 Task: Compose an email with the signature Gerald Davis with the subject Thank you for a referral and the message Can you please provide me with the summary of the meeting? from softage.5@softage.net to softage.6@softage.net, select first word, change the font color from current to green and background color to yellow Send the email. Finally, move the email from Sent Items to the label Fragrances
Action: Mouse moved to (97, 59)
Screenshot: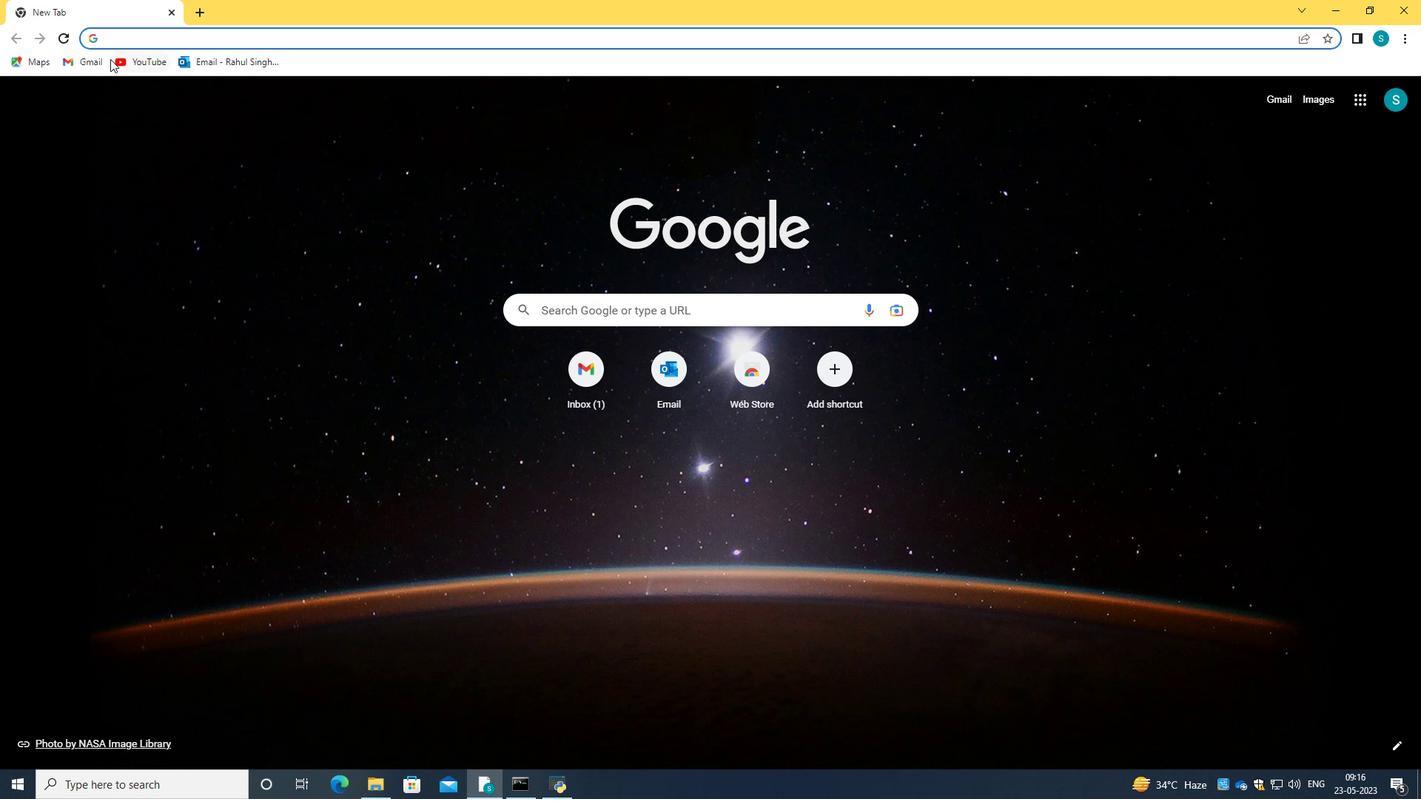 
Action: Mouse pressed left at (97, 59)
Screenshot: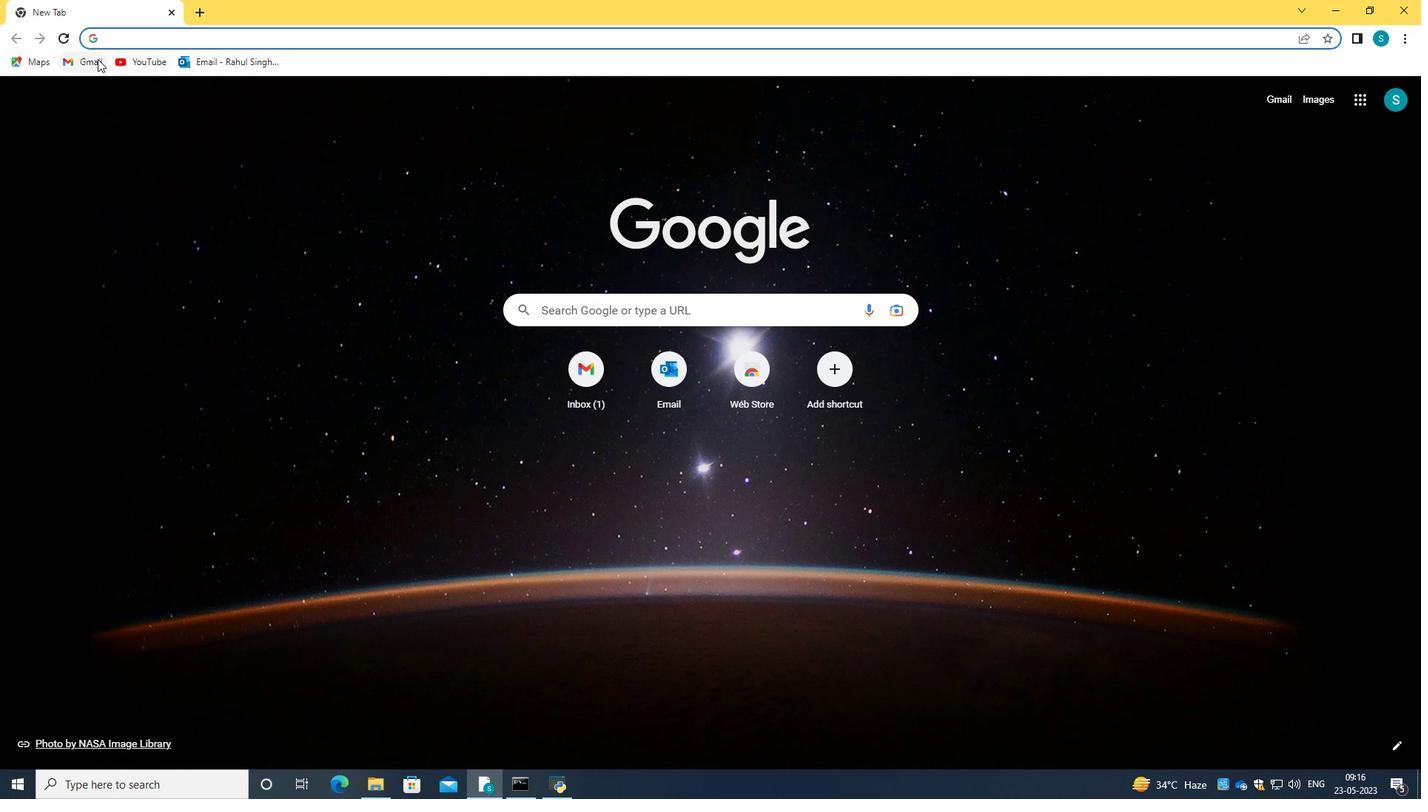 
Action: Mouse moved to (90, 142)
Screenshot: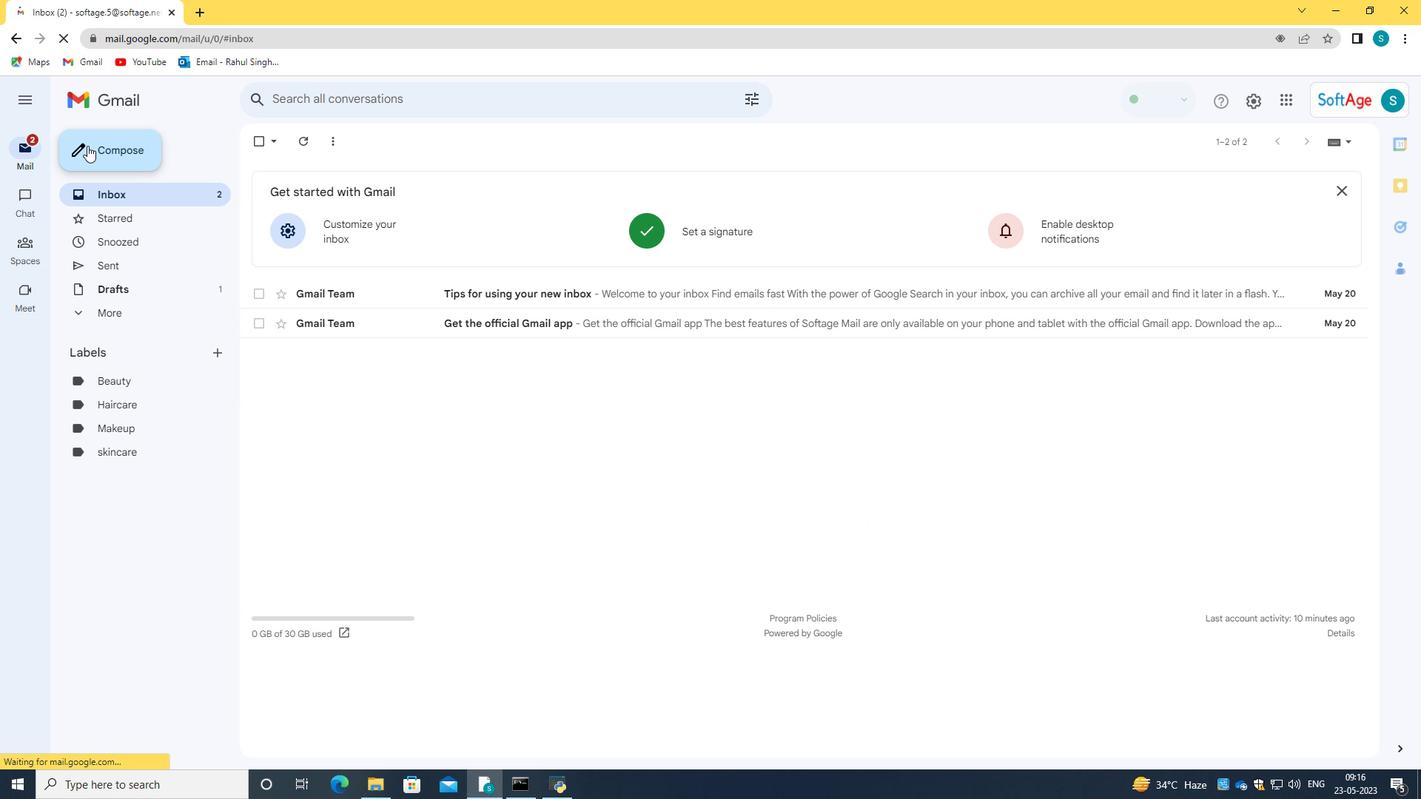 
Action: Mouse pressed left at (90, 142)
Screenshot: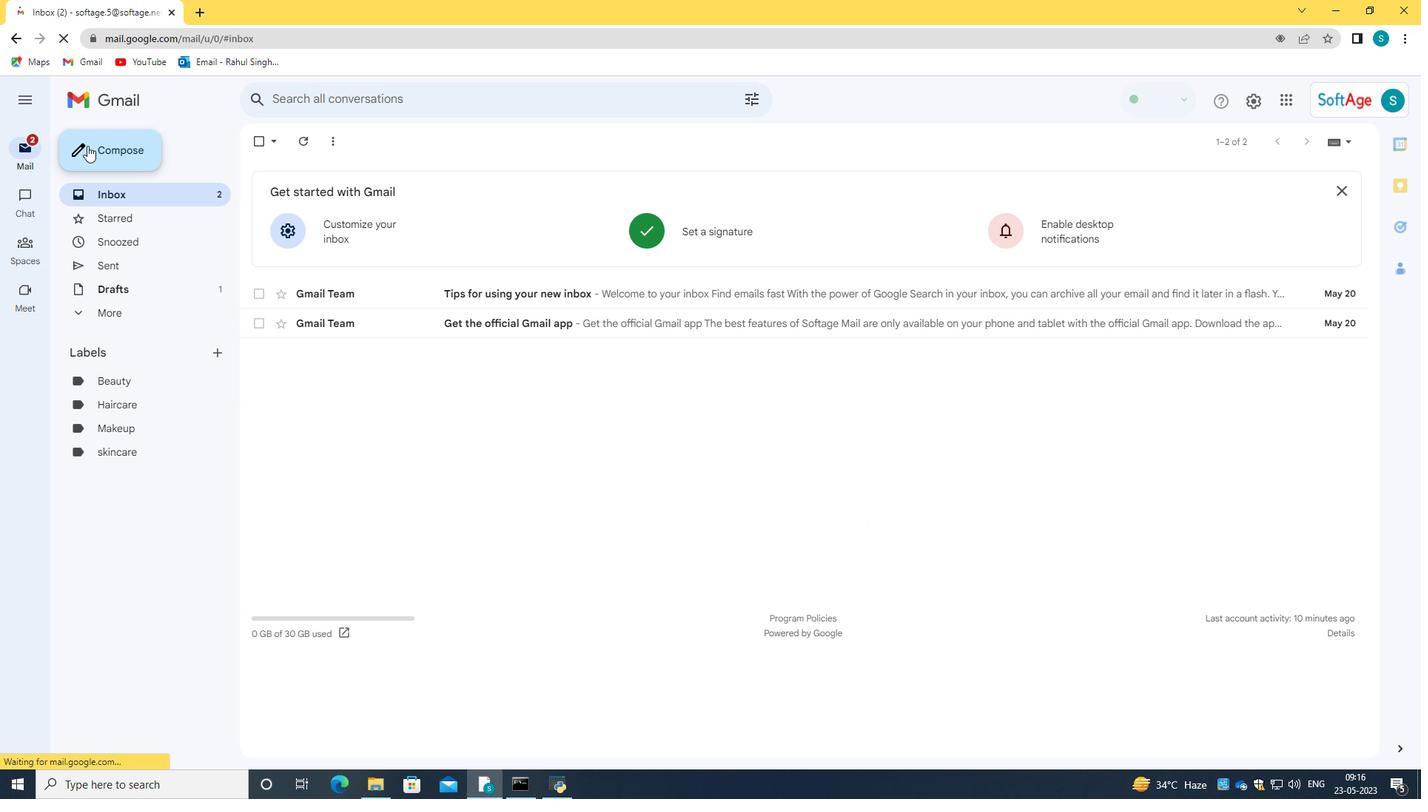 
Action: Mouse moved to (796, 546)
Screenshot: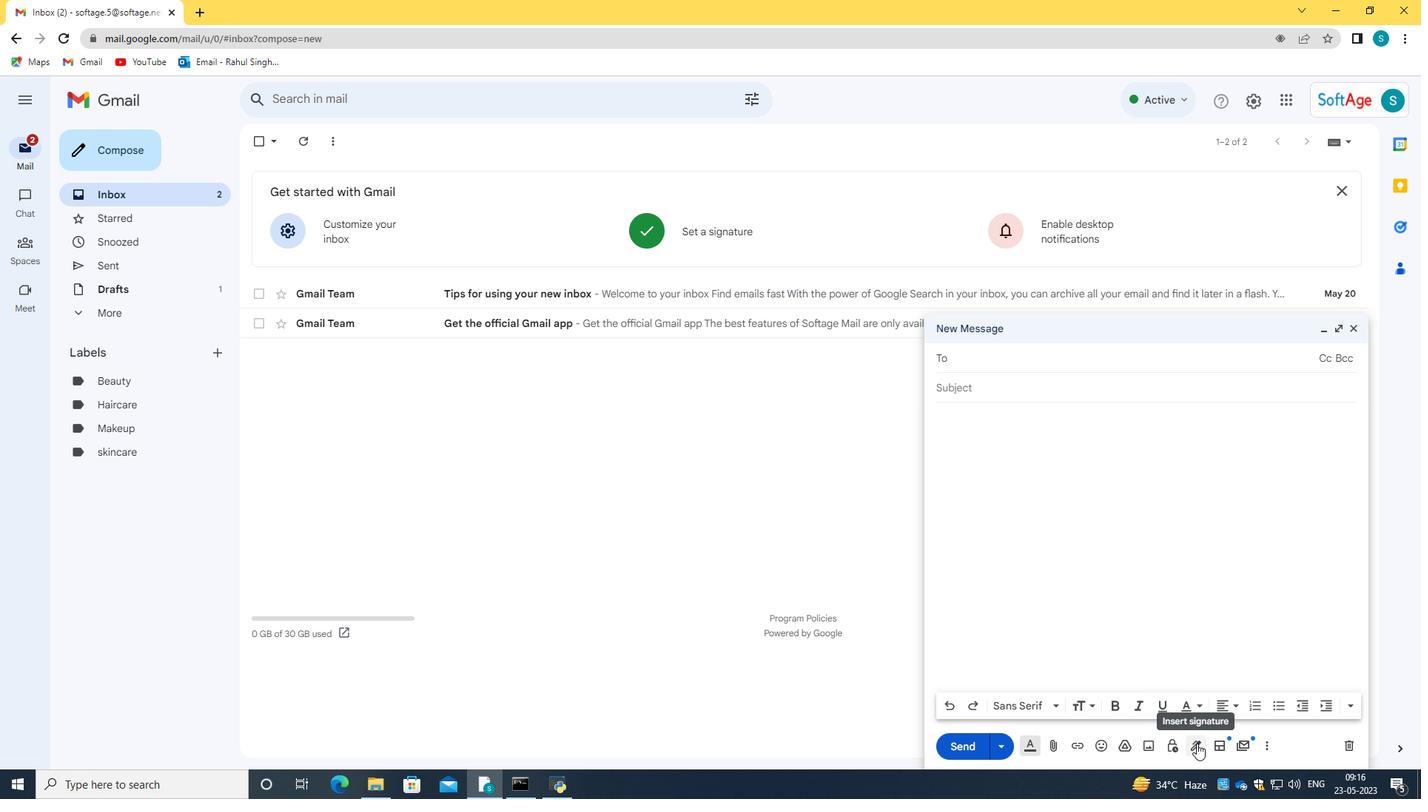 
Action: Mouse pressed left at (796, 546)
Screenshot: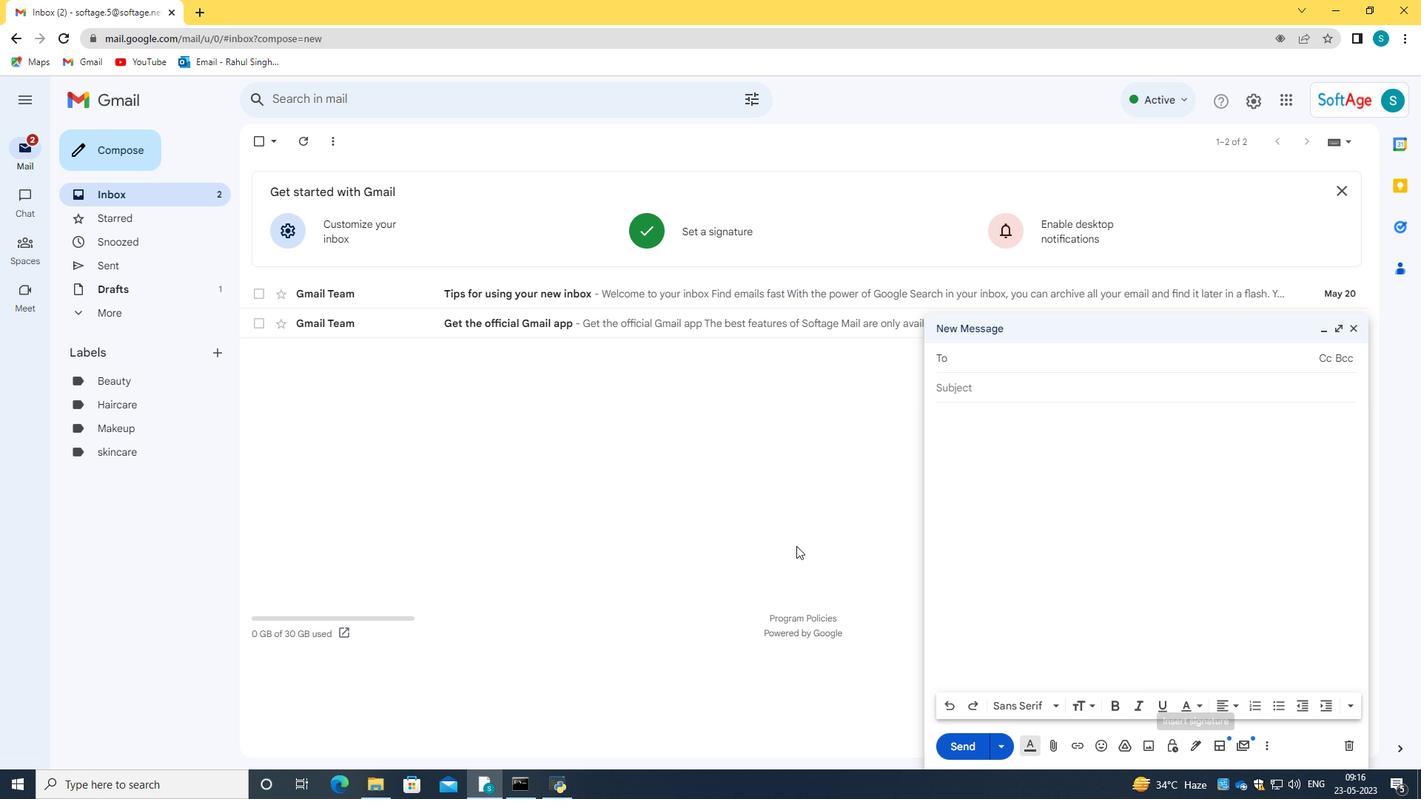 
Action: Mouse moved to (1346, 328)
Screenshot: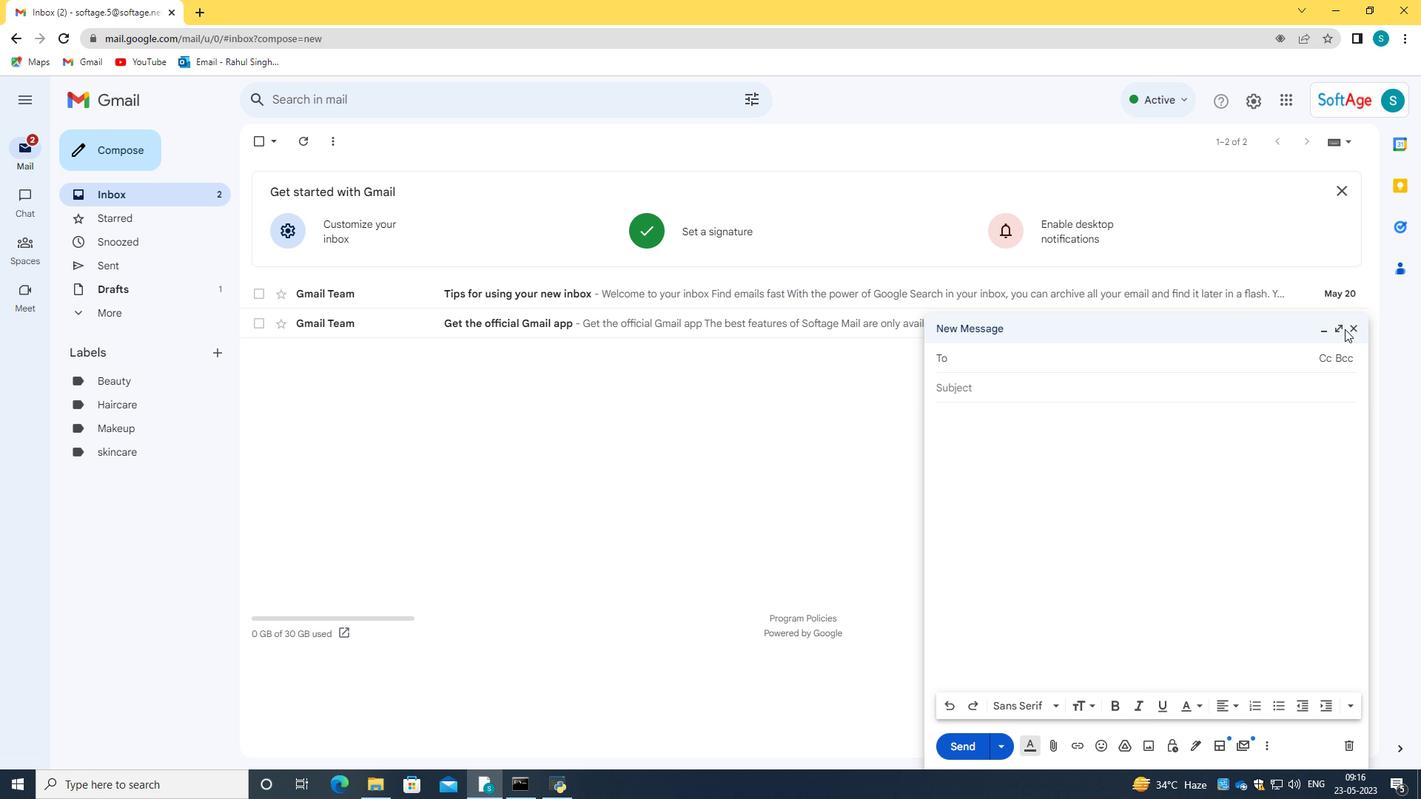 
Action: Mouse pressed left at (1346, 328)
Screenshot: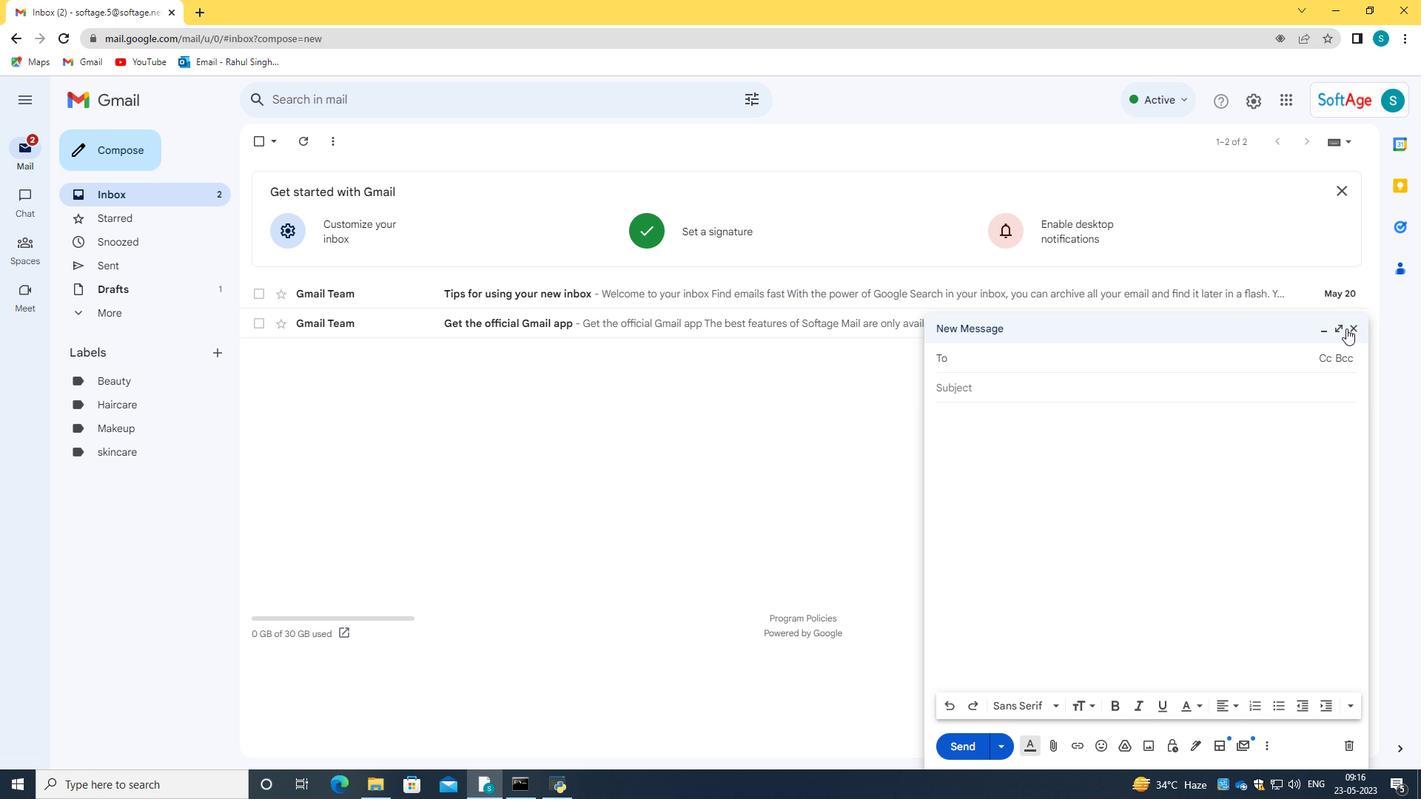
Action: Mouse moved to (689, 235)
Screenshot: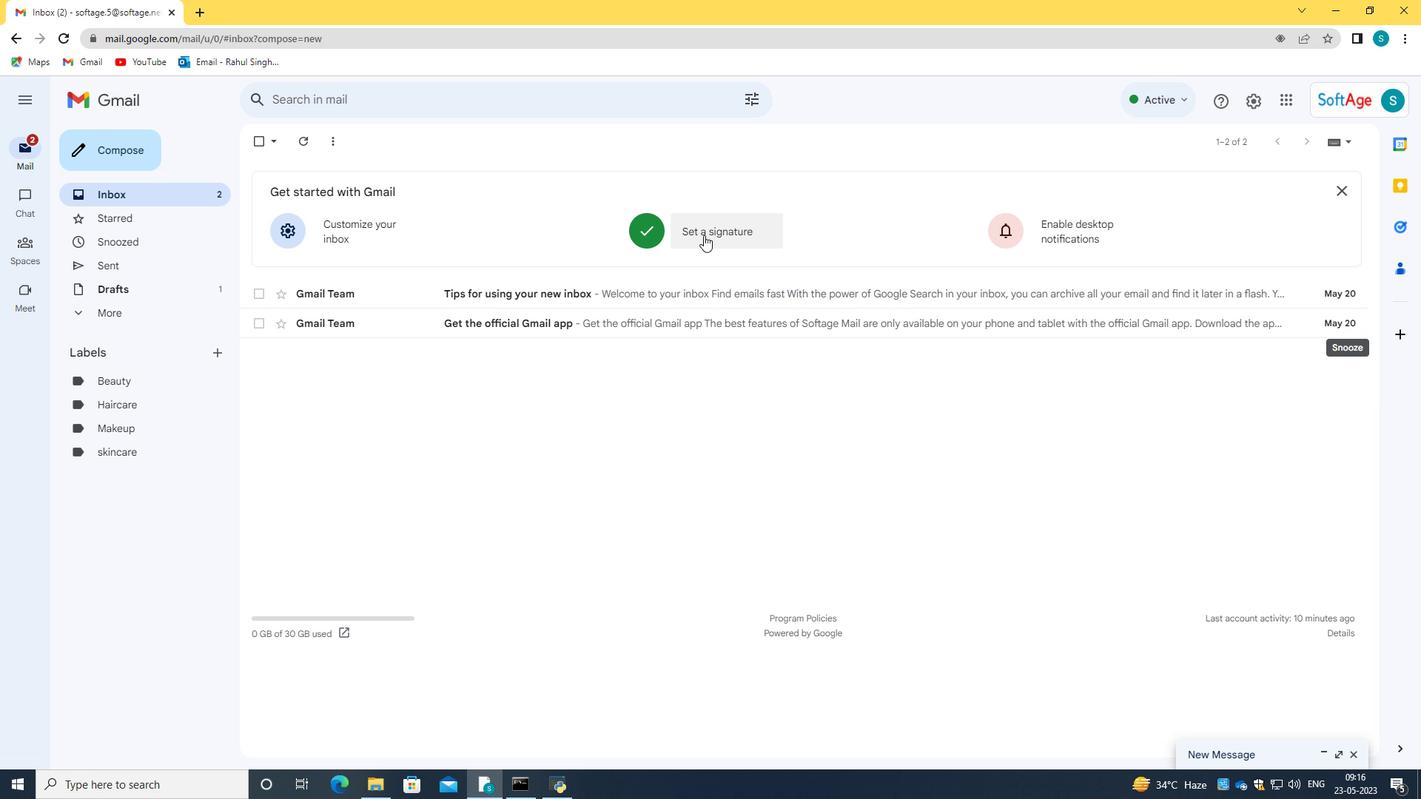
Action: Mouse pressed left at (689, 235)
Screenshot: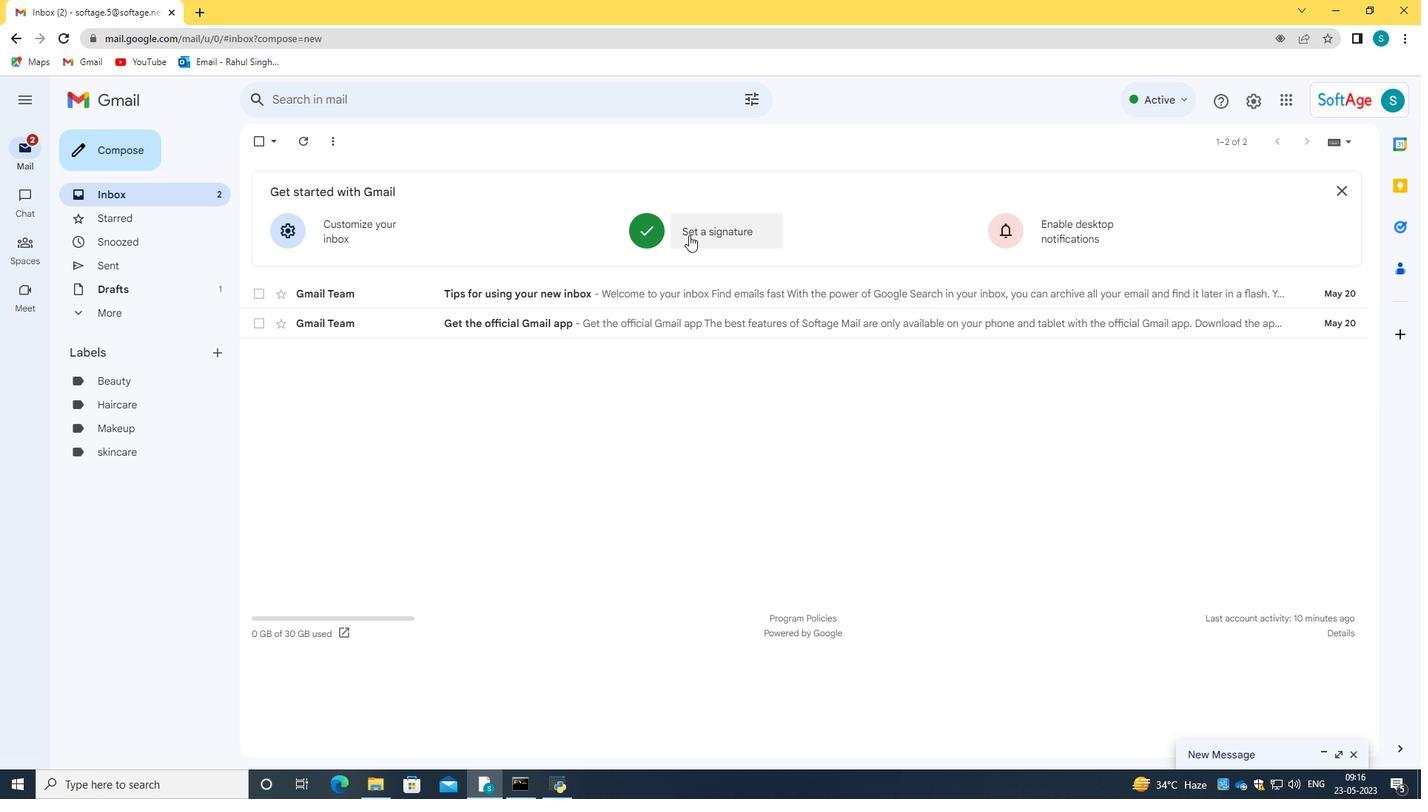 
Action: Mouse moved to (756, 418)
Screenshot: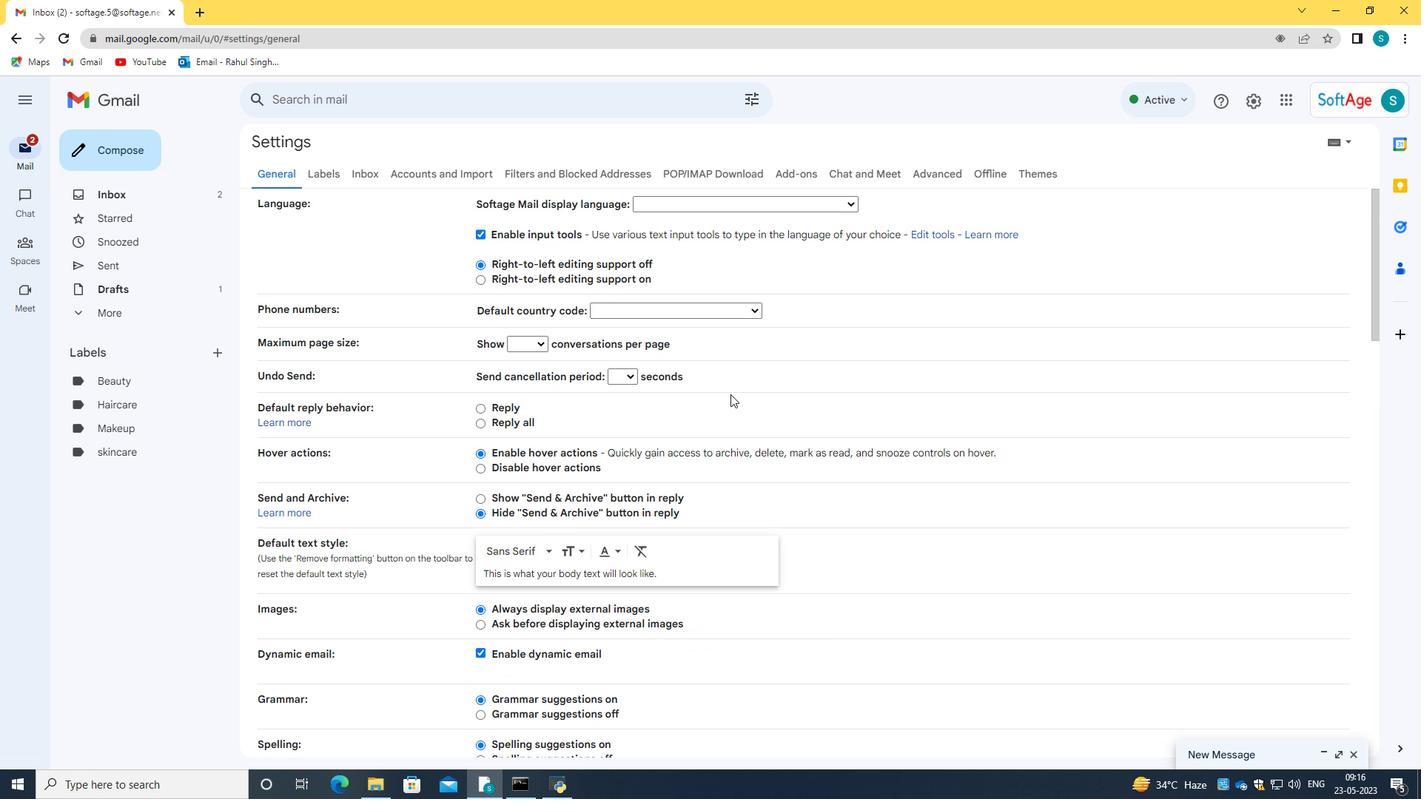 
Action: Mouse scrolled (756, 418) with delta (0, 0)
Screenshot: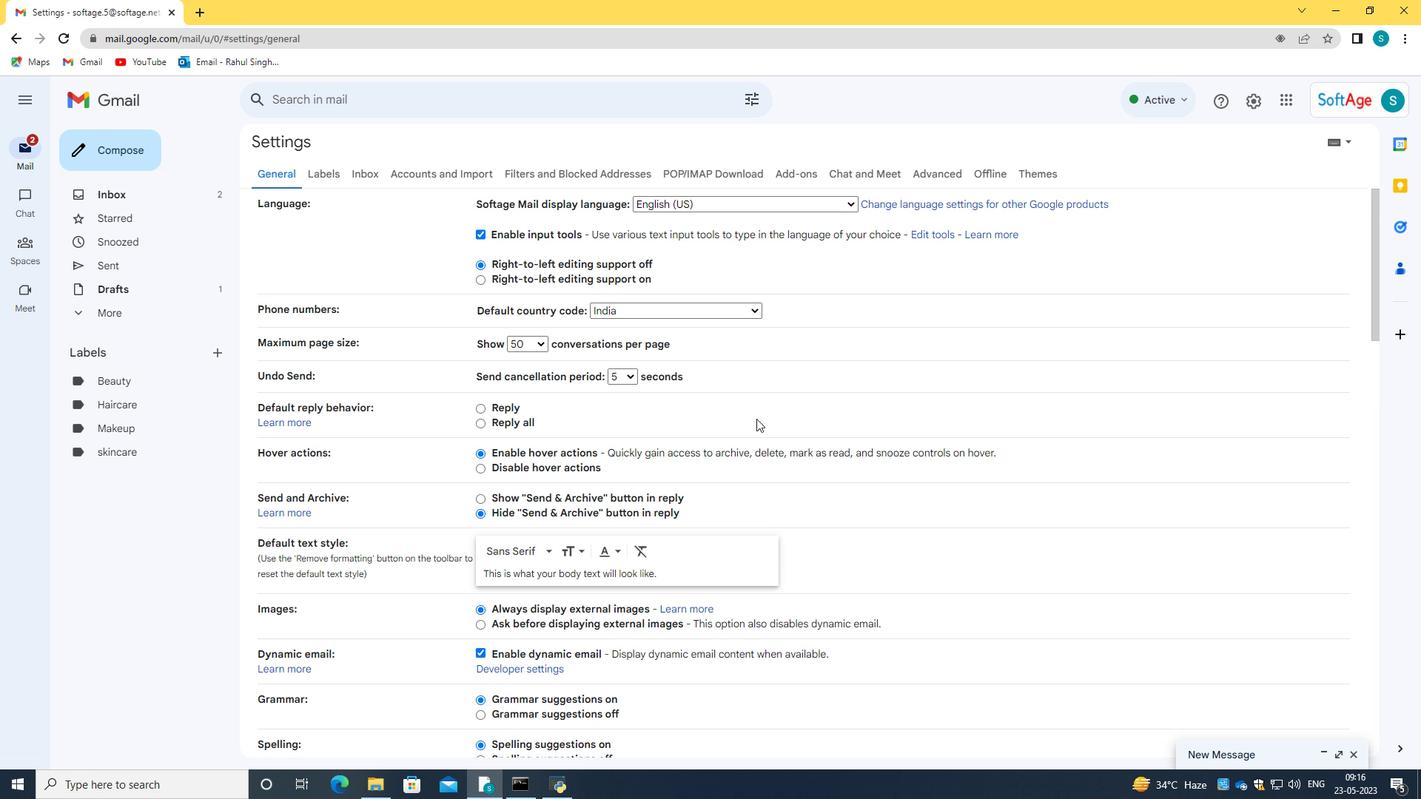 
Action: Mouse scrolled (756, 418) with delta (0, 0)
Screenshot: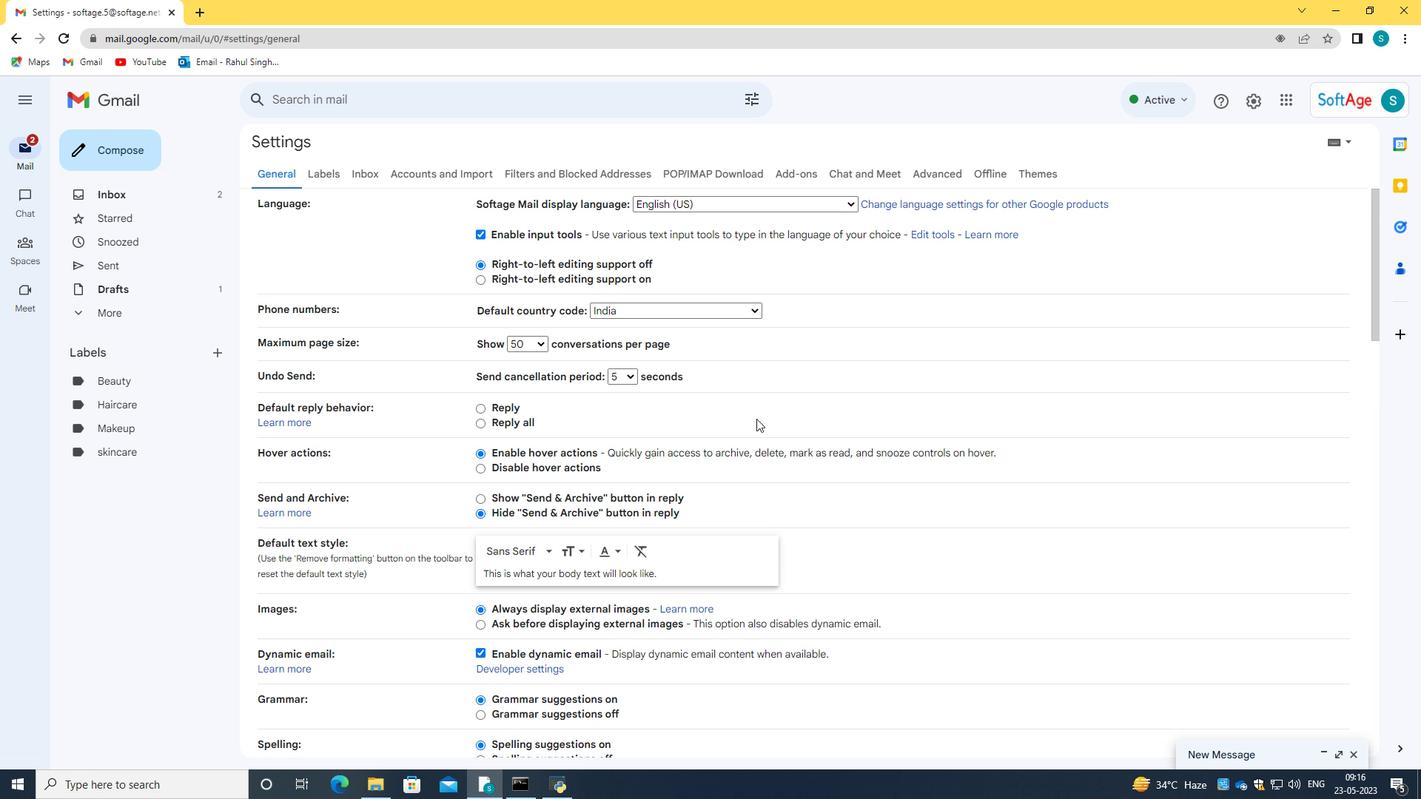 
Action: Mouse scrolled (756, 418) with delta (0, 0)
Screenshot: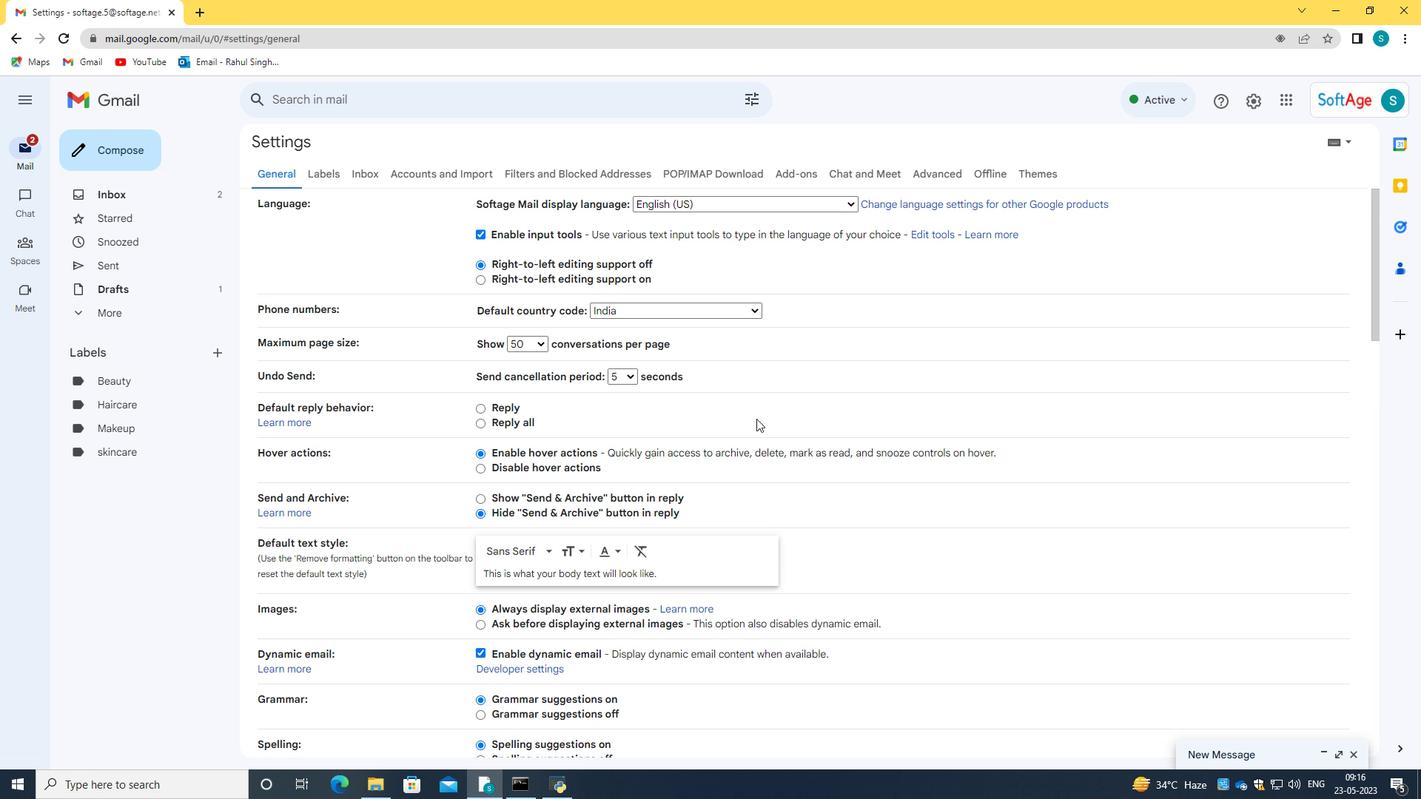 
Action: Mouse scrolled (756, 418) with delta (0, 0)
Screenshot: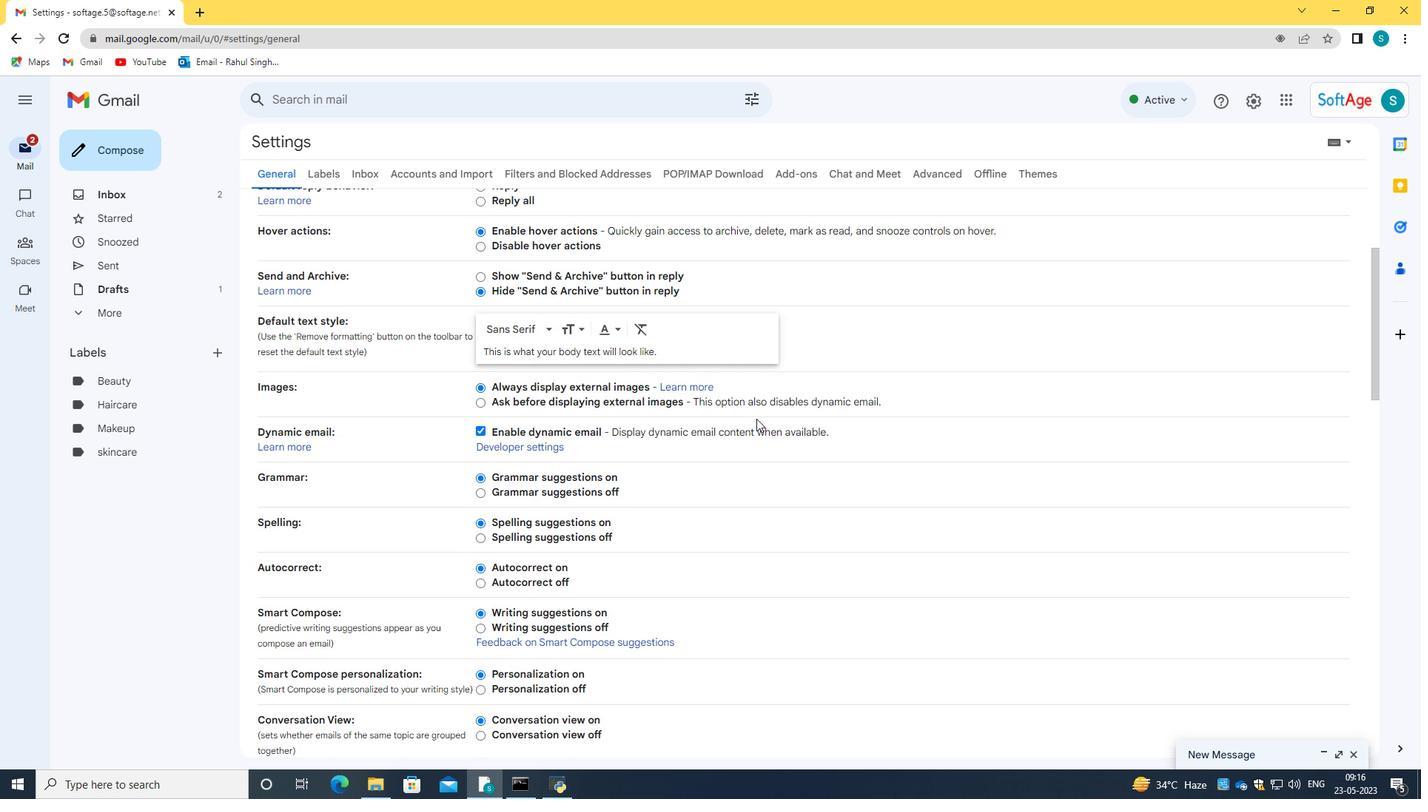 
Action: Mouse scrolled (756, 418) with delta (0, 0)
Screenshot: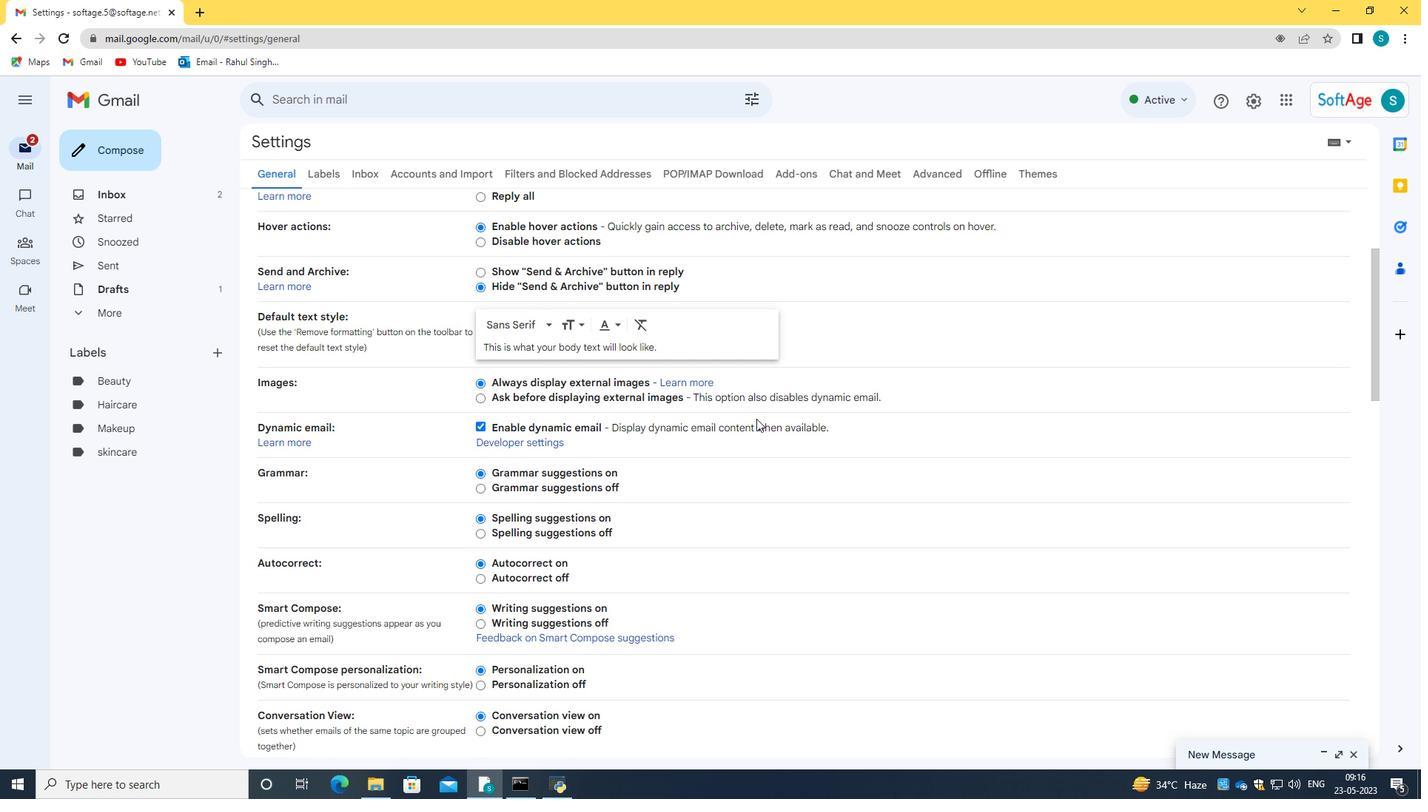 
Action: Mouse scrolled (756, 418) with delta (0, 0)
Screenshot: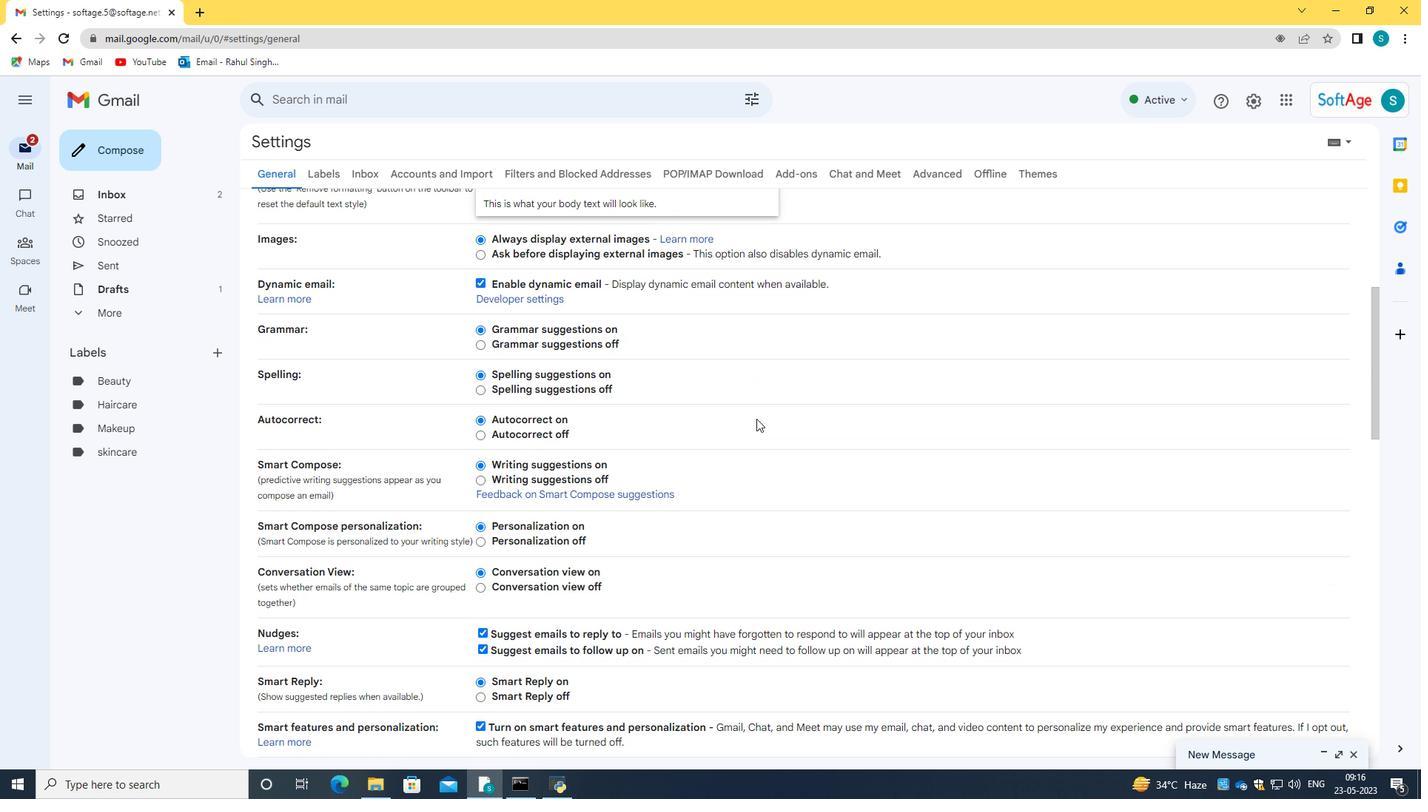 
Action: Mouse scrolled (756, 418) with delta (0, 0)
Screenshot: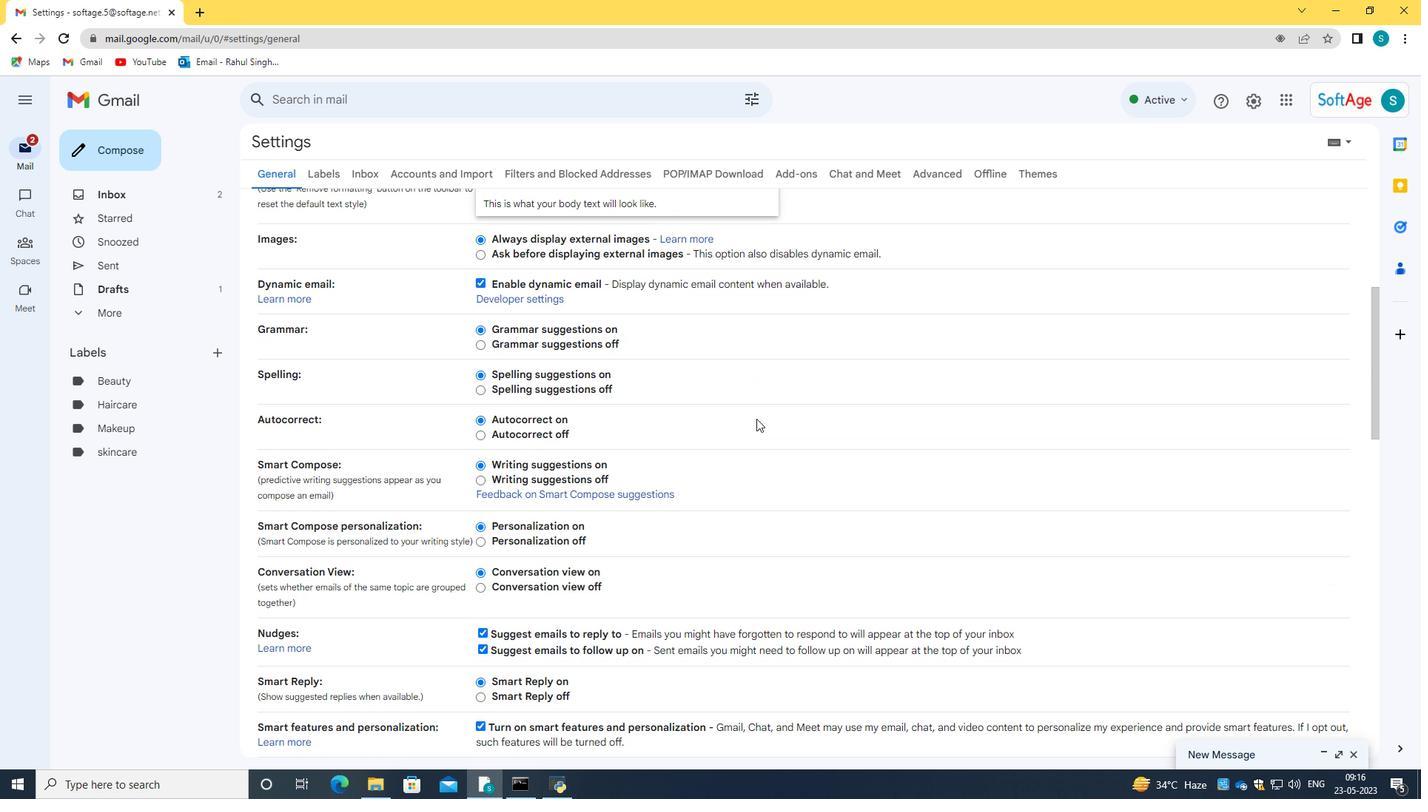 
Action: Mouse scrolled (756, 418) with delta (0, 0)
Screenshot: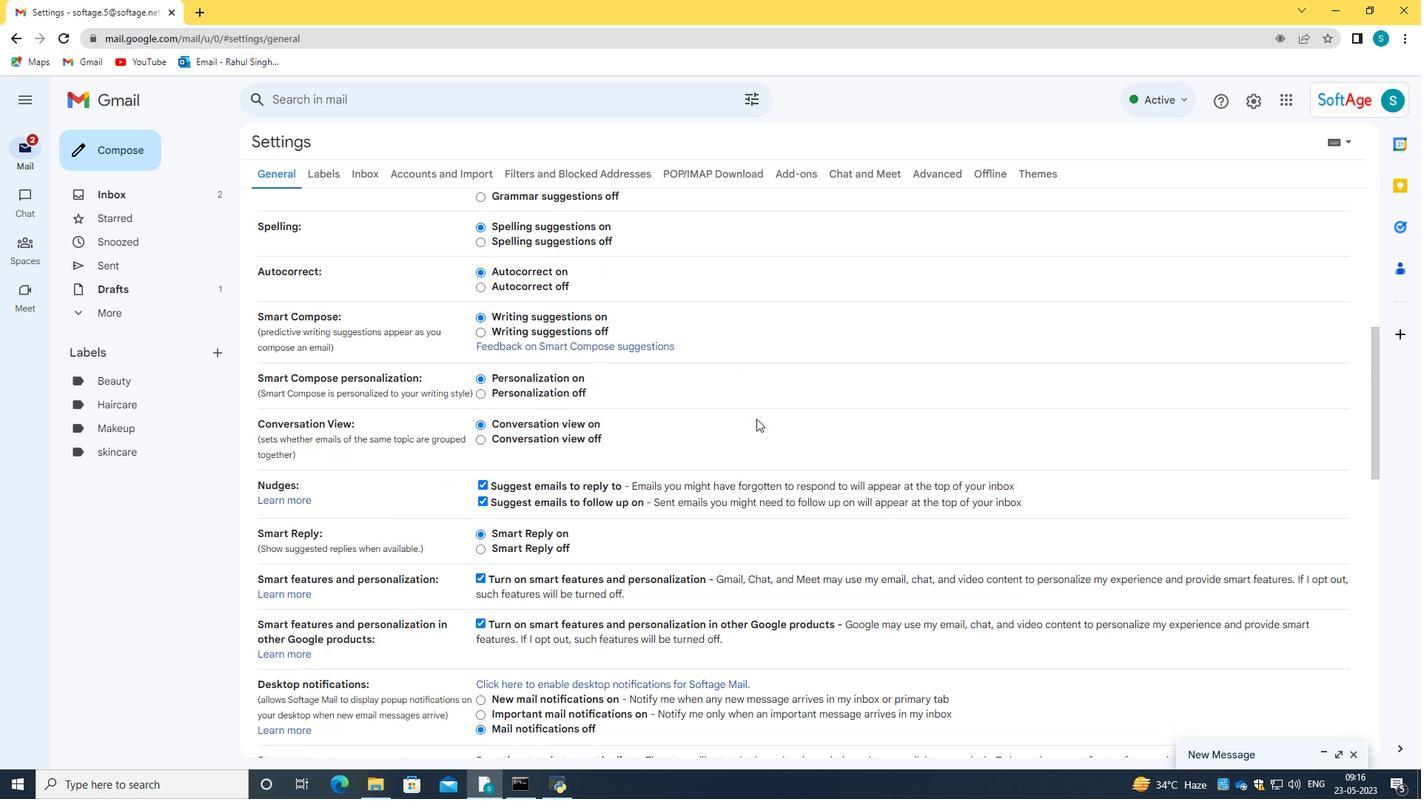 
Action: Mouse scrolled (756, 418) with delta (0, 0)
Screenshot: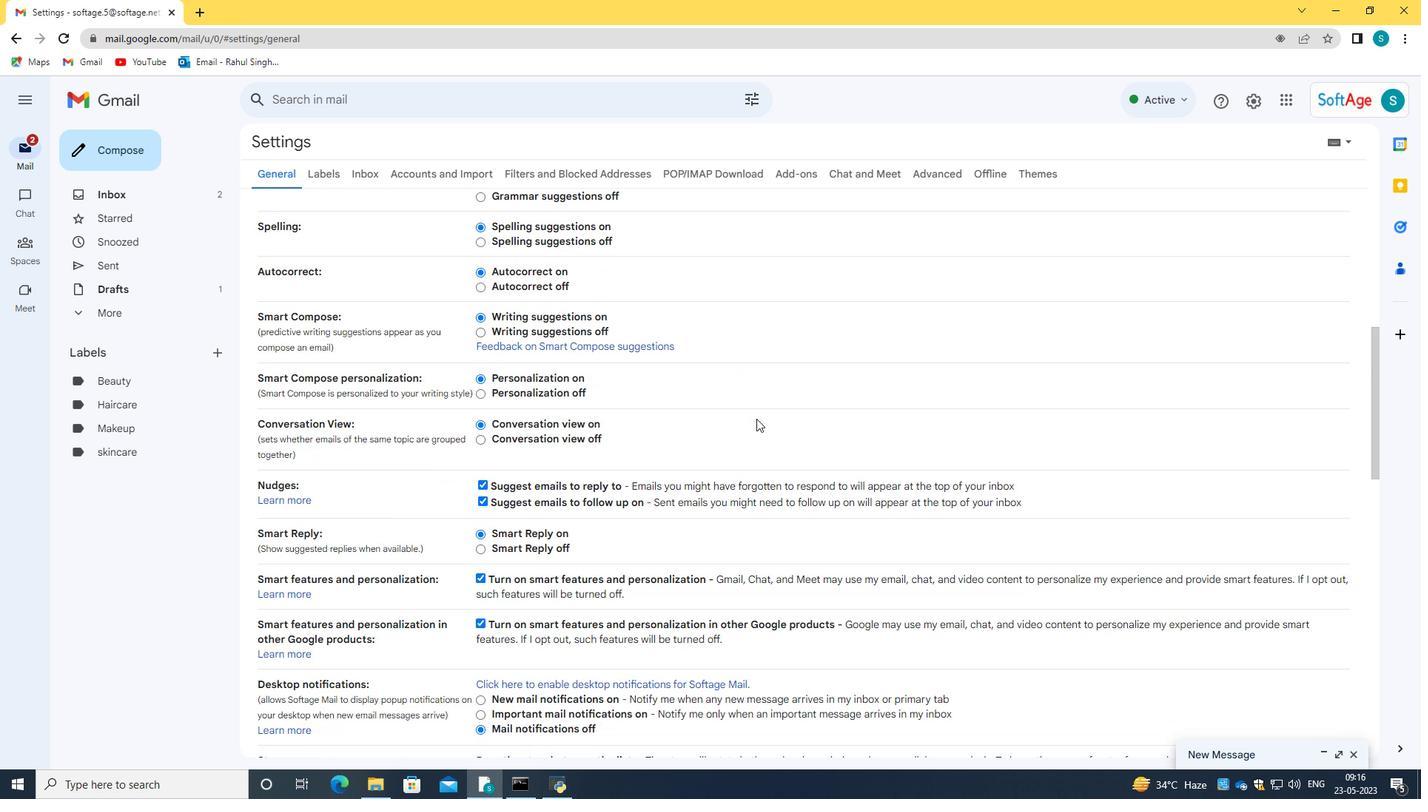 
Action: Mouse scrolled (756, 418) with delta (0, 0)
Screenshot: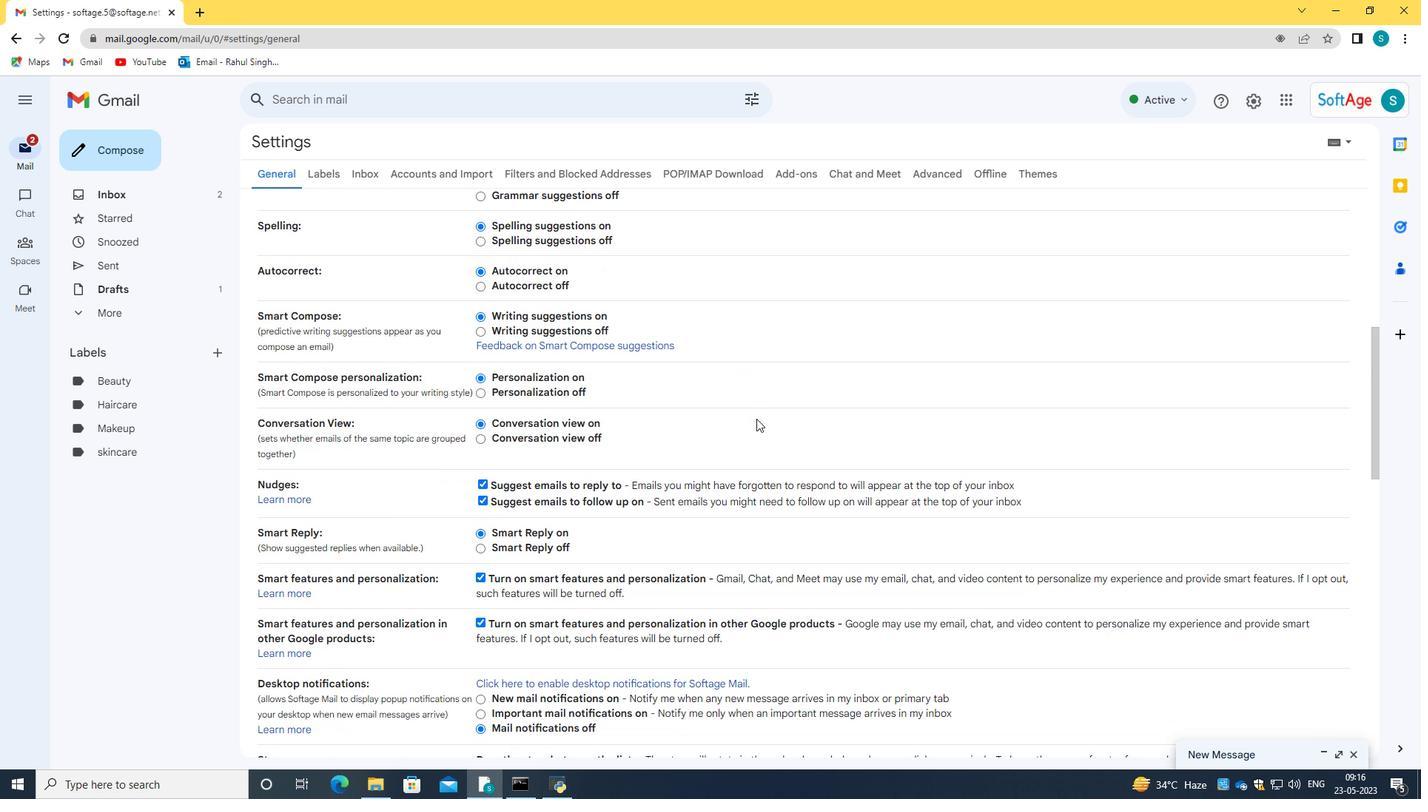 
Action: Mouse scrolled (756, 418) with delta (0, 0)
Screenshot: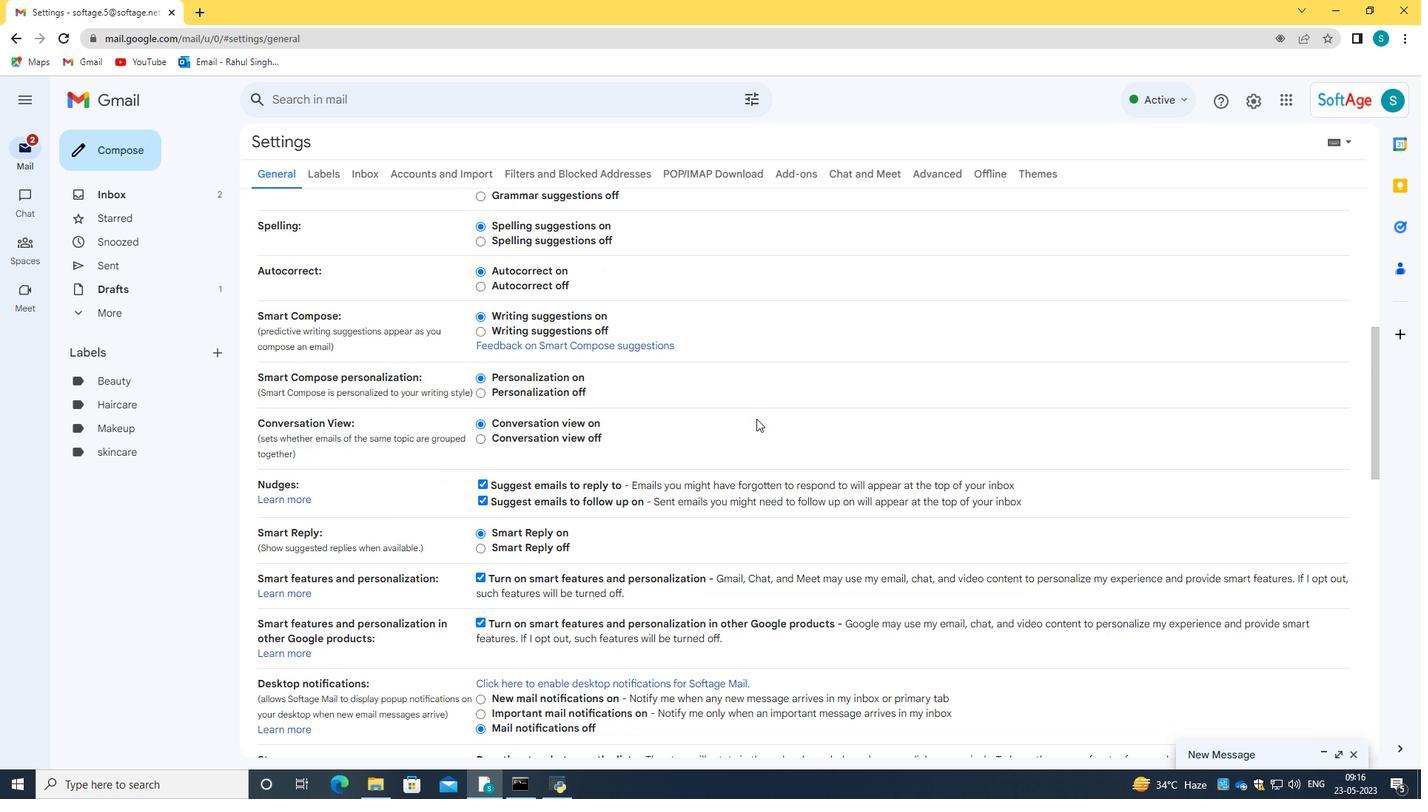 
Action: Mouse scrolled (756, 418) with delta (0, 0)
Screenshot: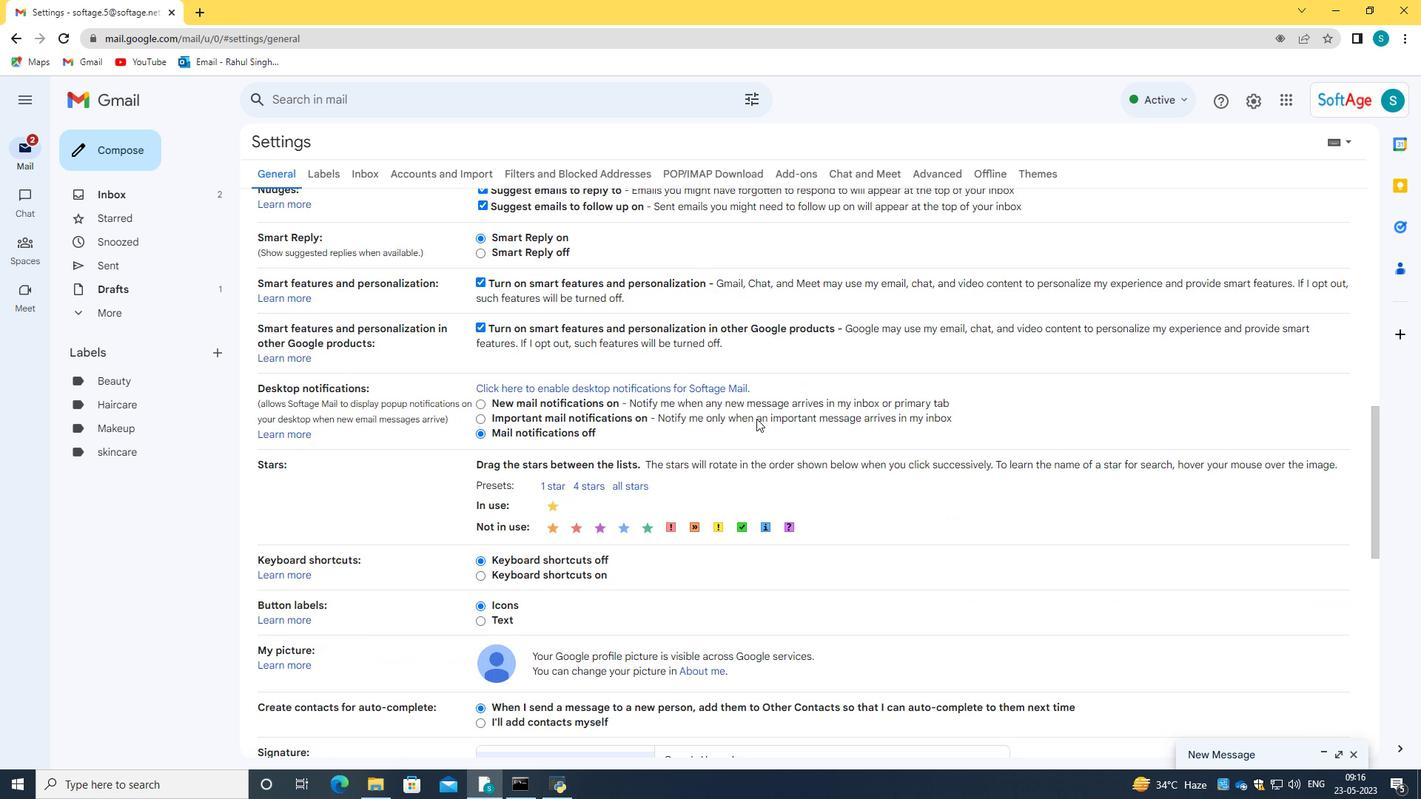
Action: Mouse scrolled (756, 418) with delta (0, 0)
Screenshot: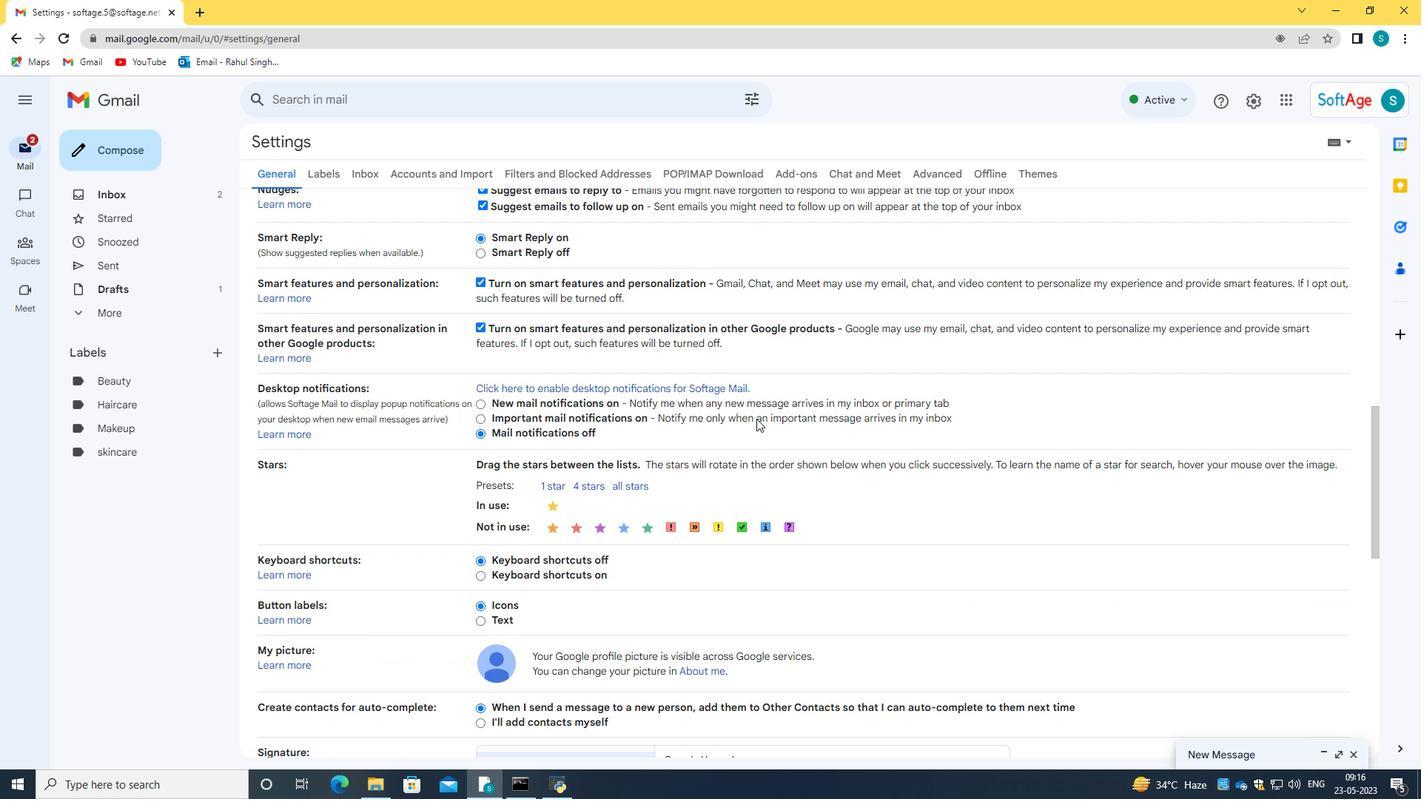 
Action: Mouse scrolled (756, 418) with delta (0, 0)
Screenshot: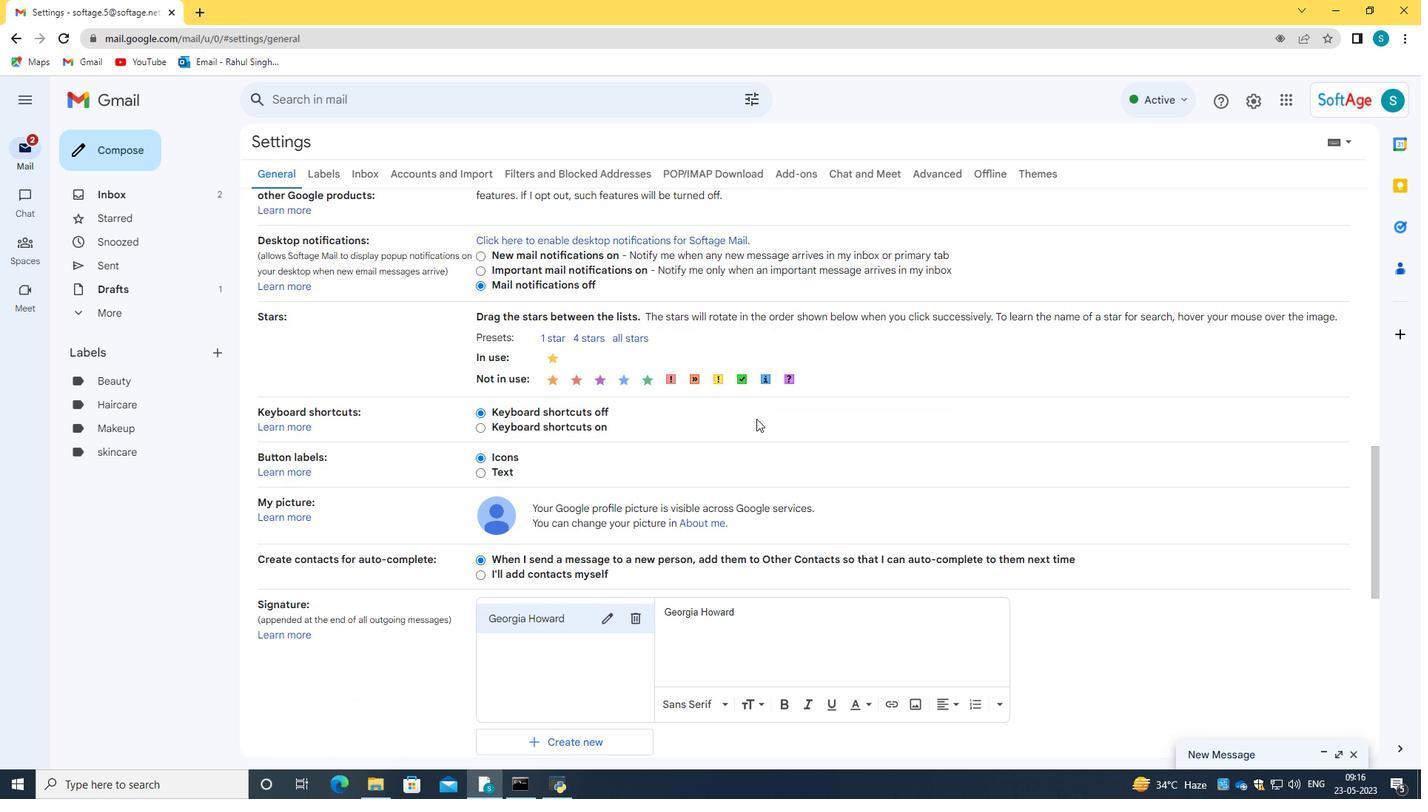 
Action: Mouse scrolled (756, 418) with delta (0, 0)
Screenshot: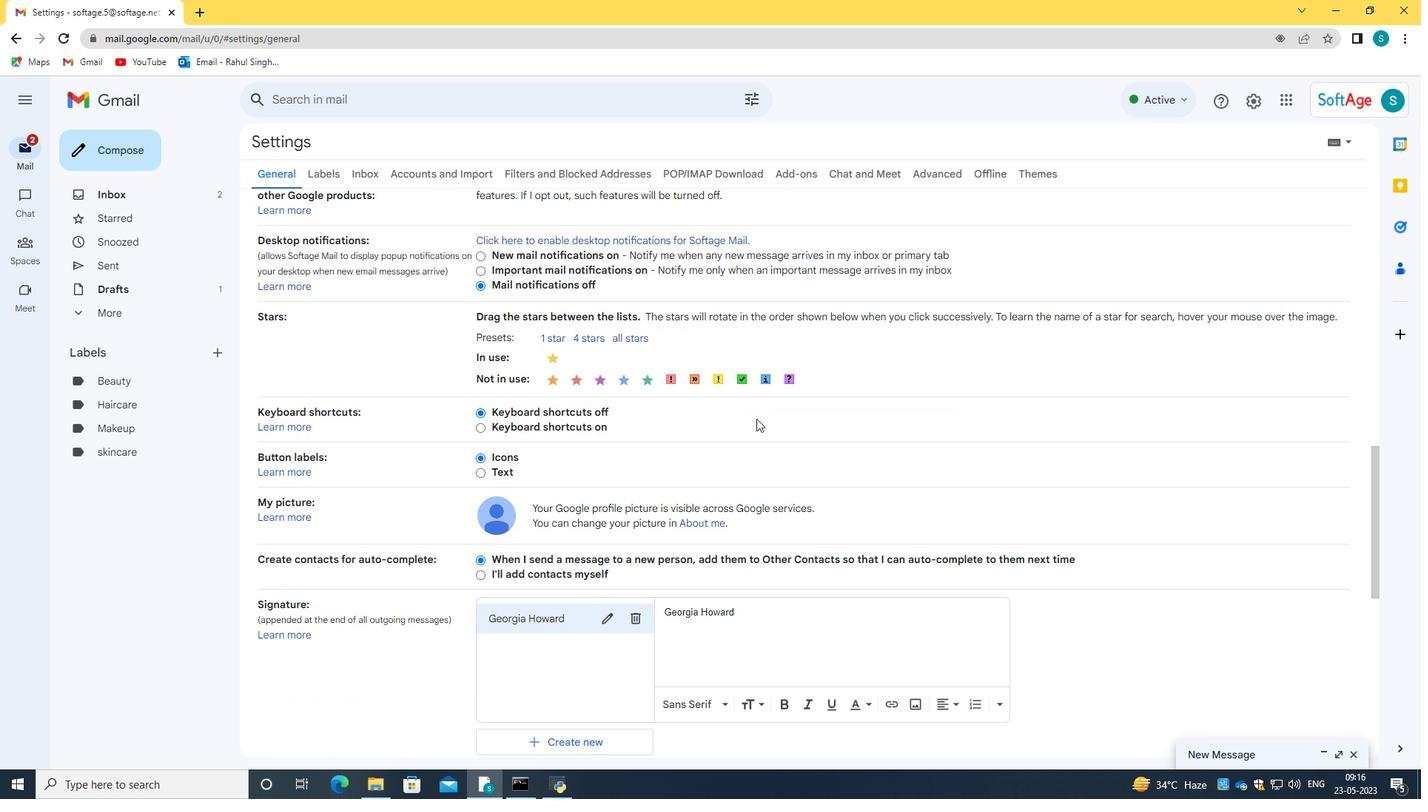 
Action: Mouse moved to (641, 463)
Screenshot: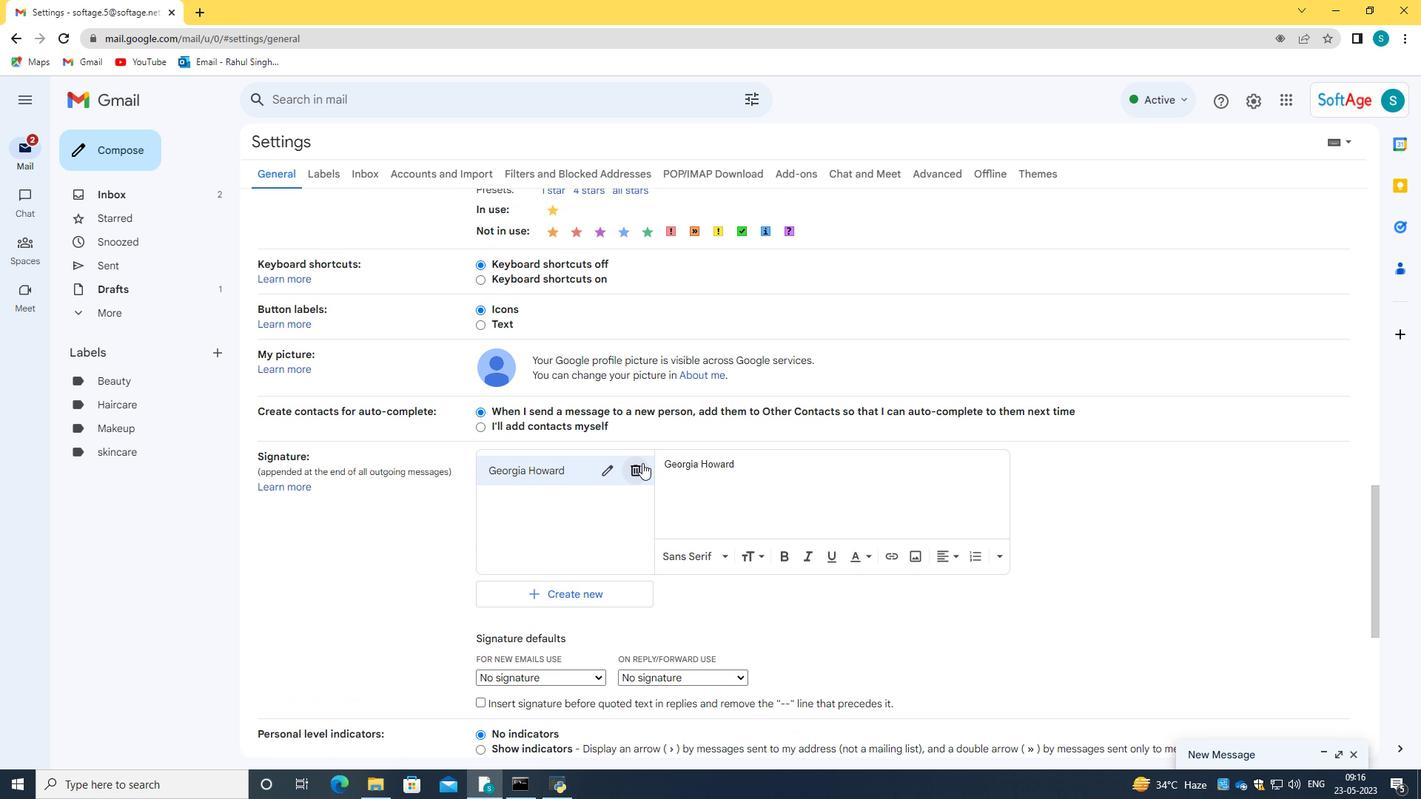 
Action: Mouse pressed left at (641, 463)
Screenshot: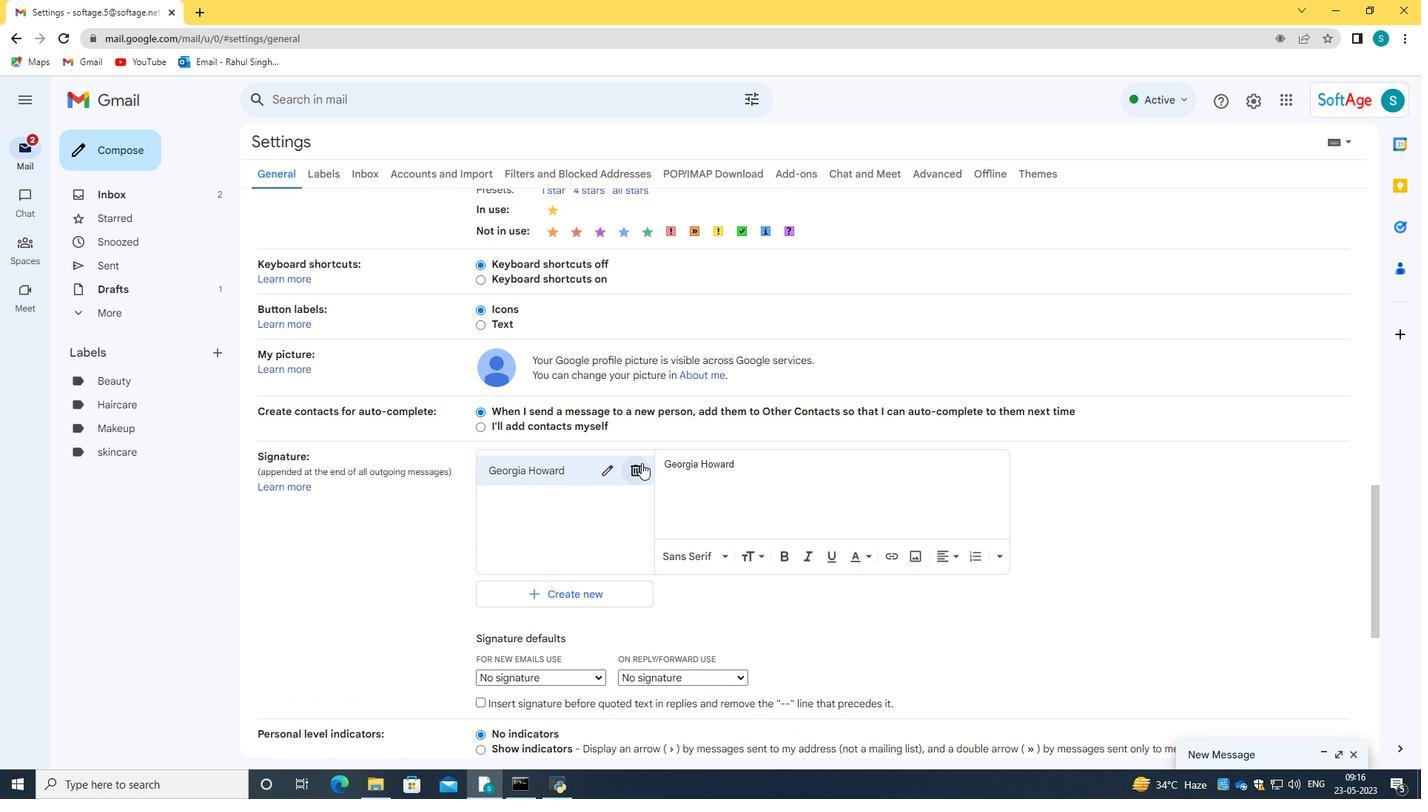 
Action: Mouse moved to (846, 450)
Screenshot: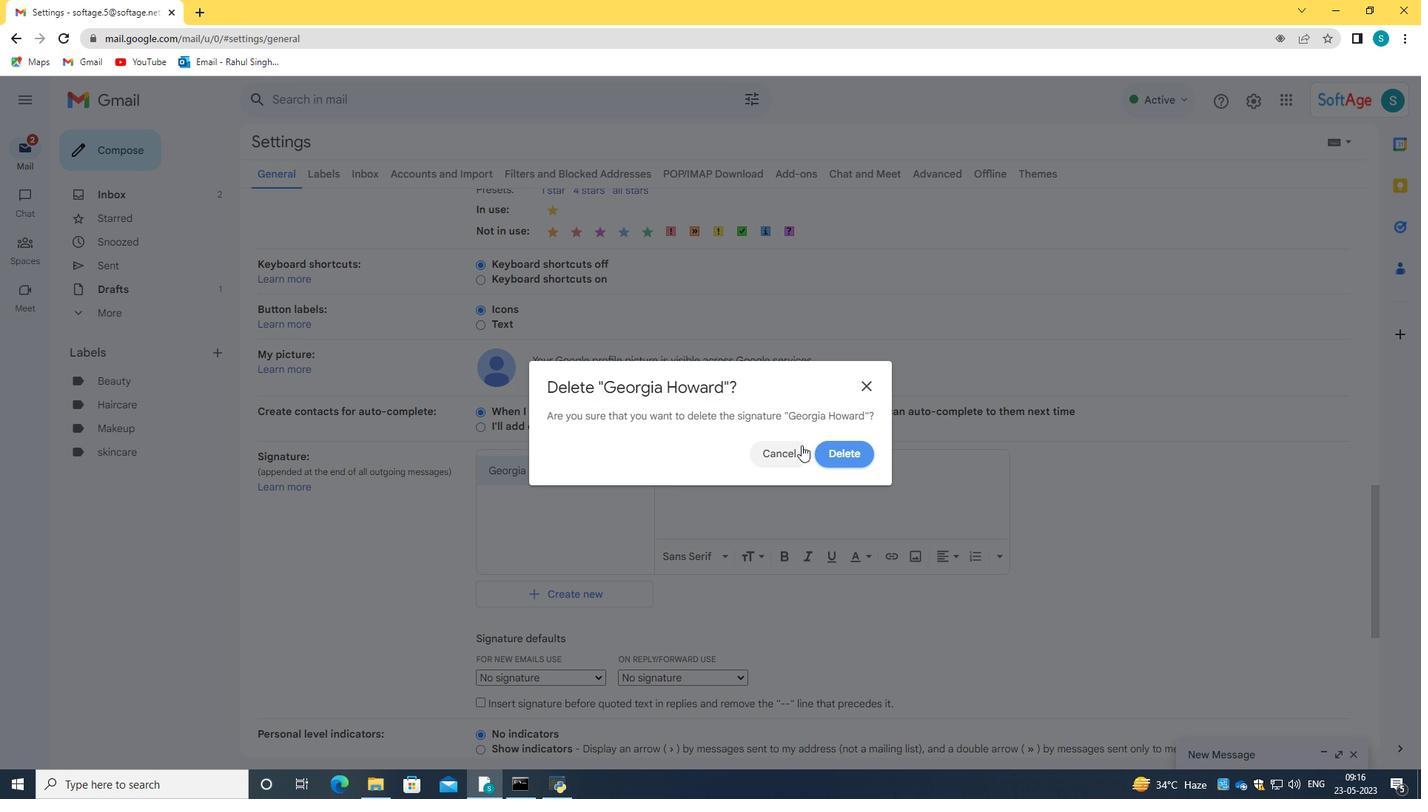 
Action: Mouse pressed left at (846, 450)
Screenshot: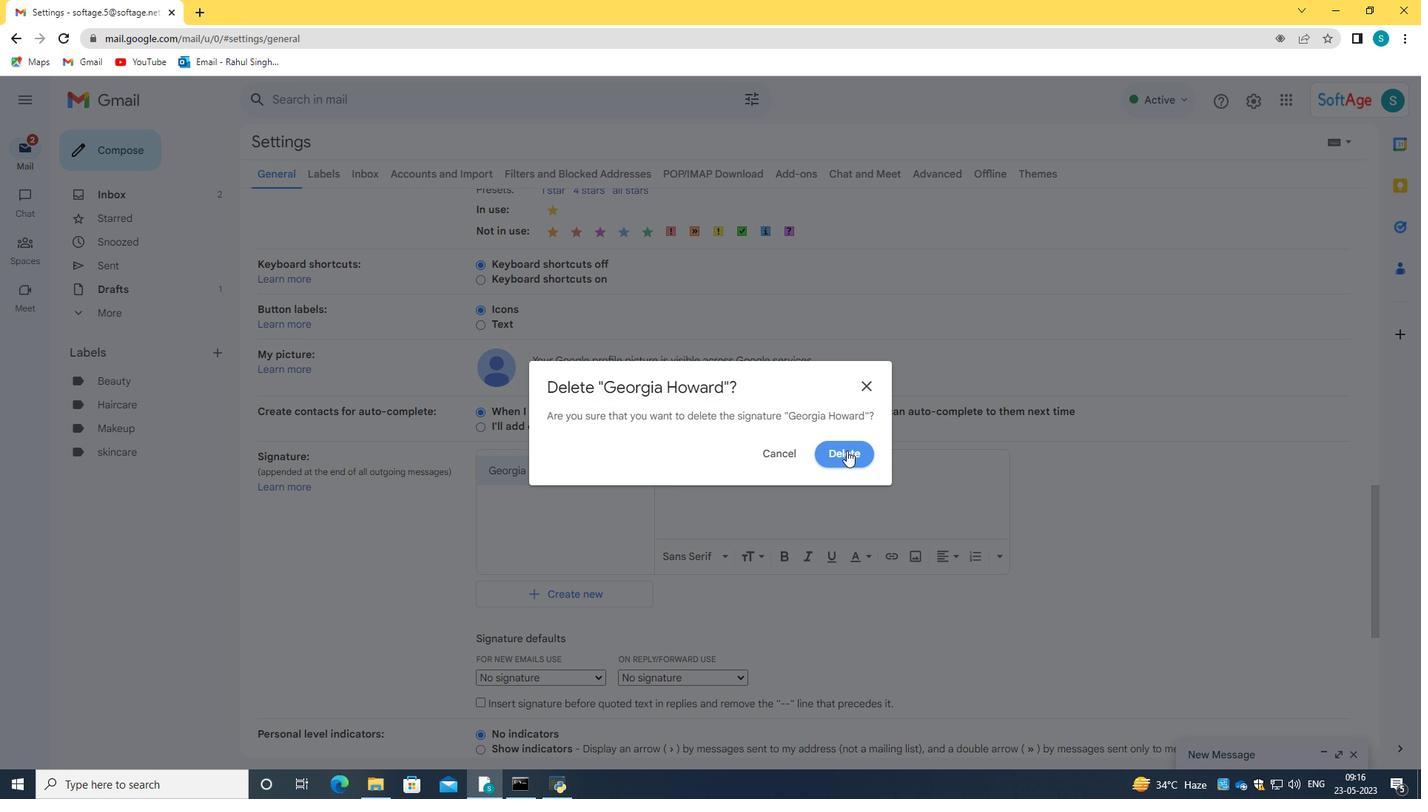 
Action: Mouse moved to (536, 487)
Screenshot: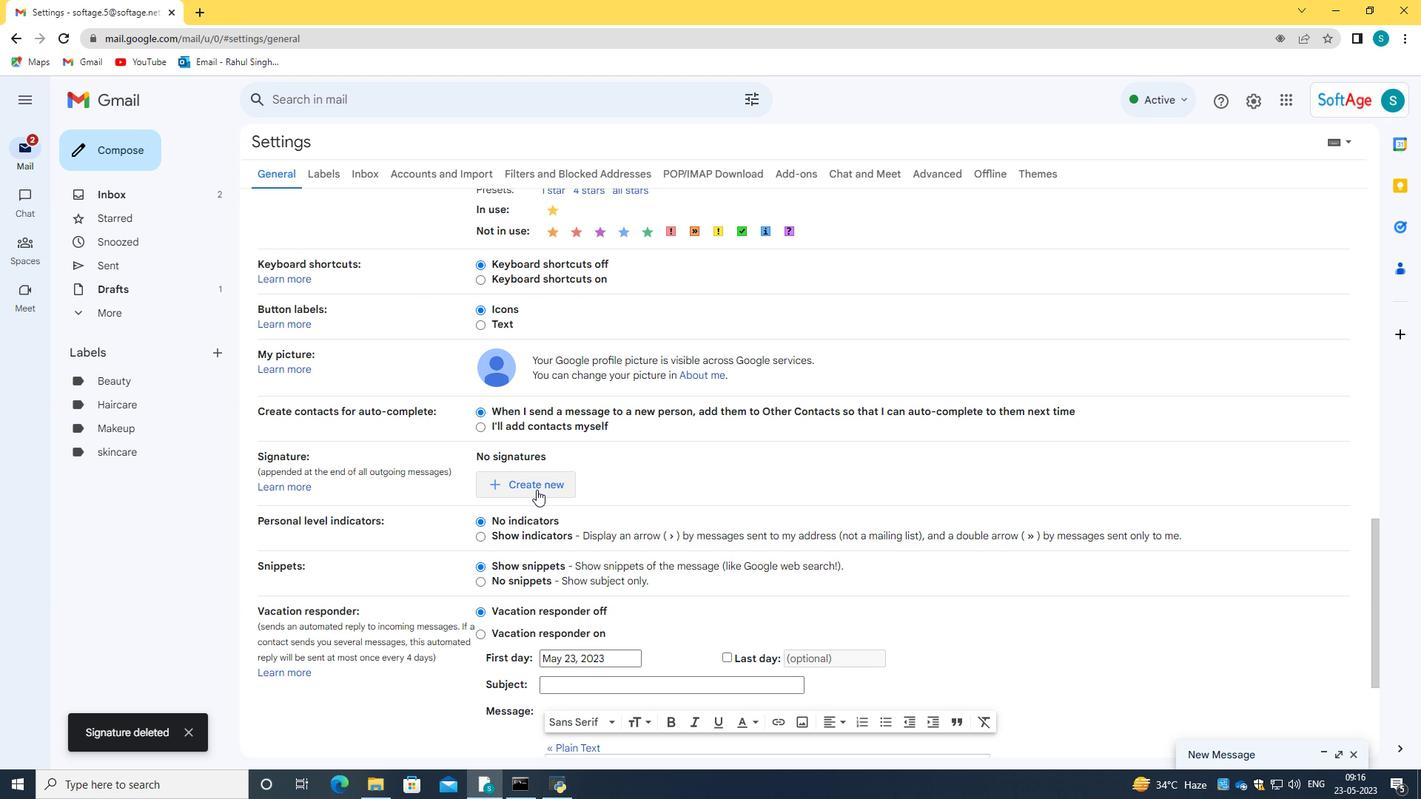 
Action: Mouse pressed left at (536, 487)
Screenshot: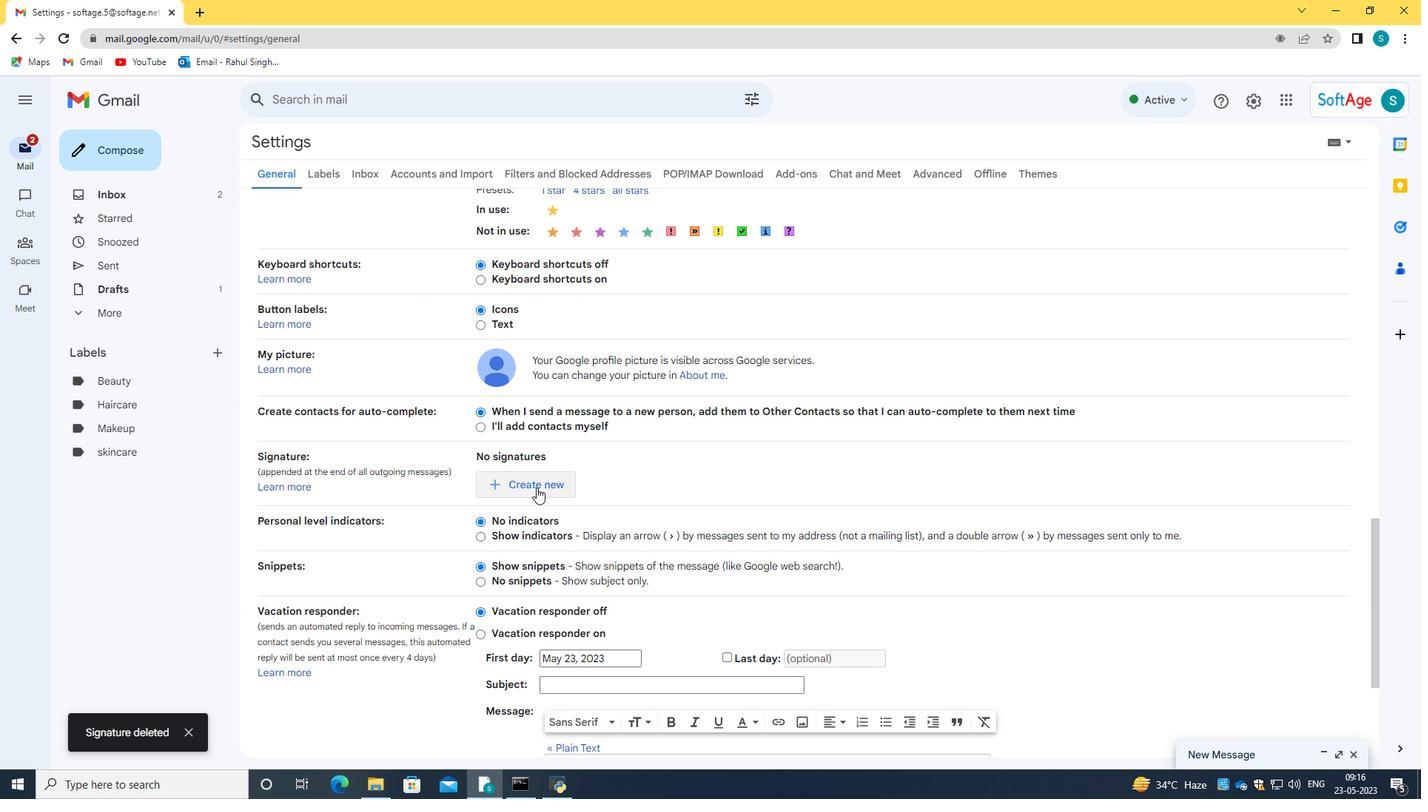 
Action: Mouse moved to (629, 416)
Screenshot: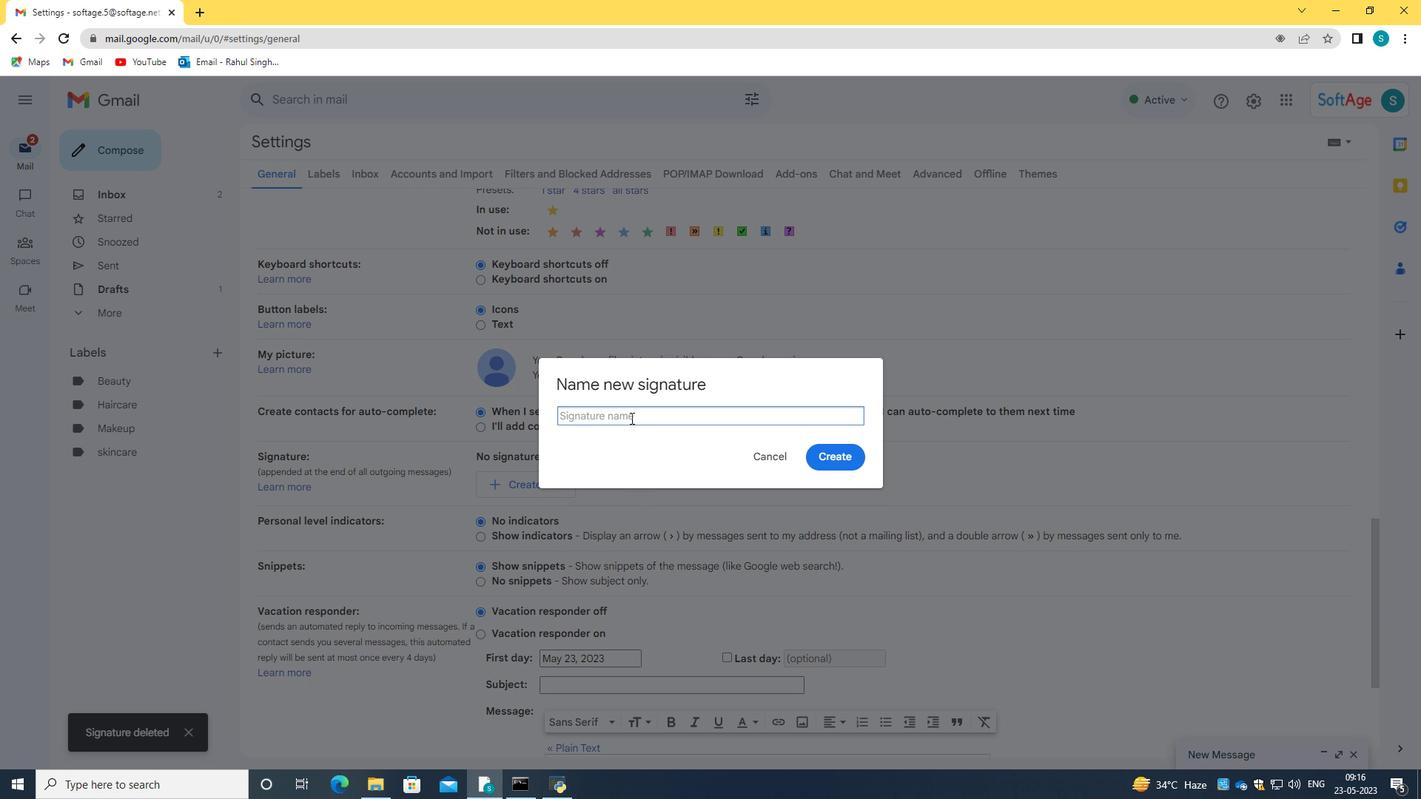
Action: Key pressed <Key.caps_lock>F<Key.backspace>G<Key.caps_lock>erald<Key.space><Key.caps_lock>D<Key.caps_lock>acis<Key.insert><Key.backspace><Key.backspace><Key.backspace>vis
Screenshot: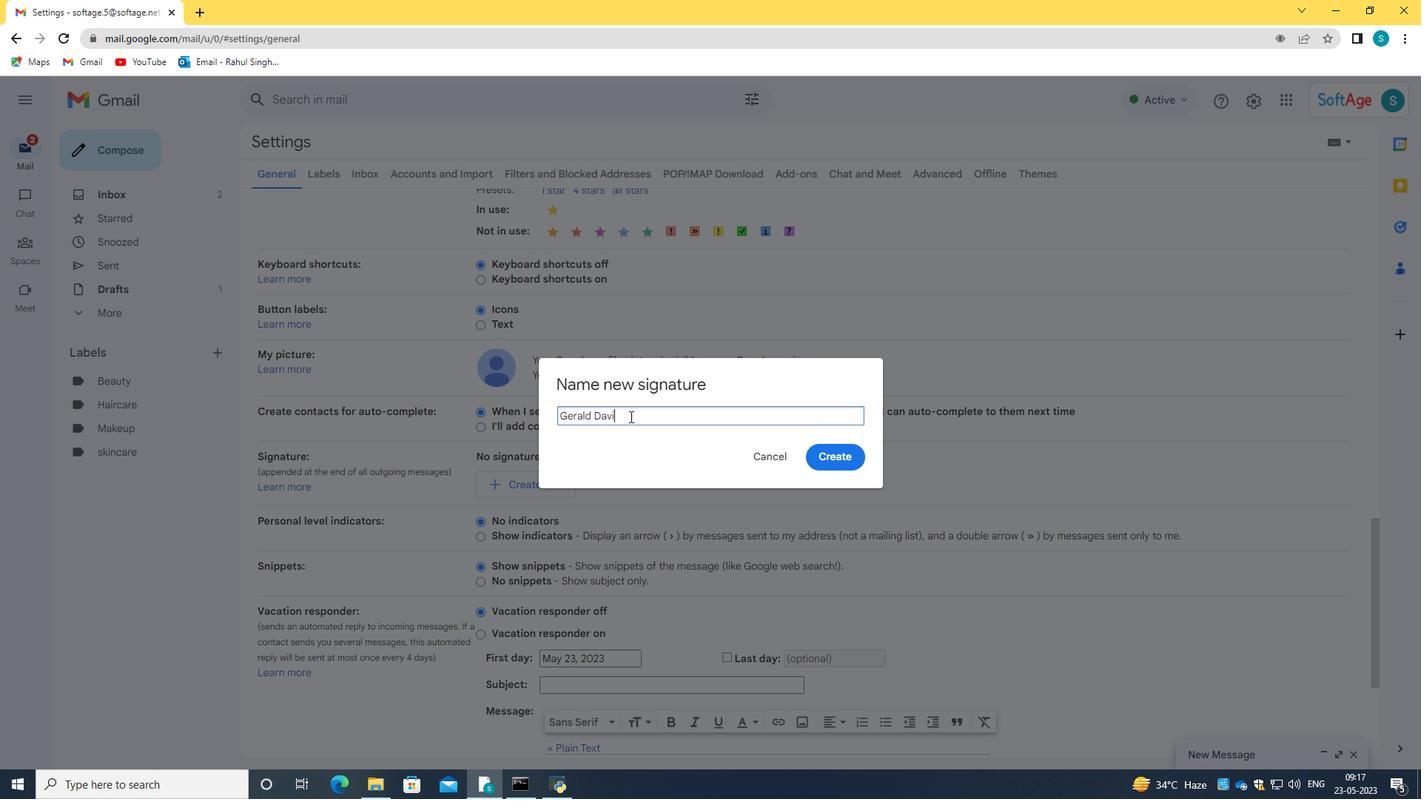 
Action: Mouse moved to (812, 456)
Screenshot: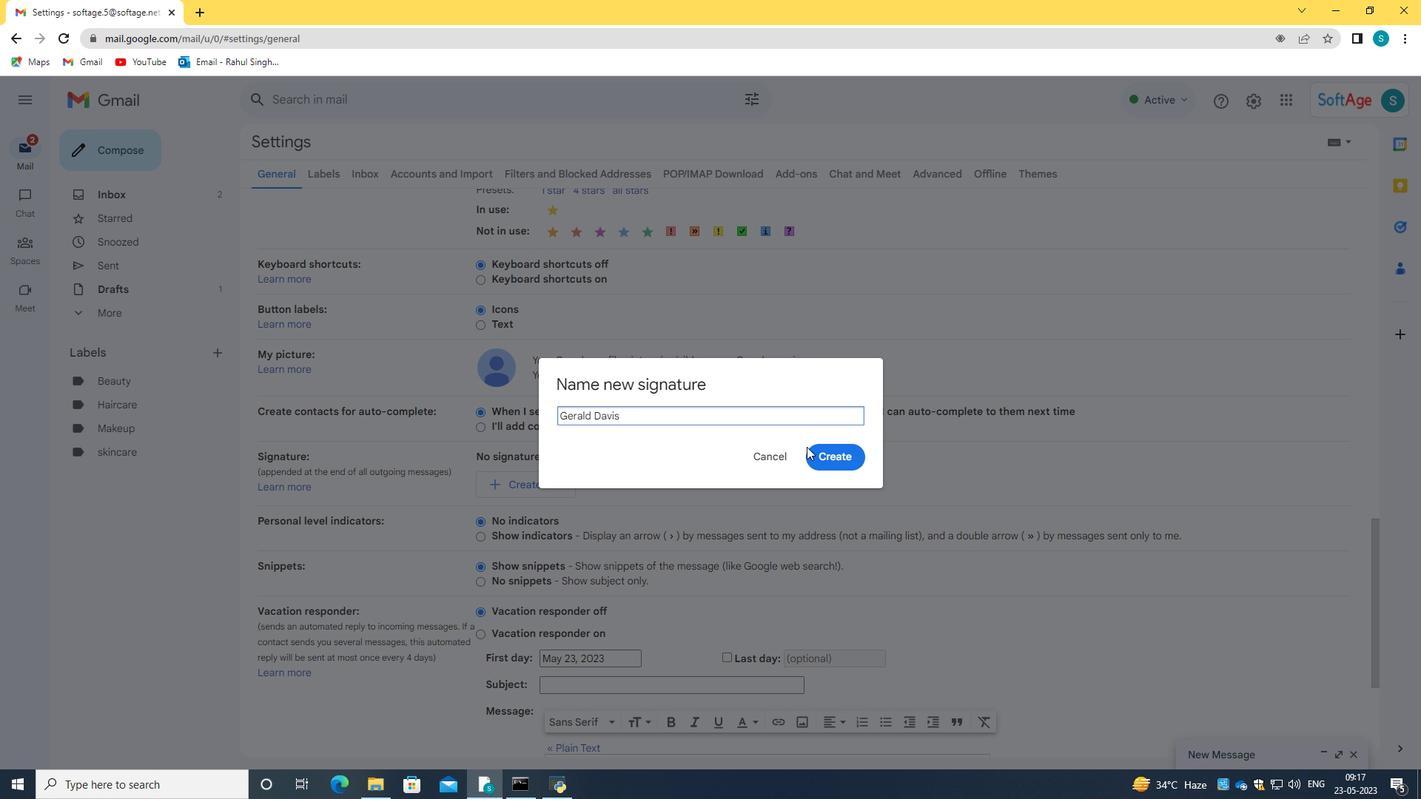 
Action: Mouse pressed left at (812, 456)
Screenshot: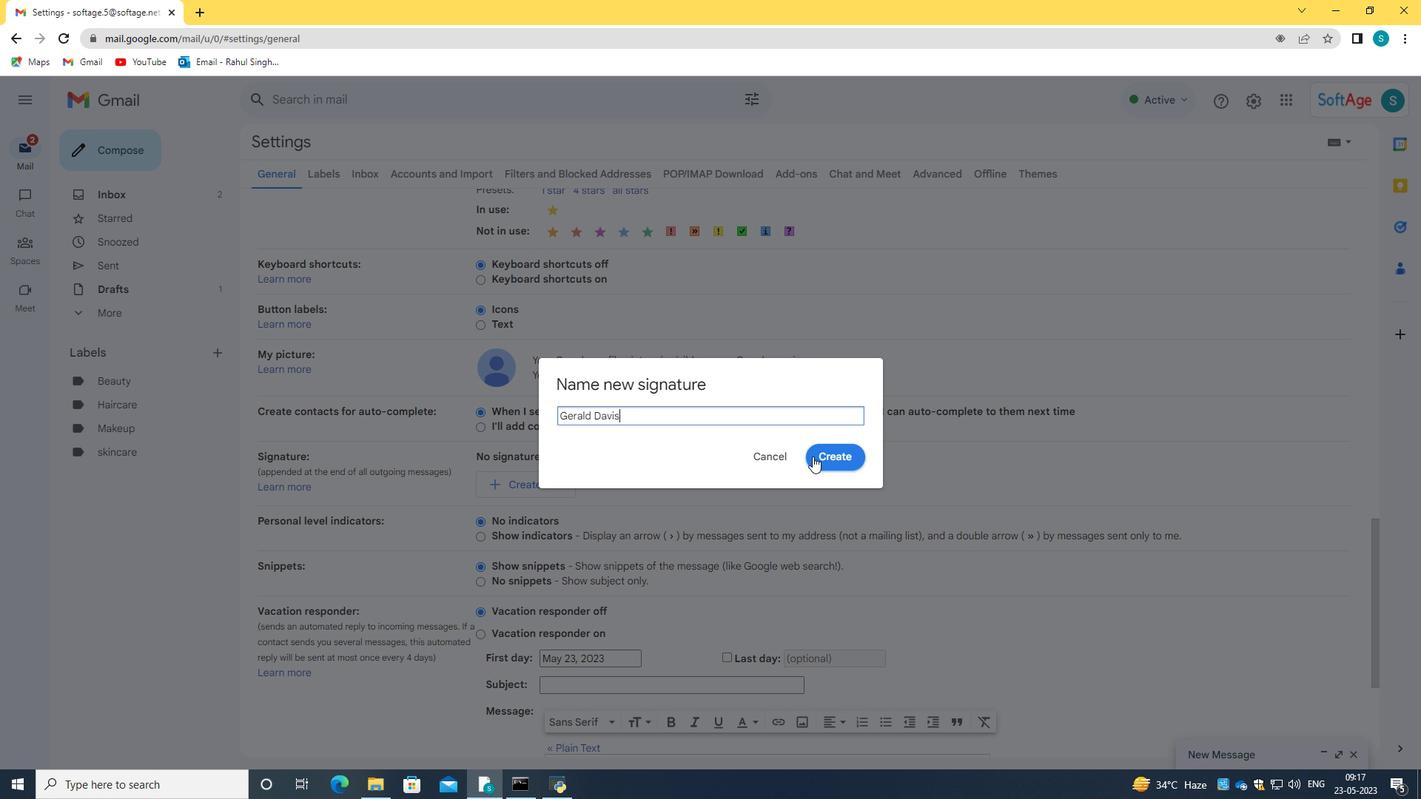 
Action: Mouse moved to (733, 478)
Screenshot: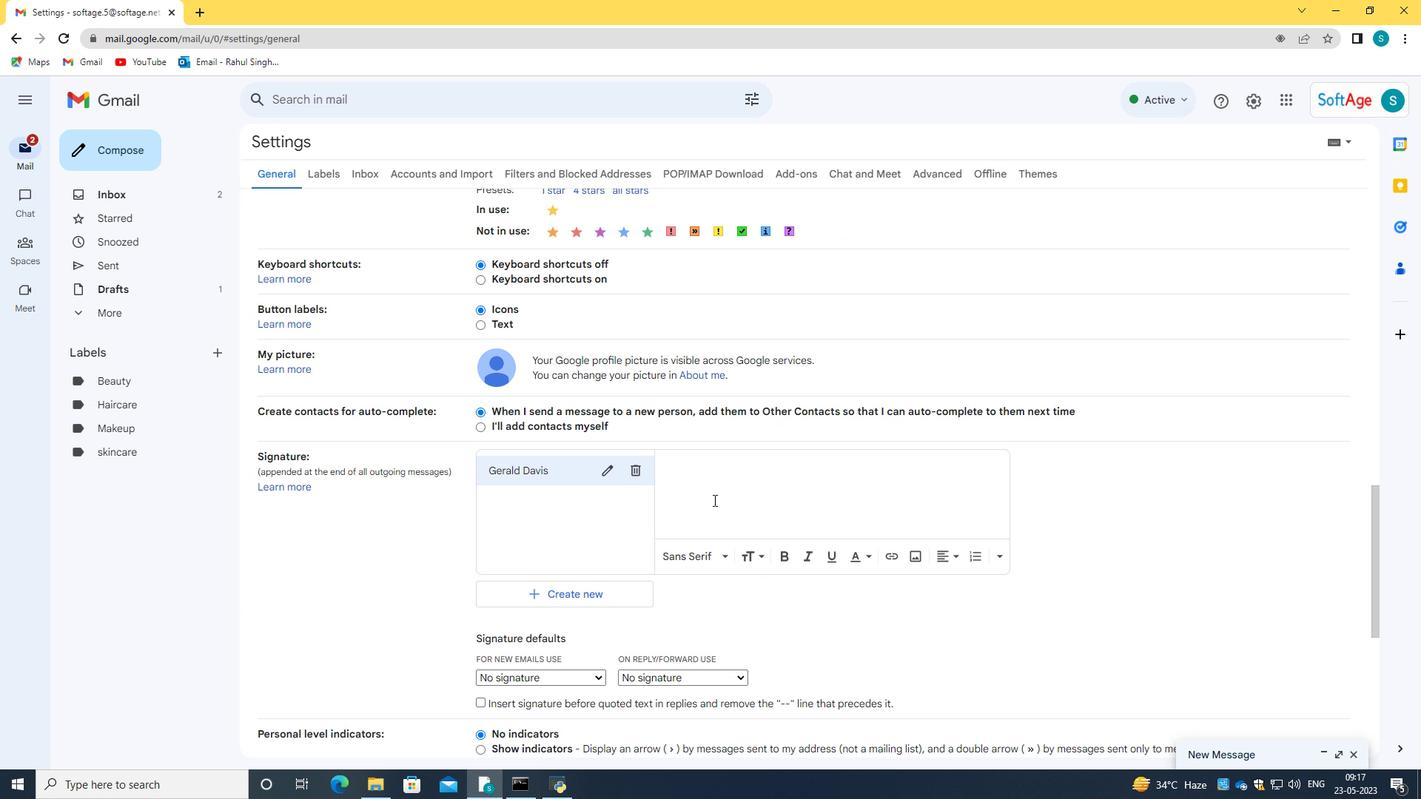 
Action: Mouse pressed left at (733, 478)
Screenshot: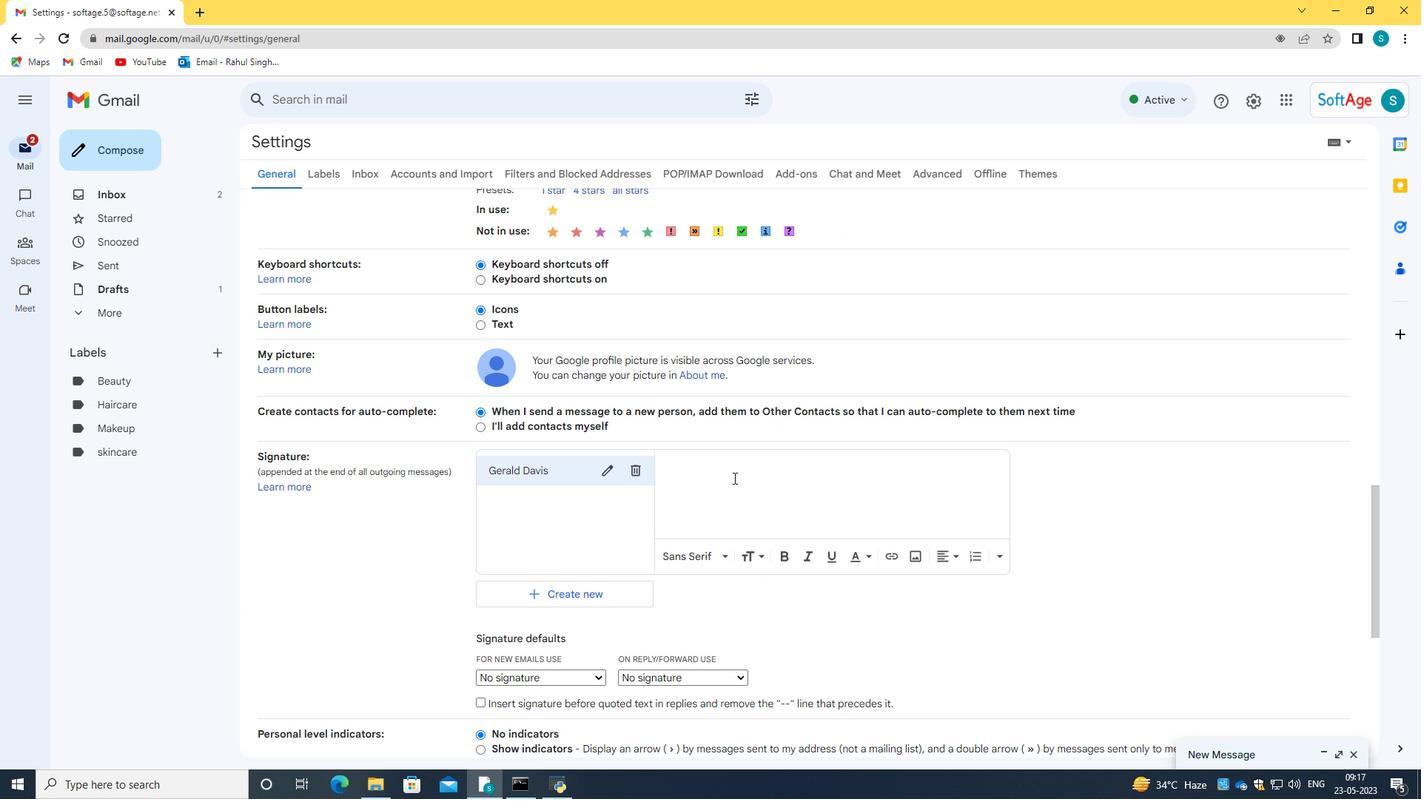 
Action: Mouse moved to (602, 467)
Screenshot: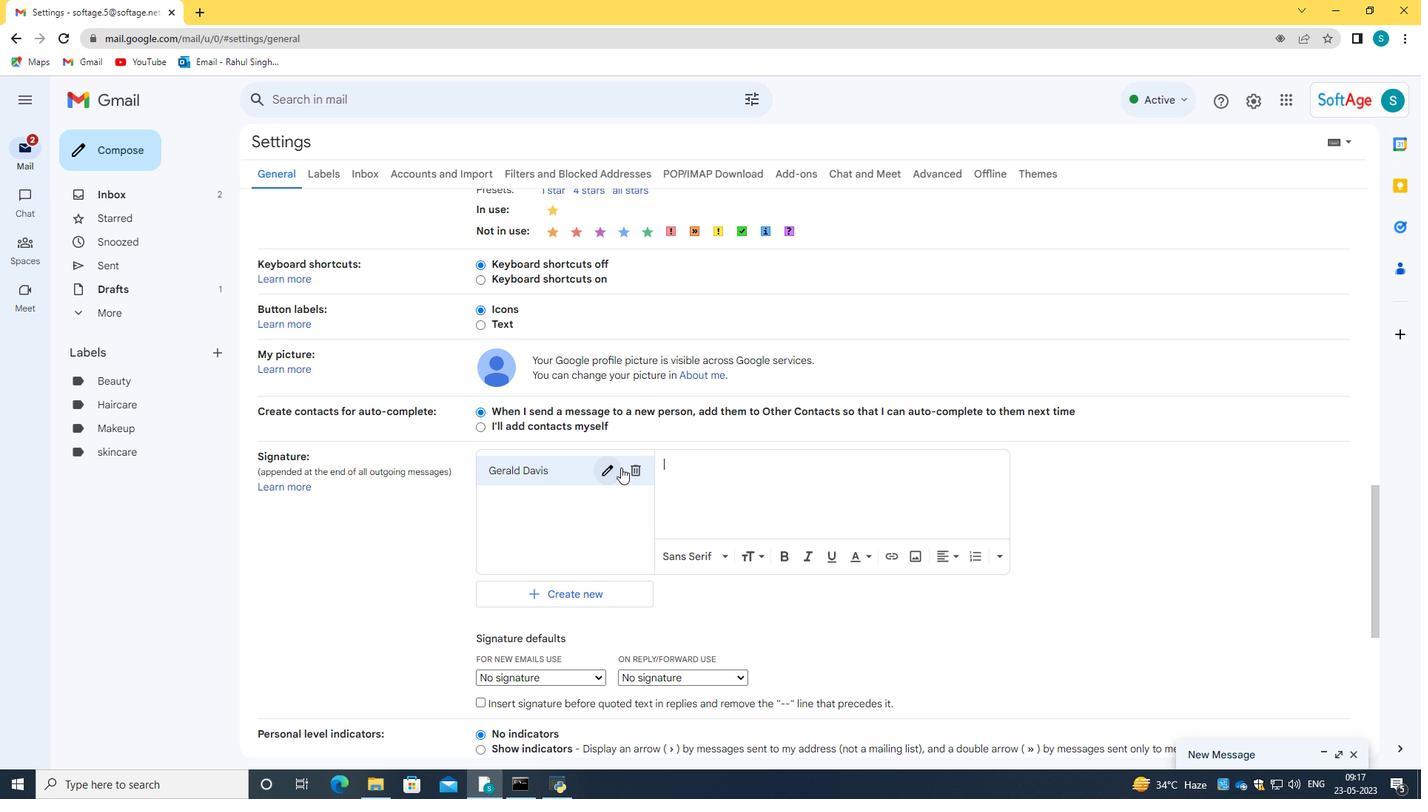 
Action: Mouse pressed left at (602, 467)
Screenshot: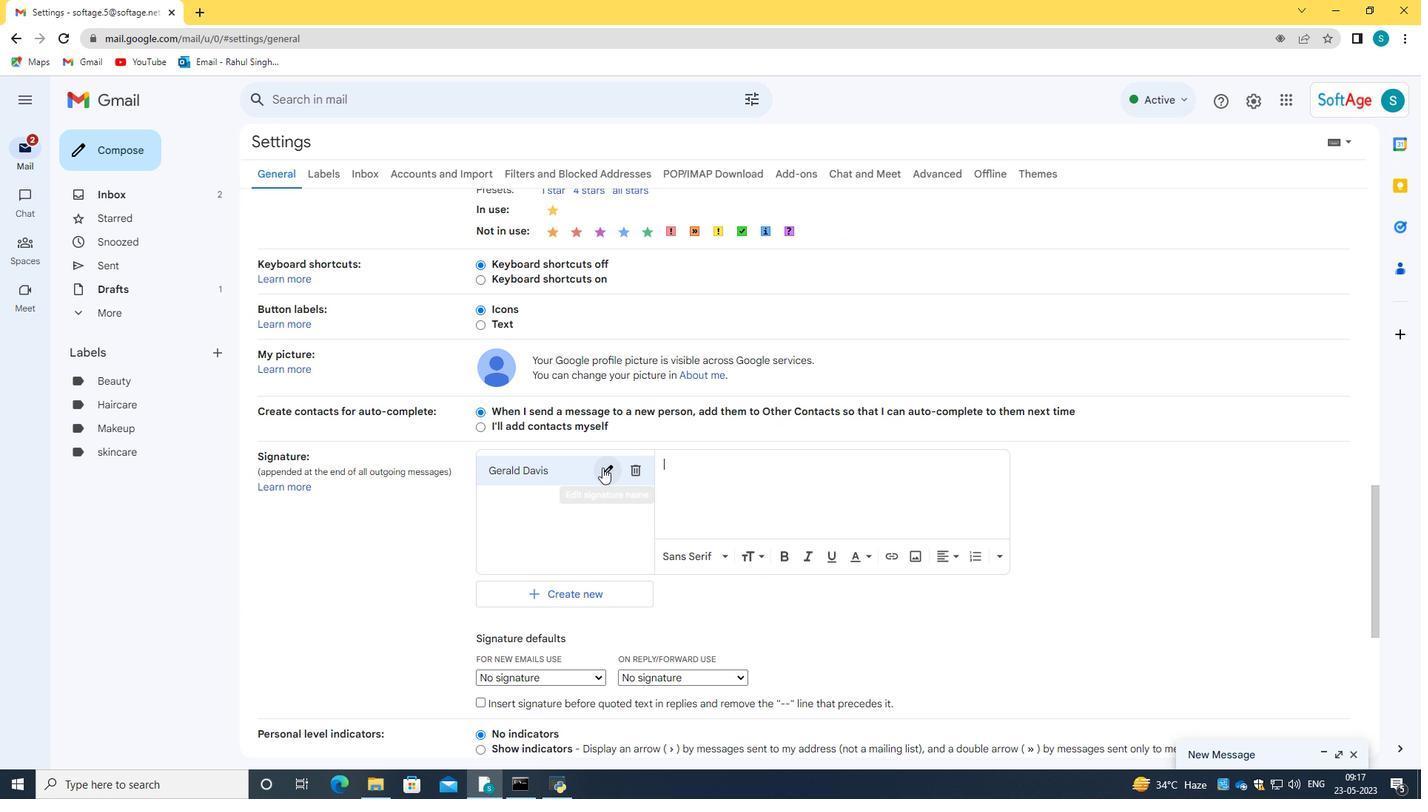 
Action: Mouse moved to (625, 419)
Screenshot: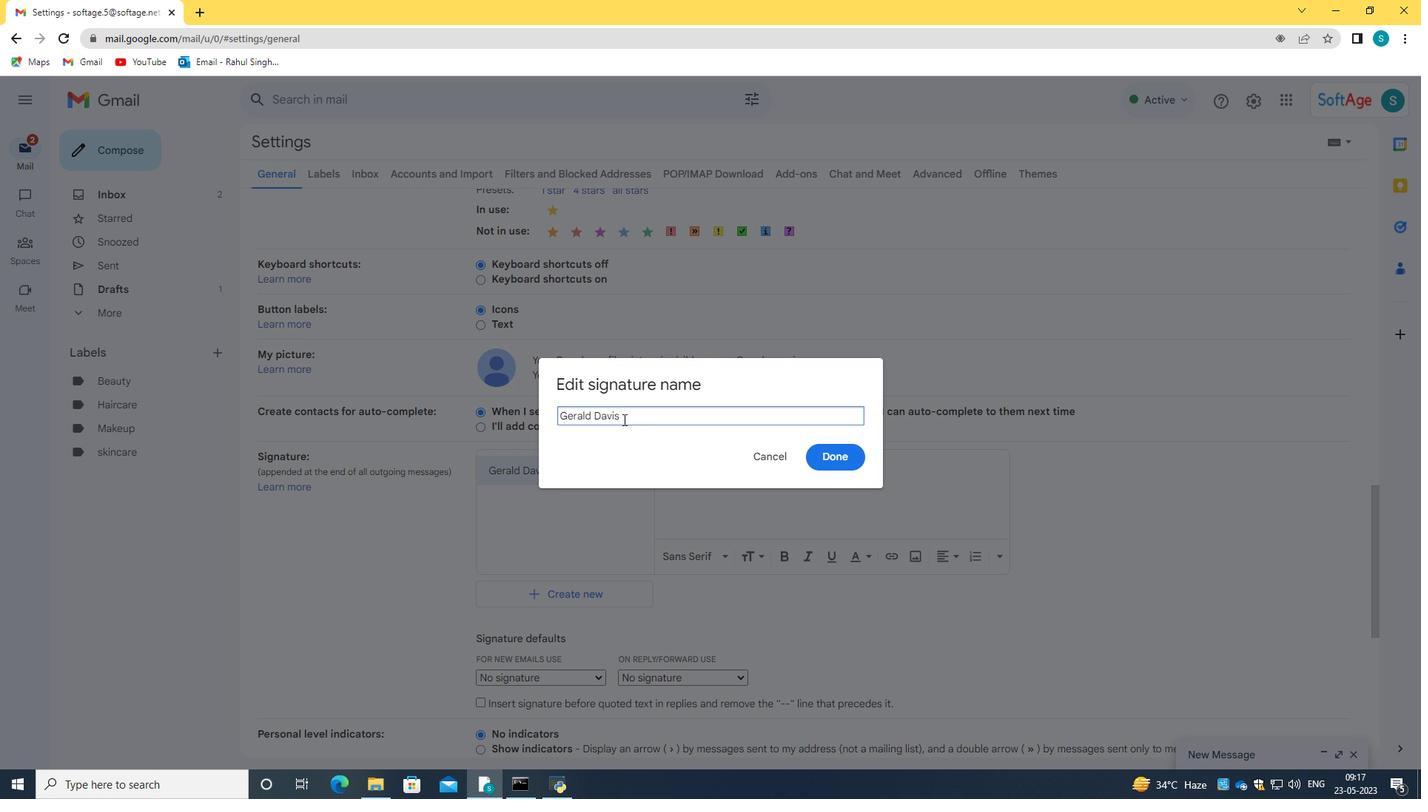 
Action: Mouse pressed left at (625, 419)
Screenshot: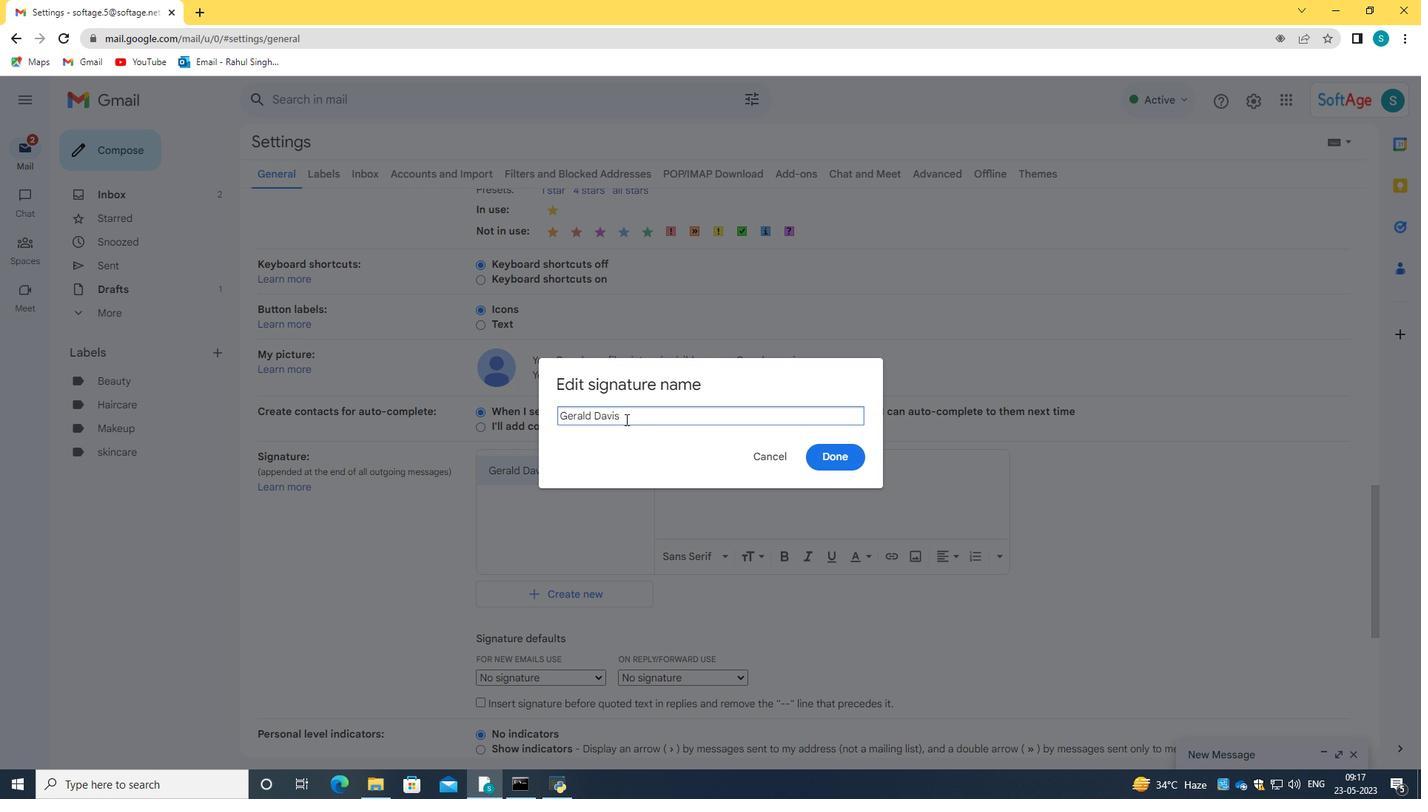 
Action: Mouse moved to (560, 407)
Screenshot: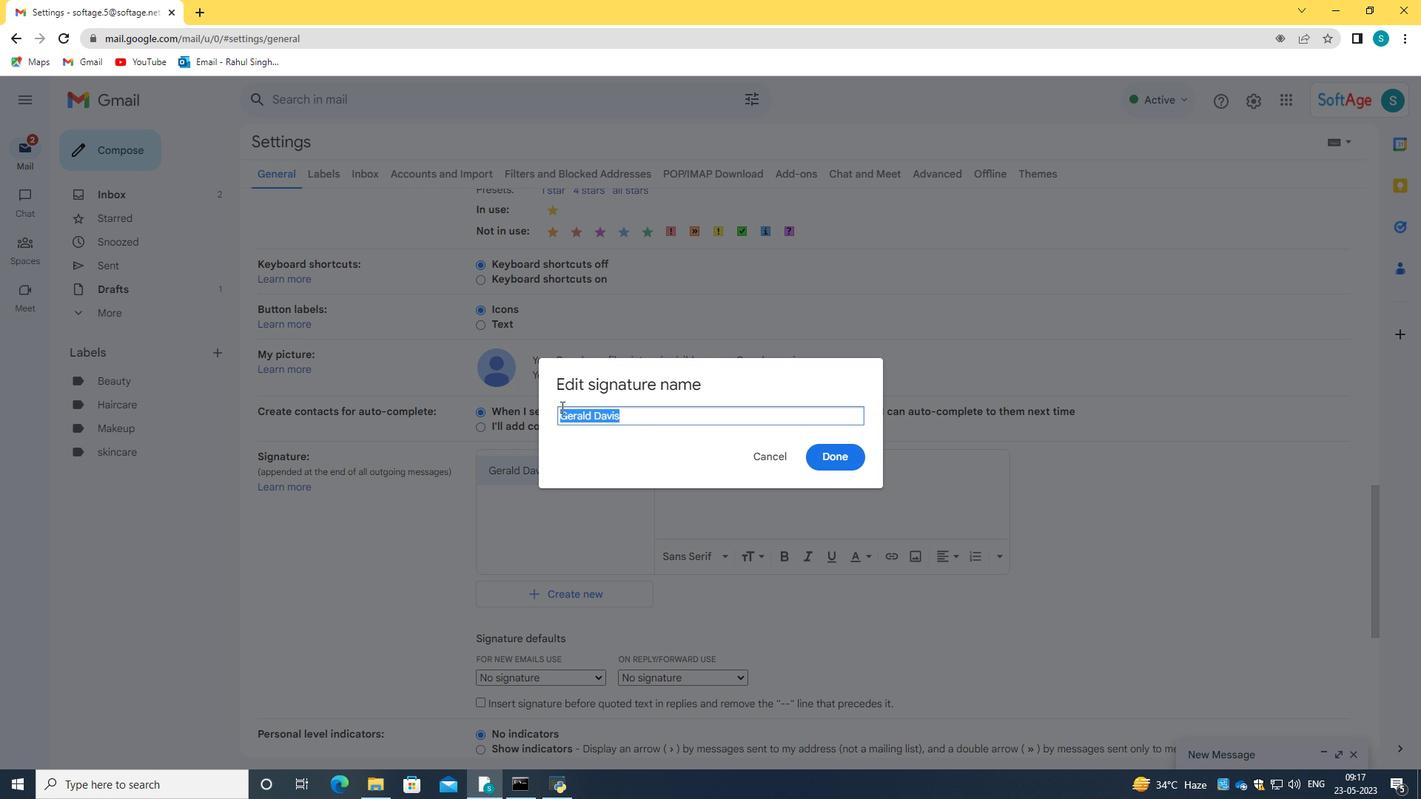 
Action: Key pressed ctrl+A<'\x01'>
Screenshot: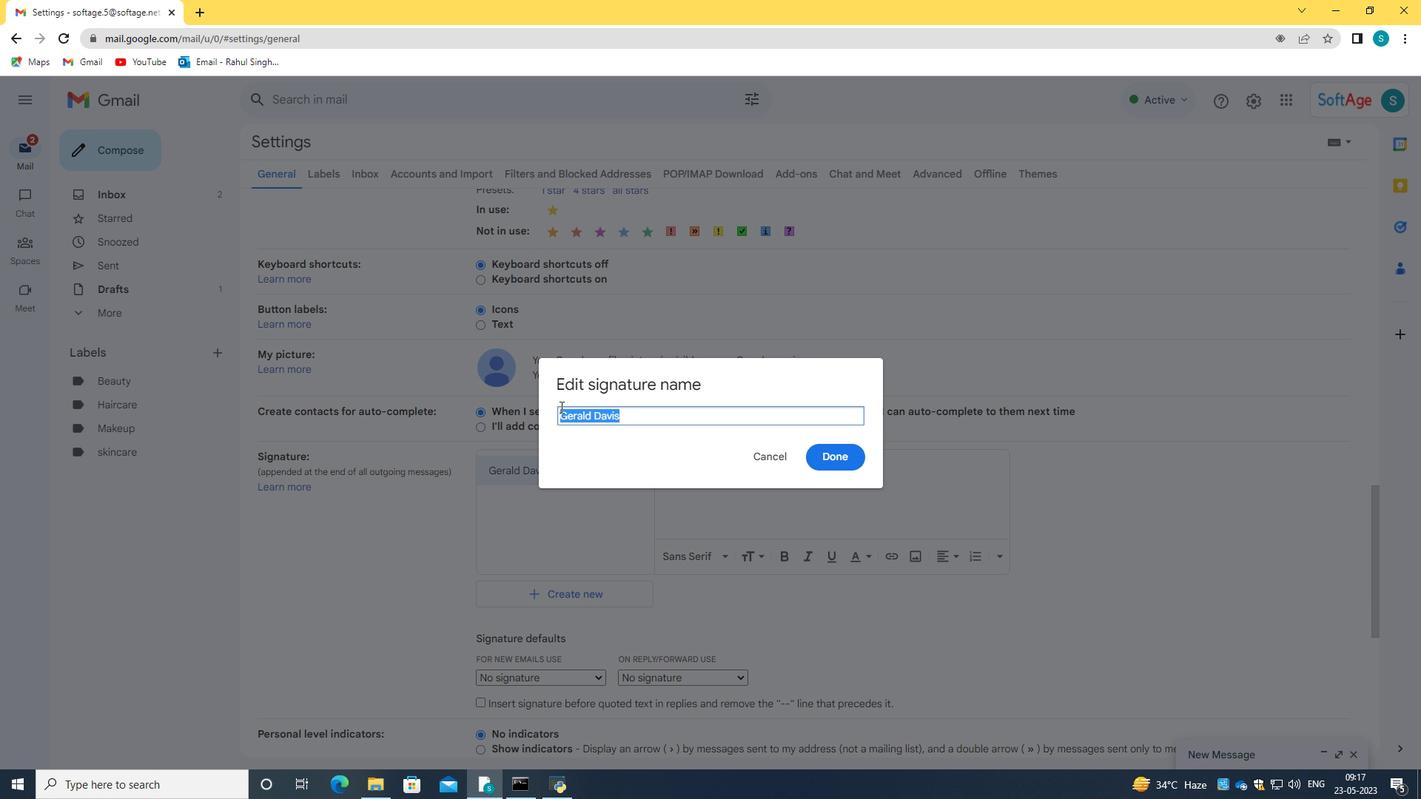 
Action: Mouse moved to (841, 456)
Screenshot: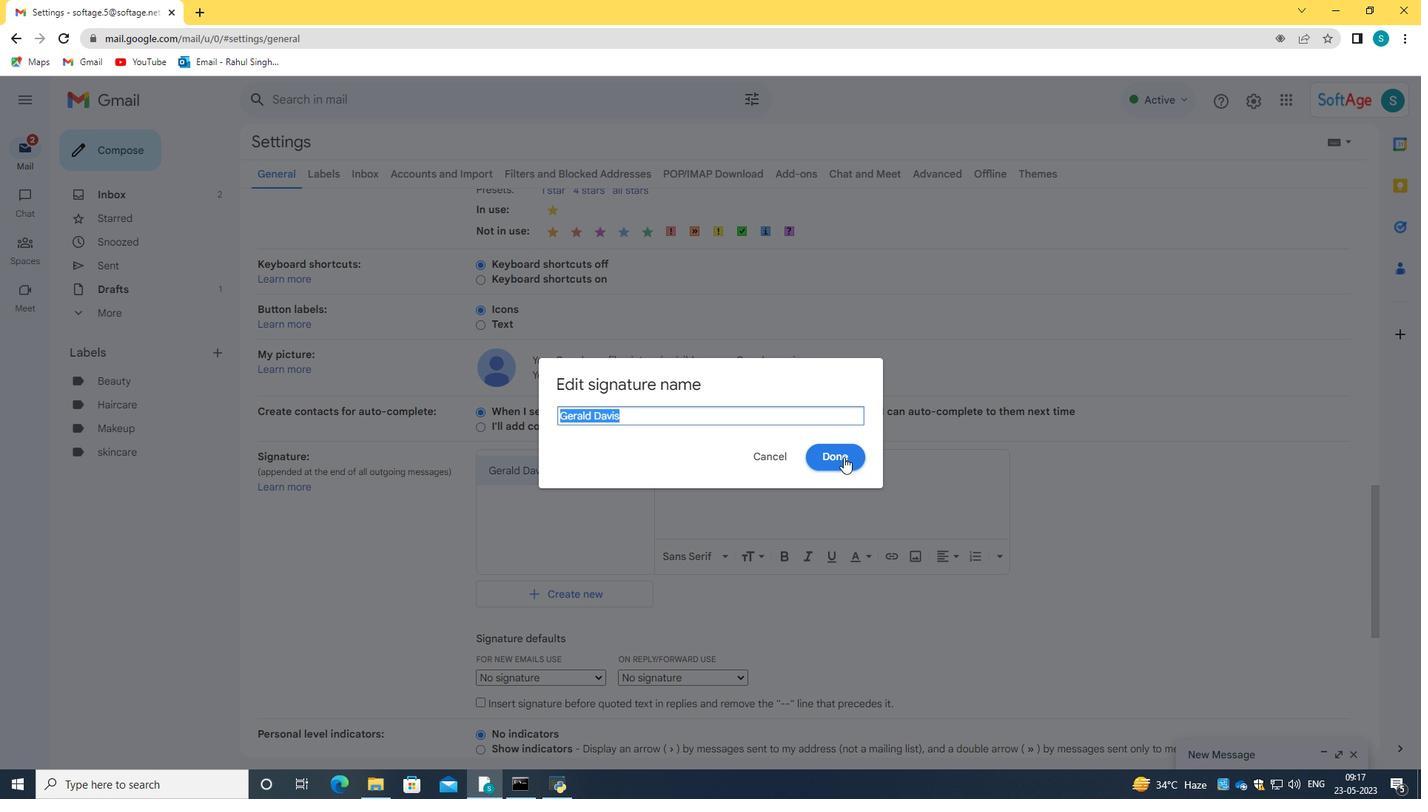 
Action: Mouse pressed left at (841, 456)
Screenshot: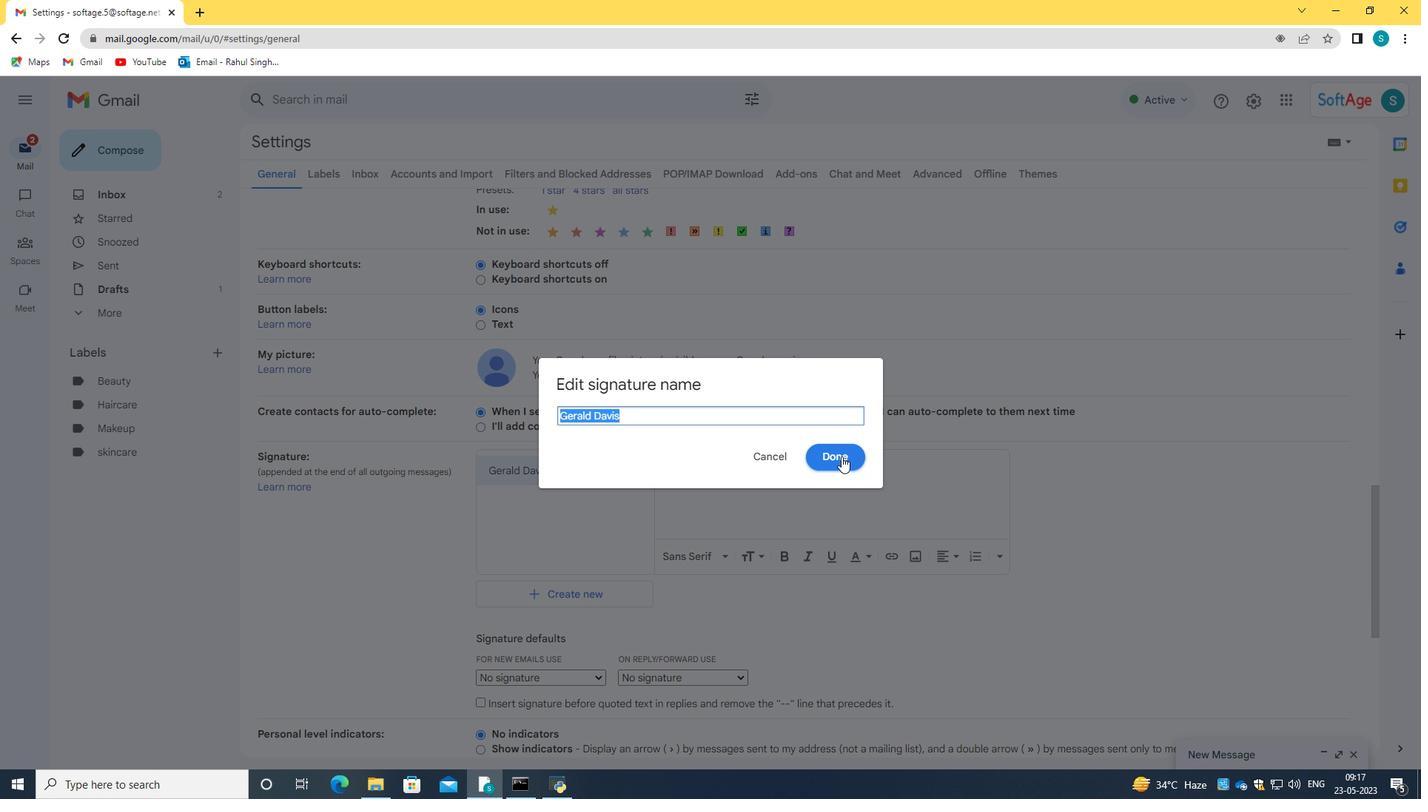 
Action: Mouse moved to (763, 487)
Screenshot: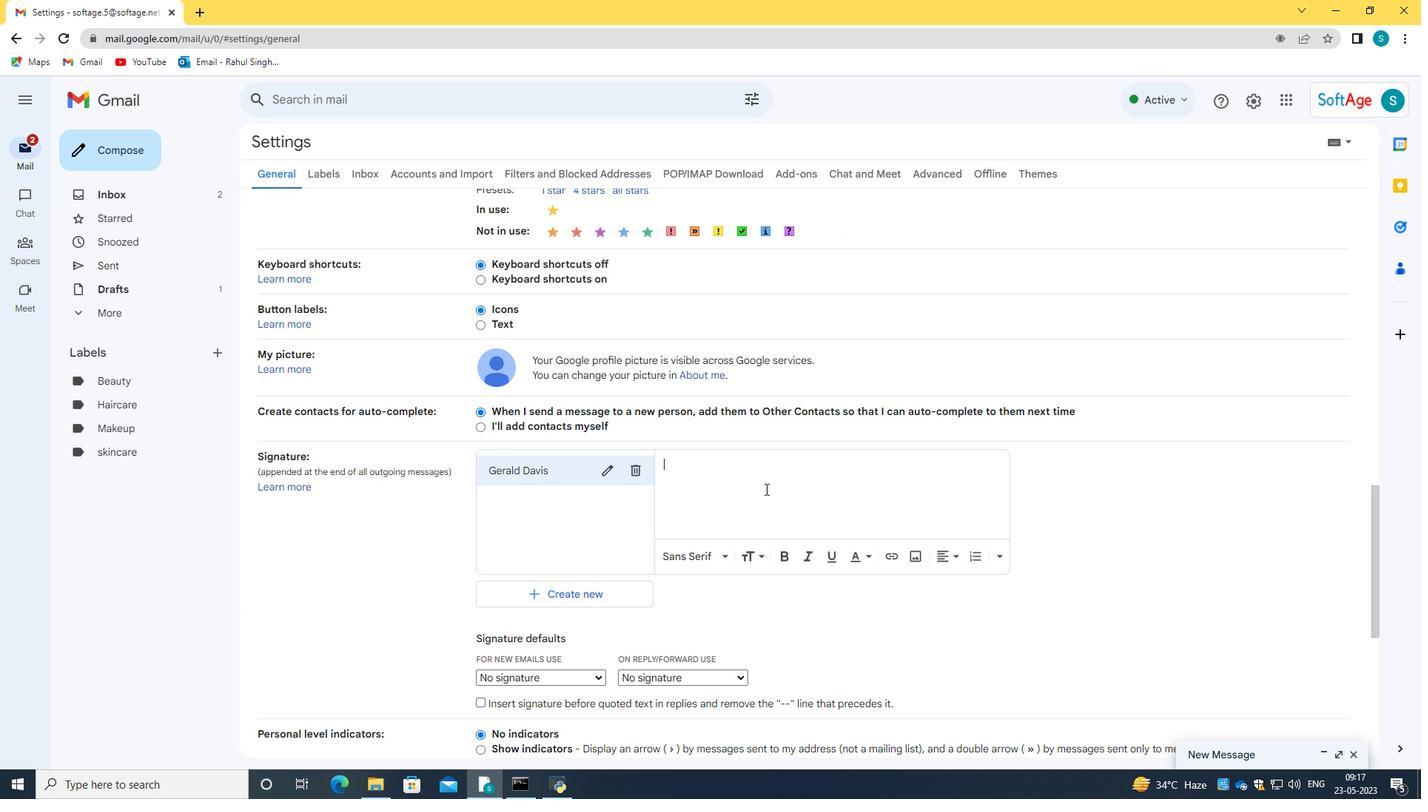
Action: Mouse pressed left at (763, 487)
Screenshot: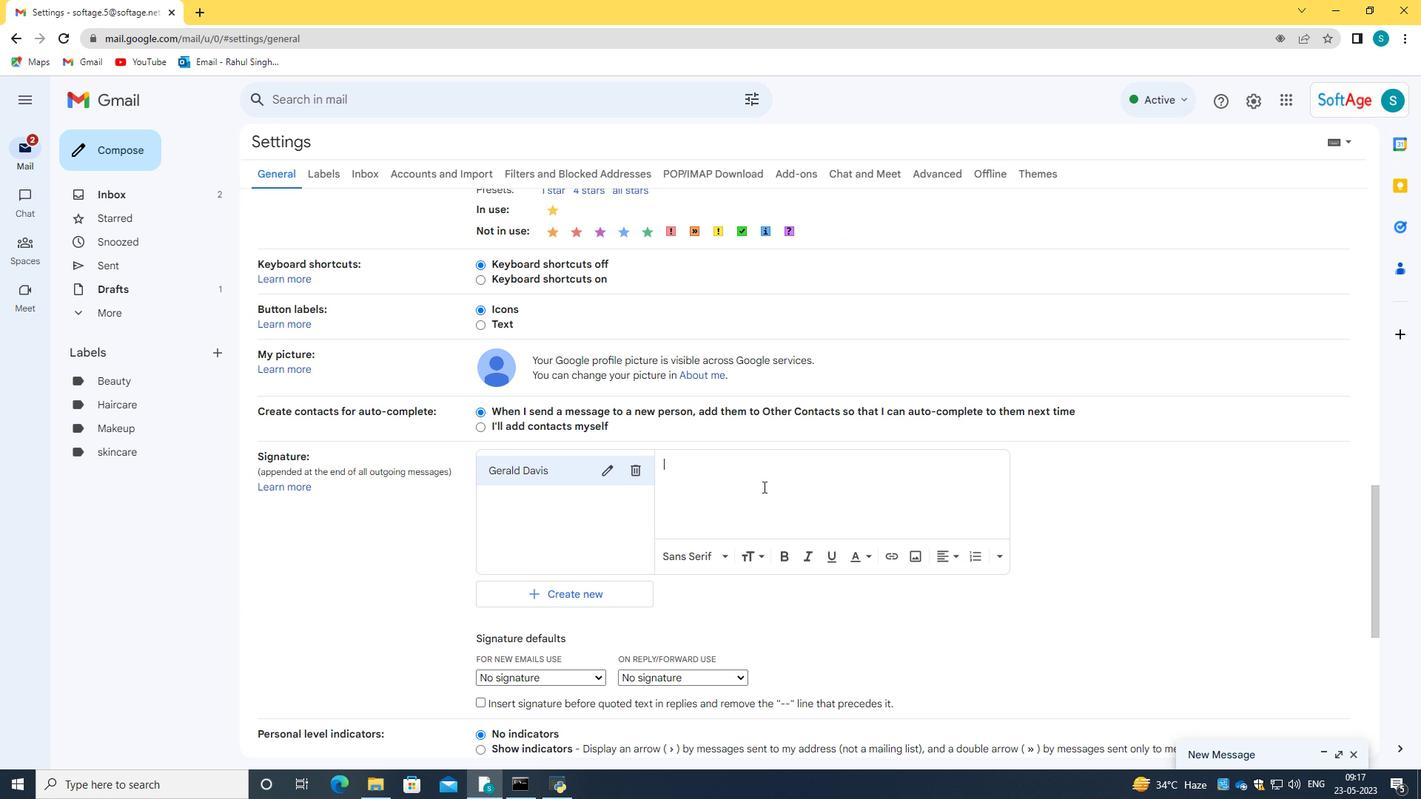 
Action: Mouse pressed right at (763, 487)
Screenshot: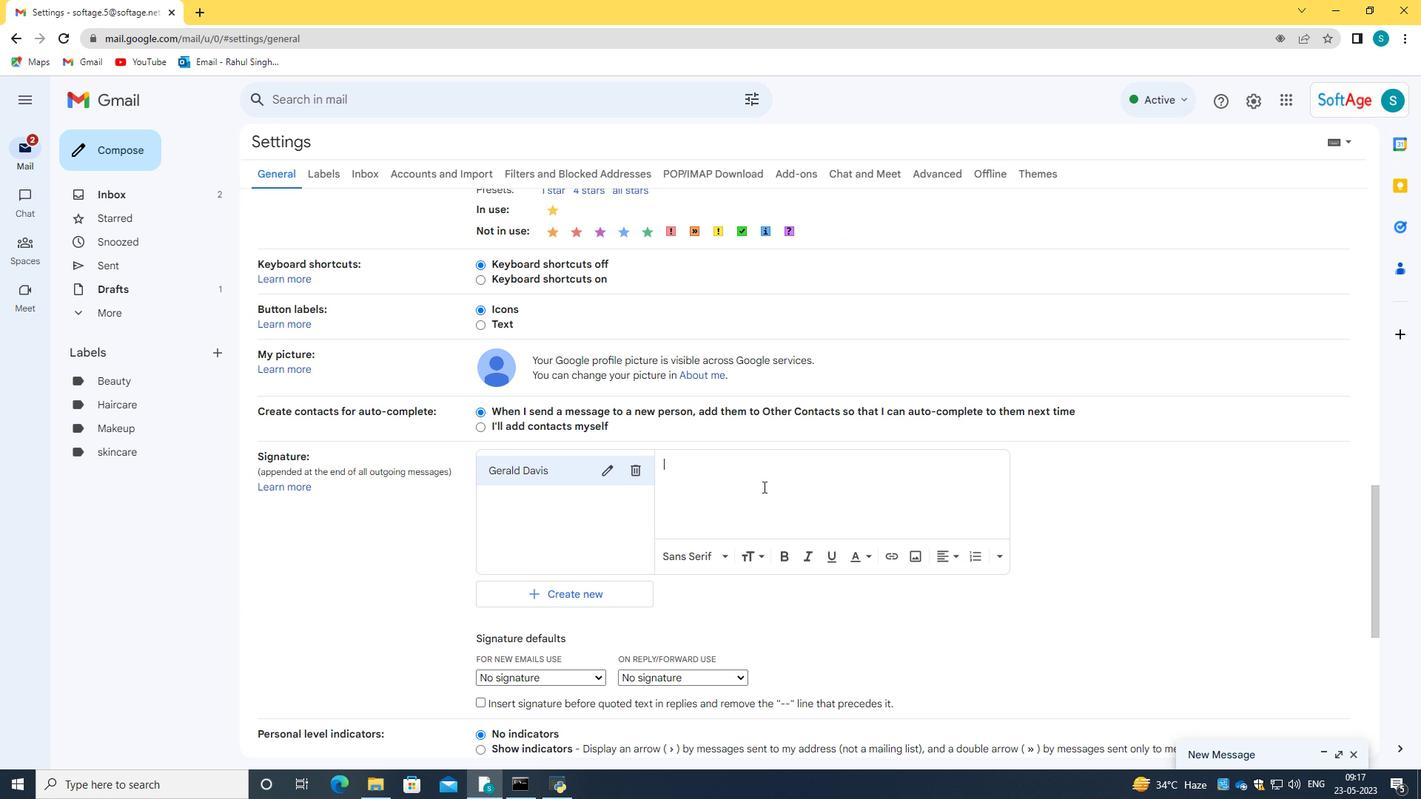 
Action: Mouse moved to (809, 604)
Screenshot: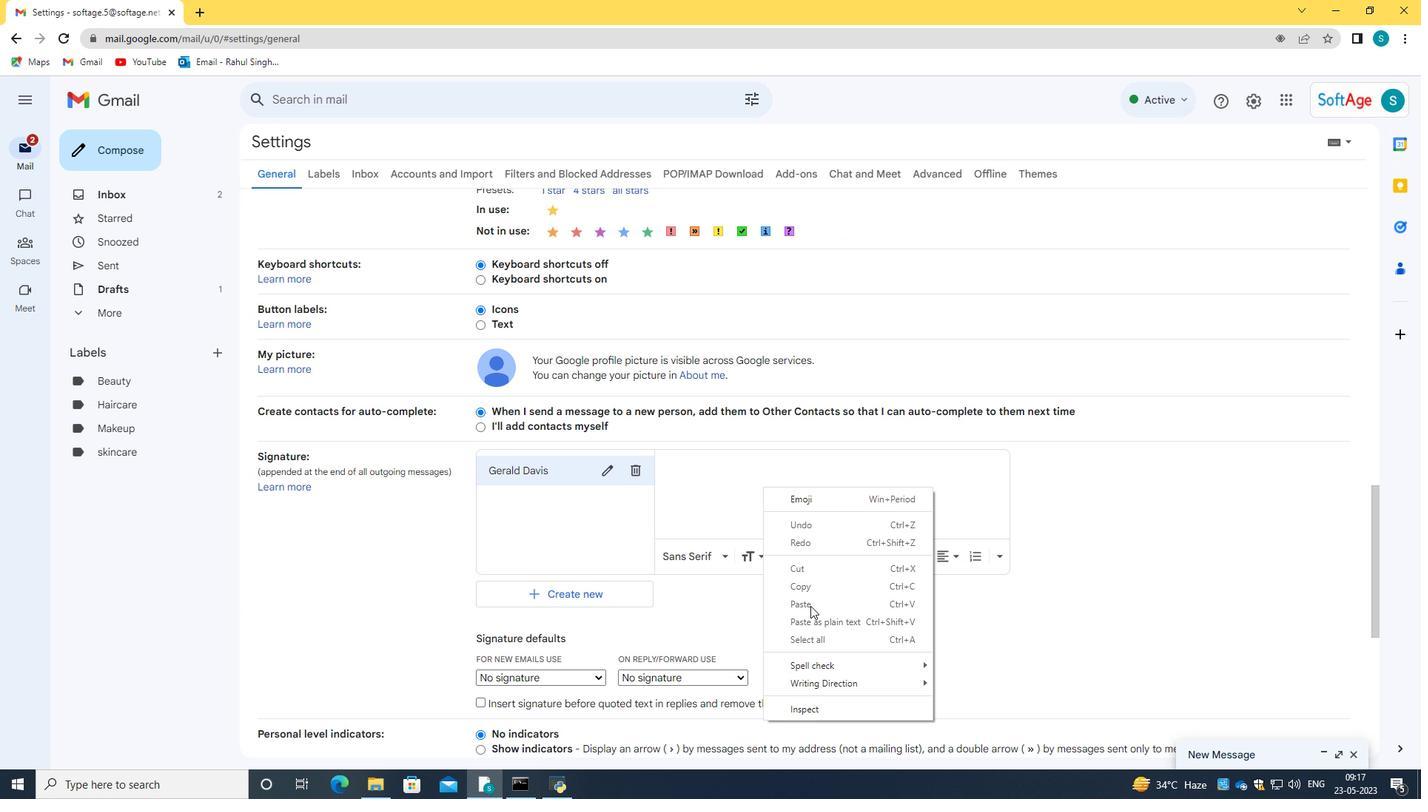 
Action: Mouse pressed left at (809, 604)
Screenshot: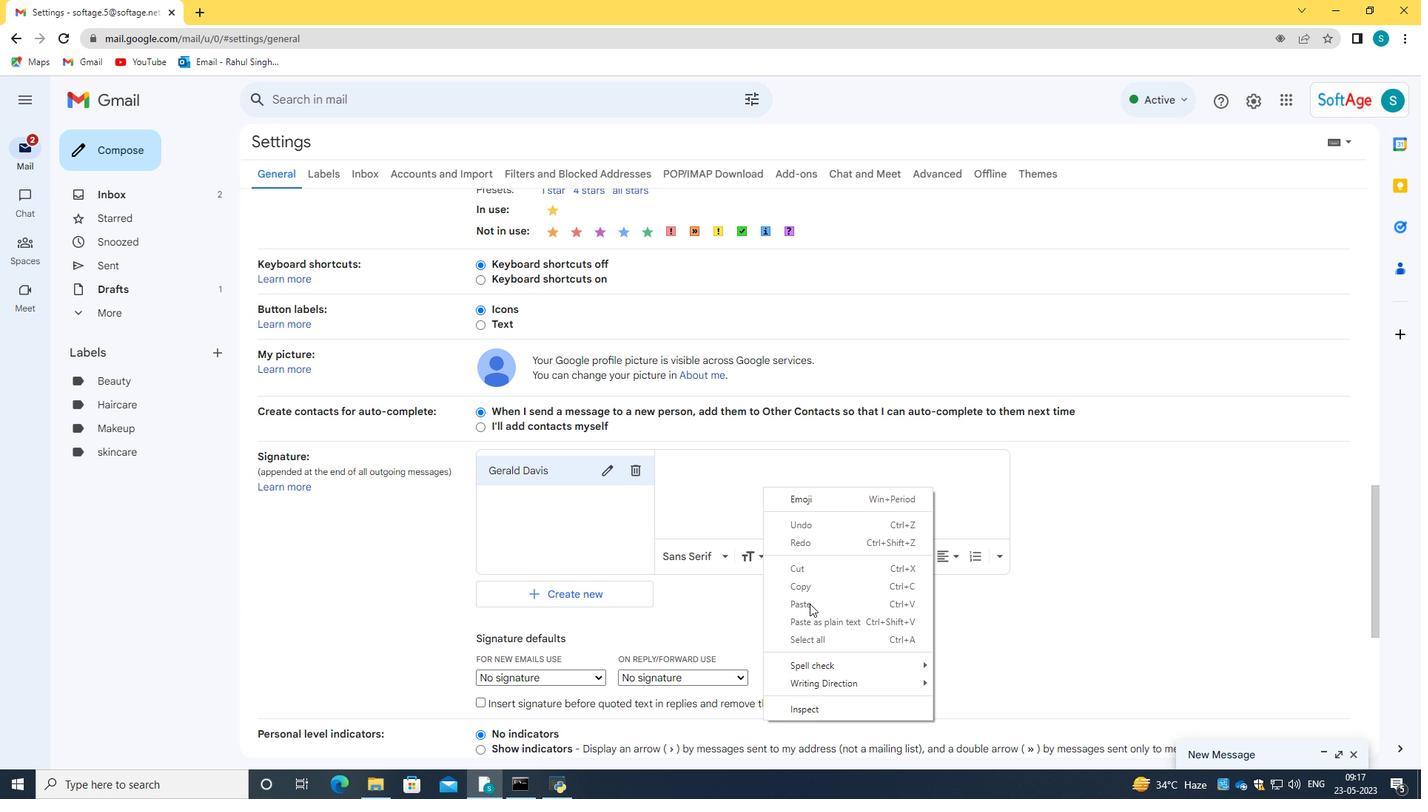 
Action: Mouse moved to (706, 472)
Screenshot: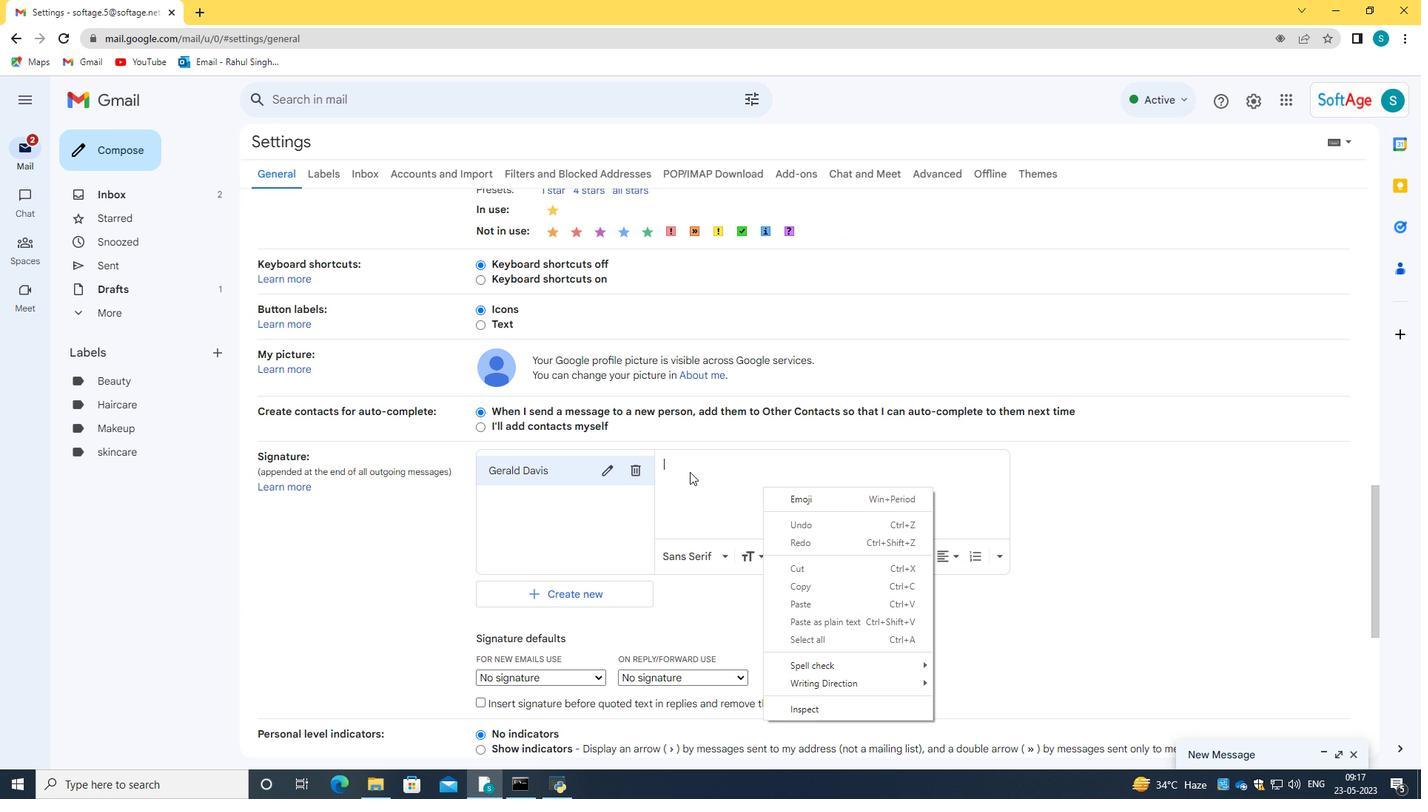 
Action: Mouse pressed left at (706, 472)
Screenshot: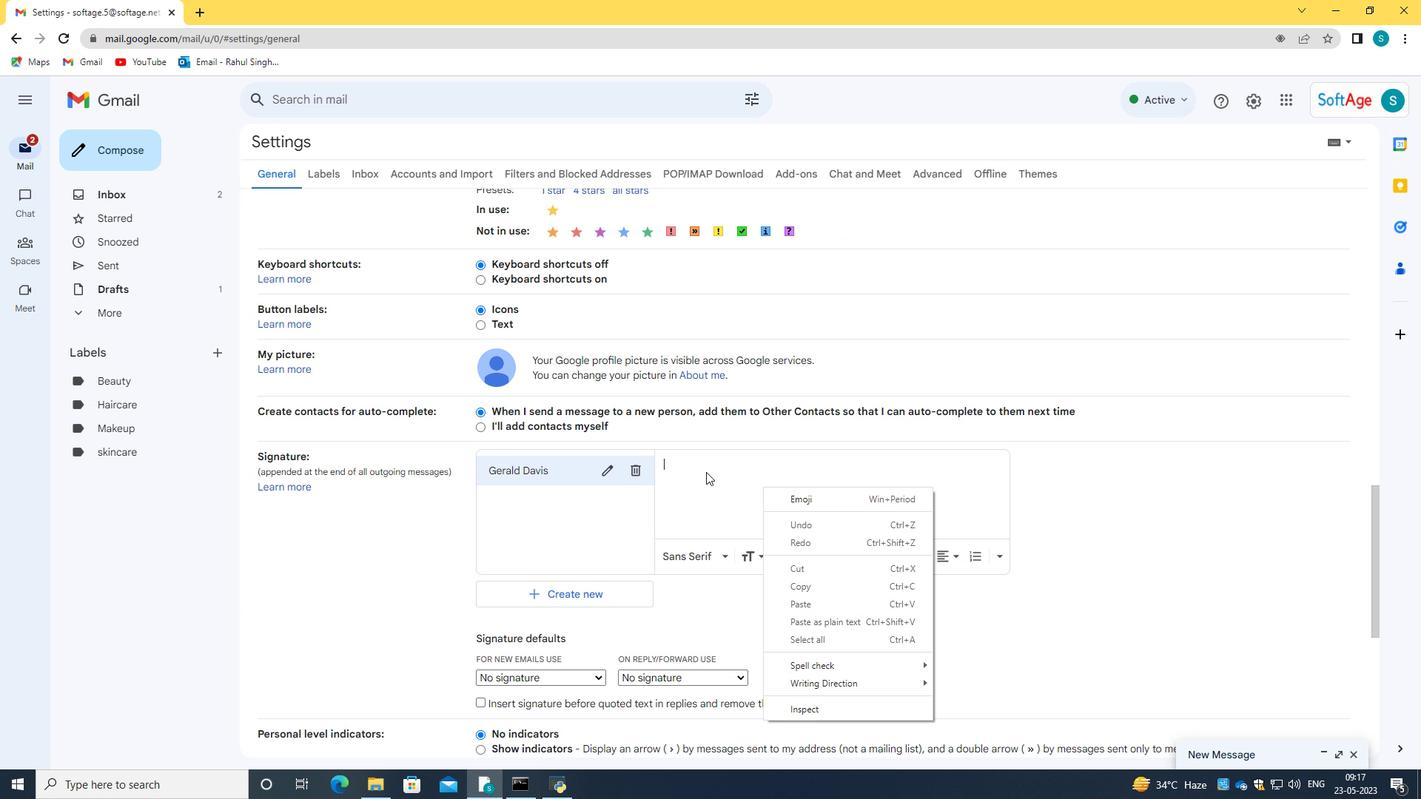 
Action: Key pressed ctrl+Vv<Key.caps_lock>G<Key.caps_lock><Key.backspace><Key.backspace><Key.caps_lock>G<Key.caps_lock>a<Key.backspace>erald<Key.space><Key.caps_lock>D<Key.caps_lock>avis
Screenshot: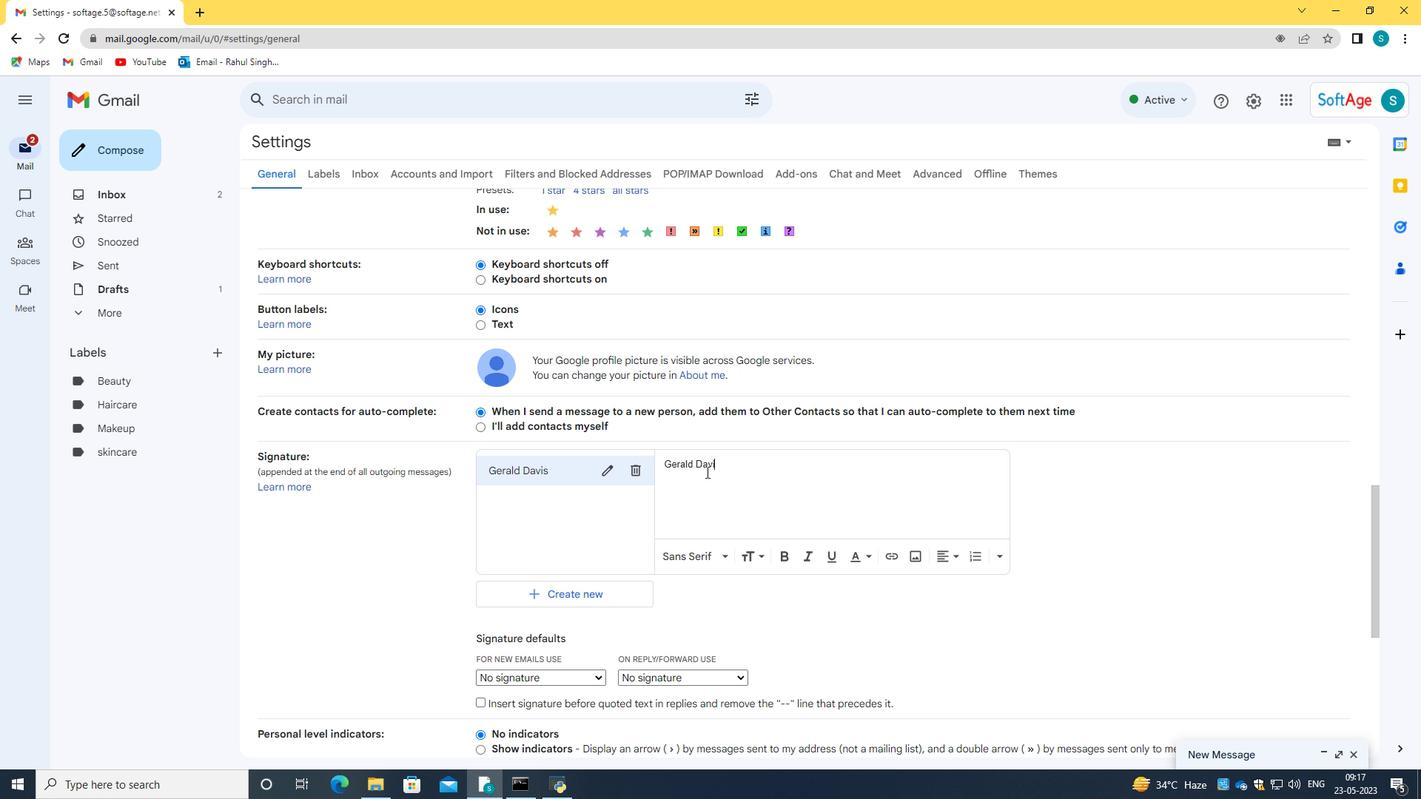 
Action: Mouse moved to (736, 592)
Screenshot: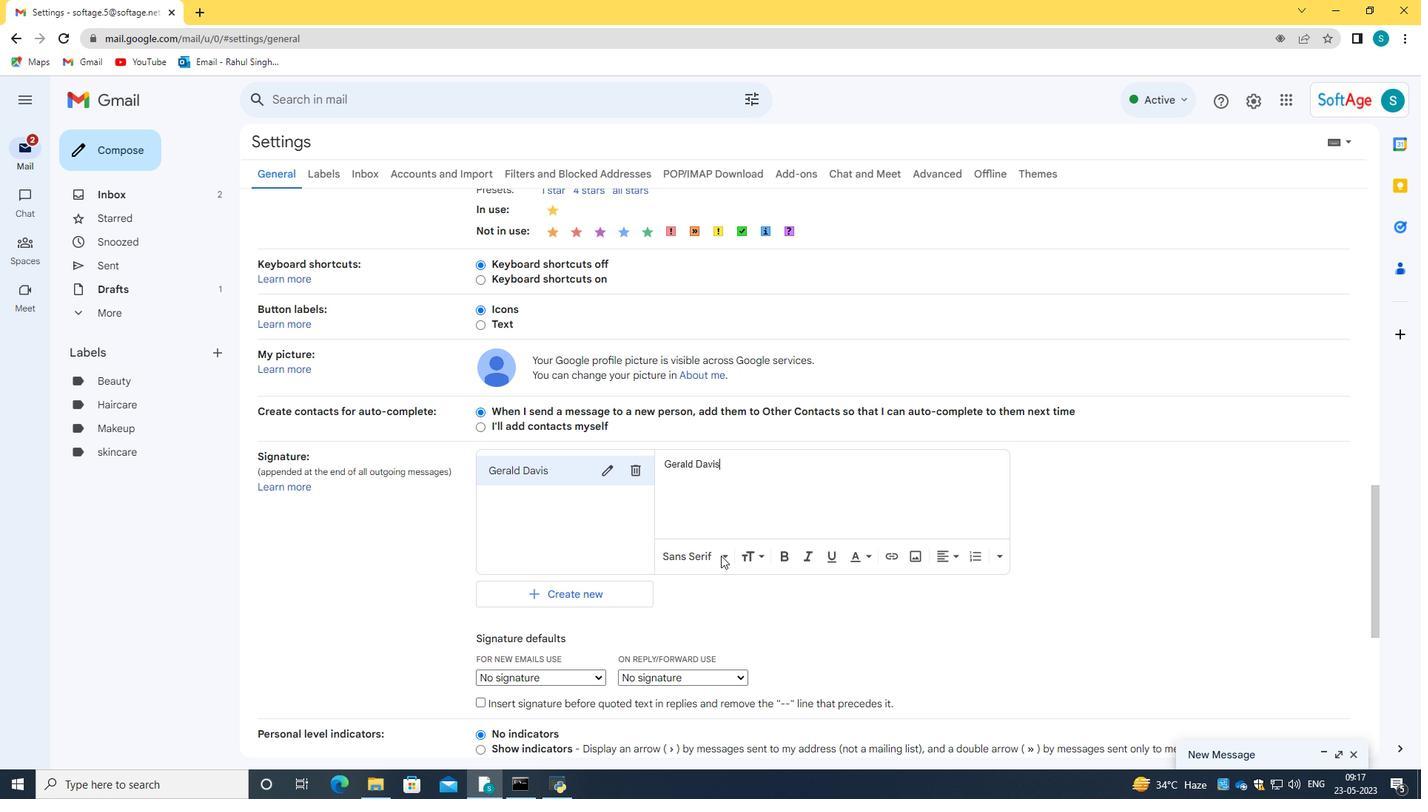 
Action: Mouse scrolled (736, 591) with delta (0, 0)
Screenshot: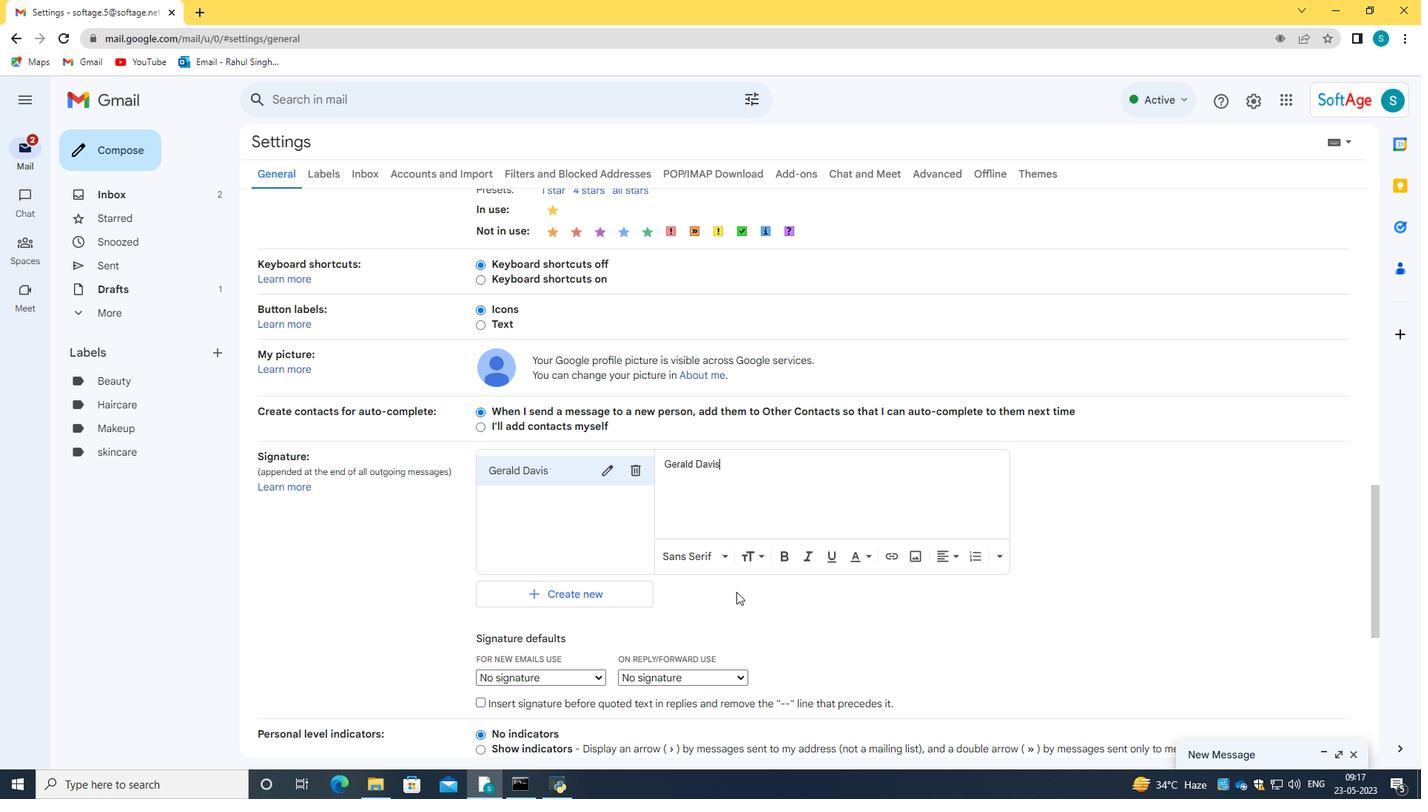 
Action: Mouse moved to (736, 593)
Screenshot: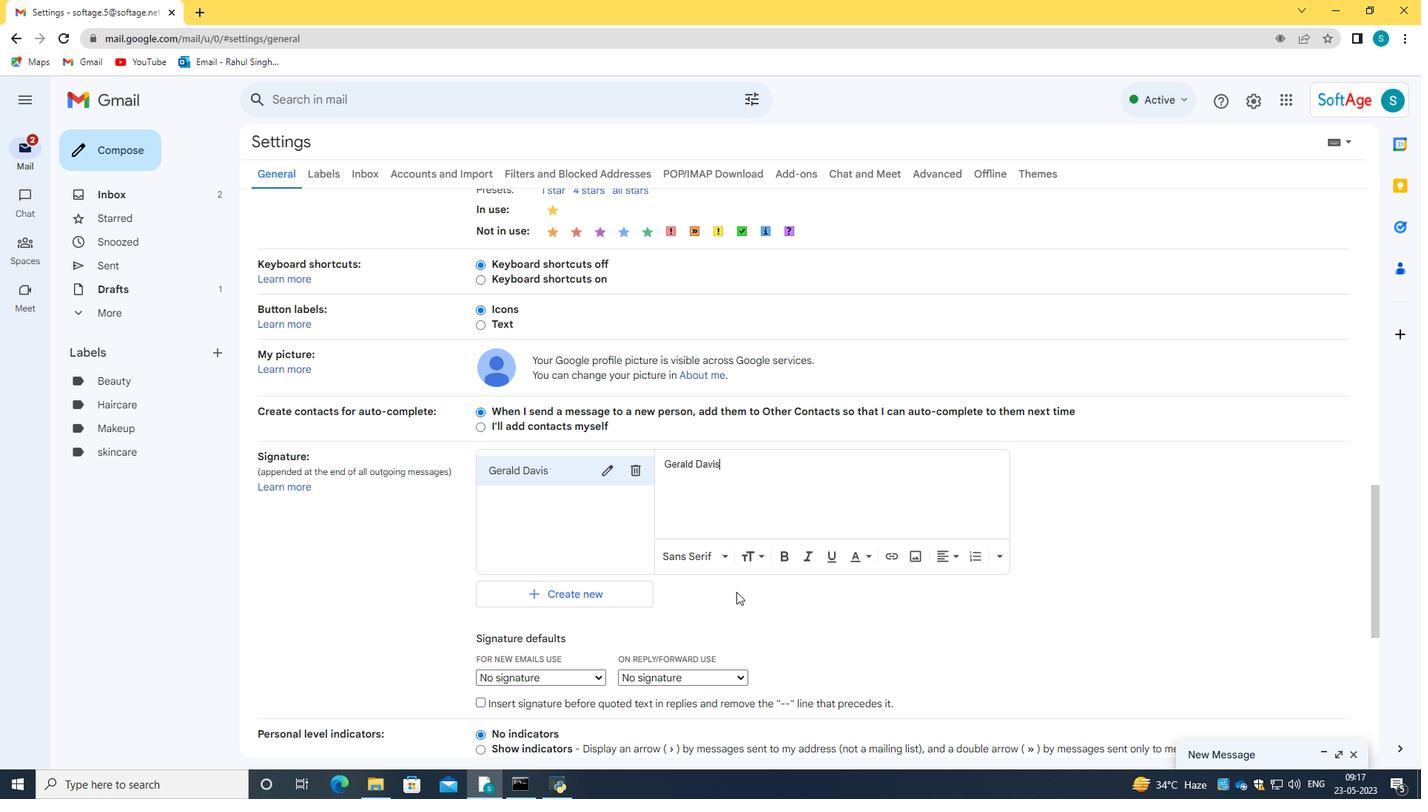 
Action: Mouse scrolled (736, 592) with delta (0, 0)
Screenshot: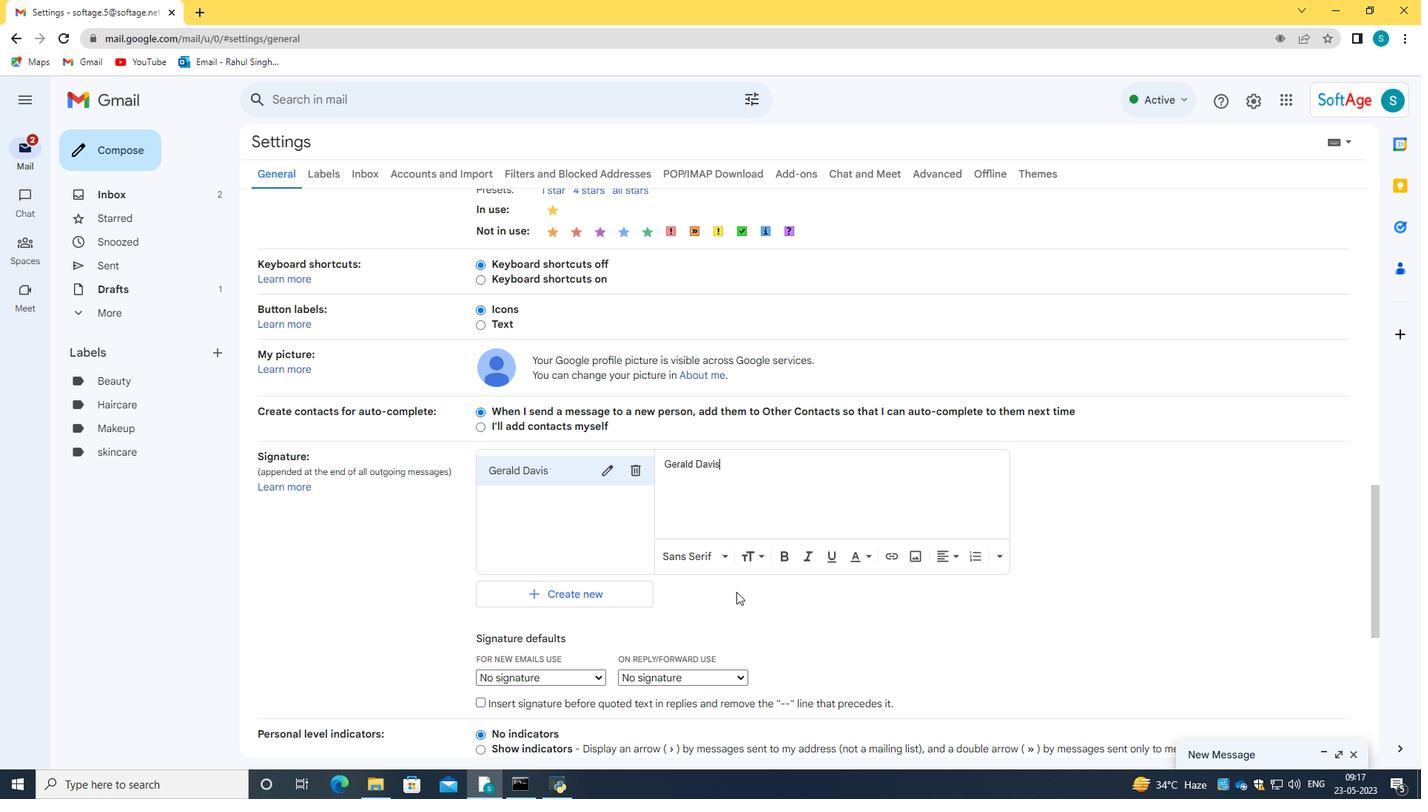 
Action: Mouse scrolled (736, 592) with delta (0, 0)
Screenshot: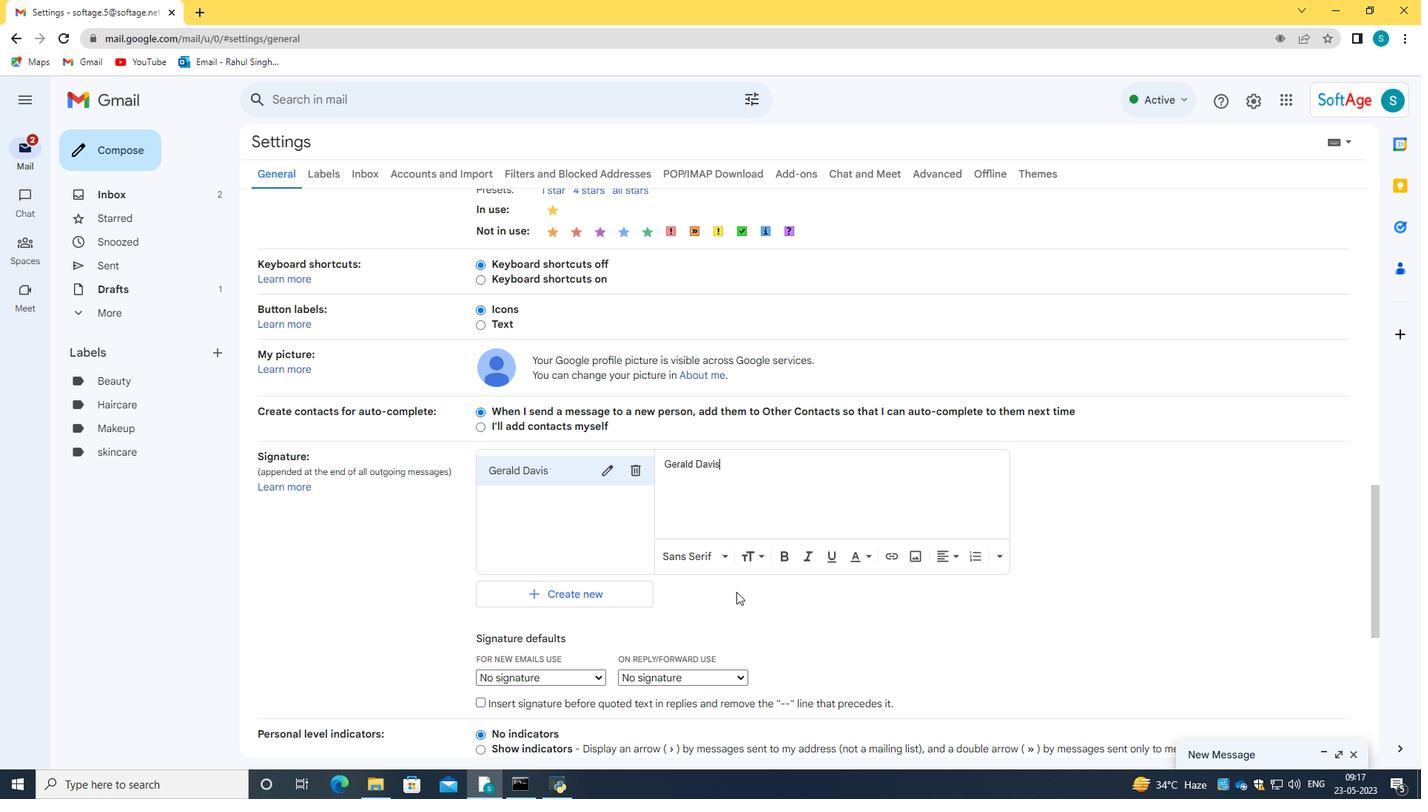 
Action: Mouse scrolled (736, 592) with delta (0, 0)
Screenshot: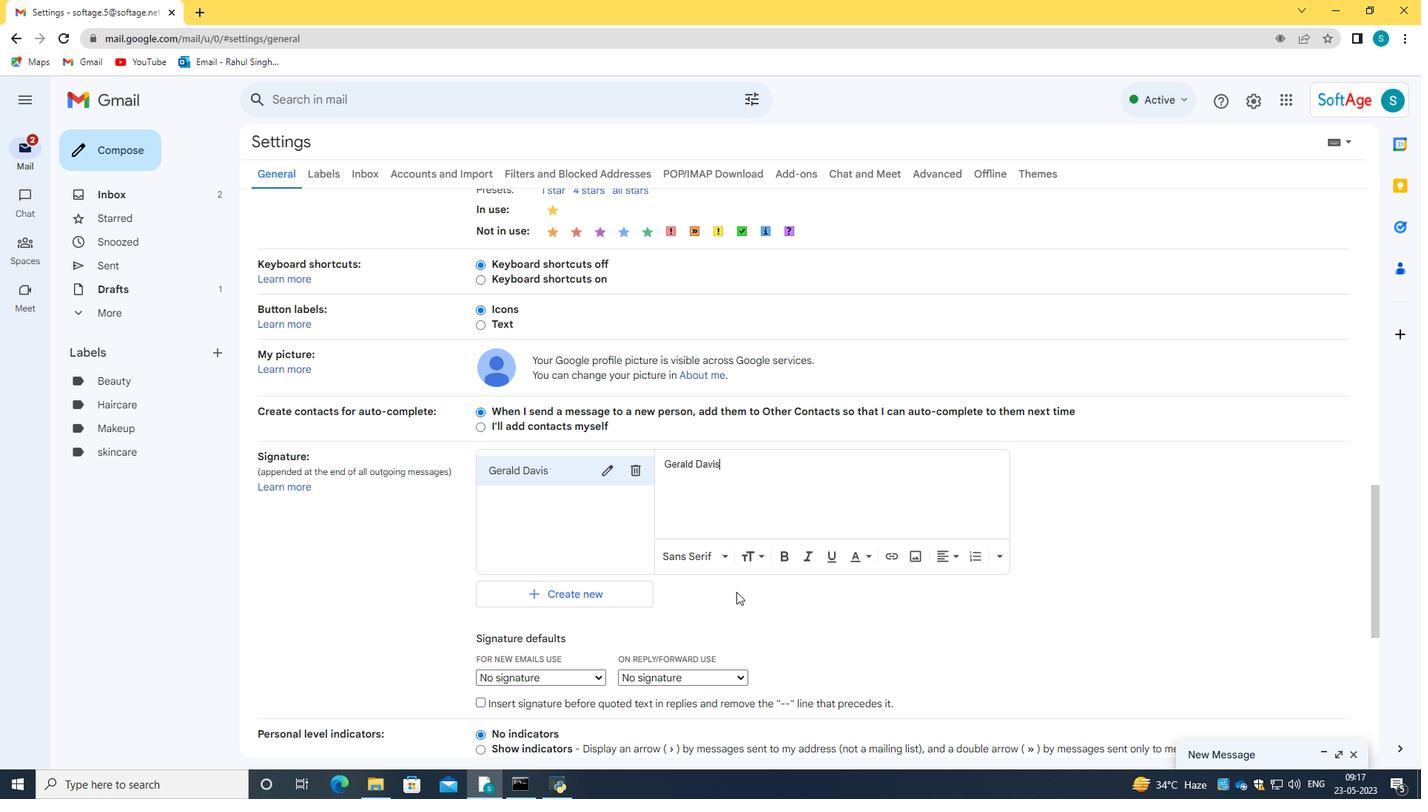 
Action: Mouse scrolled (736, 592) with delta (0, 0)
Screenshot: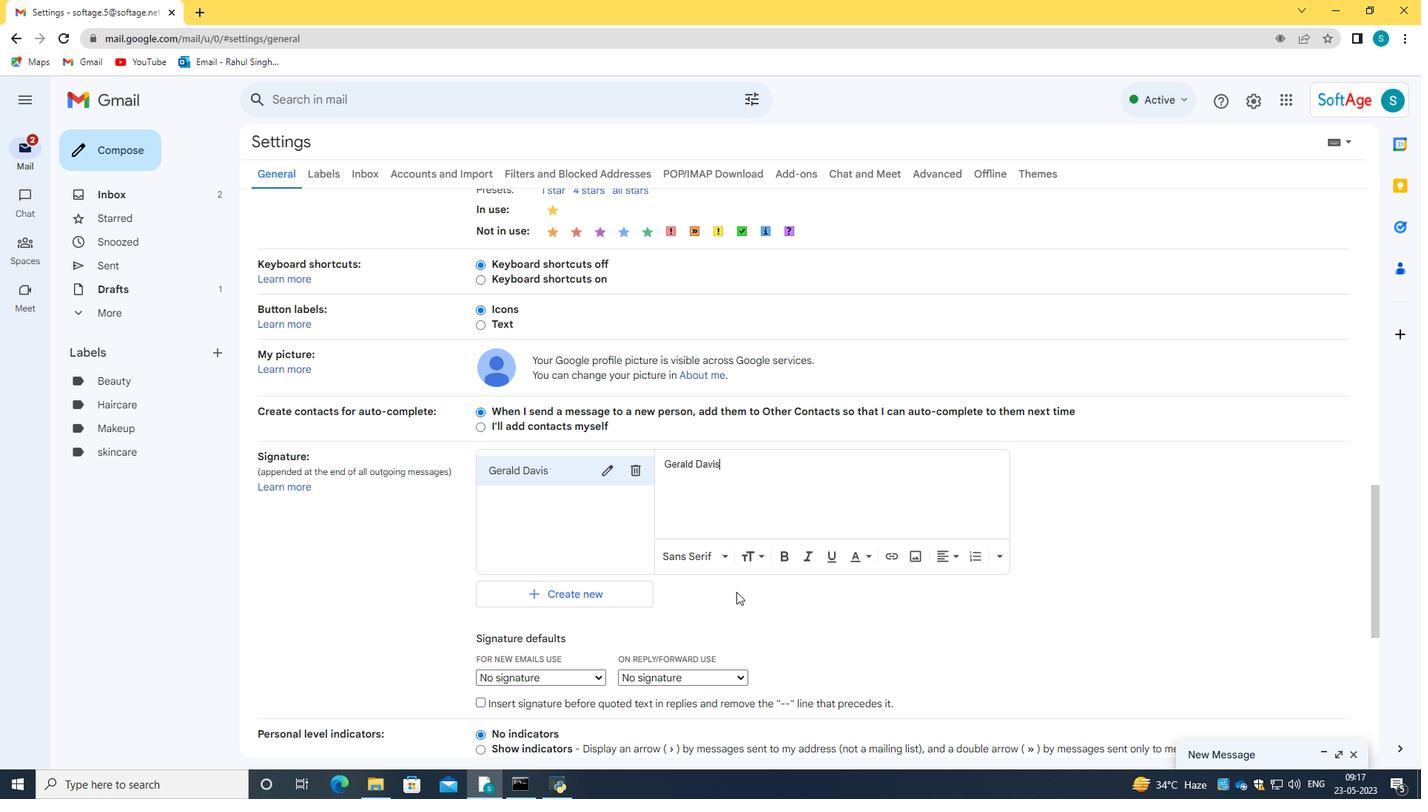 
Action: Mouse moved to (736, 594)
Screenshot: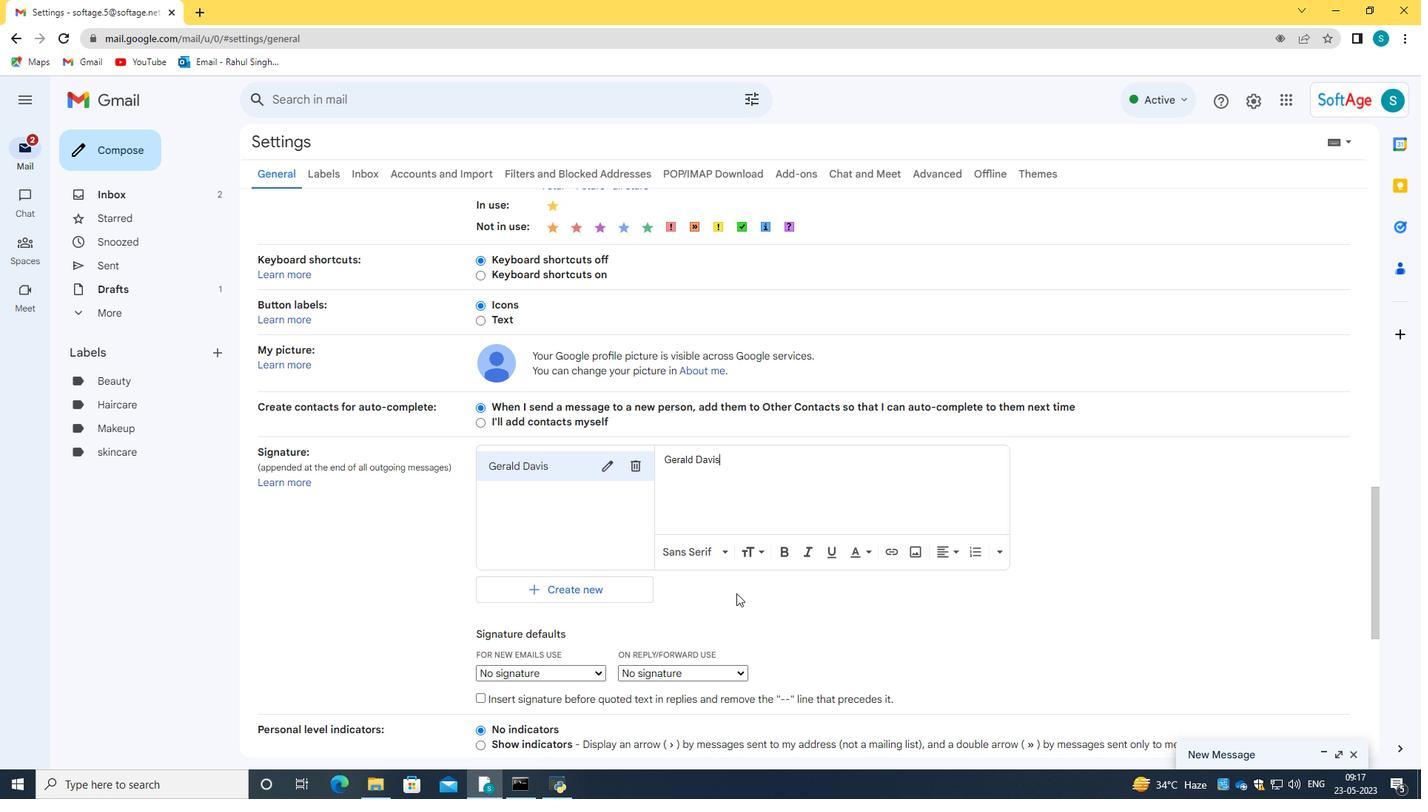 
Action: Mouse scrolled (736, 593) with delta (0, 0)
Screenshot: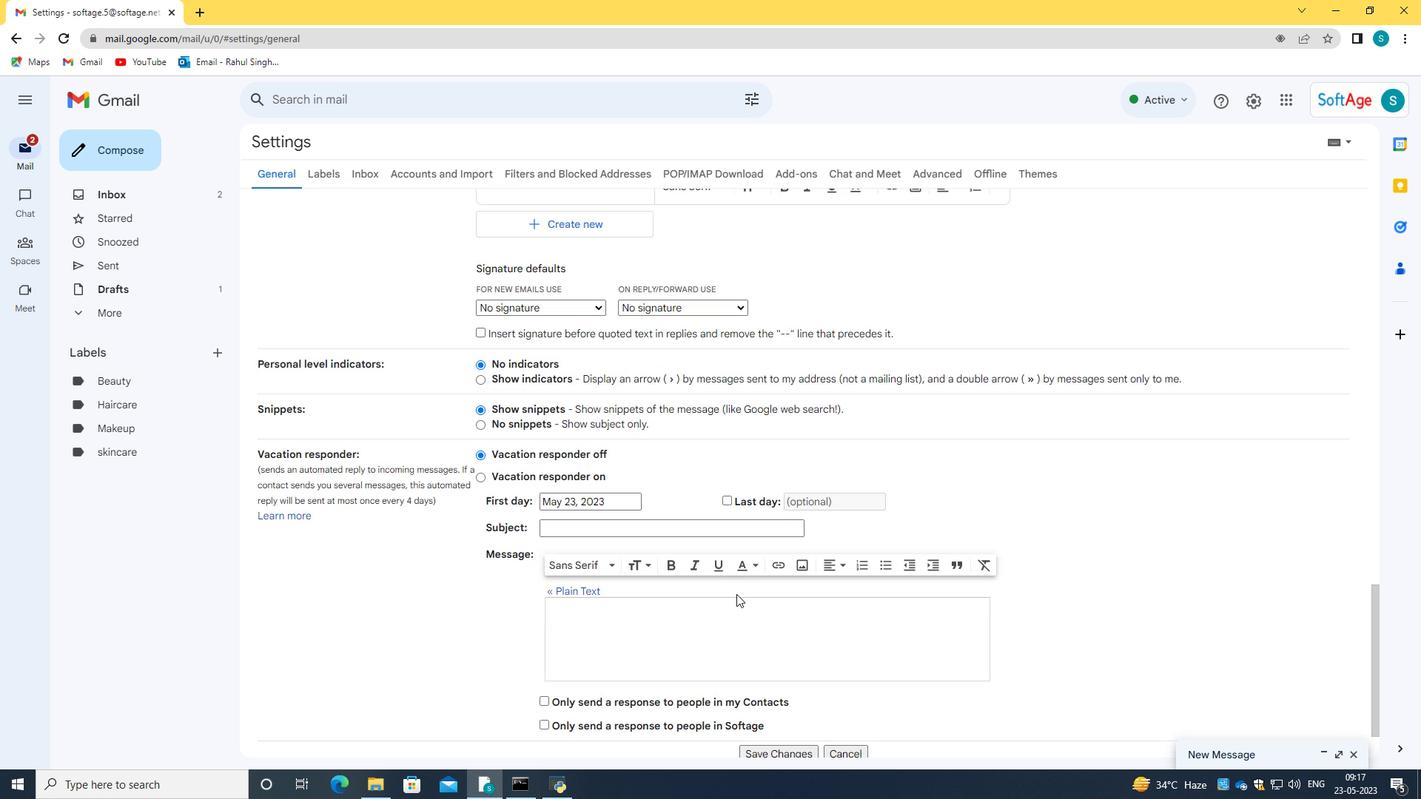
Action: Mouse scrolled (736, 593) with delta (0, 0)
Screenshot: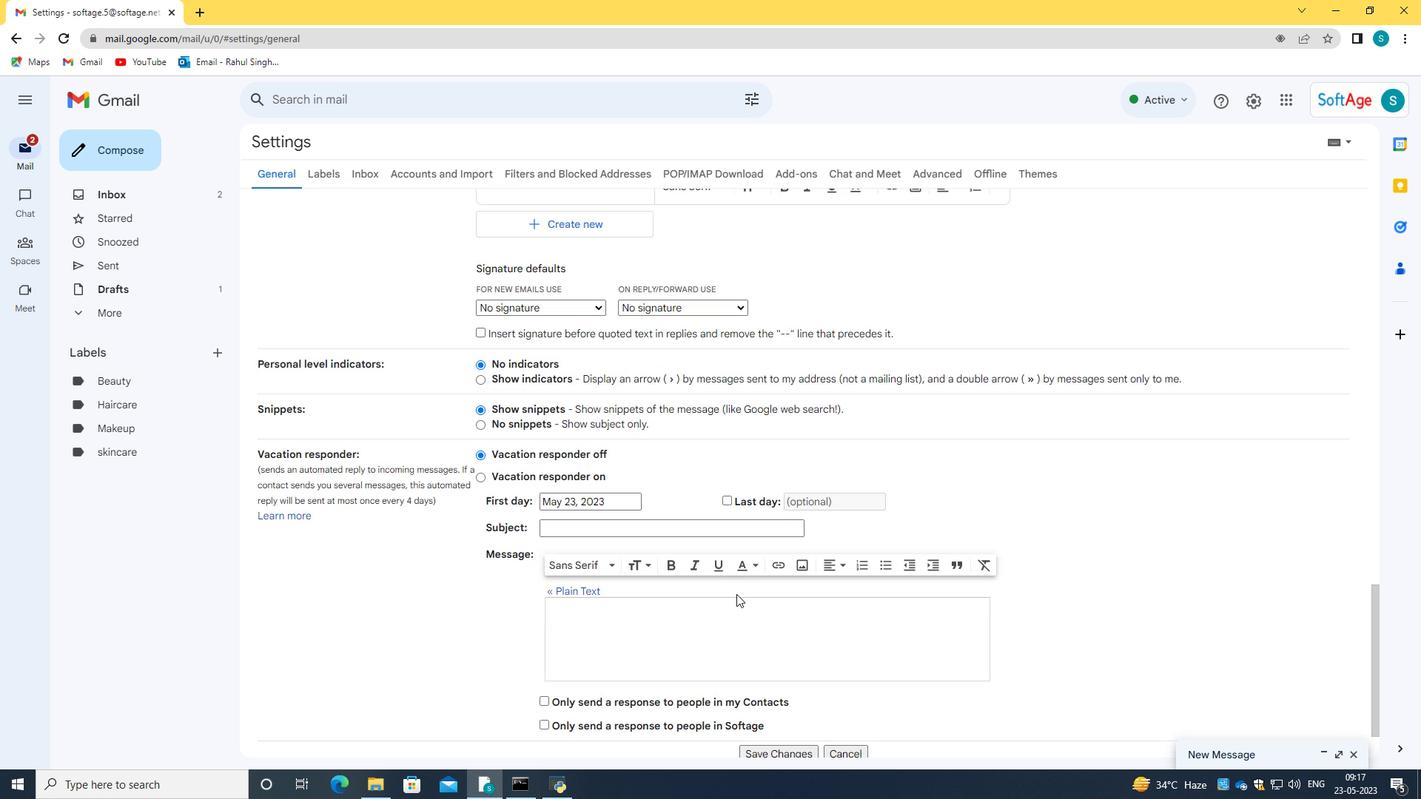 
Action: Mouse scrolled (736, 593) with delta (0, 0)
Screenshot: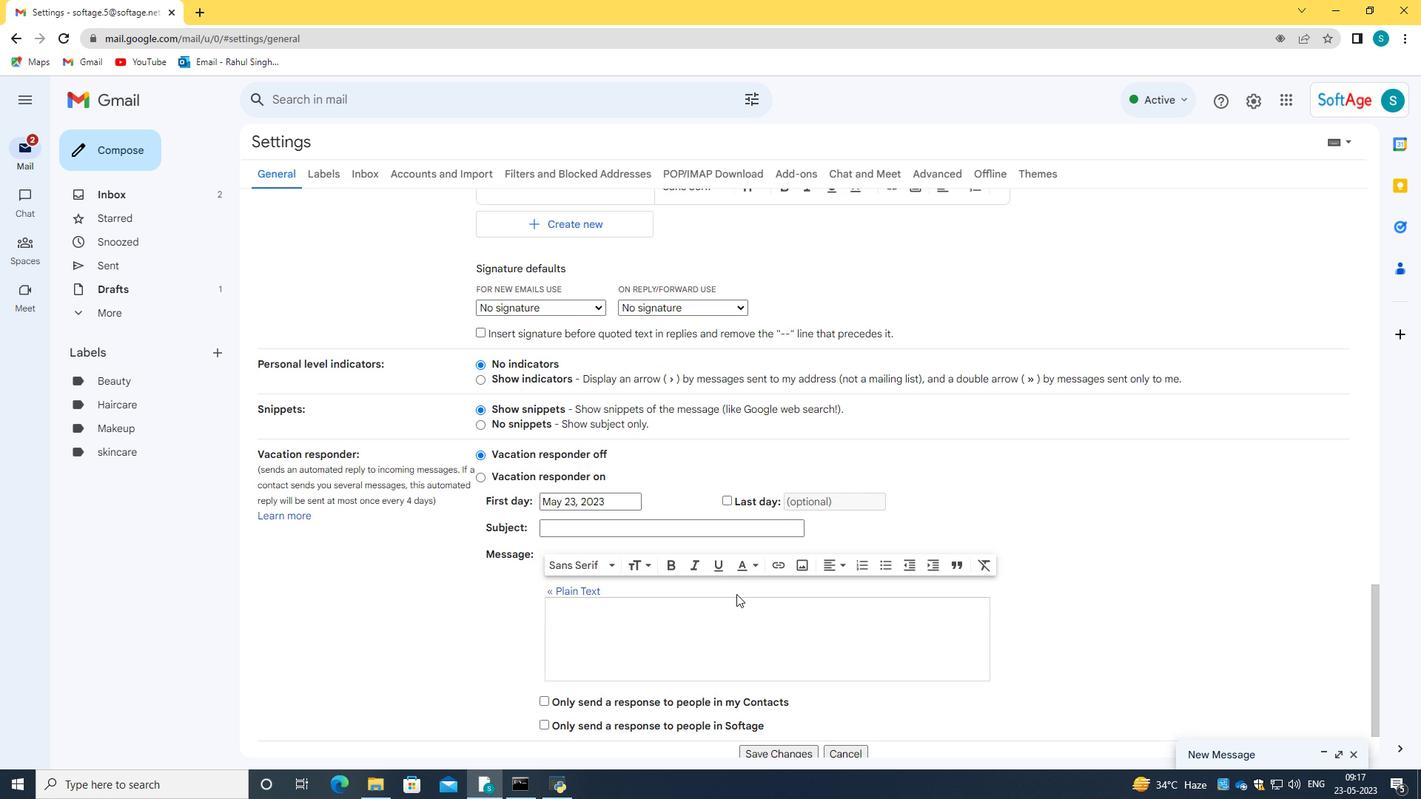 
Action: Mouse scrolled (736, 593) with delta (0, 0)
Screenshot: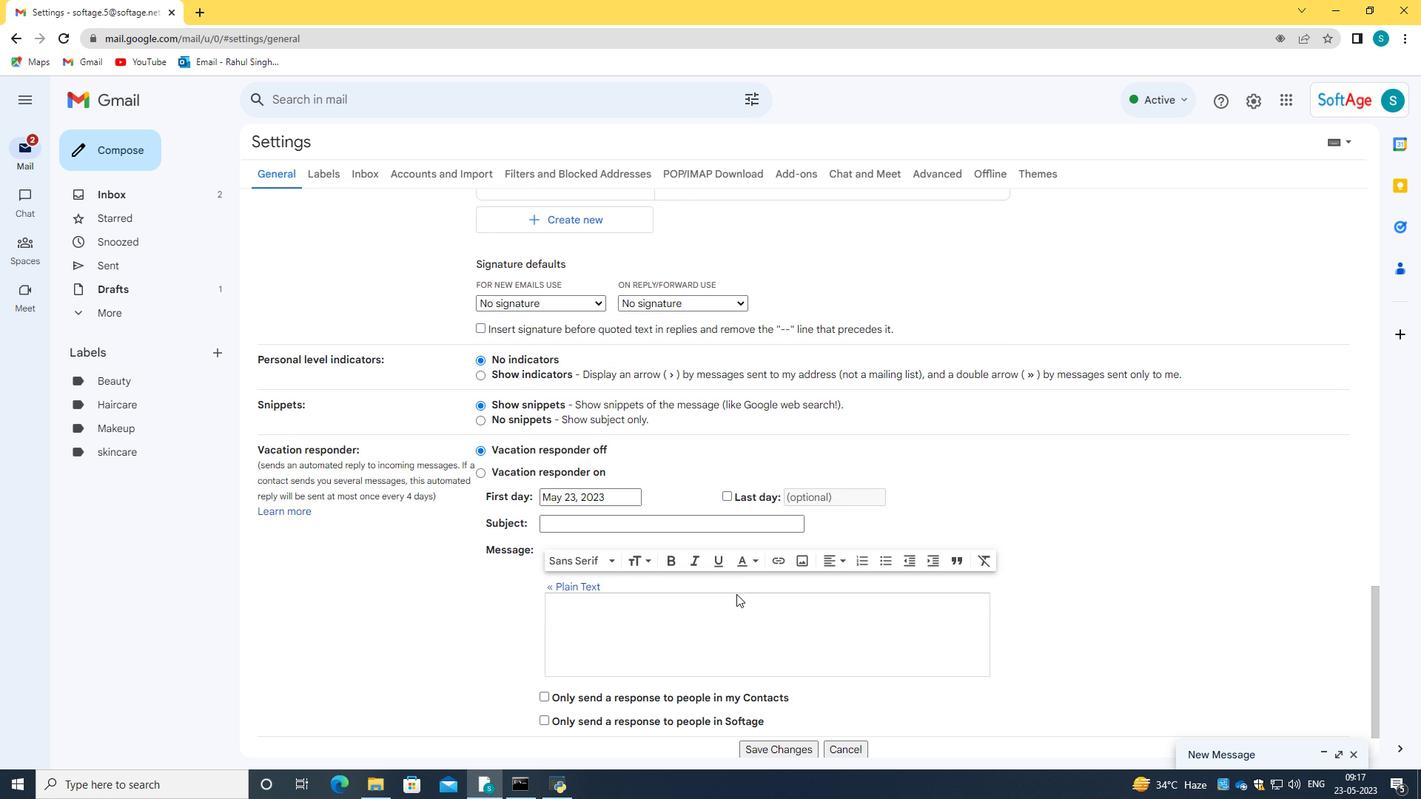 
Action: Mouse scrolled (736, 593) with delta (0, 0)
Screenshot: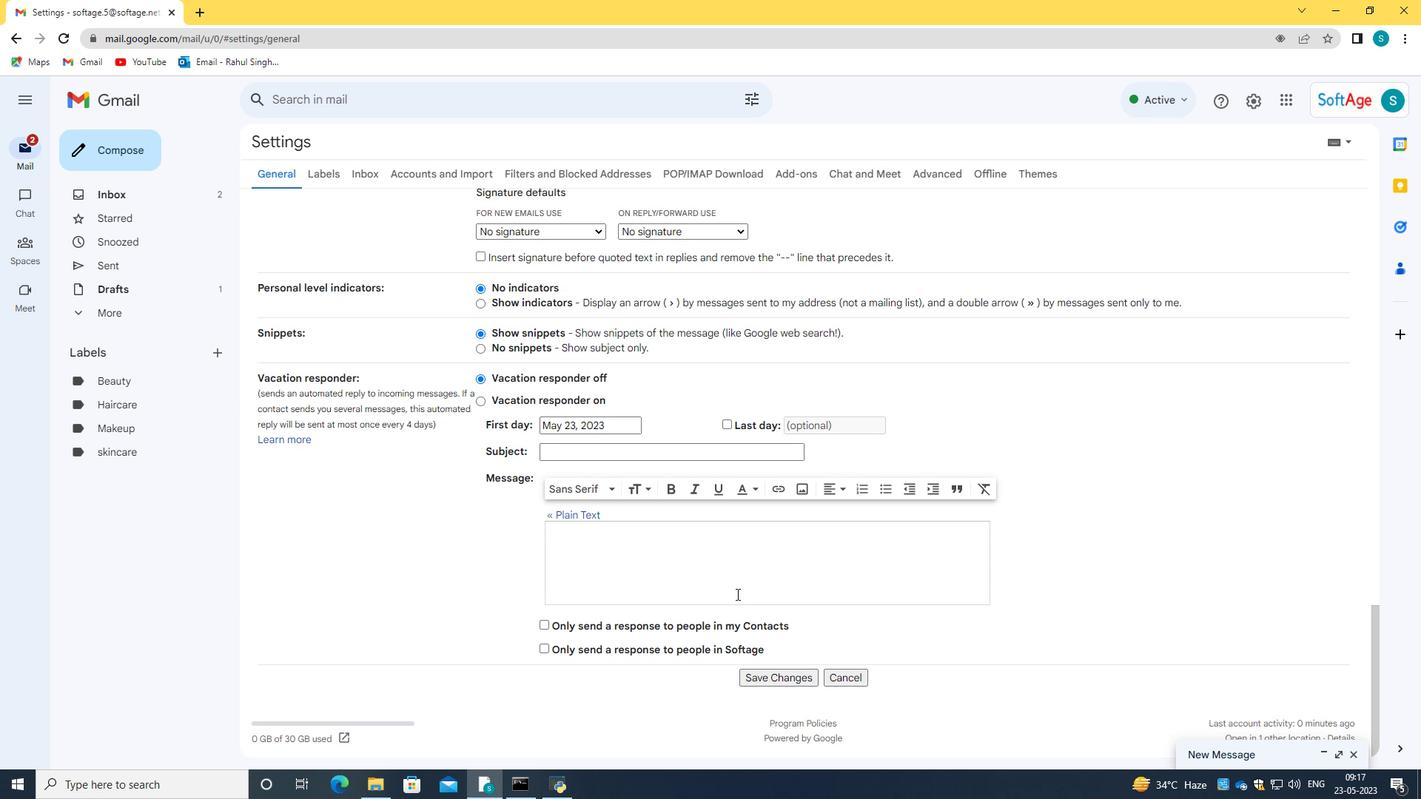 
Action: Mouse scrolled (736, 593) with delta (0, 0)
Screenshot: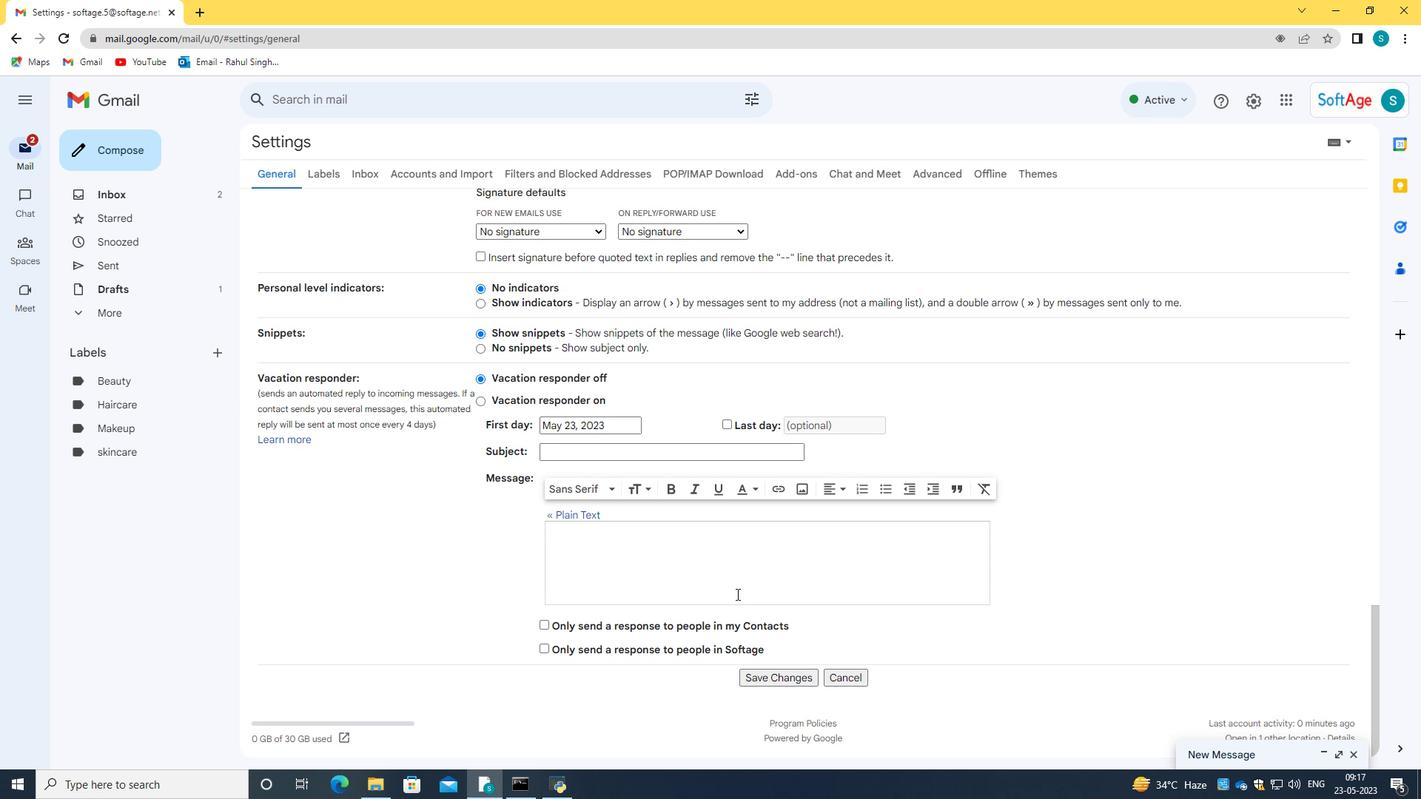 
Action: Mouse scrolled (736, 593) with delta (0, 0)
Screenshot: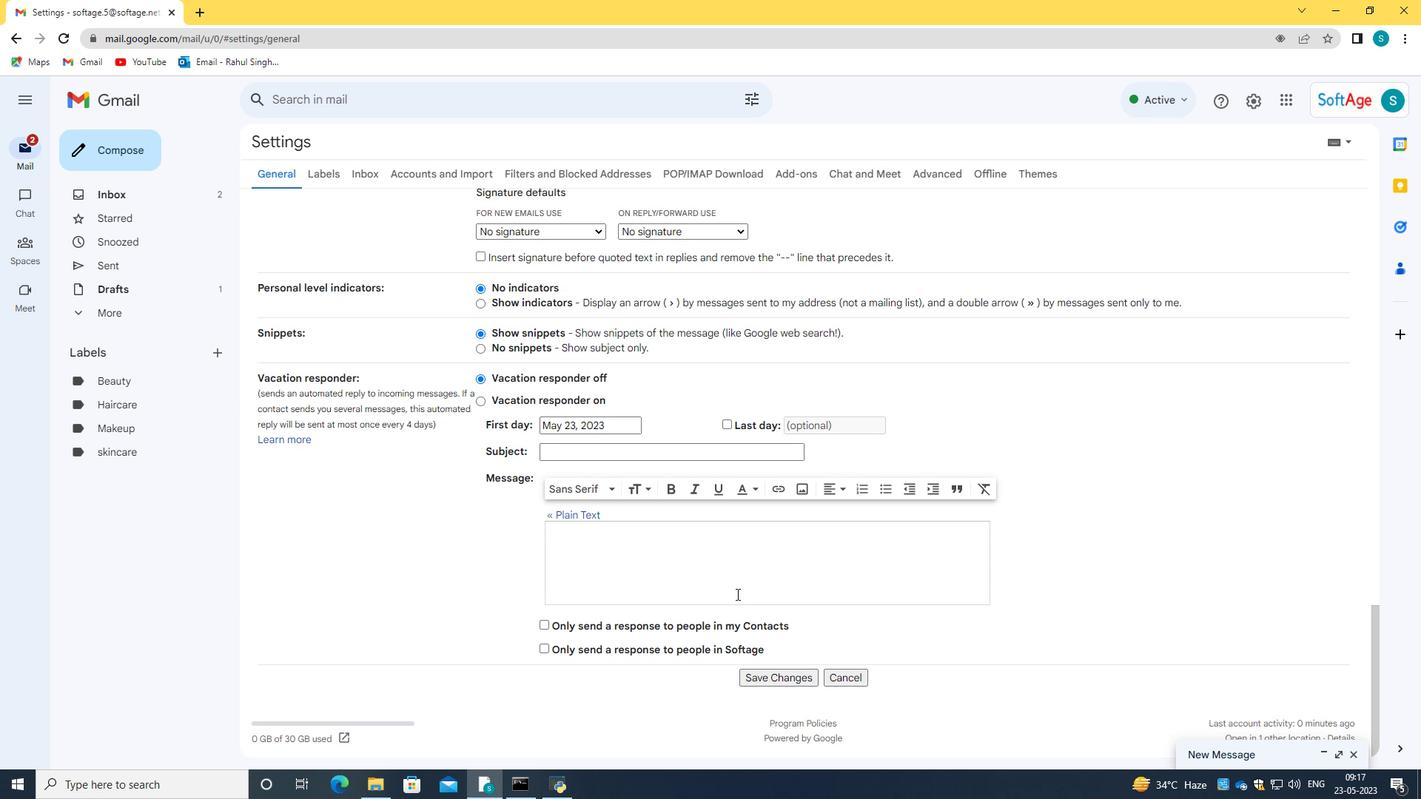 
Action: Mouse scrolled (736, 593) with delta (0, 0)
Screenshot: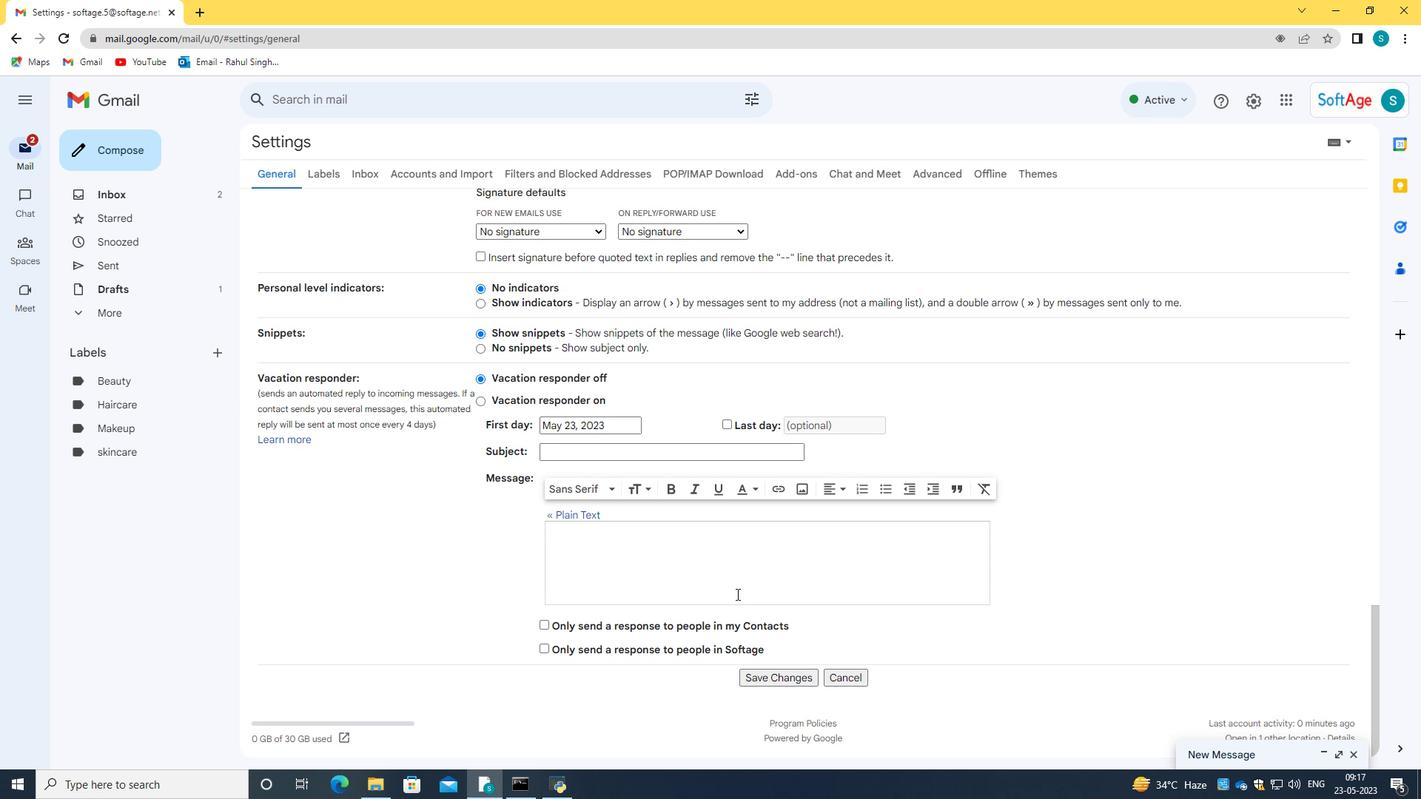 
Action: Mouse moved to (743, 672)
Screenshot: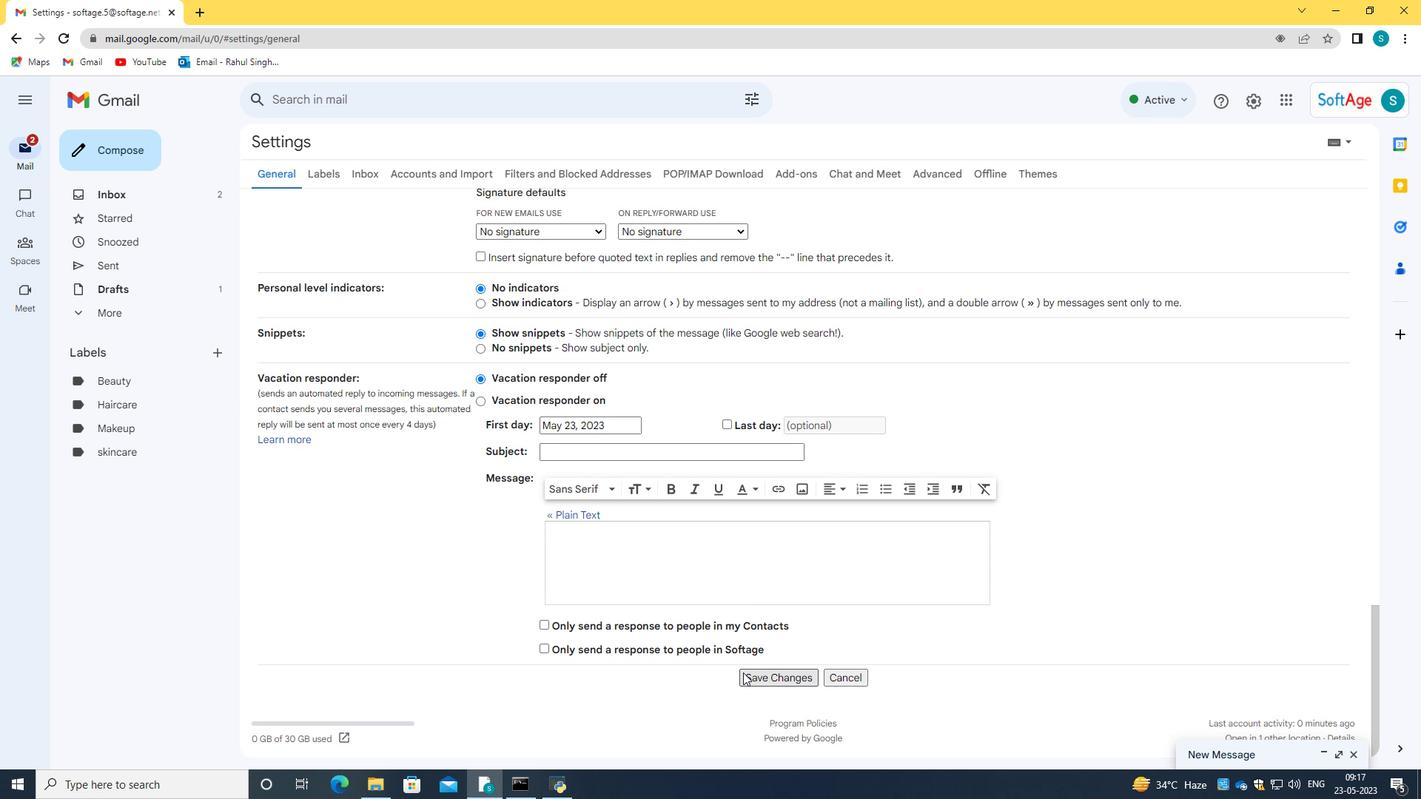 
Action: Mouse pressed left at (743, 672)
Screenshot: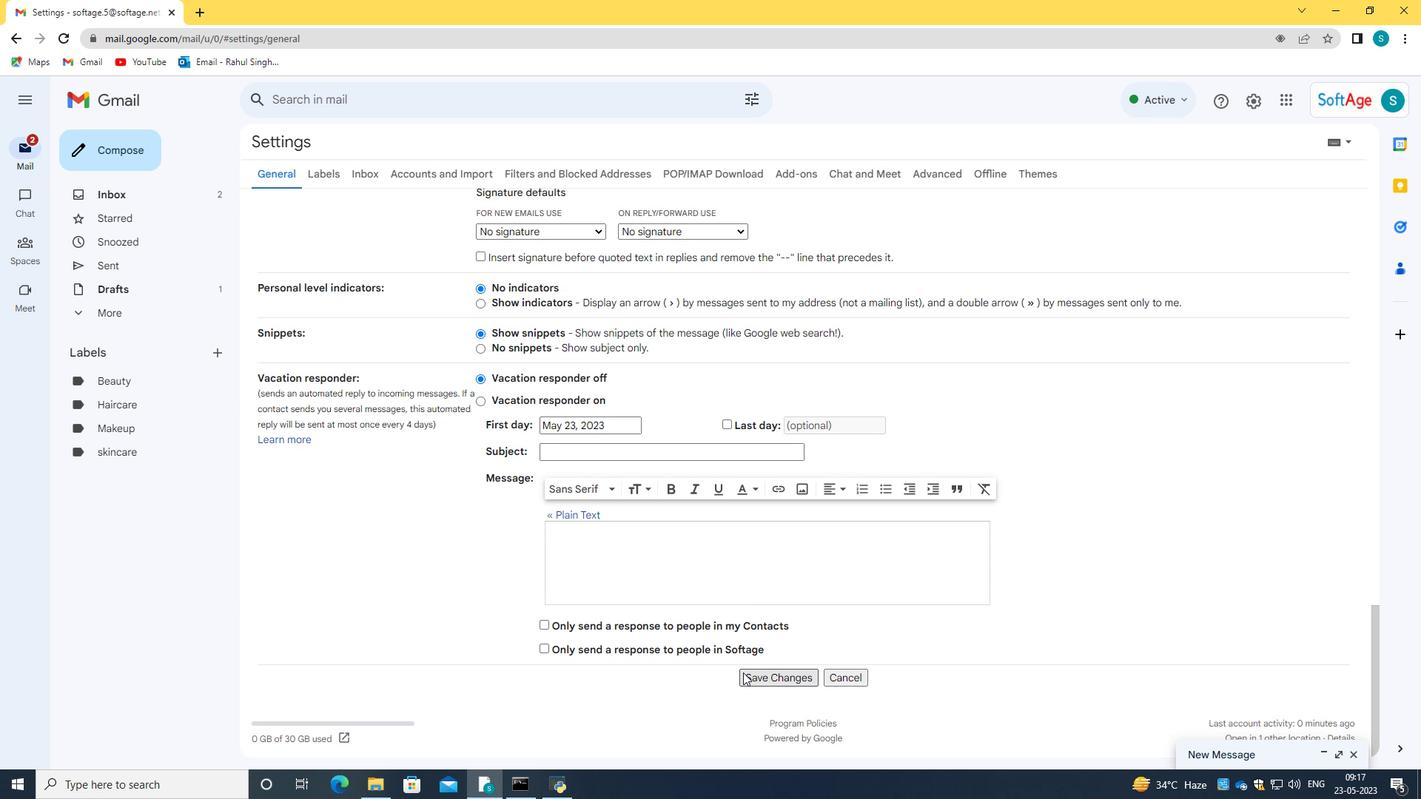 
Action: Mouse moved to (116, 145)
Screenshot: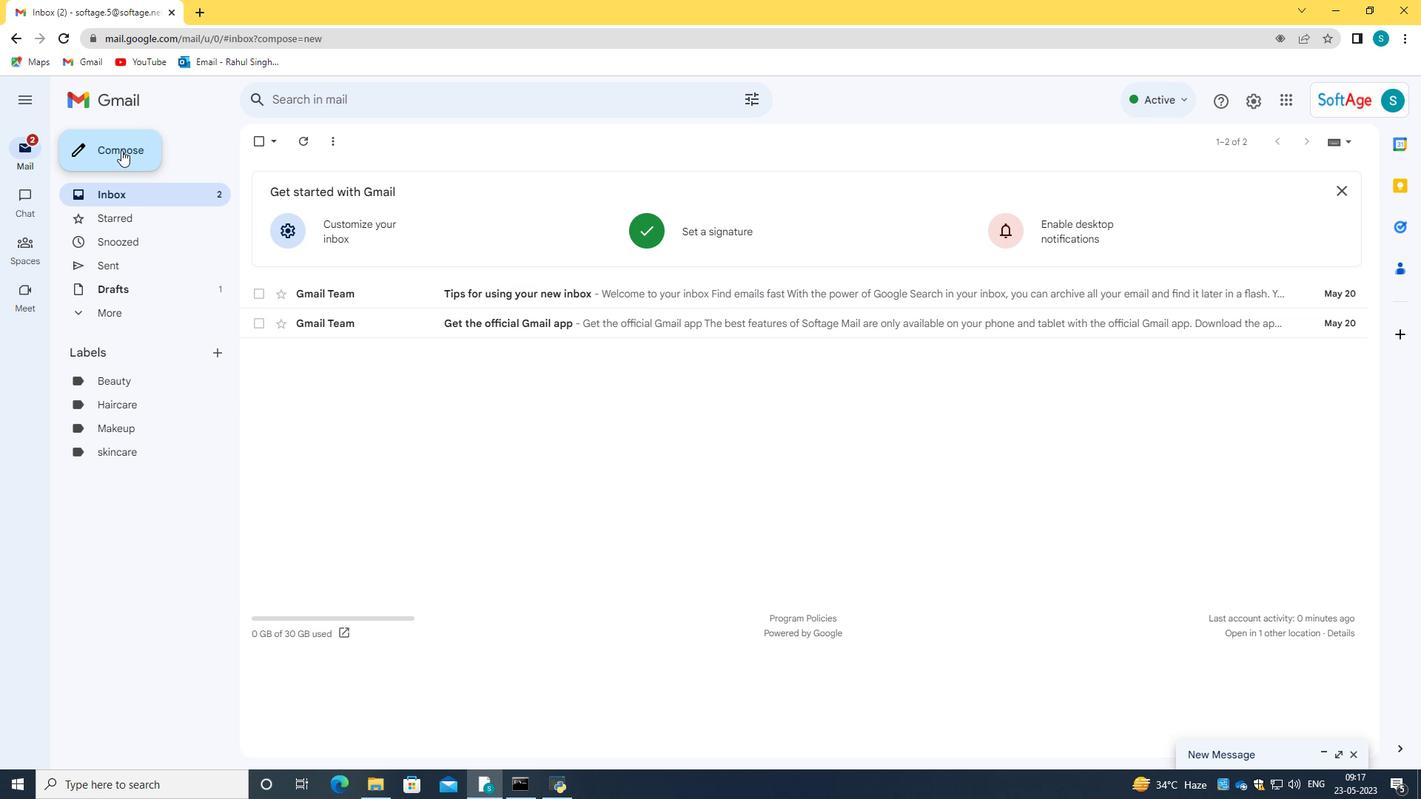 
Action: Mouse pressed left at (116, 145)
Screenshot: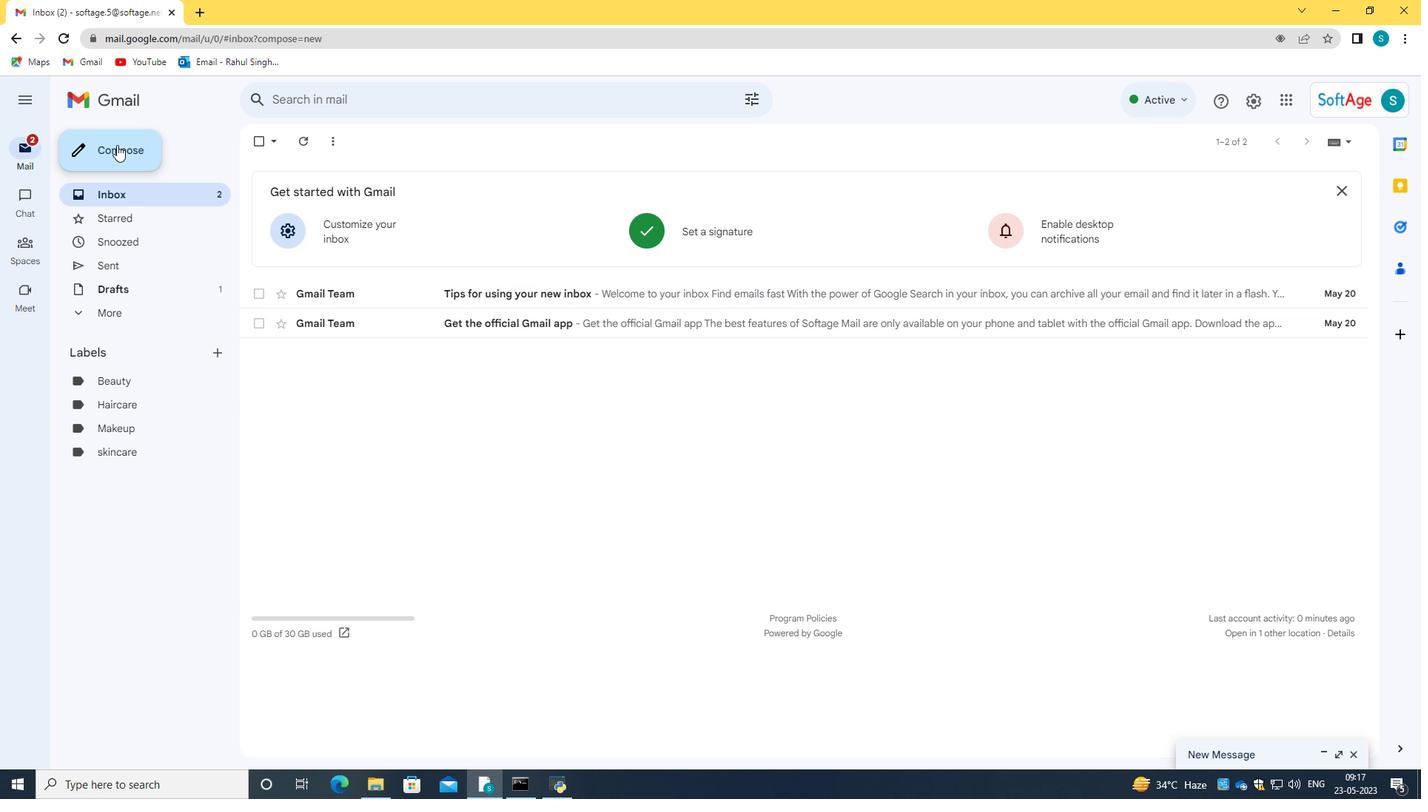 
Action: Mouse moved to (1135, 327)
Screenshot: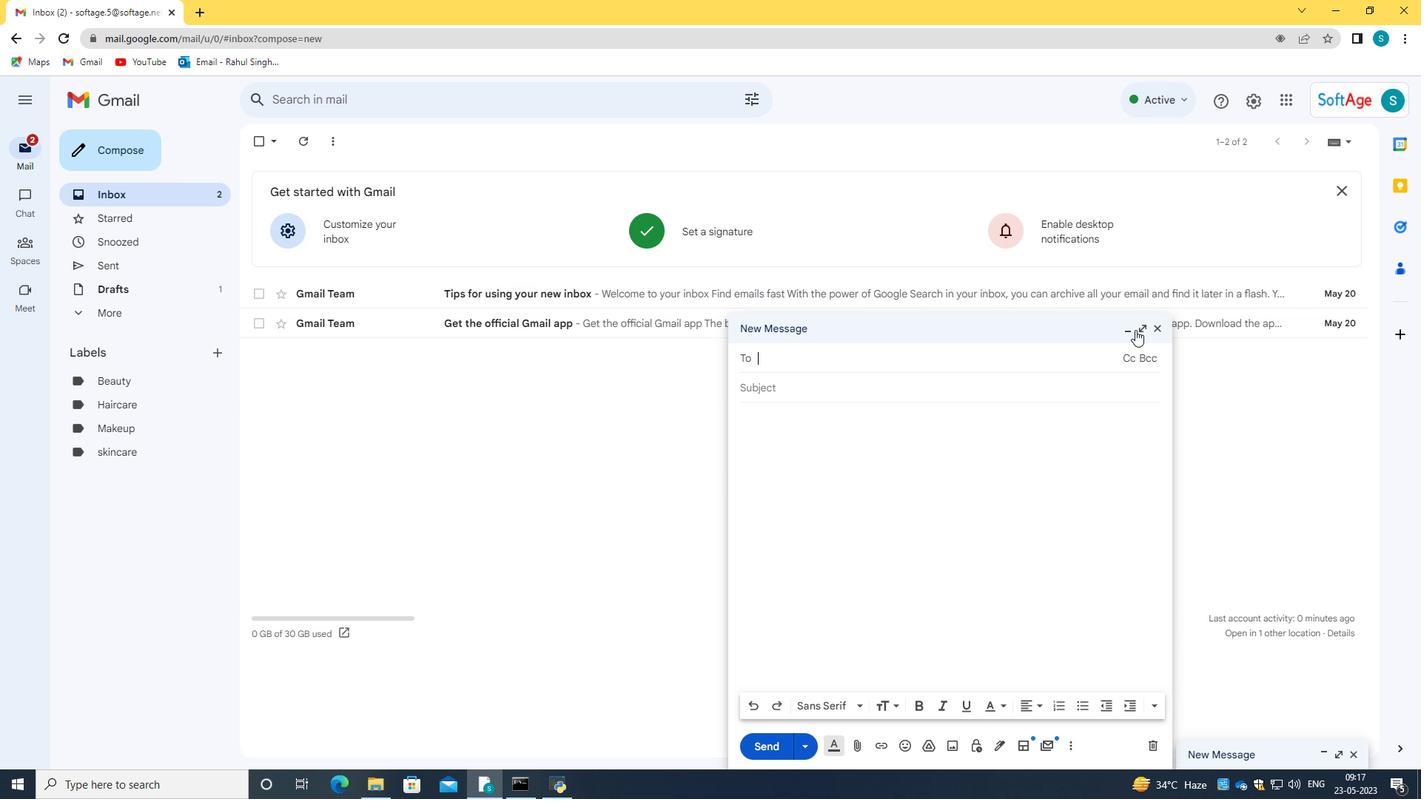 
Action: Mouse pressed left at (1135, 327)
Screenshot: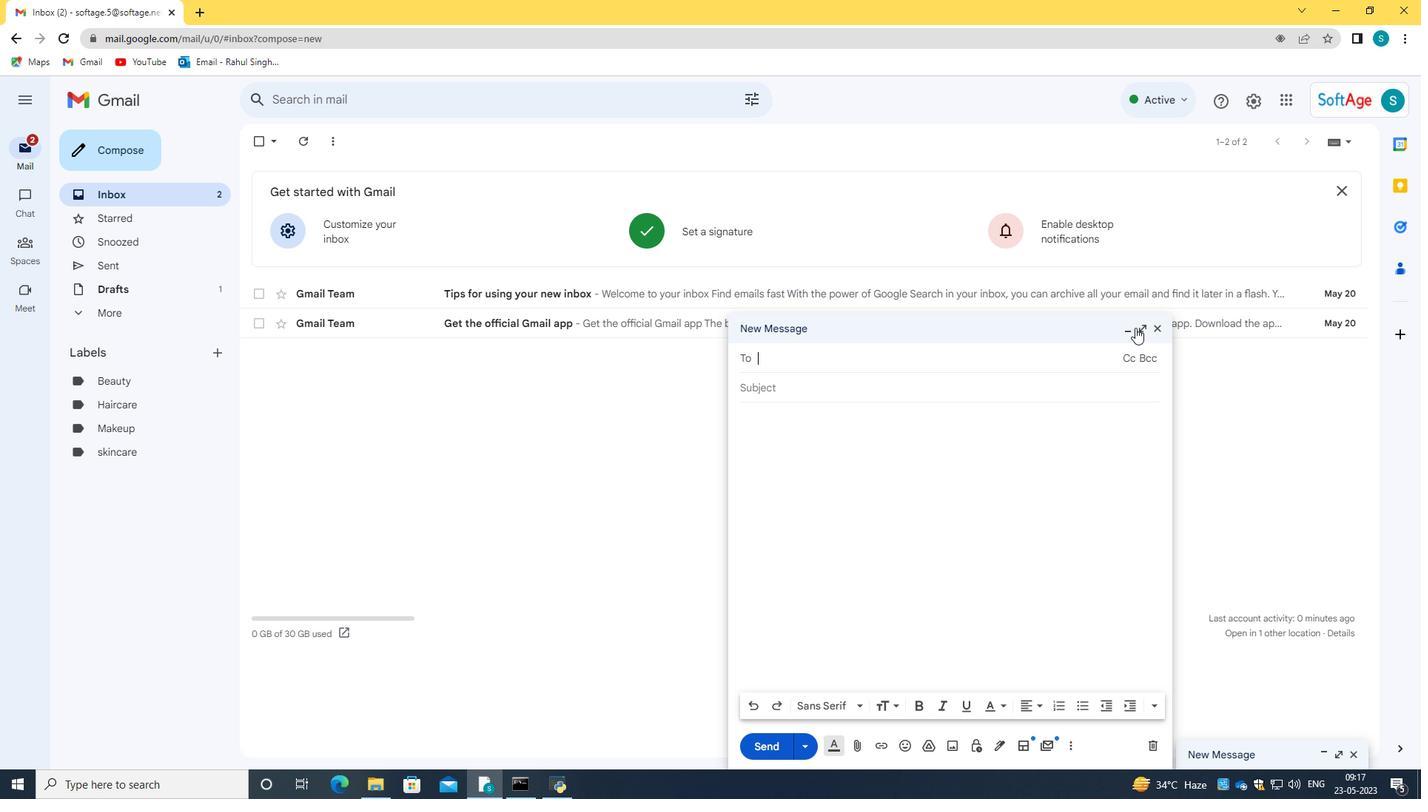 
Action: Mouse moved to (137, 151)
Screenshot: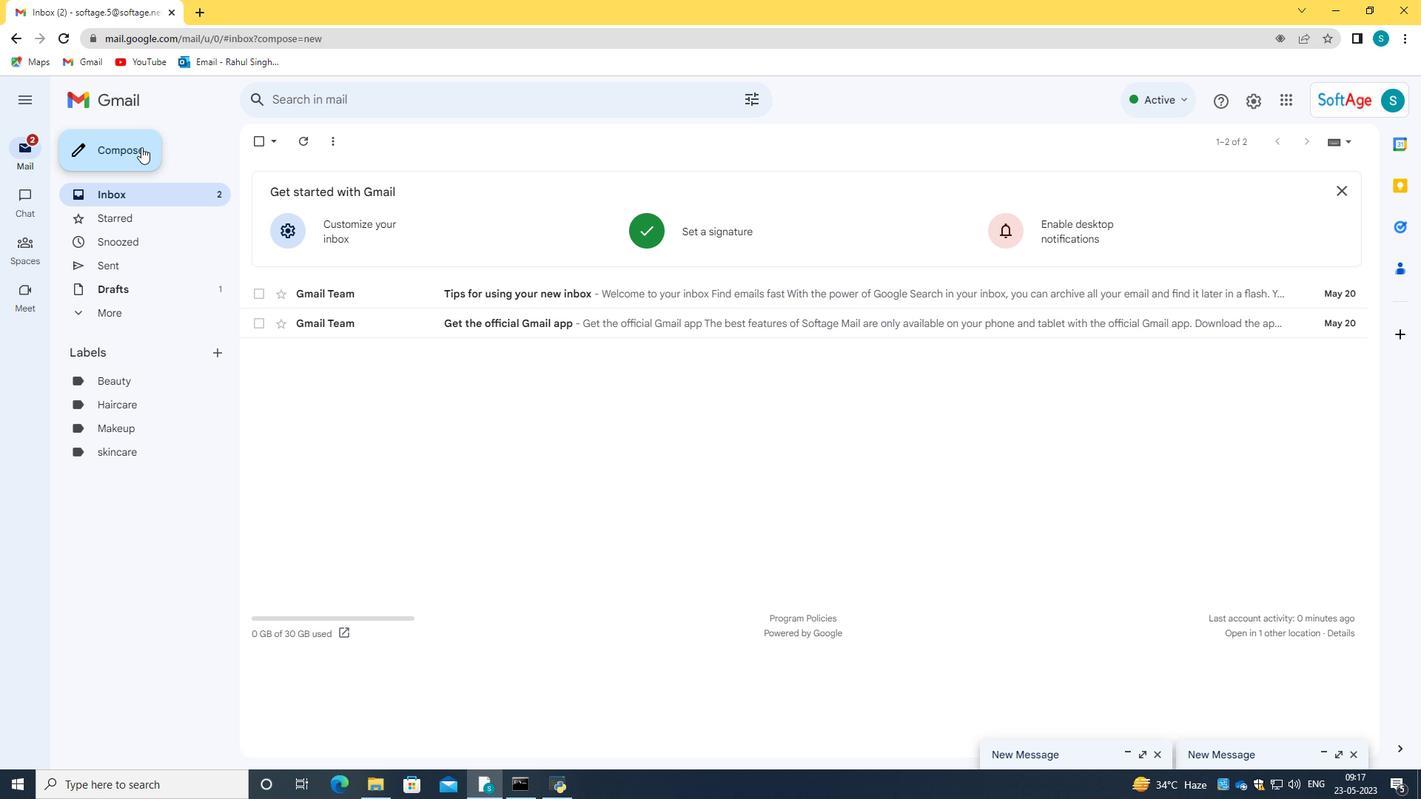 
Action: Mouse pressed left at (137, 151)
Screenshot: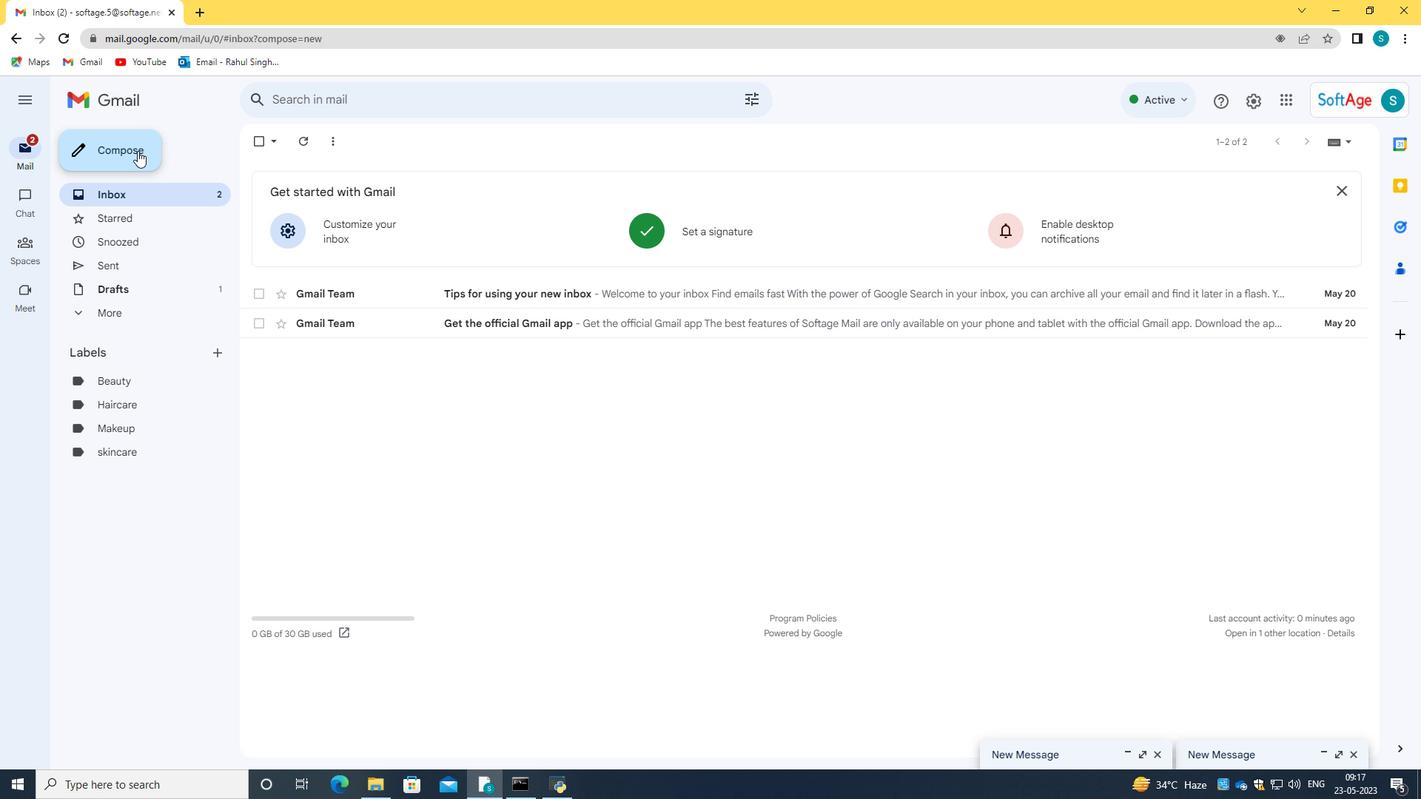
Action: Mouse moved to (1155, 756)
Screenshot: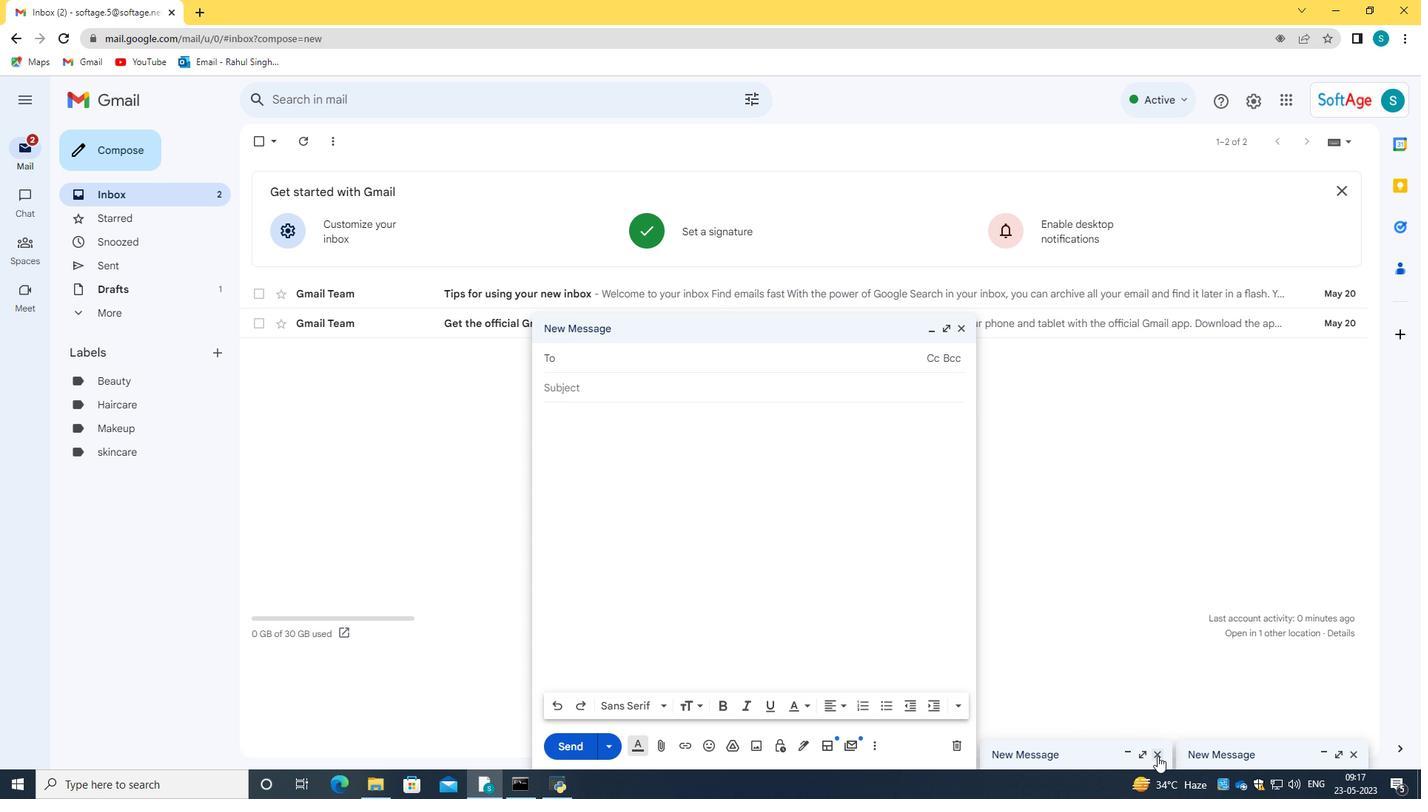 
Action: Mouse pressed left at (1155, 756)
Screenshot: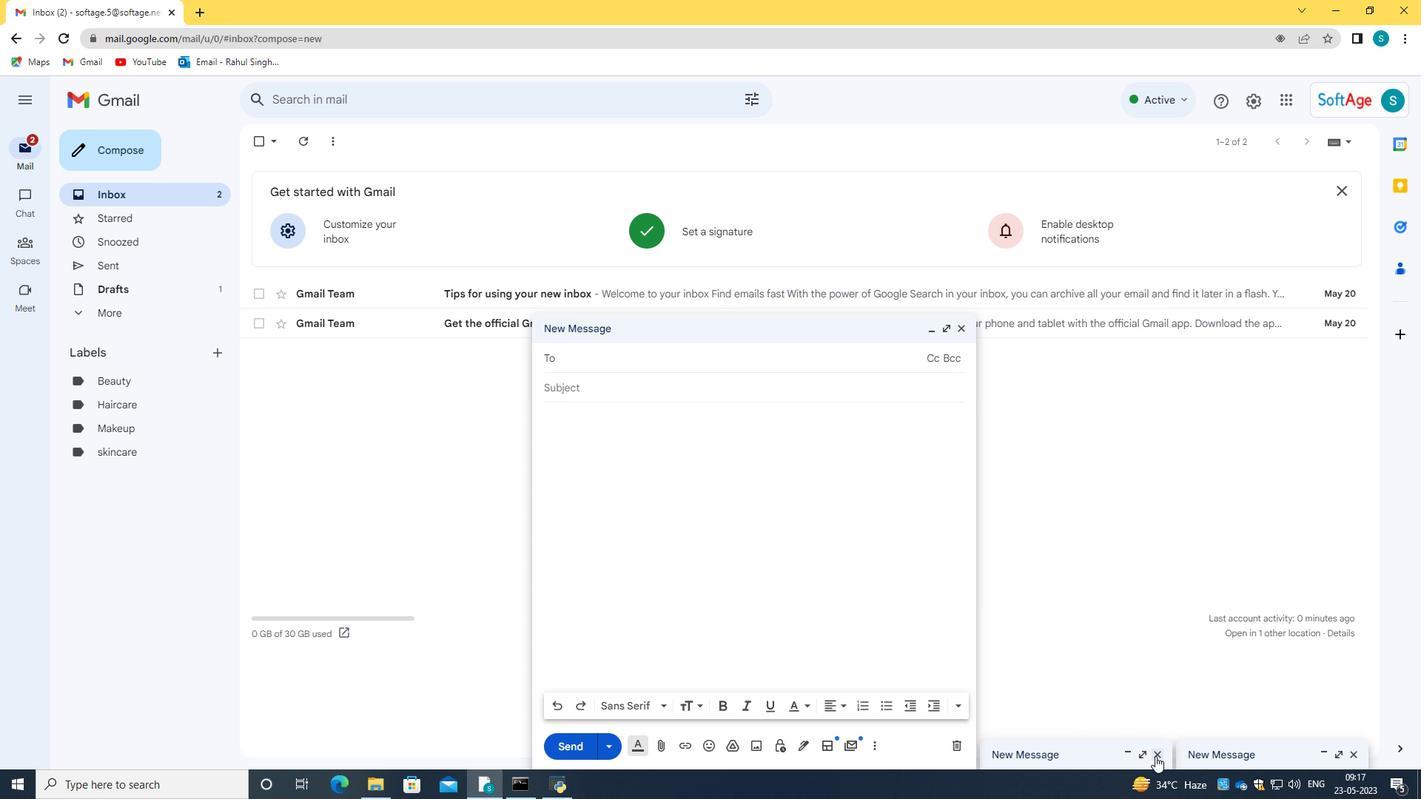 
Action: Mouse moved to (1355, 757)
Screenshot: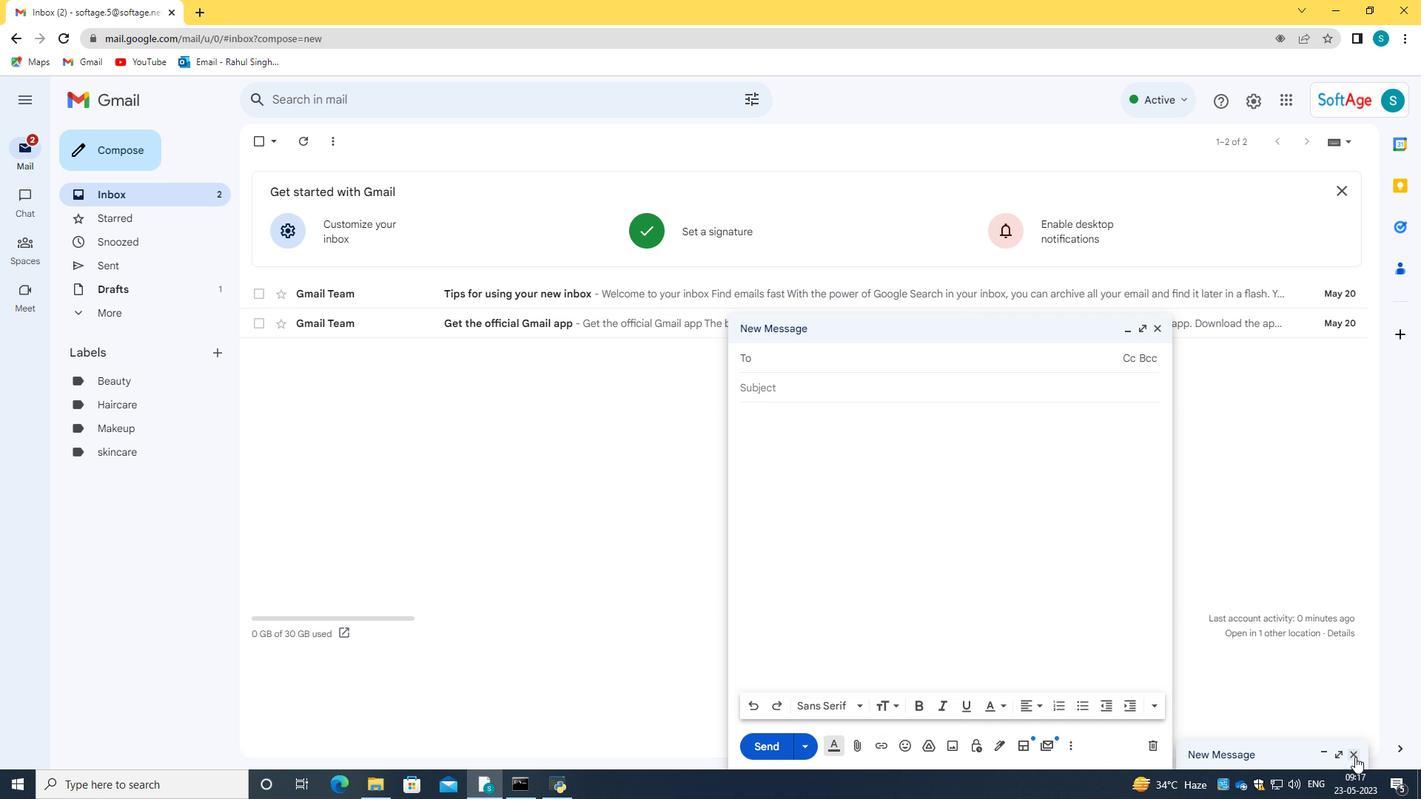 
Action: Mouse pressed left at (1355, 757)
Screenshot: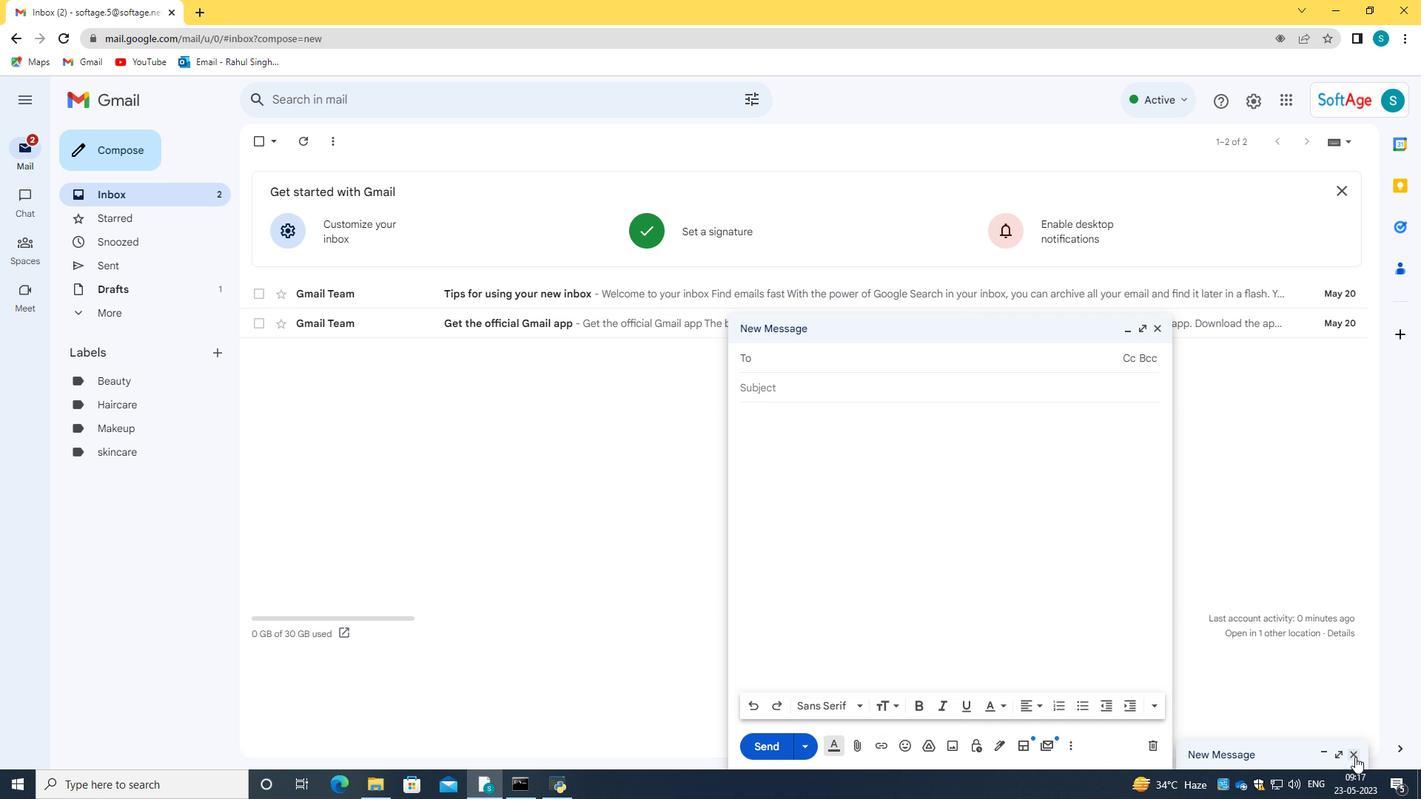 
Action: Mouse moved to (1336, 330)
Screenshot: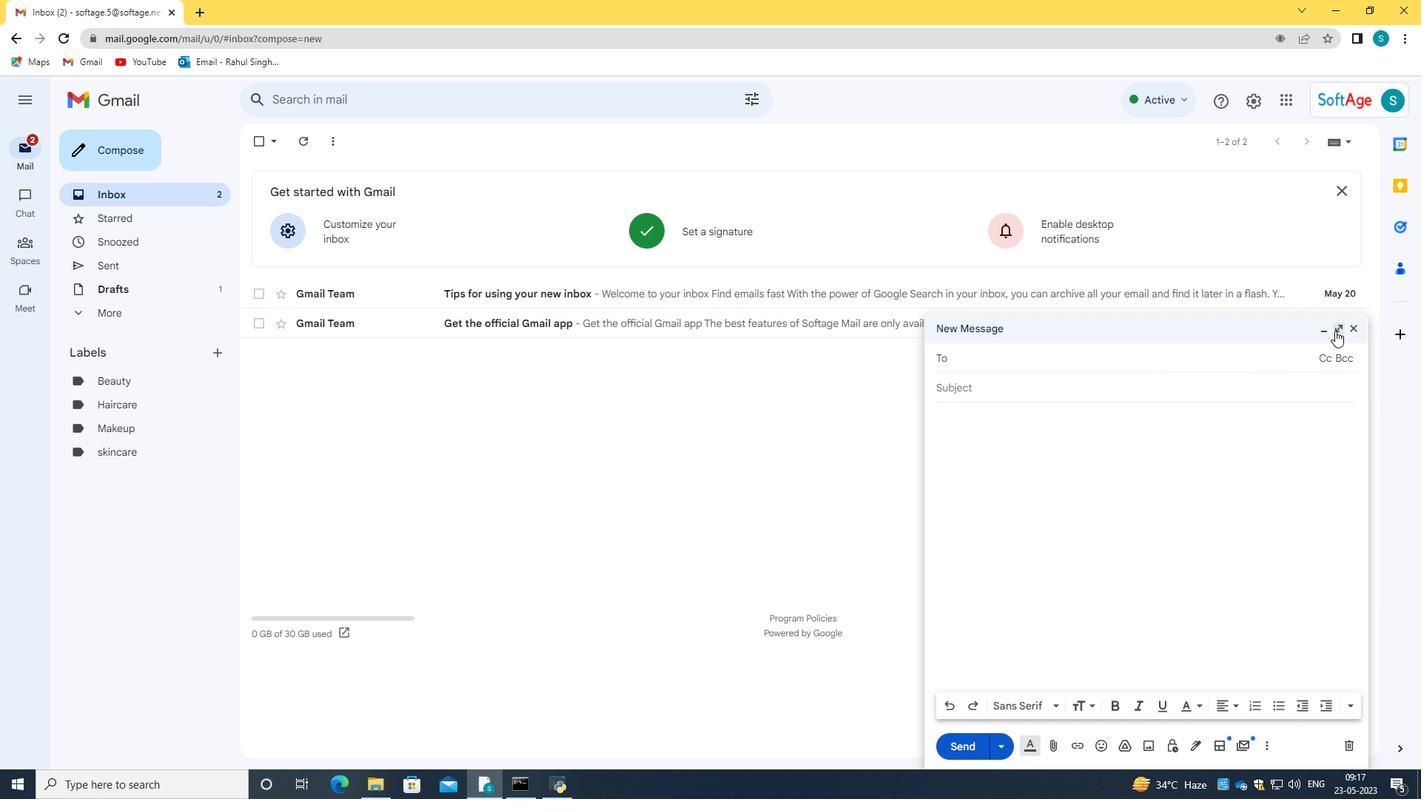 
Action: Mouse pressed left at (1336, 330)
Screenshot: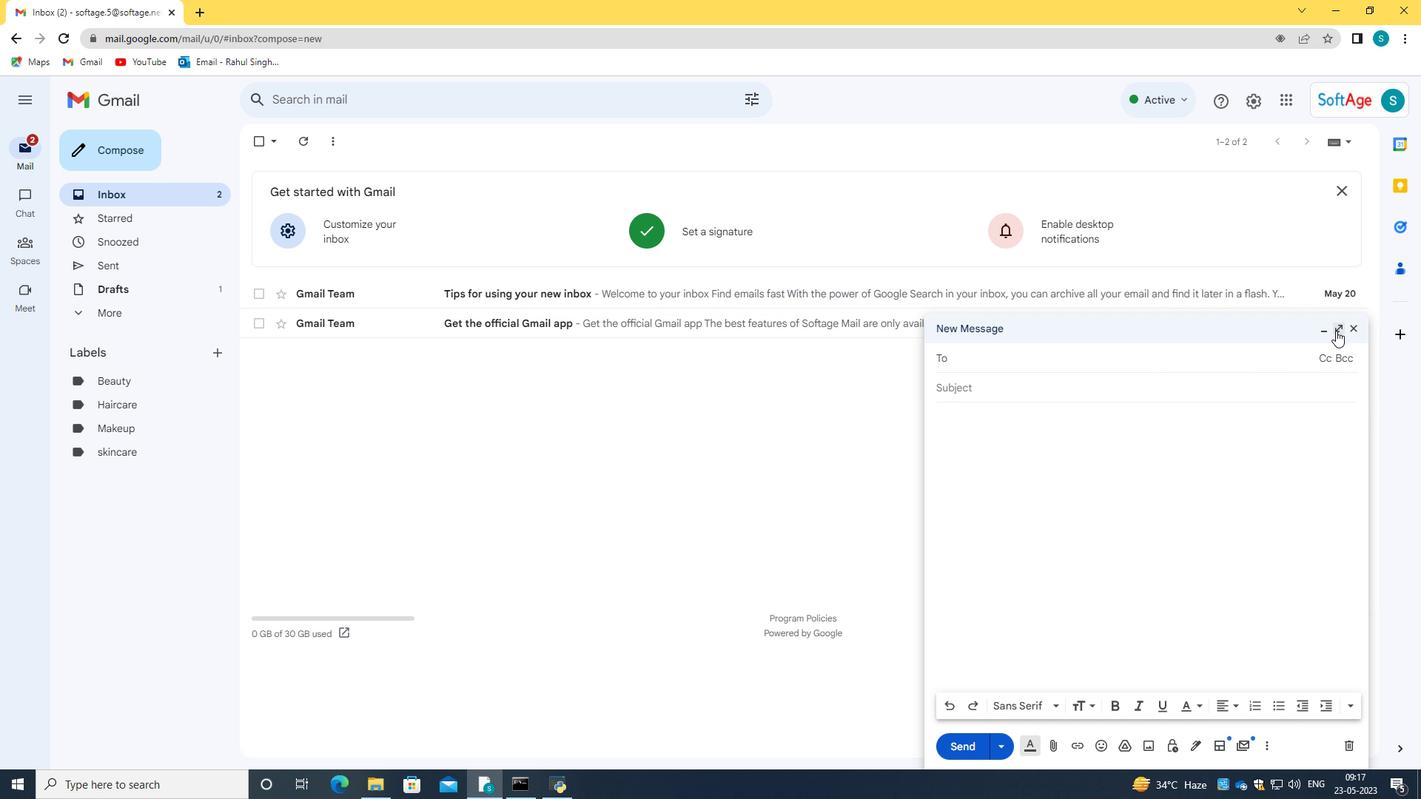 
Action: Mouse moved to (389, 721)
Screenshot: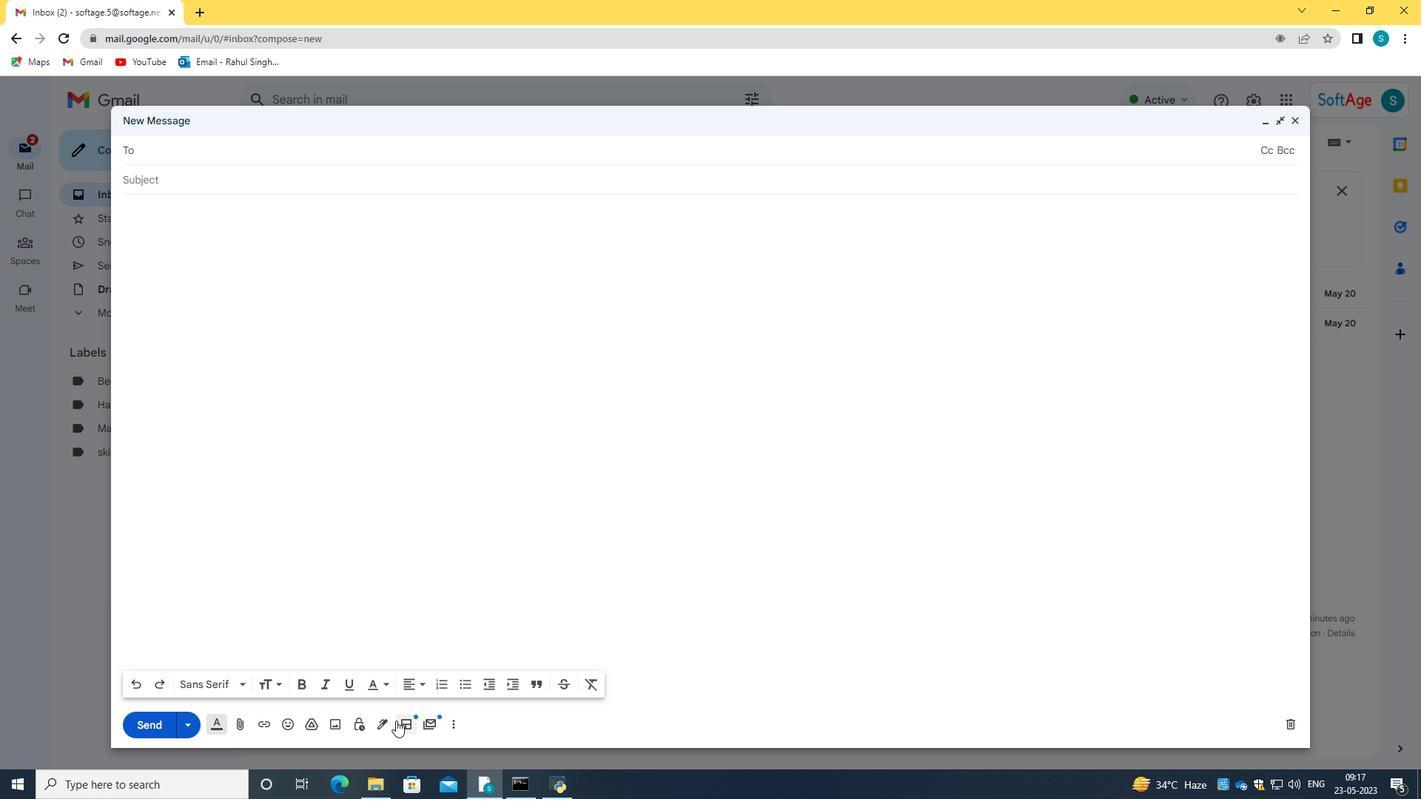 
Action: Mouse pressed left at (389, 721)
Screenshot: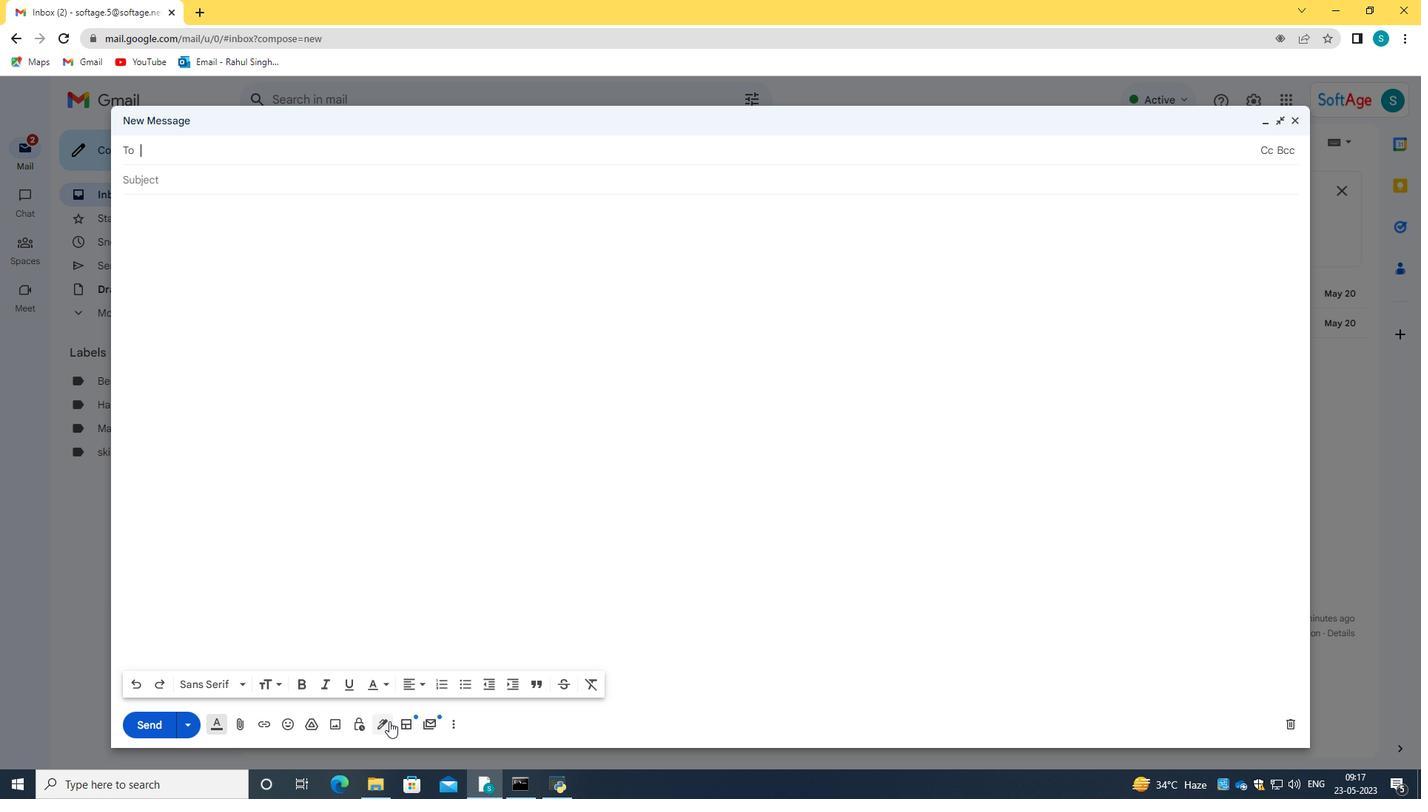 
Action: Mouse moved to (441, 696)
Screenshot: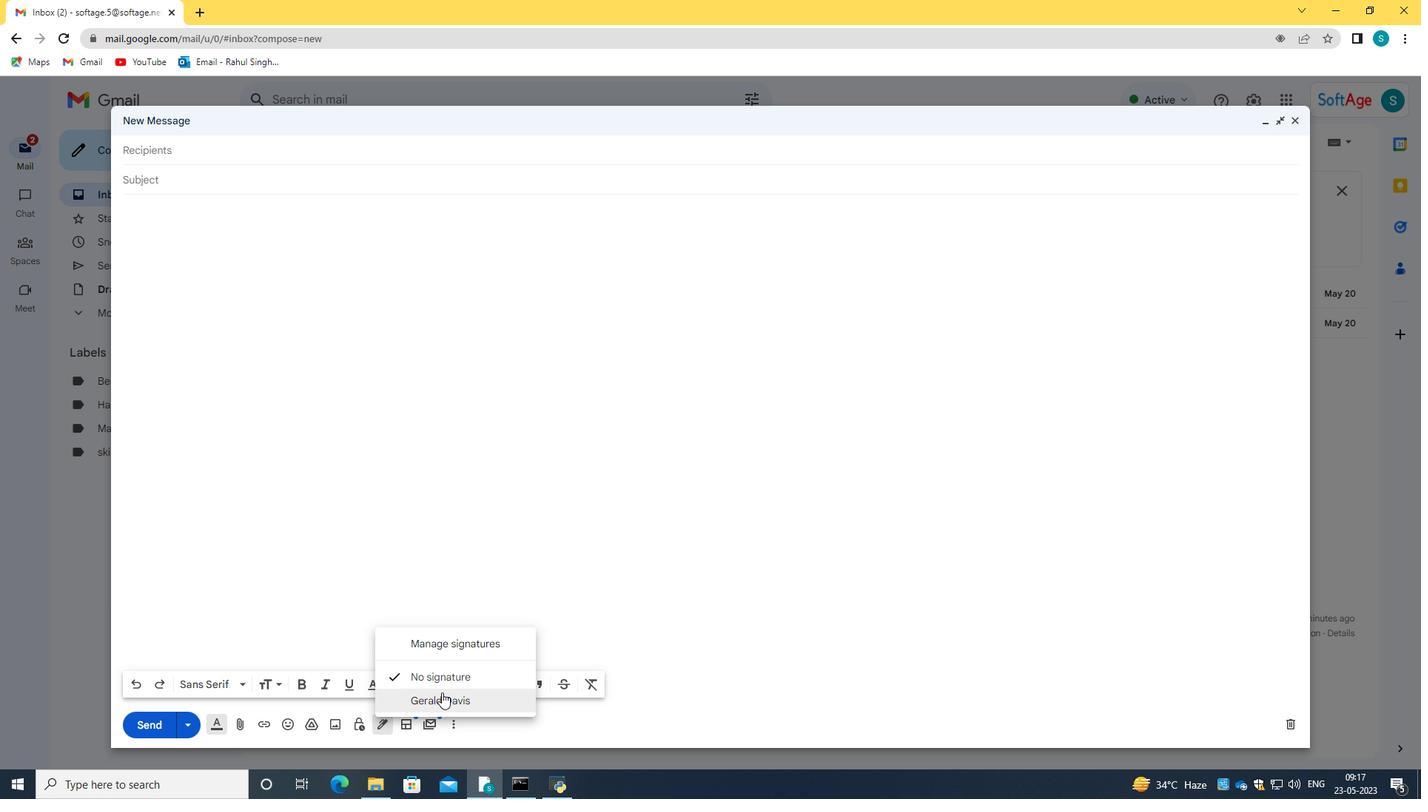 
Action: Mouse pressed left at (441, 696)
Screenshot: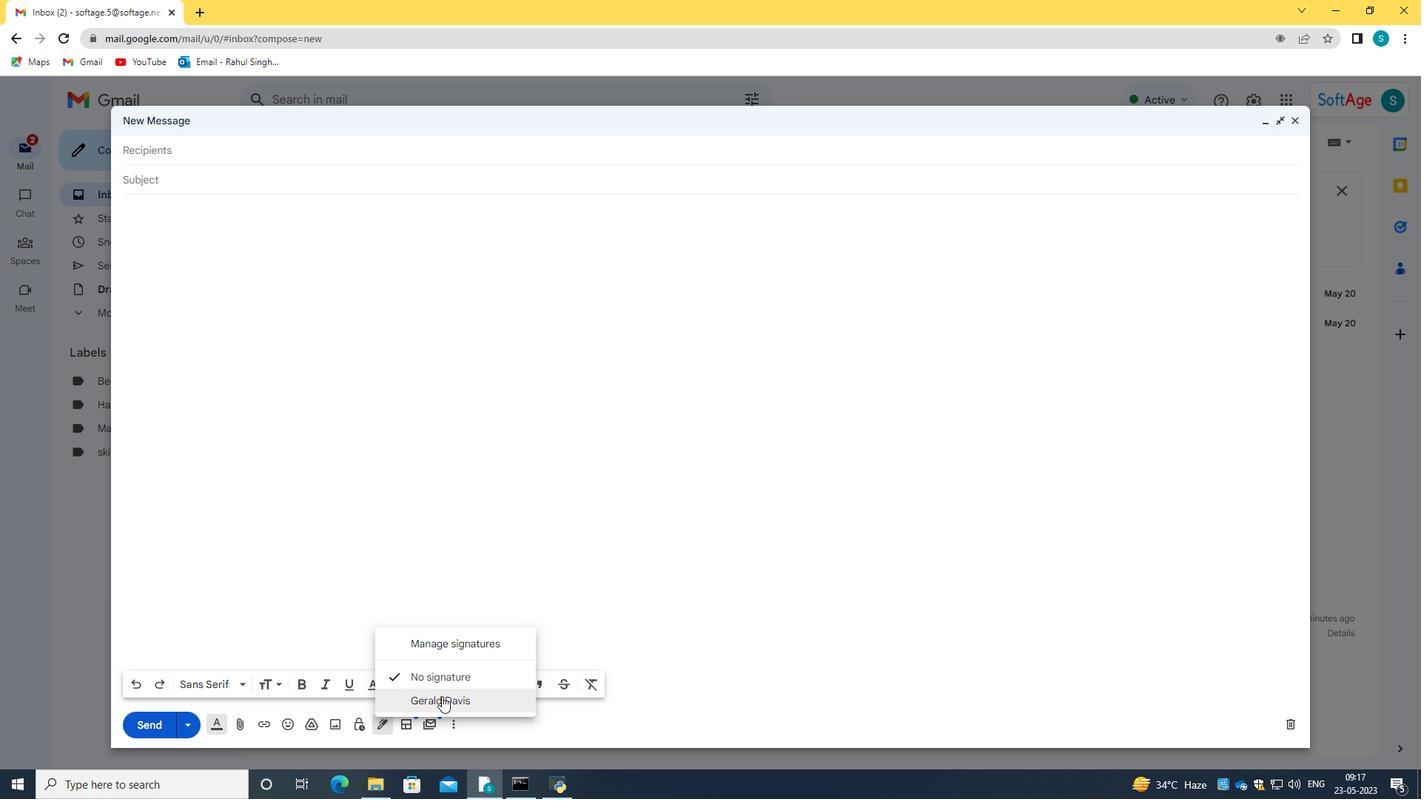 
Action: Mouse moved to (179, 185)
Screenshot: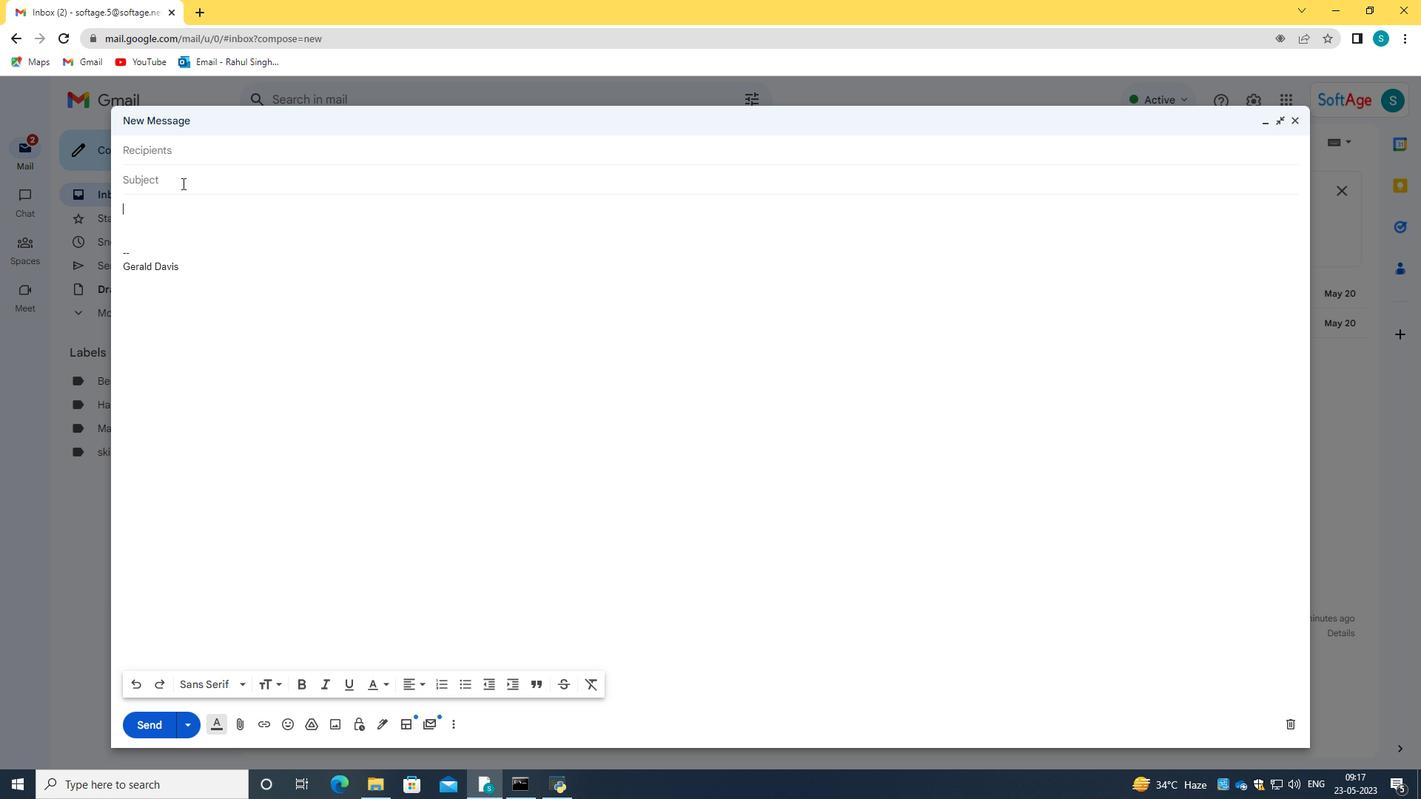 
Action: Mouse pressed left at (179, 185)
Screenshot: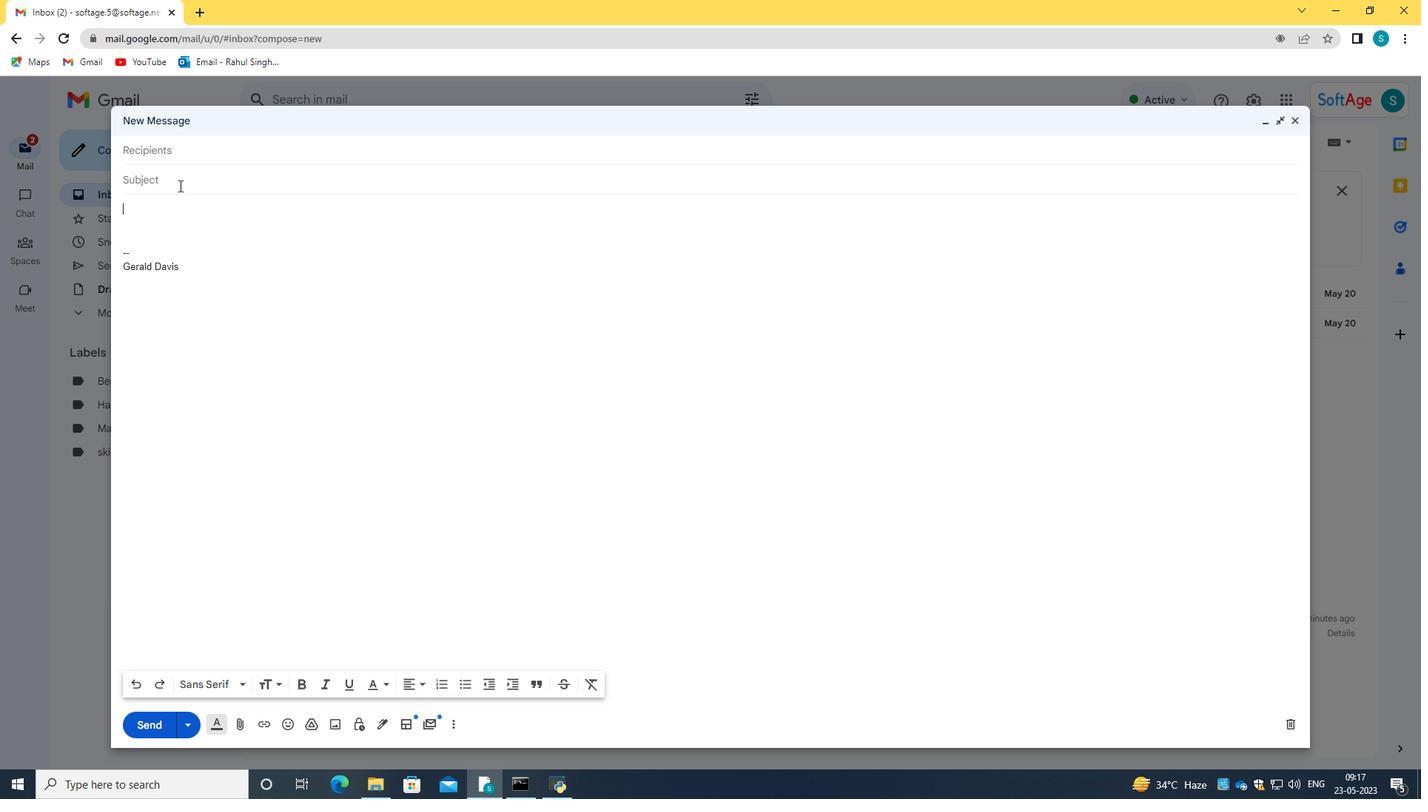 
Action: Key pressed <Key.caps_lock>T<Key.caps_lock>hank<Key.space>you<Key.space>for<Key.space>a<Key.space>referral<Key.space><Key.caps_lock><Key.backspace><Key.space><Key.caps_lock>adn<Key.space><Key.backspace><Key.backspace><Key.backspace>nd<Key.space>massage<Key.space>can<Key.backspace><Key.backspace><Key.backspace><Key.backspace><Key.backspace><Key.backspace><Key.backspace><Key.backspace><Key.backspace><Key.backspace><Key.backspace><Key.backspace><Key.backspace><Key.backspace><Key.backspace>
Screenshot: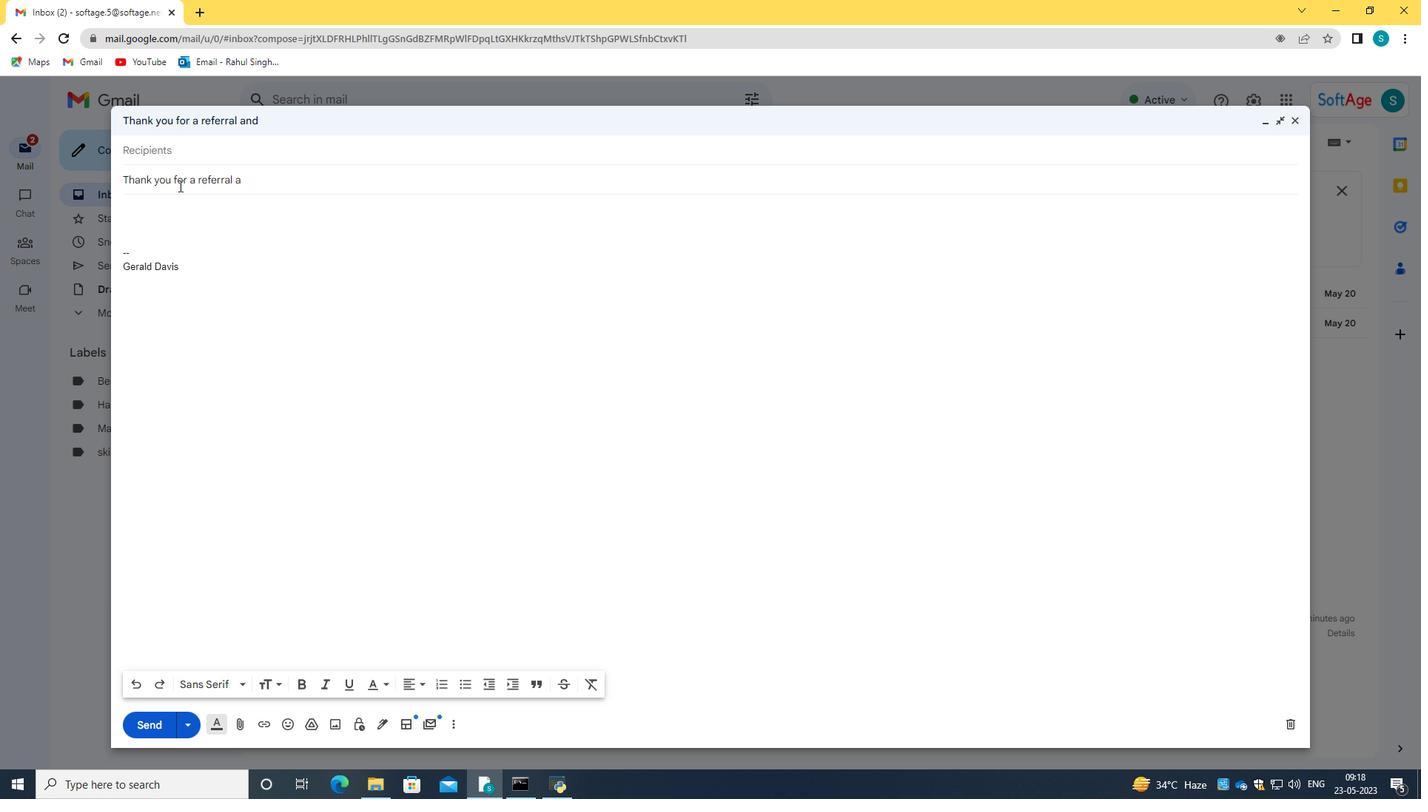 
Action: Mouse moved to (200, 216)
Screenshot: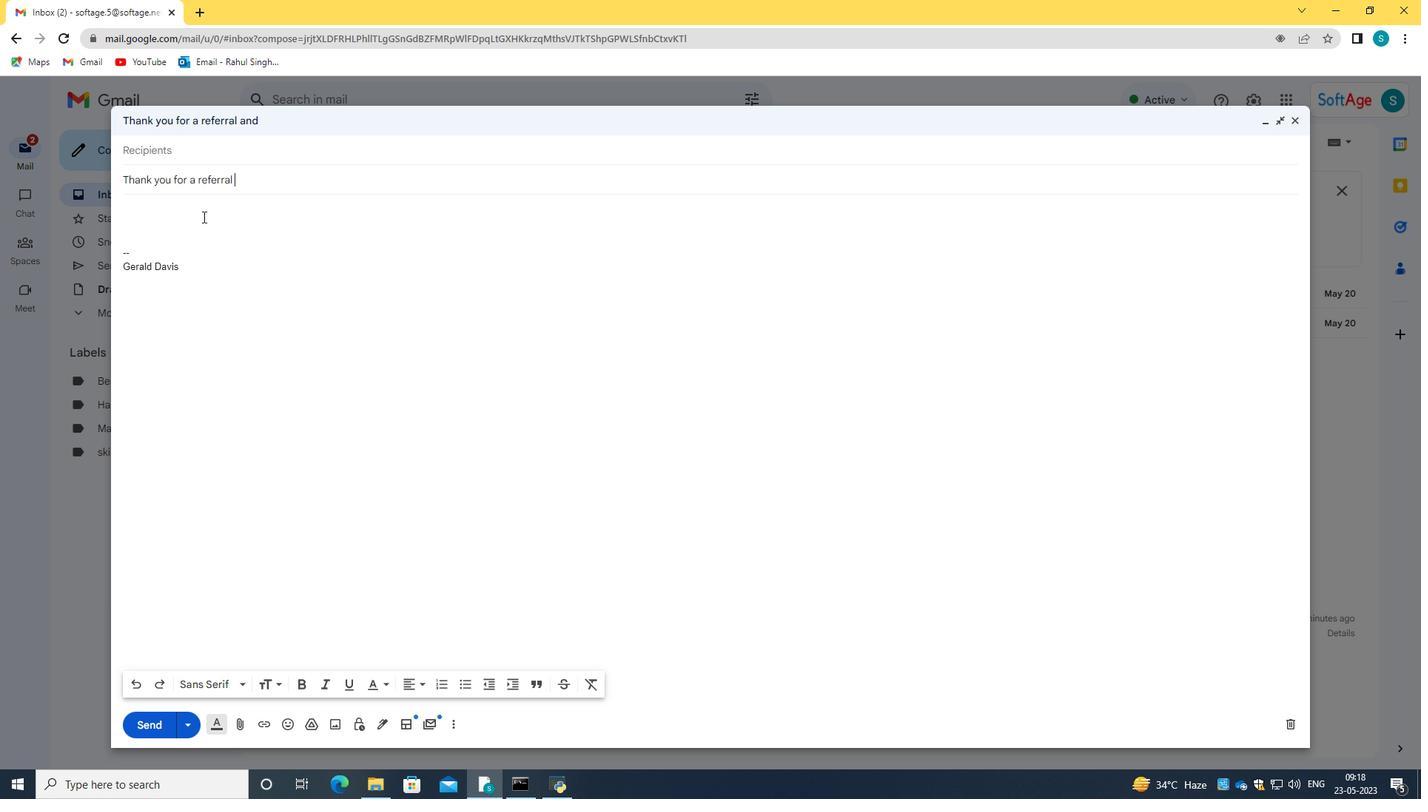 
Action: Mouse pressed left at (200, 216)
Screenshot: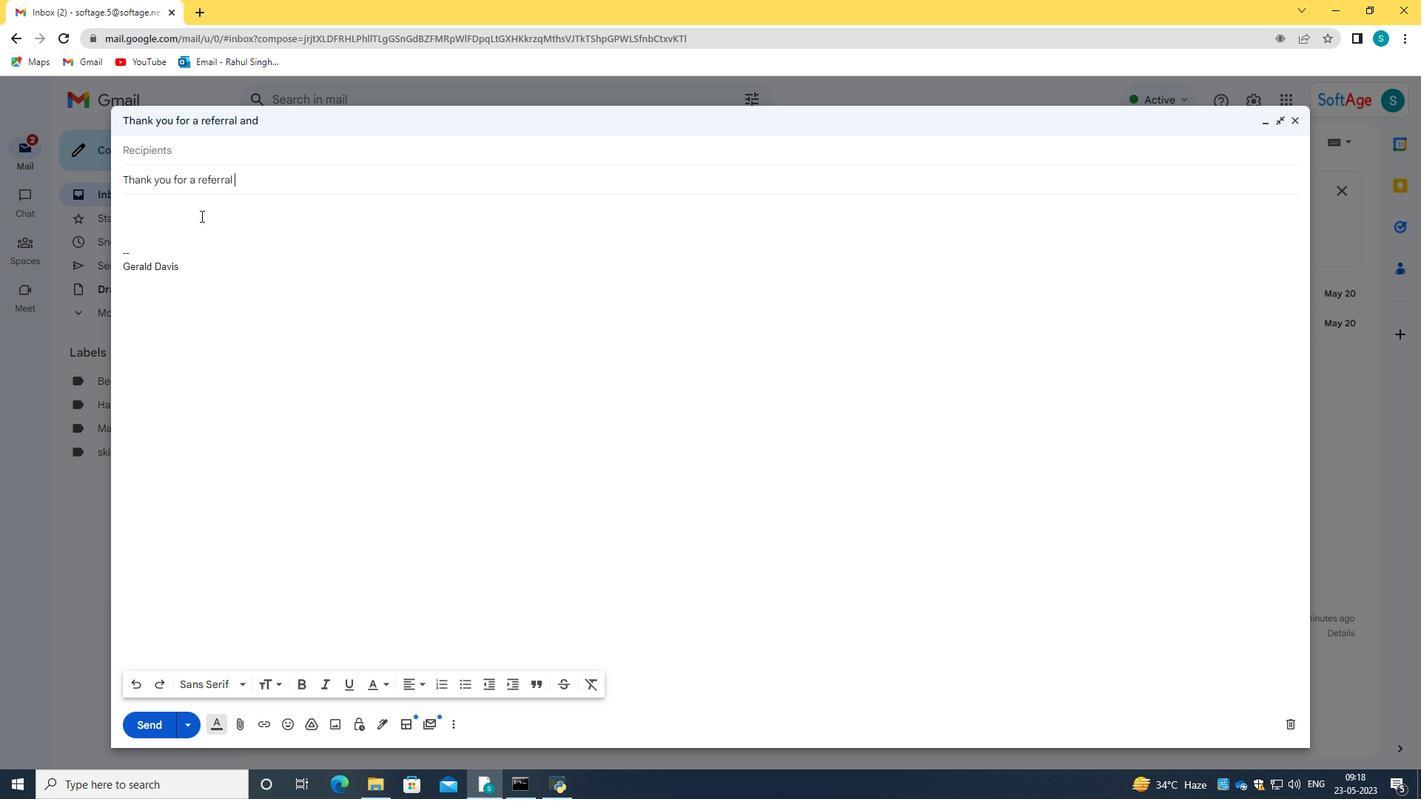 
Action: Key pressed <Key.caps_lock>C<Key.caps_lock>an<Key.space>you<Key.space>please<Key.space>provide<Key.space>me<Key.space>ith===<Key.backspace><Key.backspace><Key.backspace><Key.backspace><Key.backspace><Key.backspace>with<Key.space>the<Key.space>summry<Key.space><Key.backspace><Key.space>of<Key.space>the<Key.space>meeting<Key.shift_r>?
Screenshot: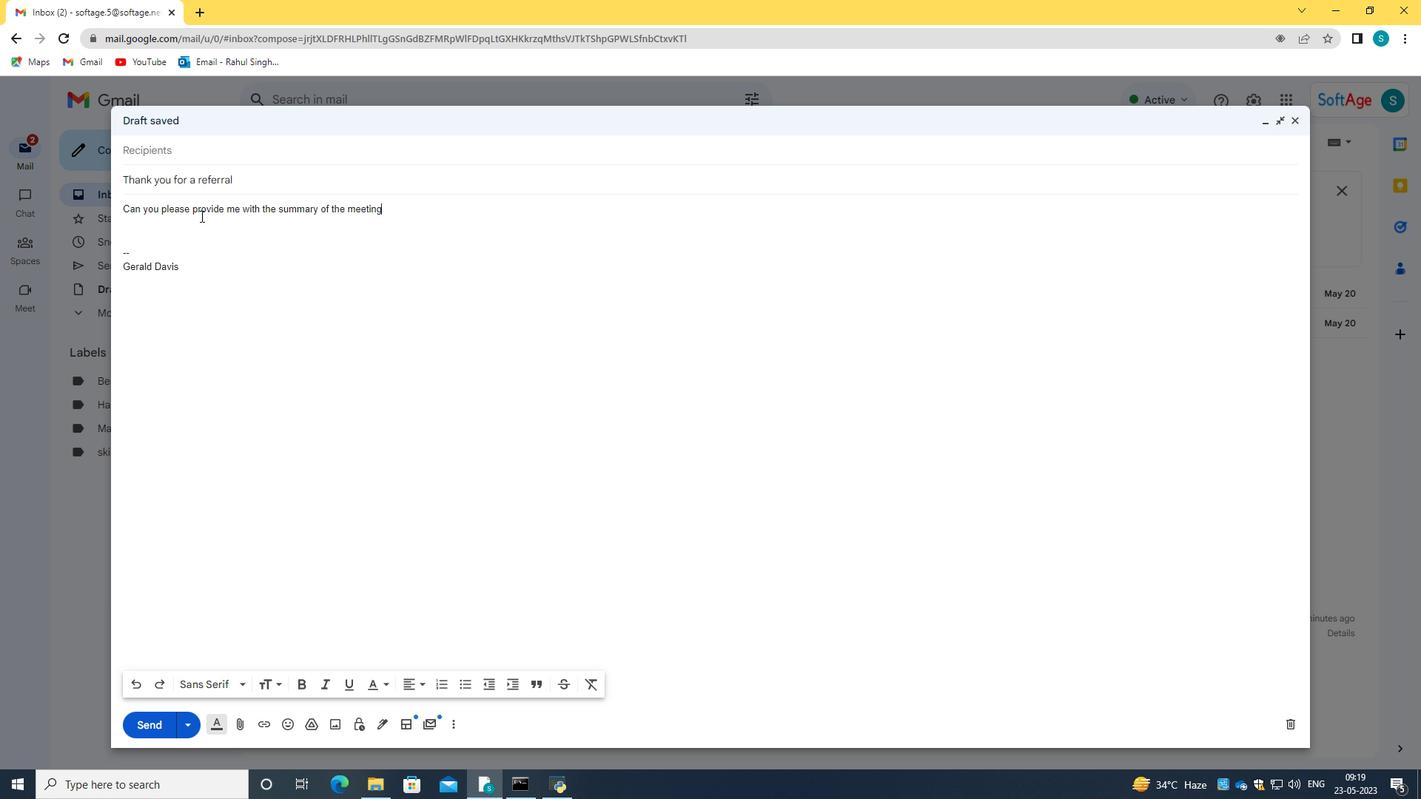 
Action: Mouse moved to (124, 207)
Screenshot: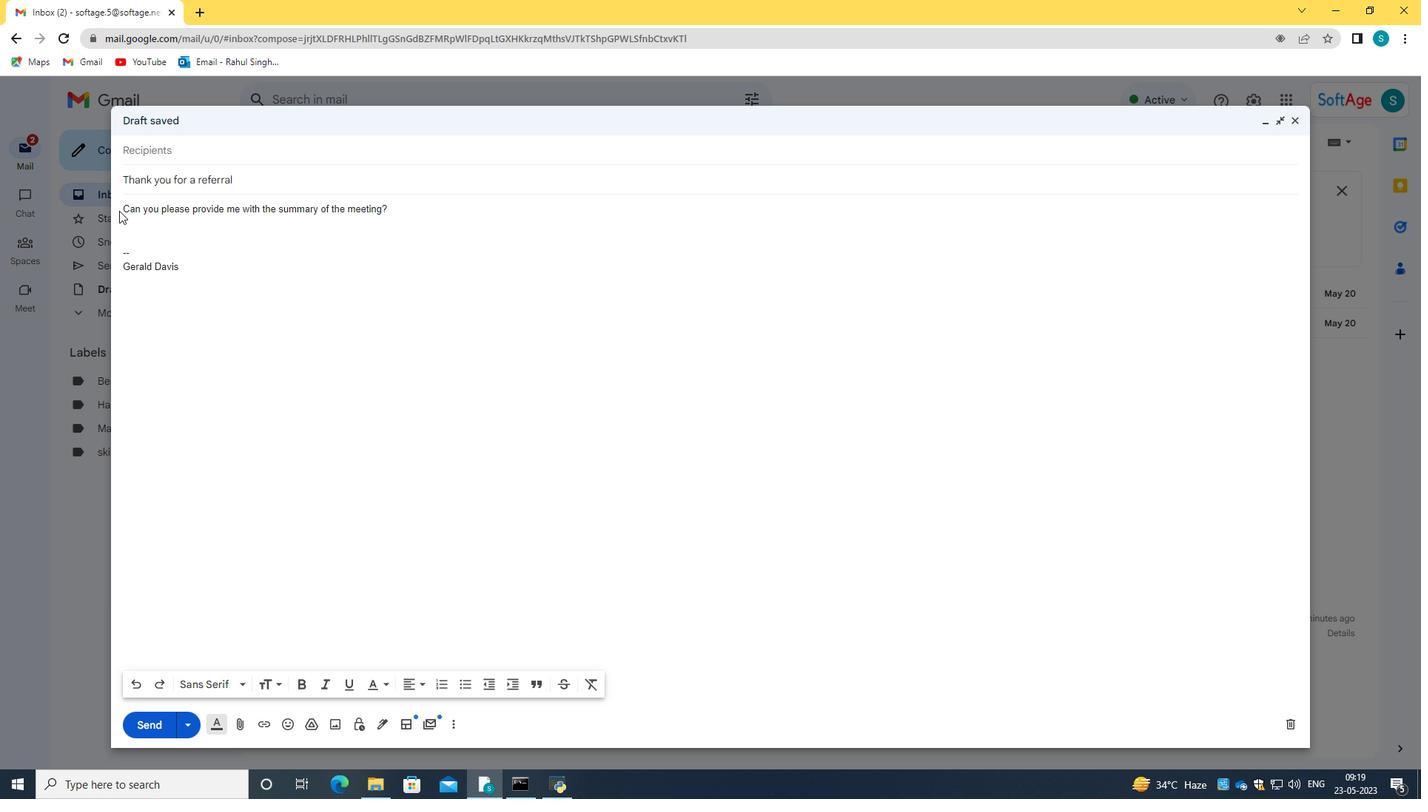
Action: Mouse pressed left at (124, 207)
Screenshot: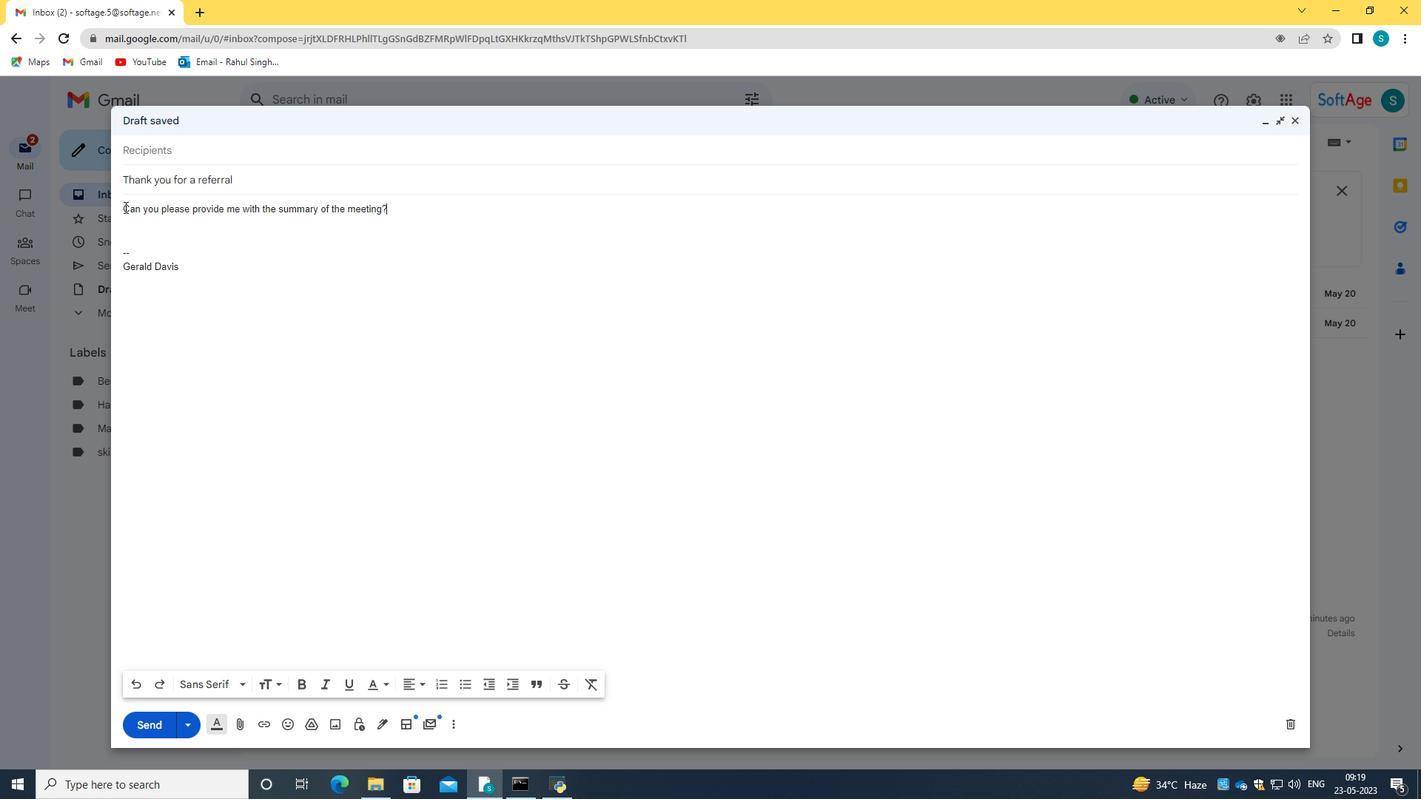 
Action: Mouse moved to (384, 685)
Screenshot: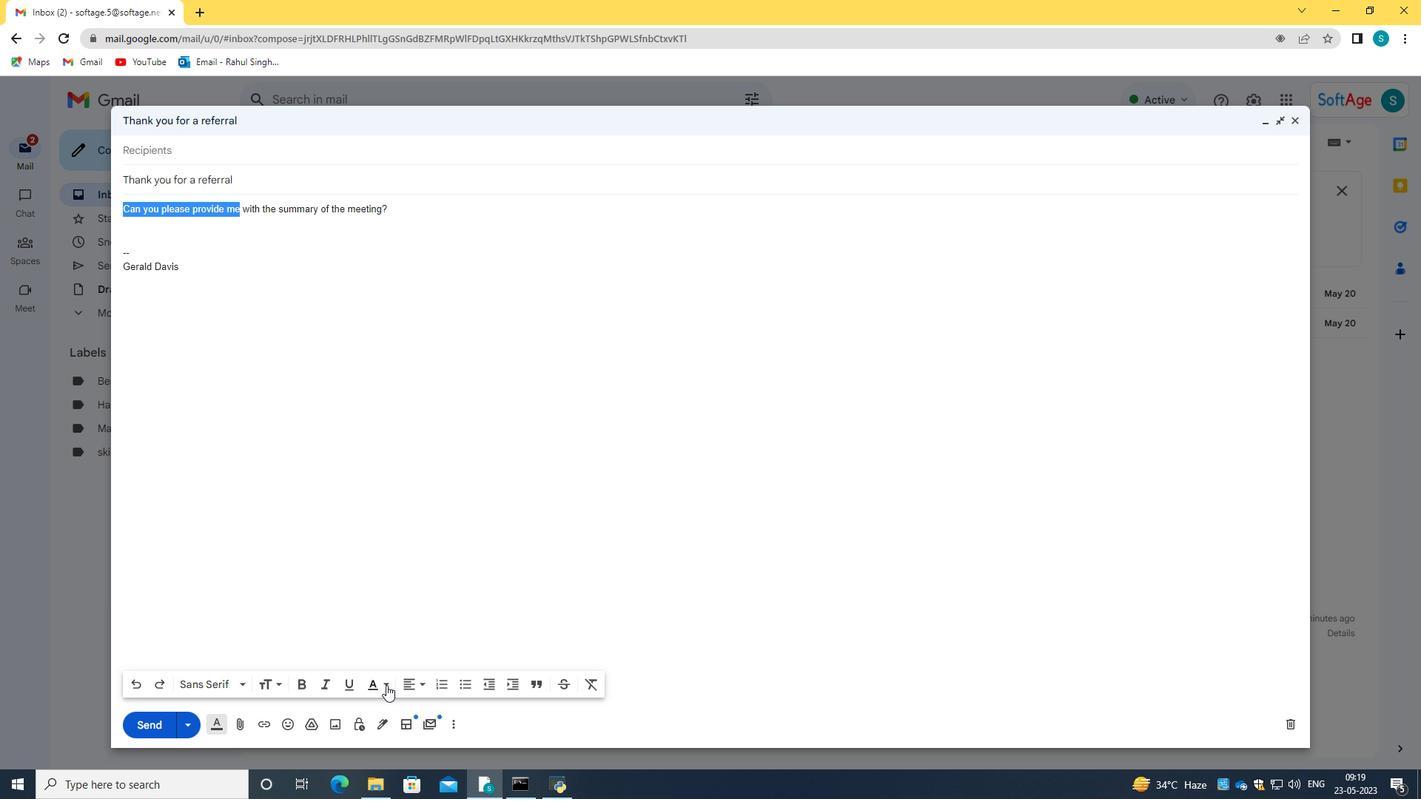 
Action: Mouse pressed left at (384, 685)
Screenshot: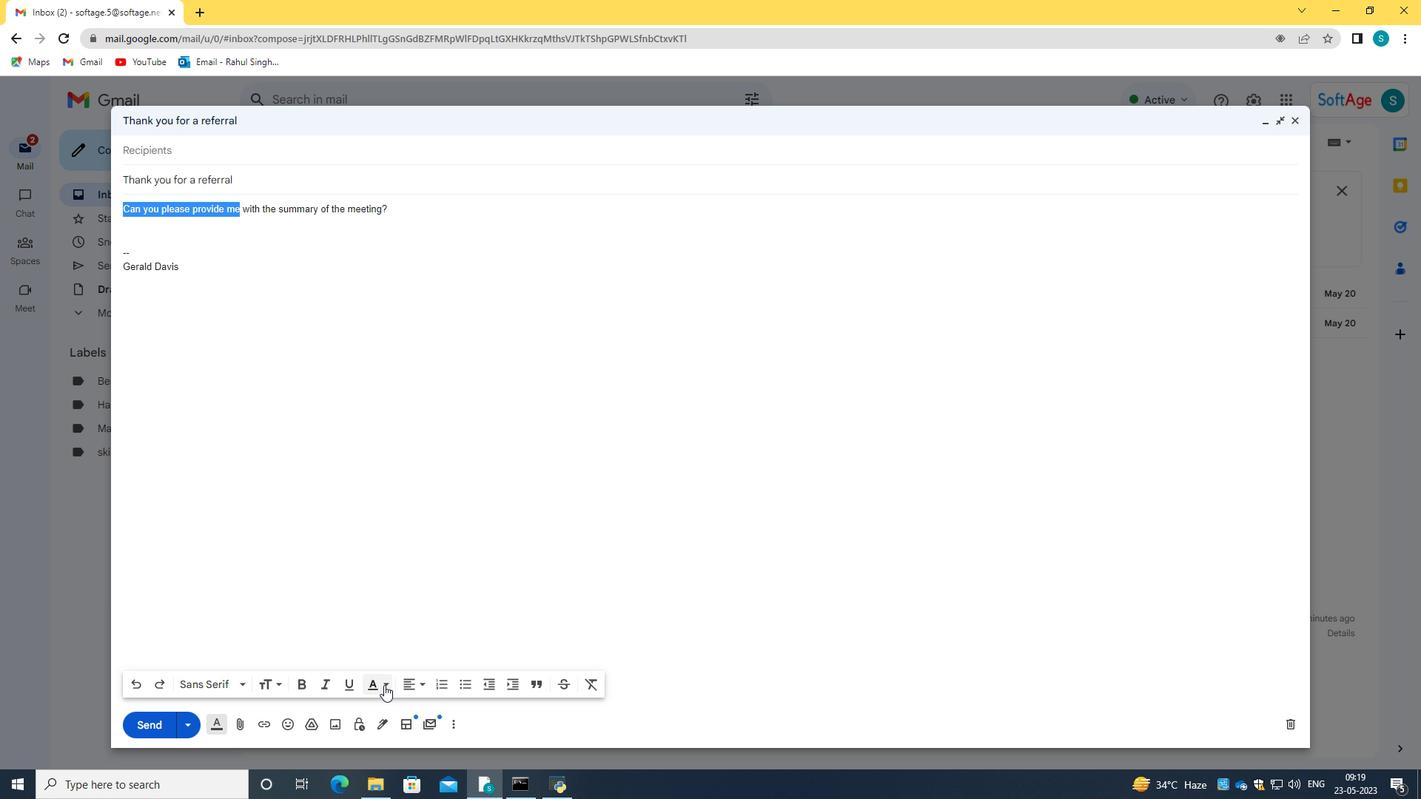 
Action: Mouse moved to (376, 351)
Screenshot: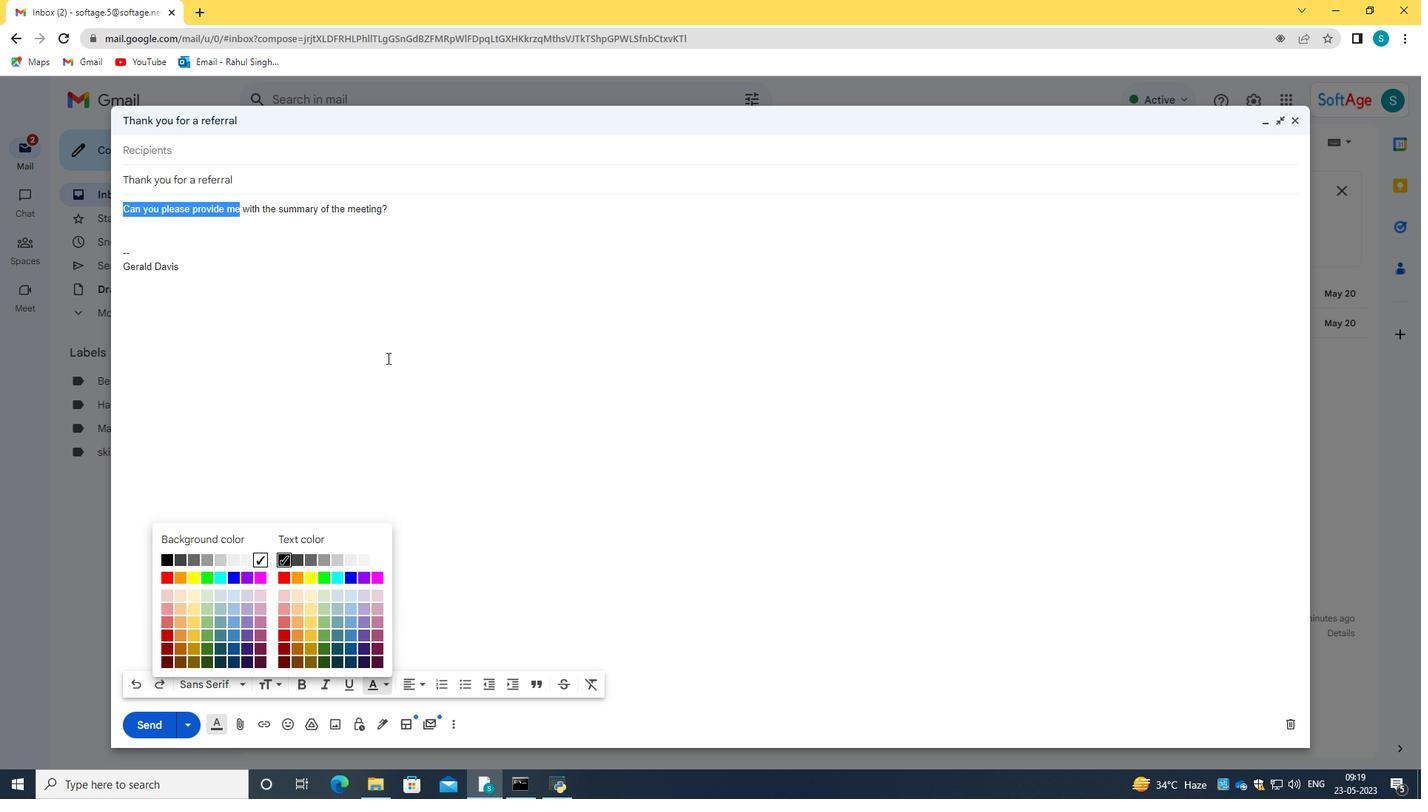 
Action: Mouse pressed left at (376, 351)
Screenshot: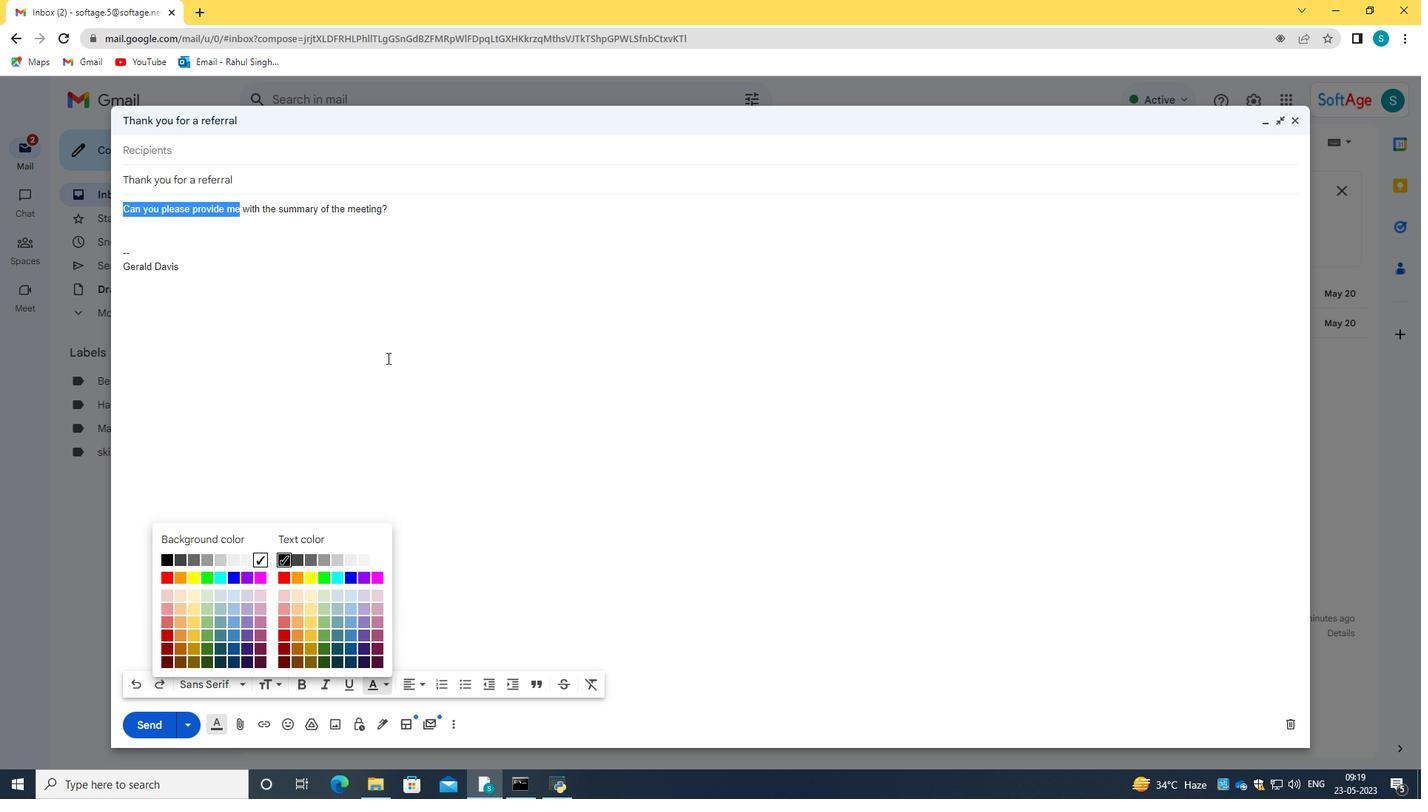 
Action: Mouse moved to (122, 208)
Screenshot: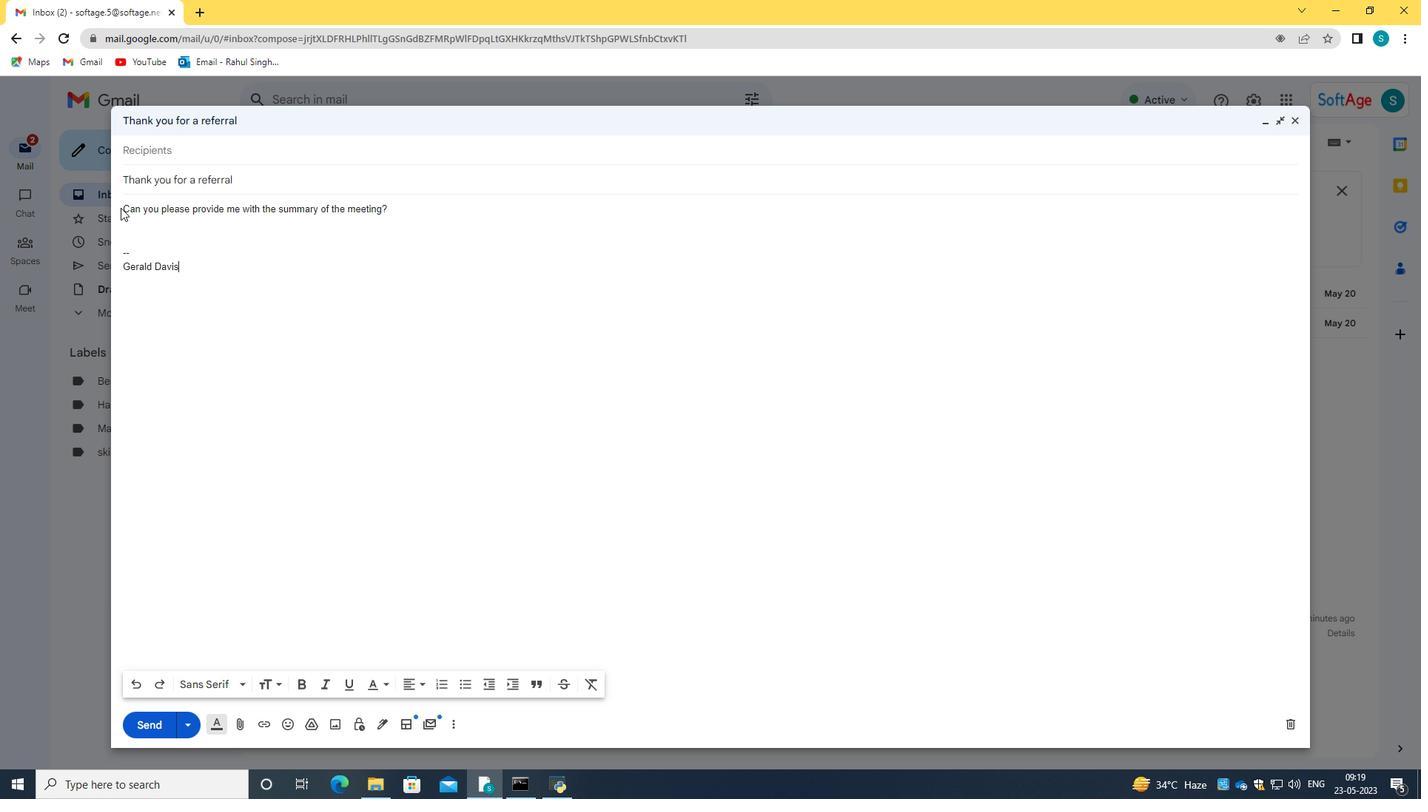 
Action: Mouse pressed left at (122, 208)
Screenshot: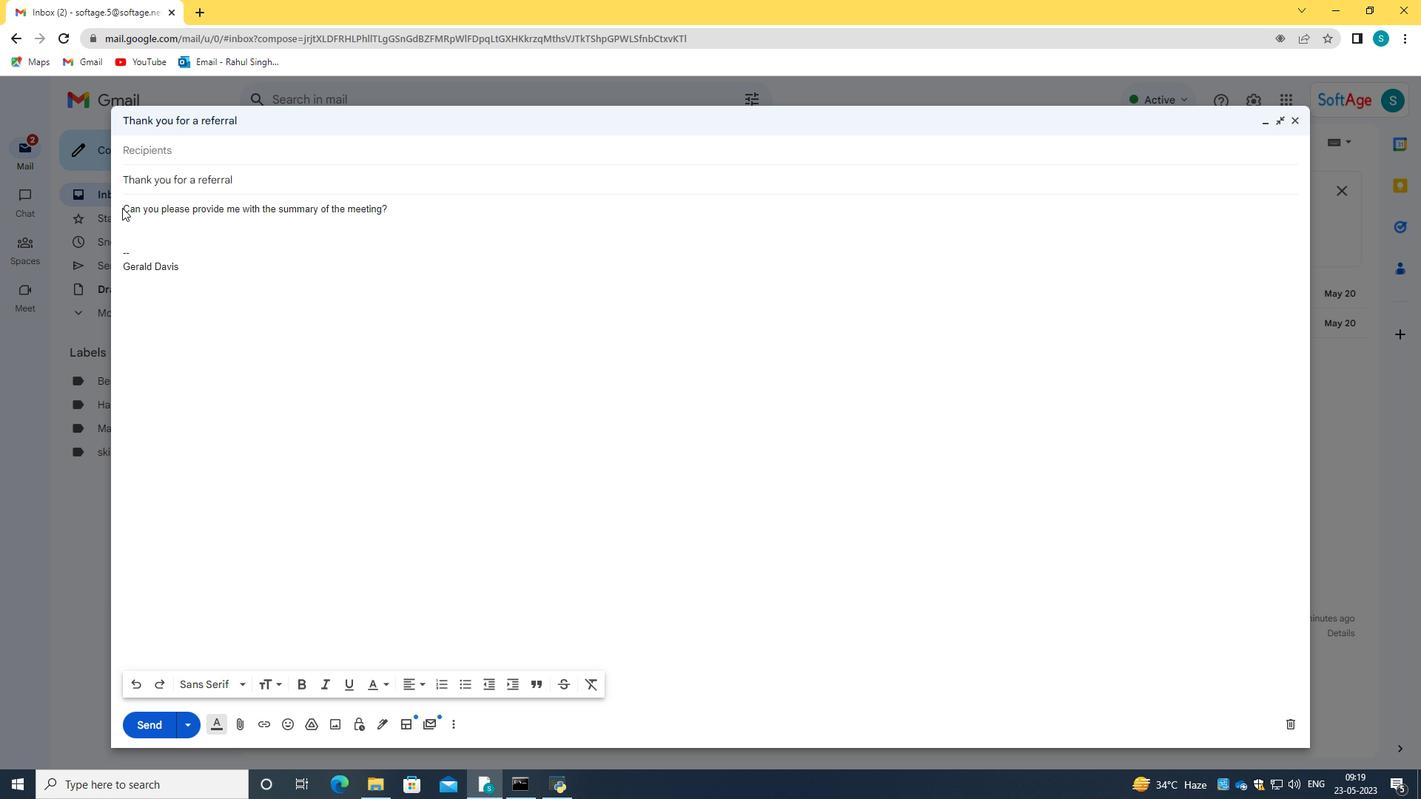
Action: Mouse moved to (142, 208)
Screenshot: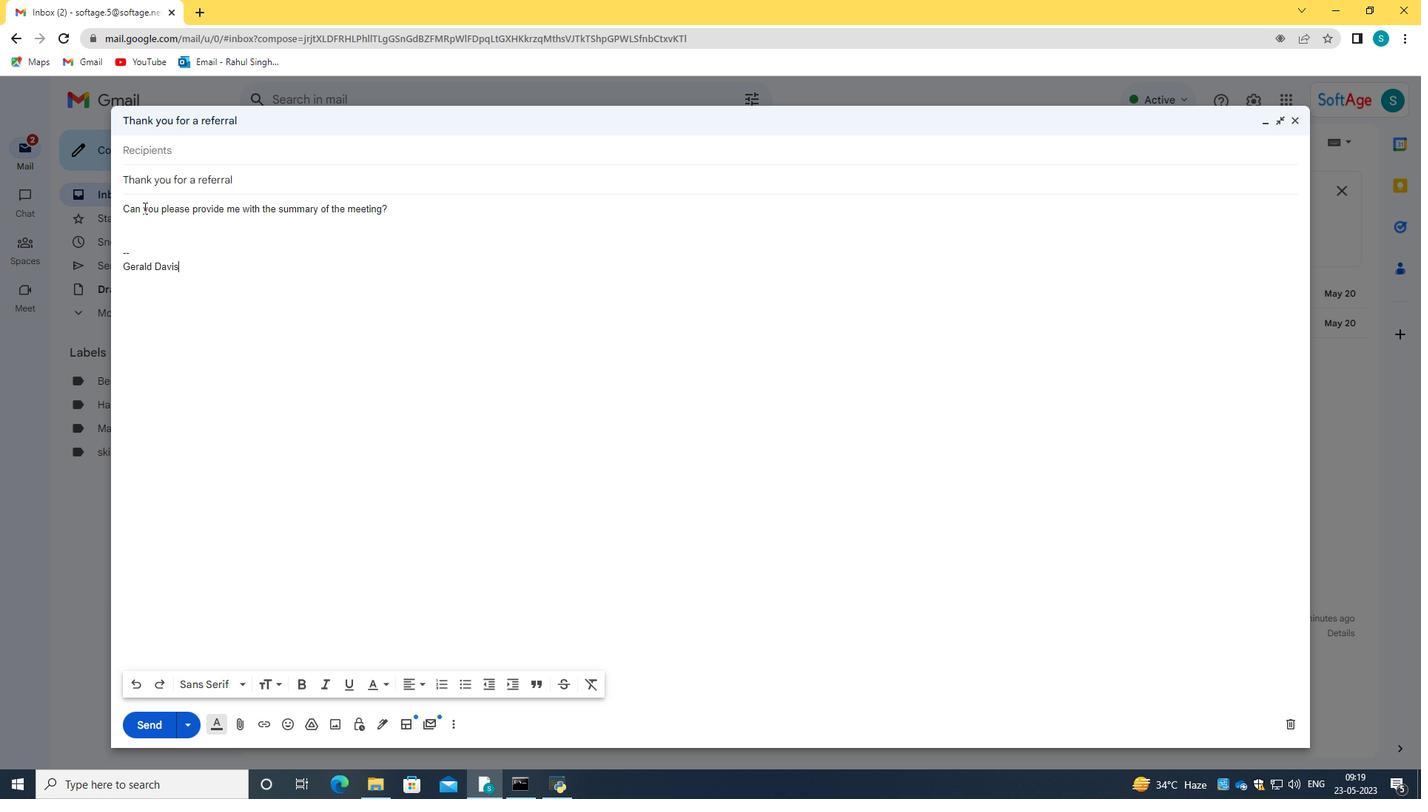 
Action: Mouse pressed left at (142, 208)
Screenshot: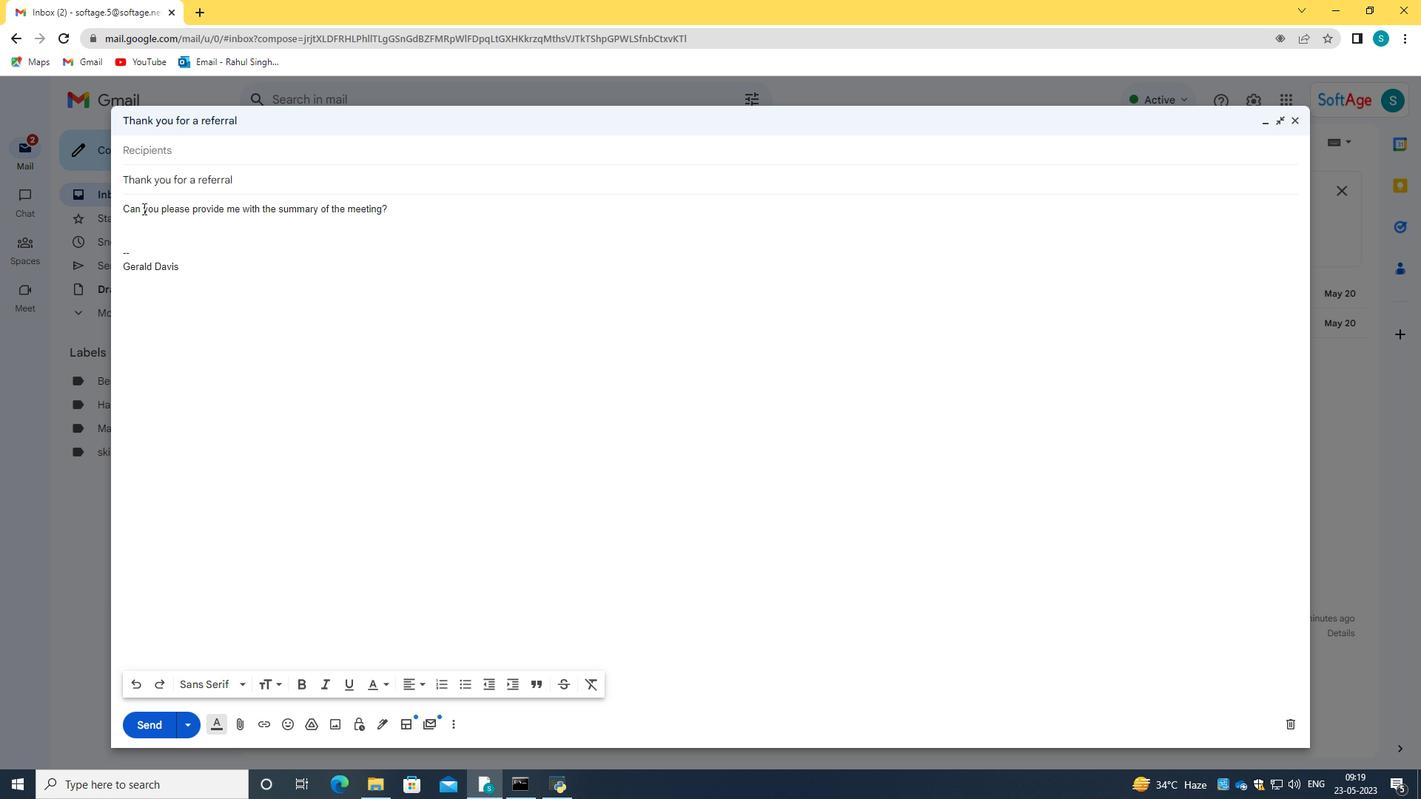 
Action: Mouse moved to (367, 683)
Screenshot: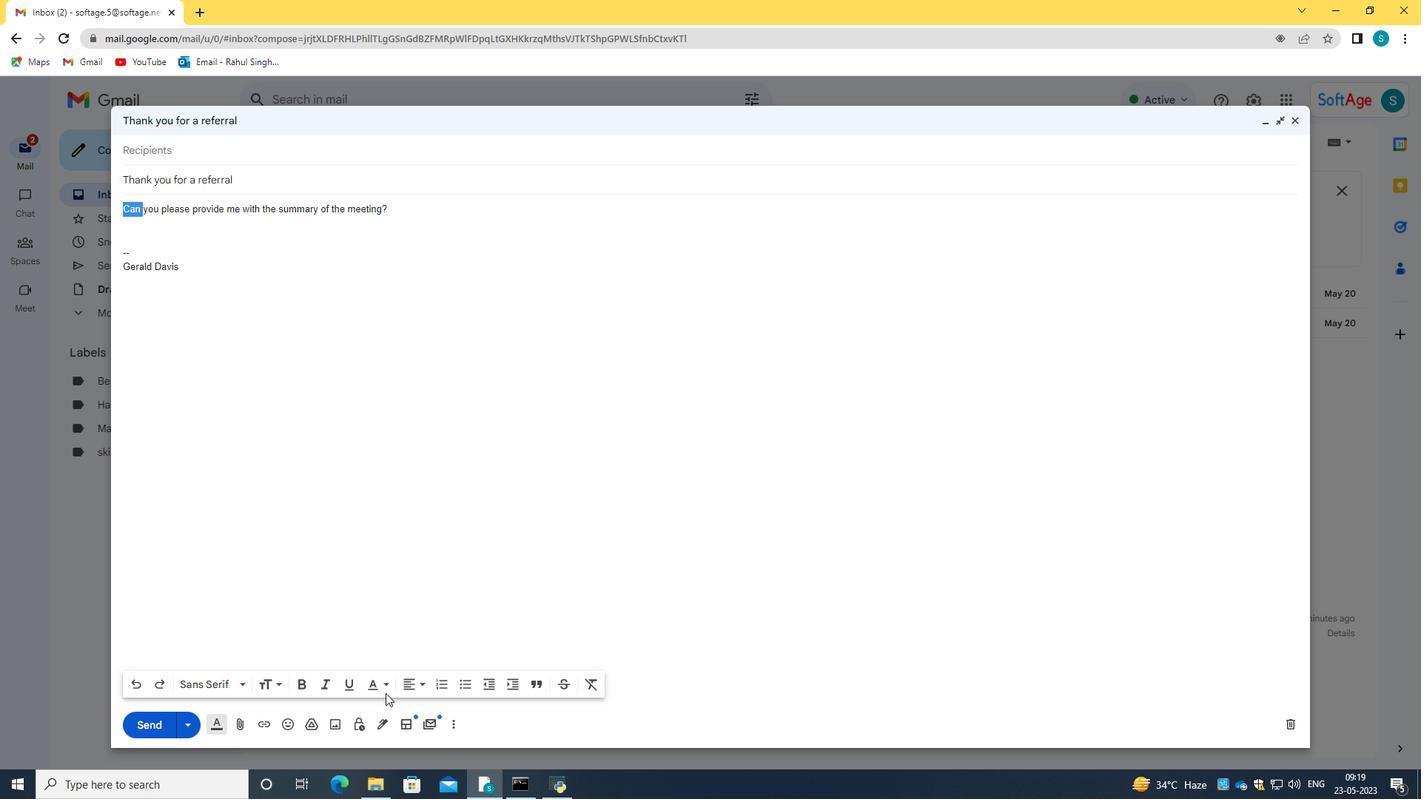 
Action: Mouse pressed left at (367, 683)
Screenshot: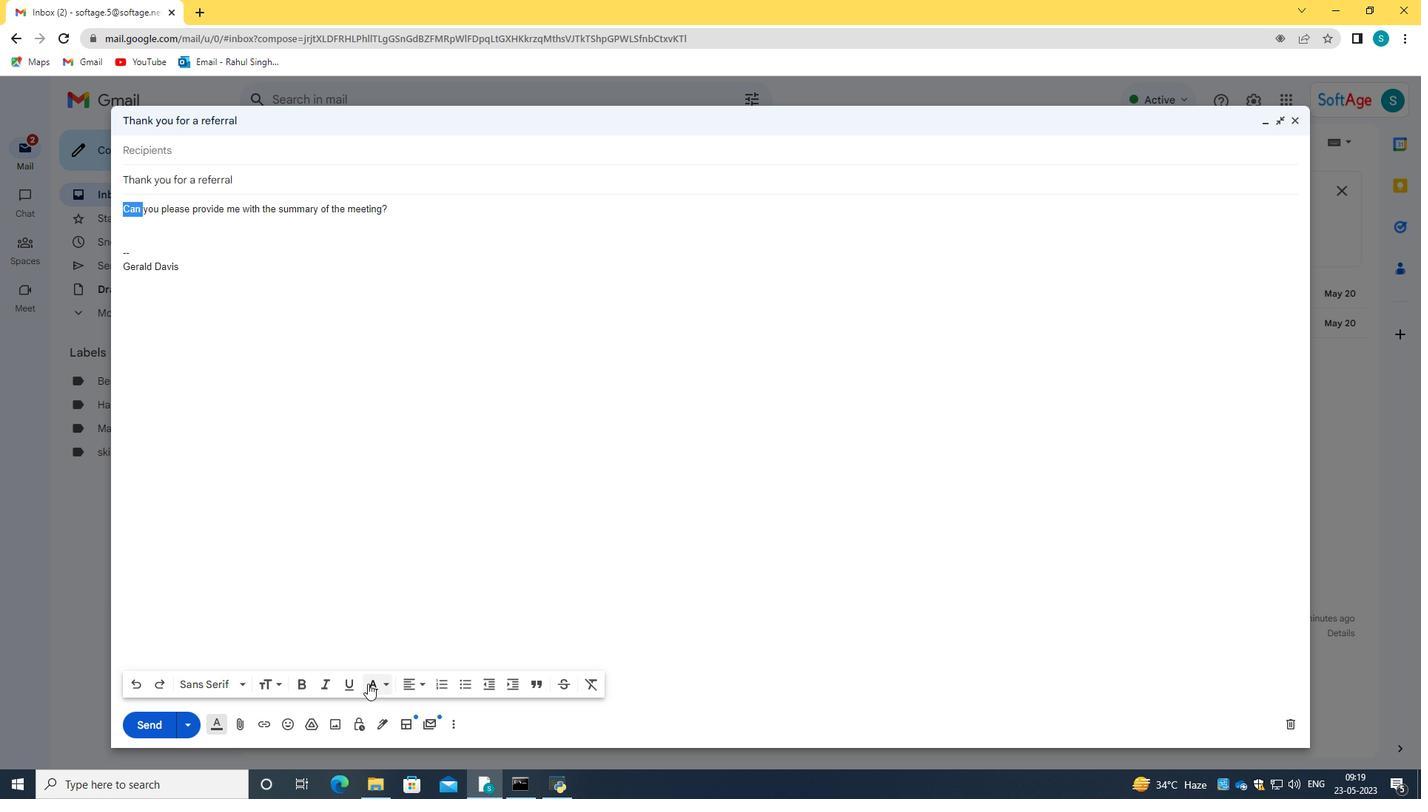 
Action: Mouse moved to (326, 584)
Screenshot: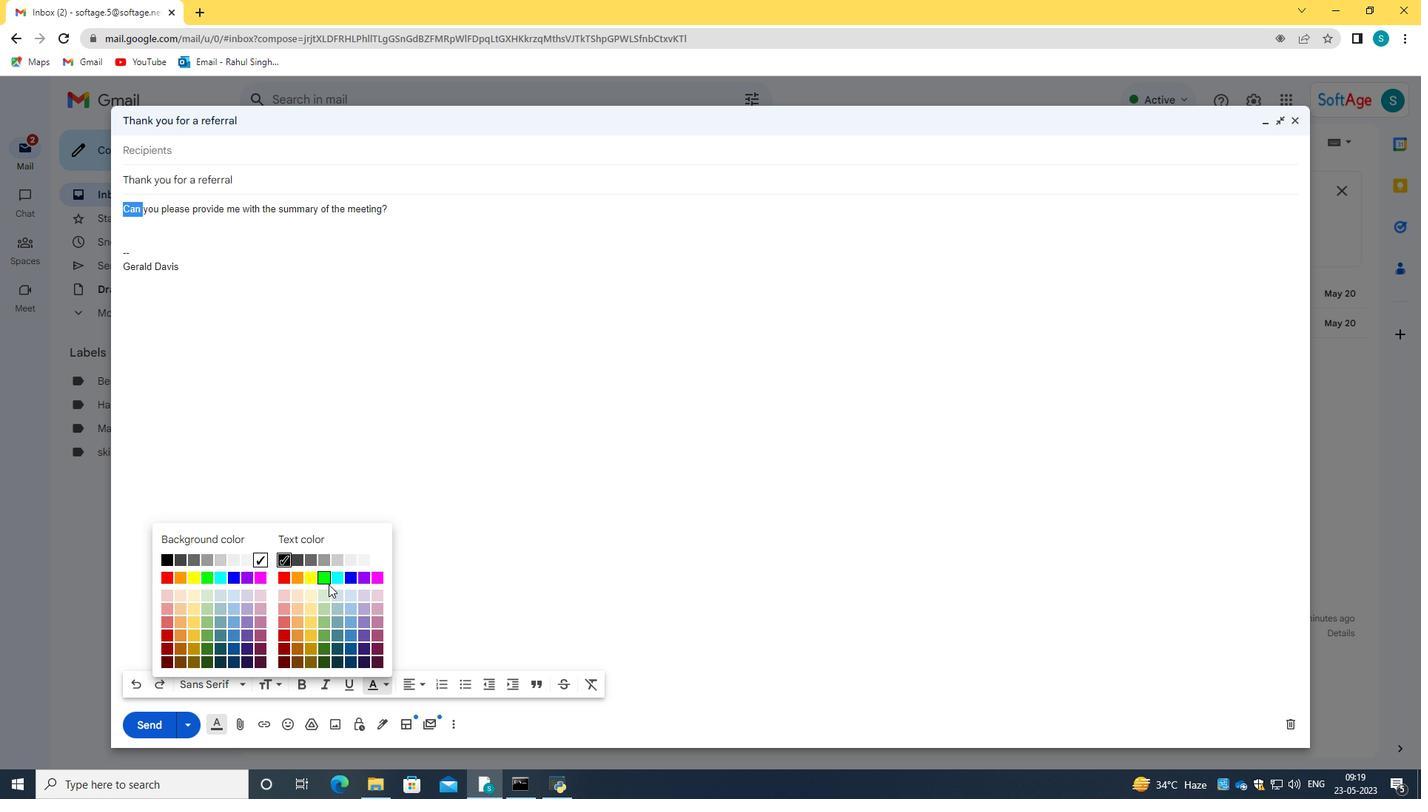 
Action: Mouse pressed left at (326, 584)
Screenshot: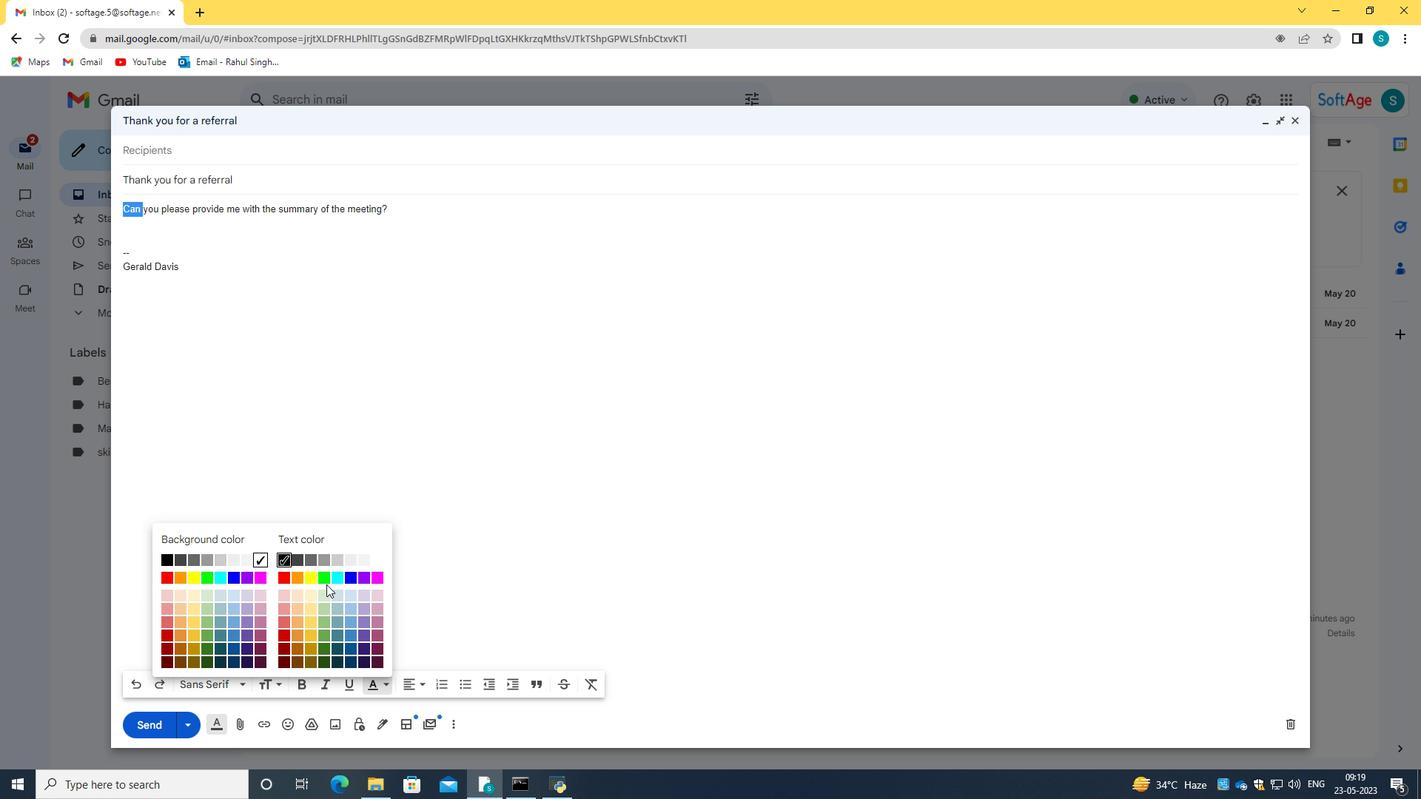 
Action: Mouse moved to (384, 683)
Screenshot: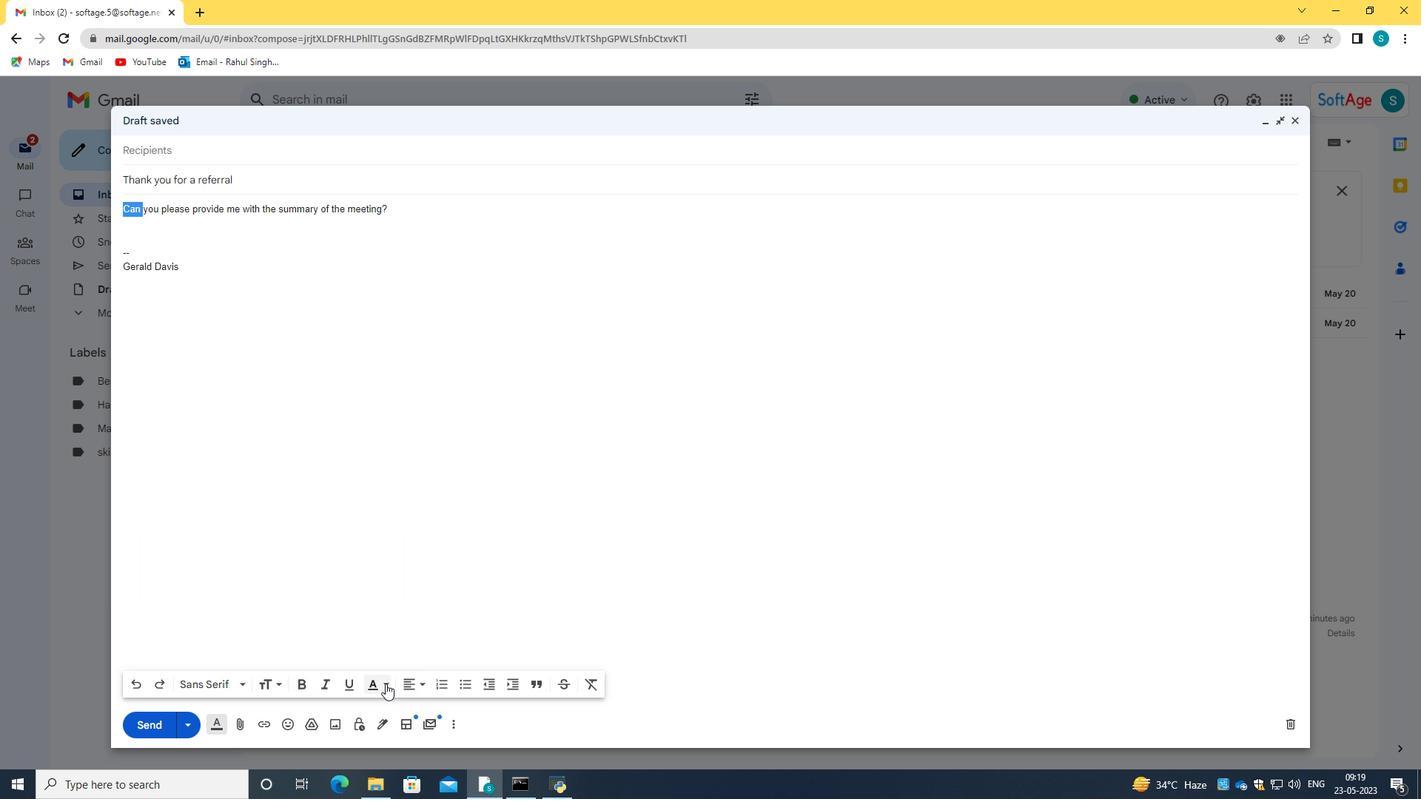 
Action: Mouse pressed left at (384, 683)
Screenshot: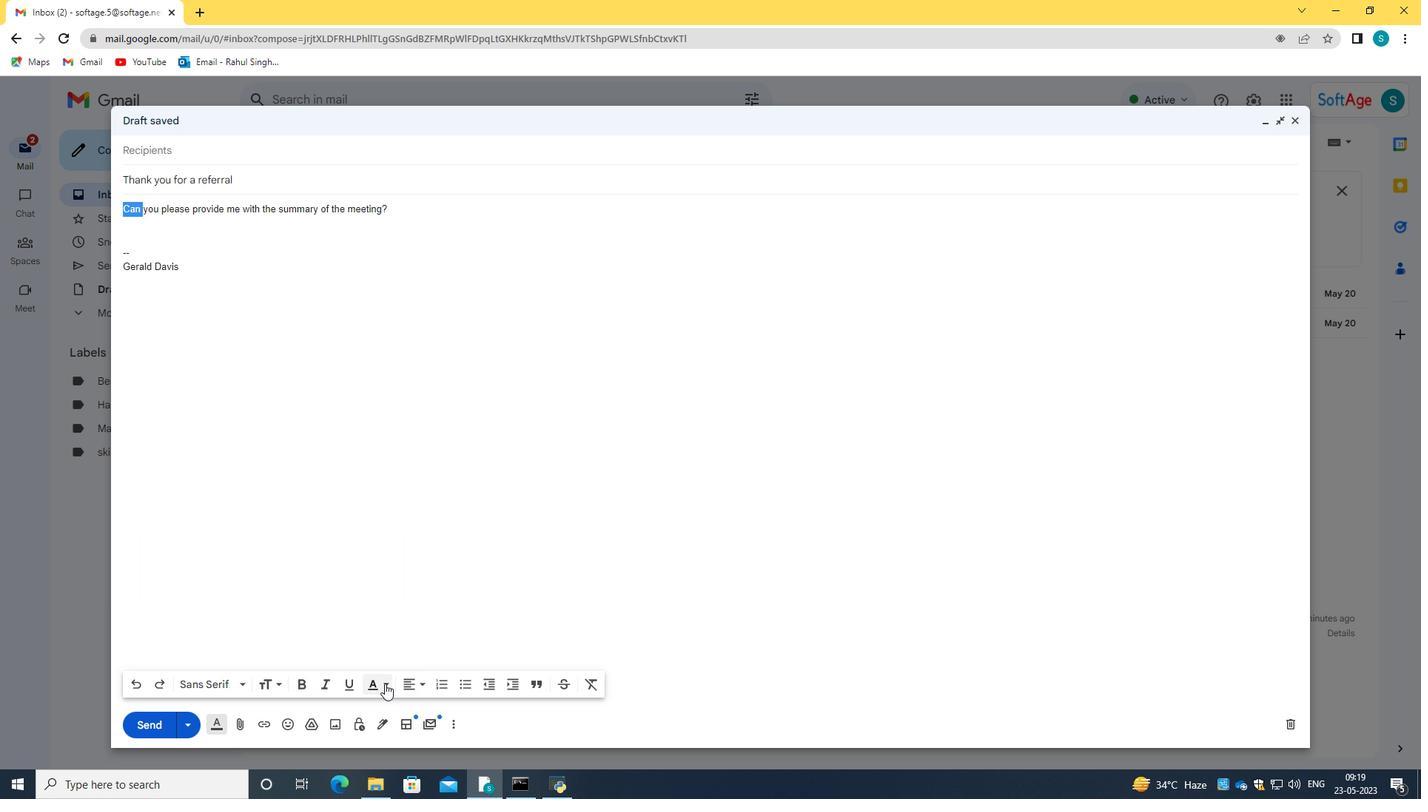 
Action: Mouse moved to (196, 581)
Screenshot: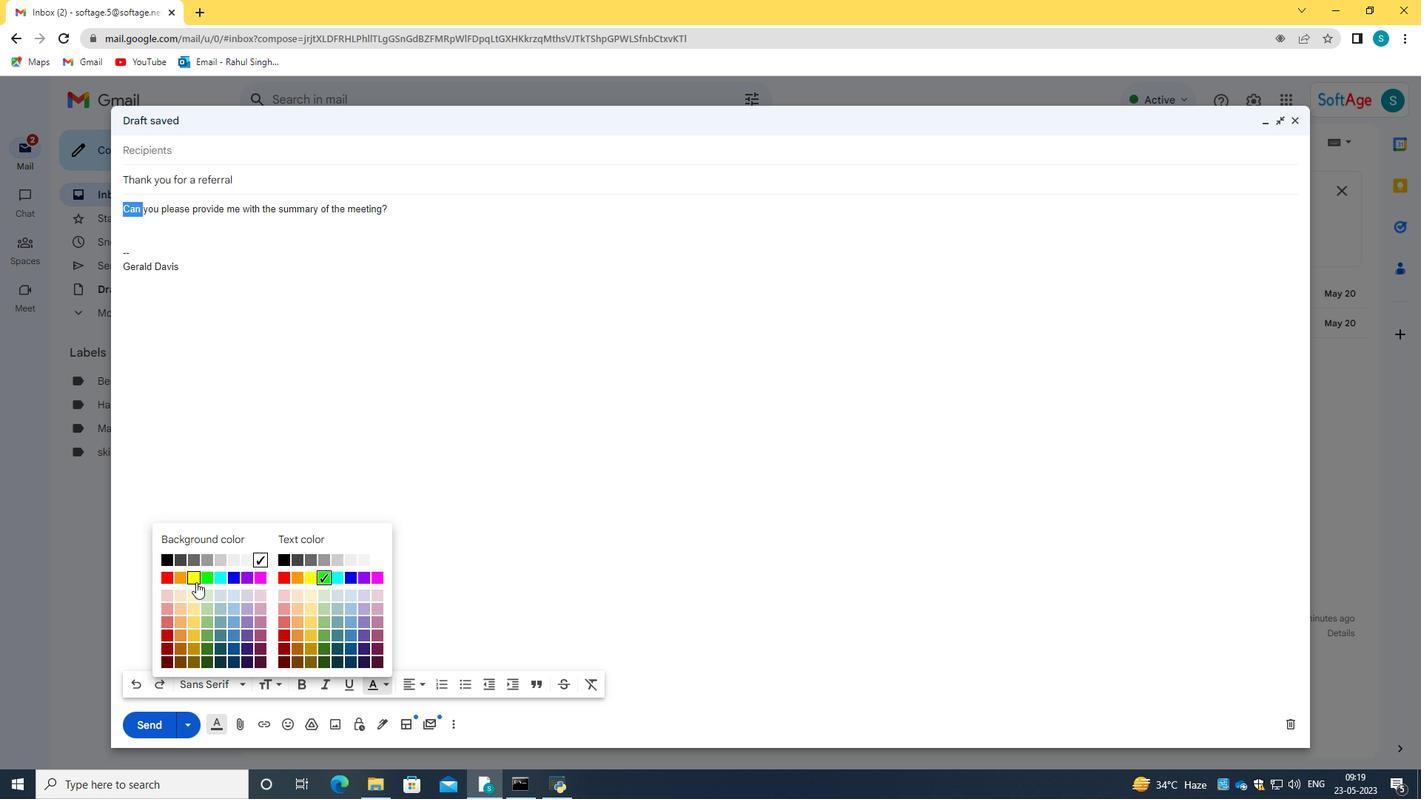 
Action: Mouse pressed left at (196, 581)
Screenshot: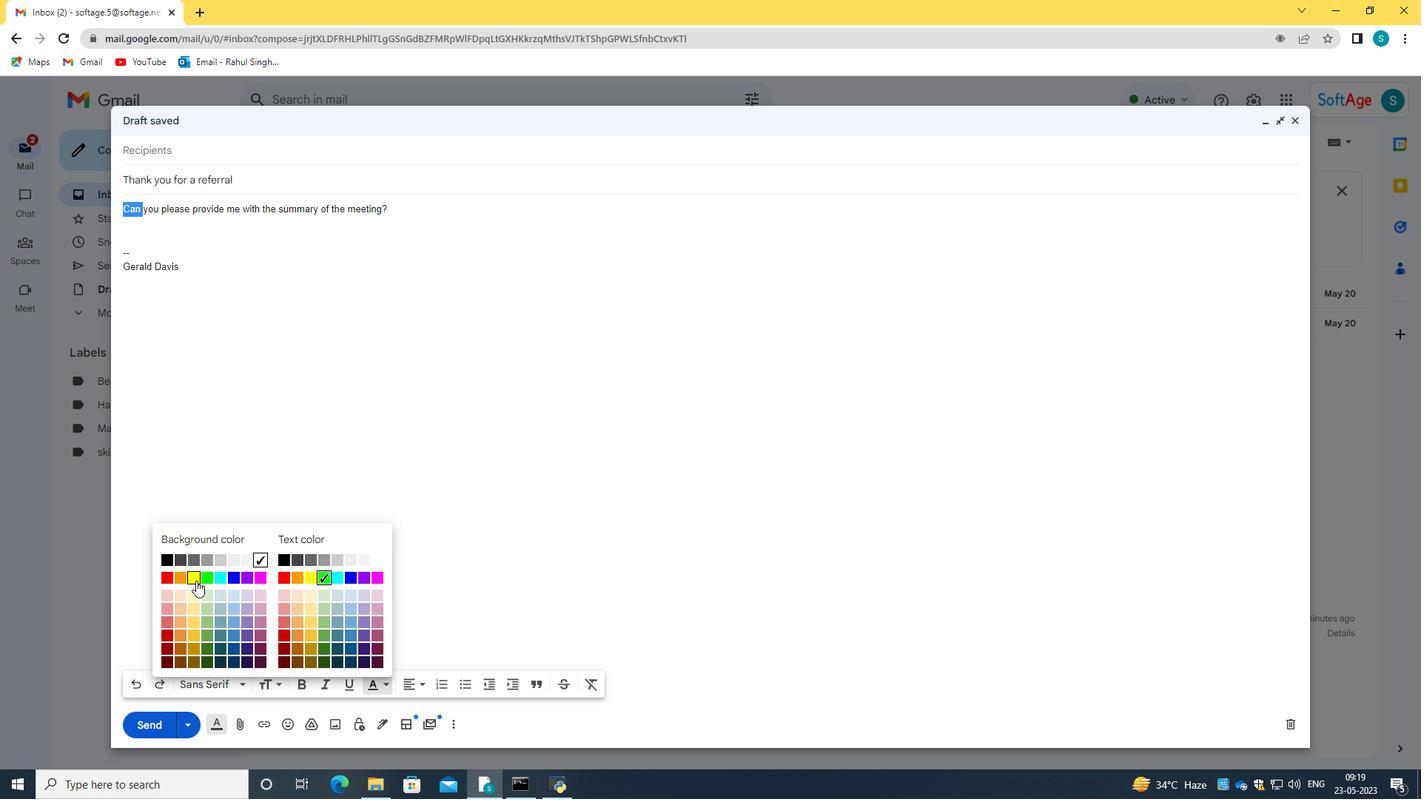 
Action: Mouse moved to (283, 431)
Screenshot: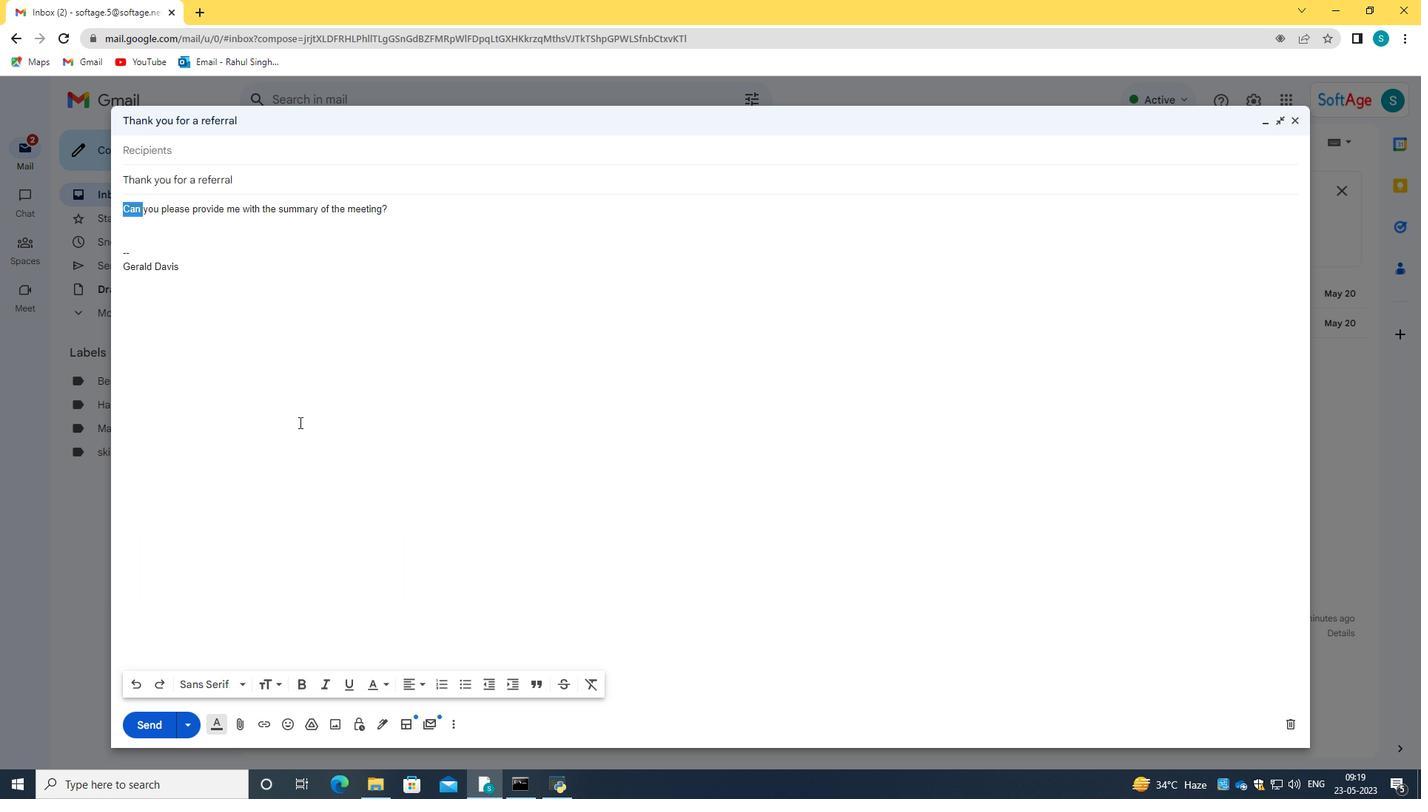 
Action: Mouse pressed left at (283, 431)
Screenshot: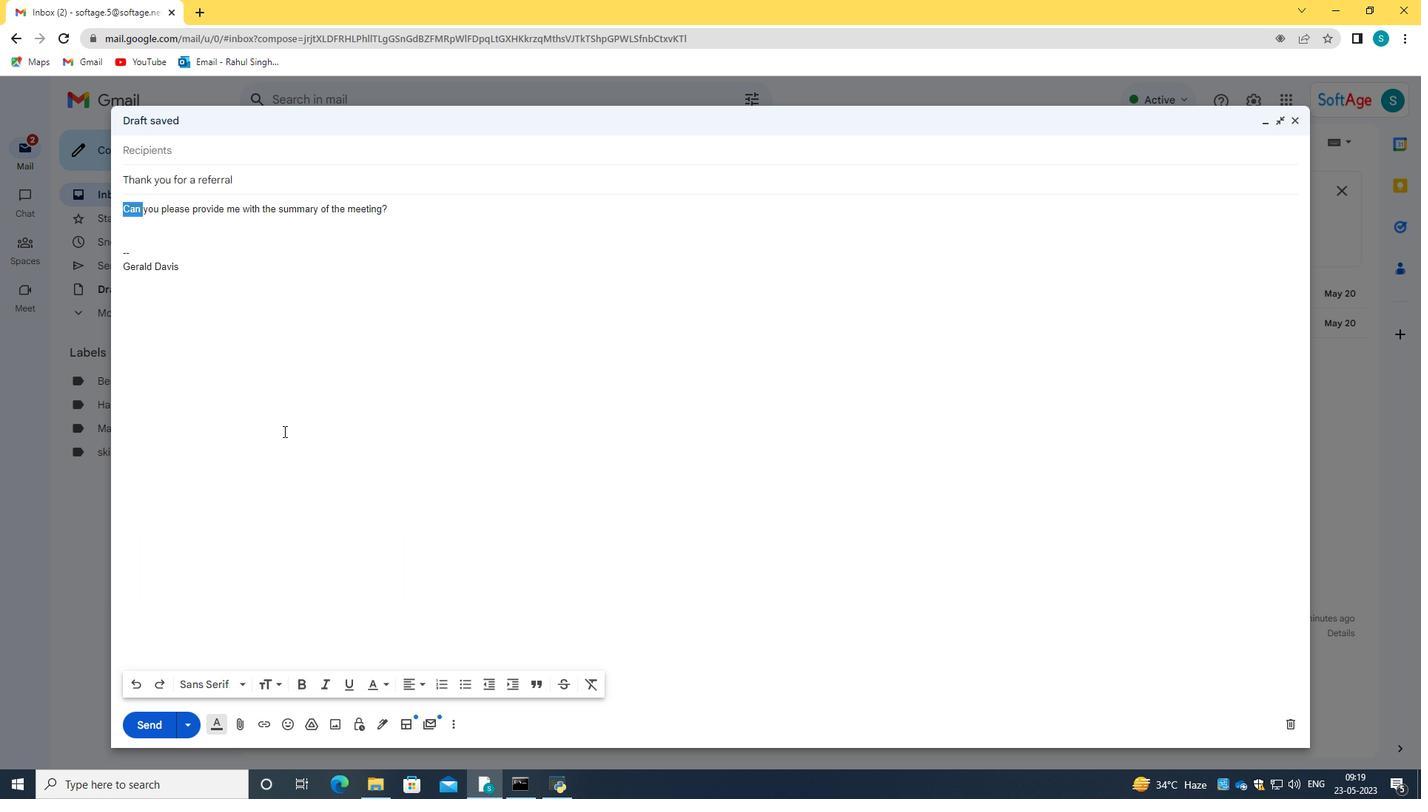 
Action: Mouse moved to (153, 719)
Screenshot: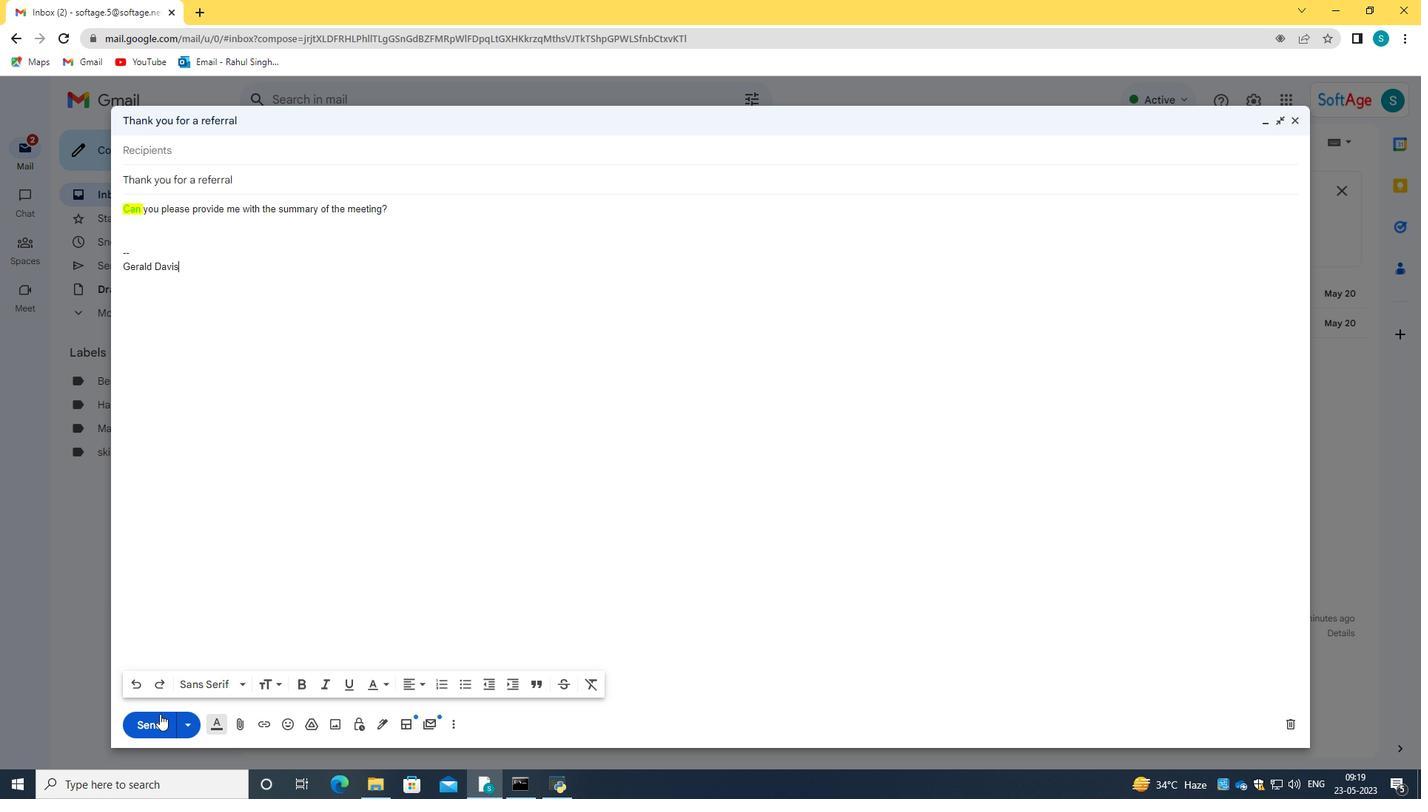 
Action: Mouse pressed left at (153, 719)
Screenshot: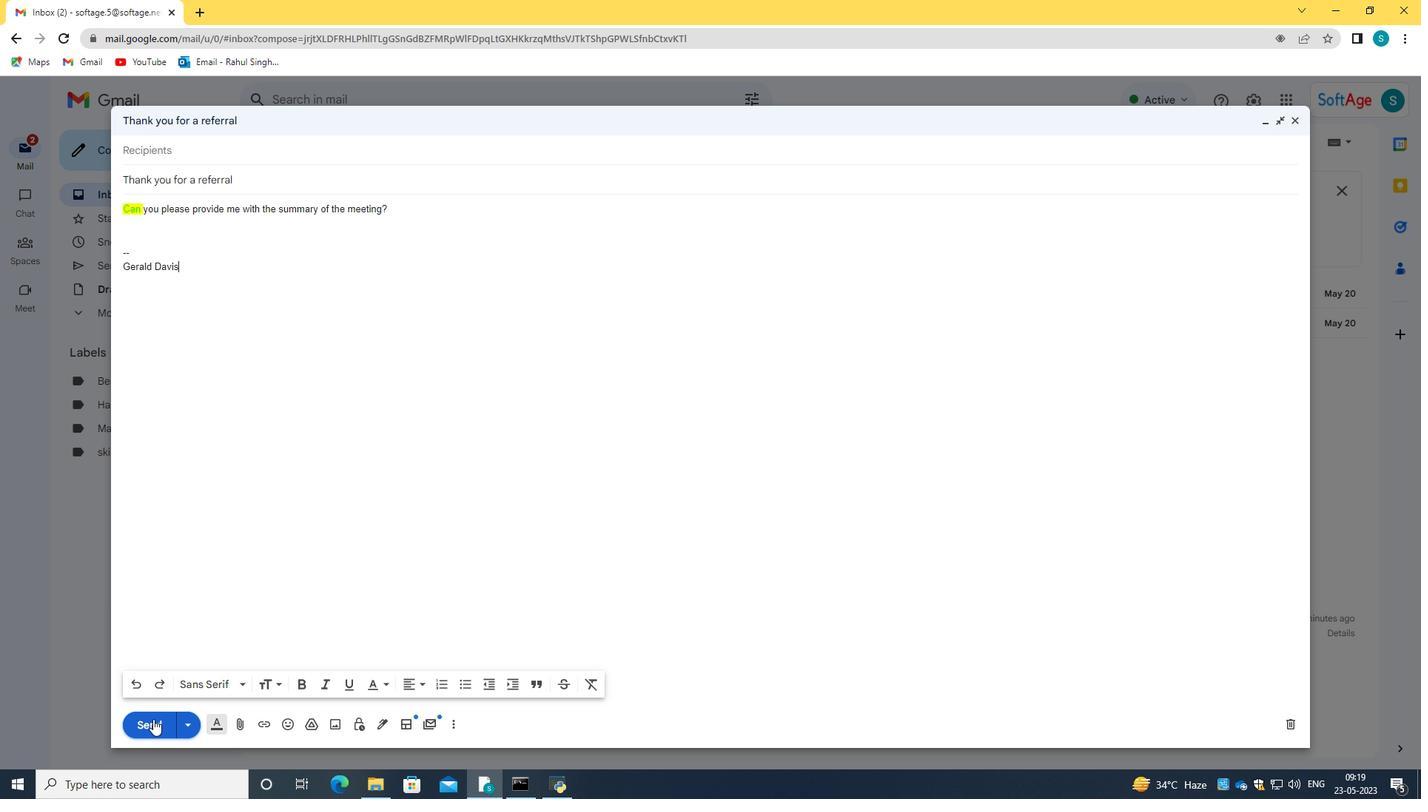 
Action: Mouse moved to (835, 457)
Screenshot: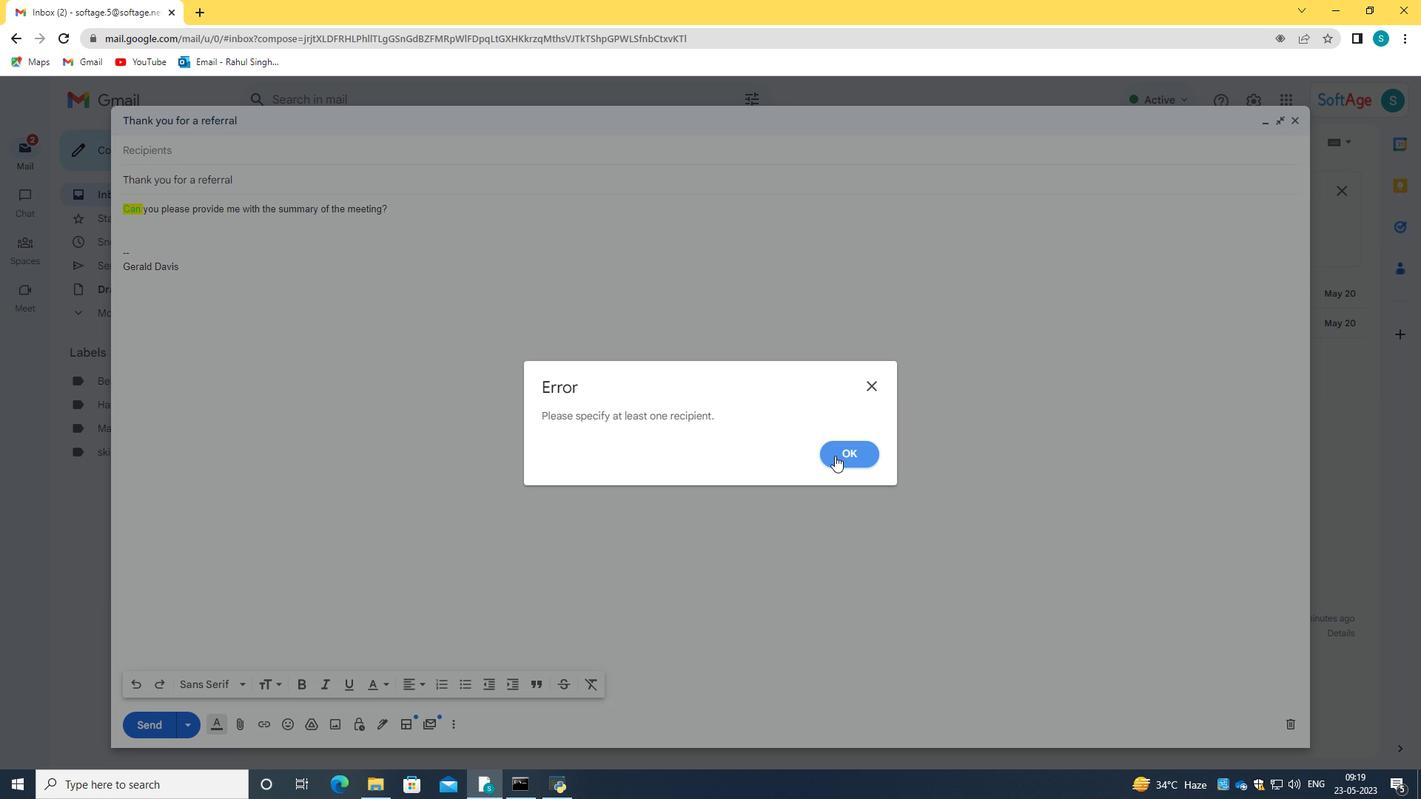 
Action: Mouse pressed left at (836, 458)
Screenshot: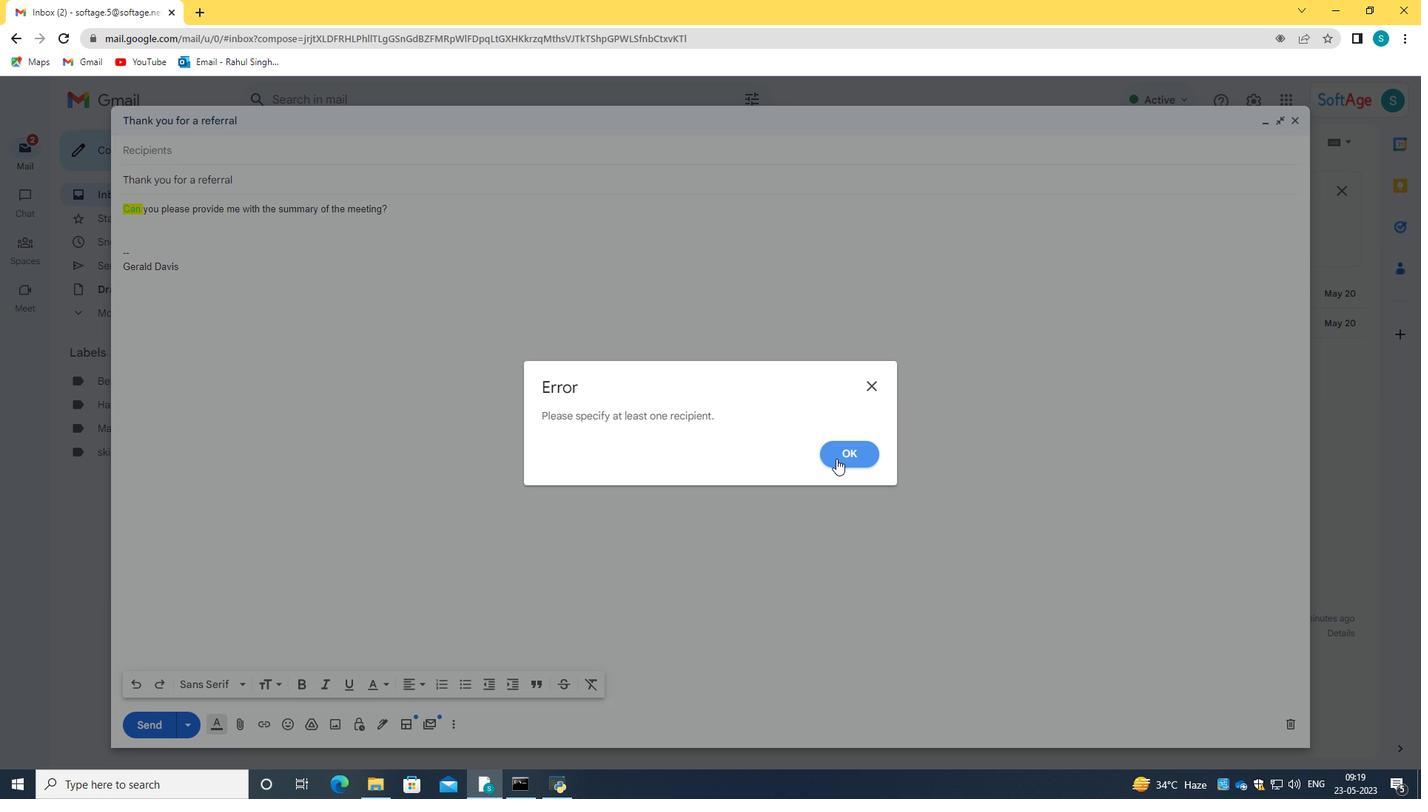 
Action: Mouse moved to (153, 145)
Screenshot: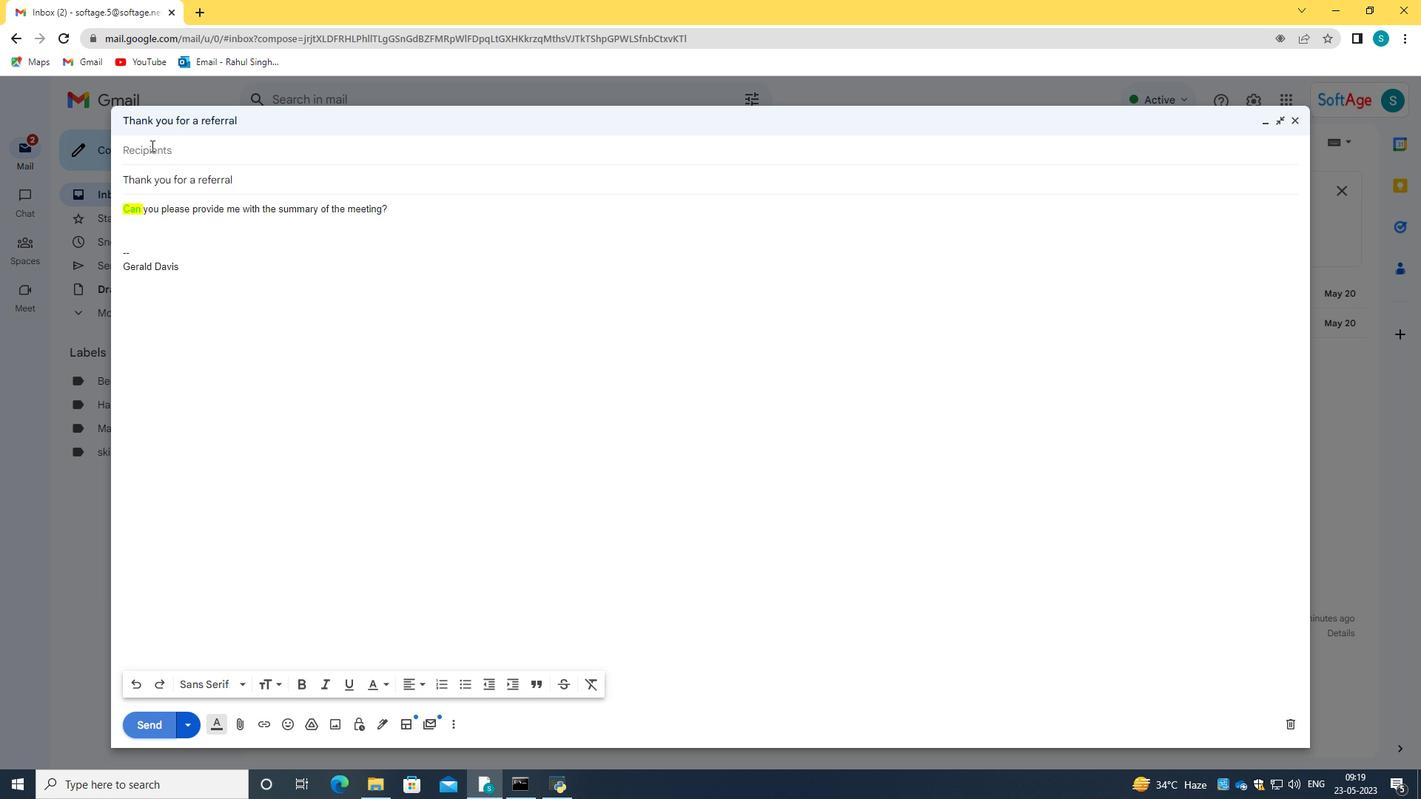 
Action: Mouse pressed left at (153, 145)
Screenshot: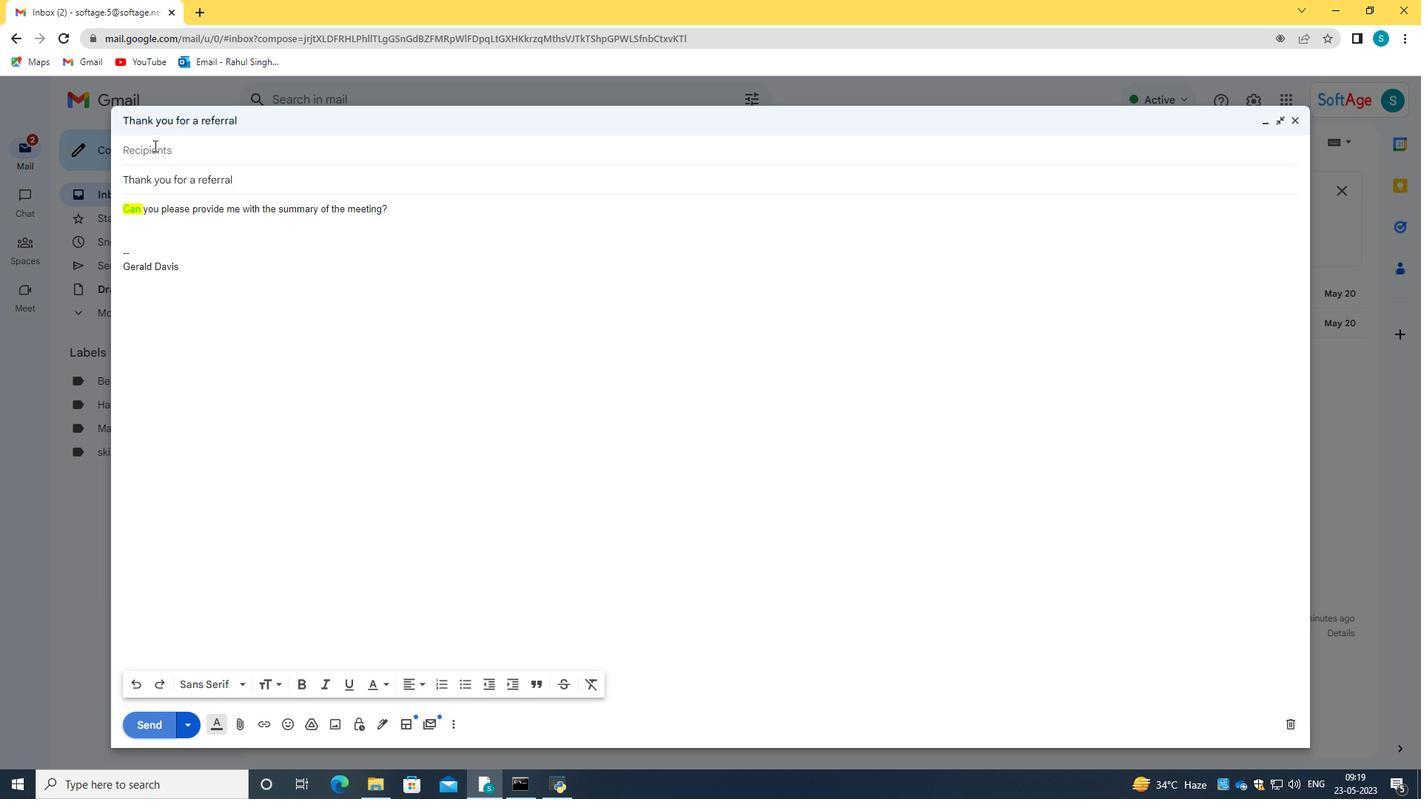 
Action: Key pressed softage.6<Key.shift>@softage.net
Screenshot: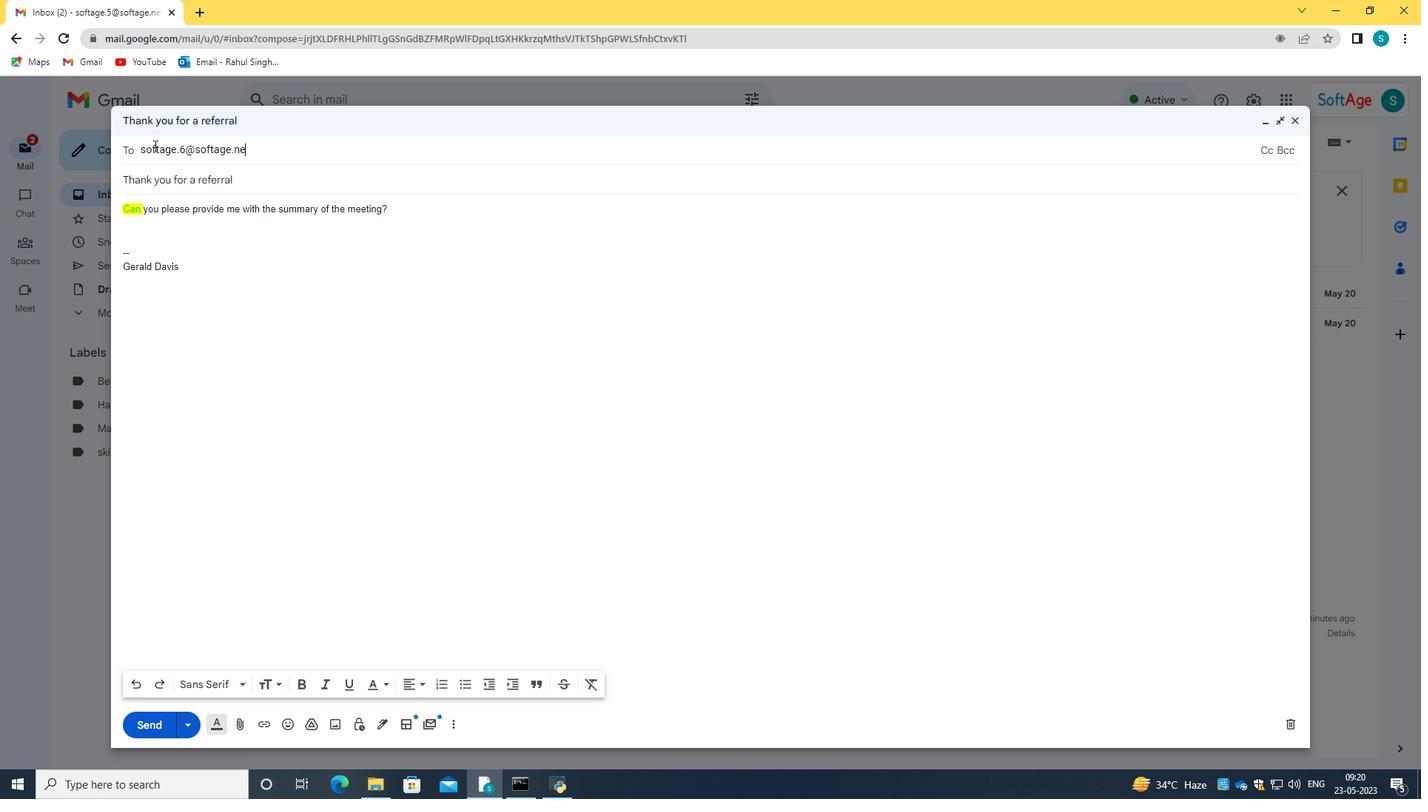 
Action: Mouse moved to (245, 183)
Screenshot: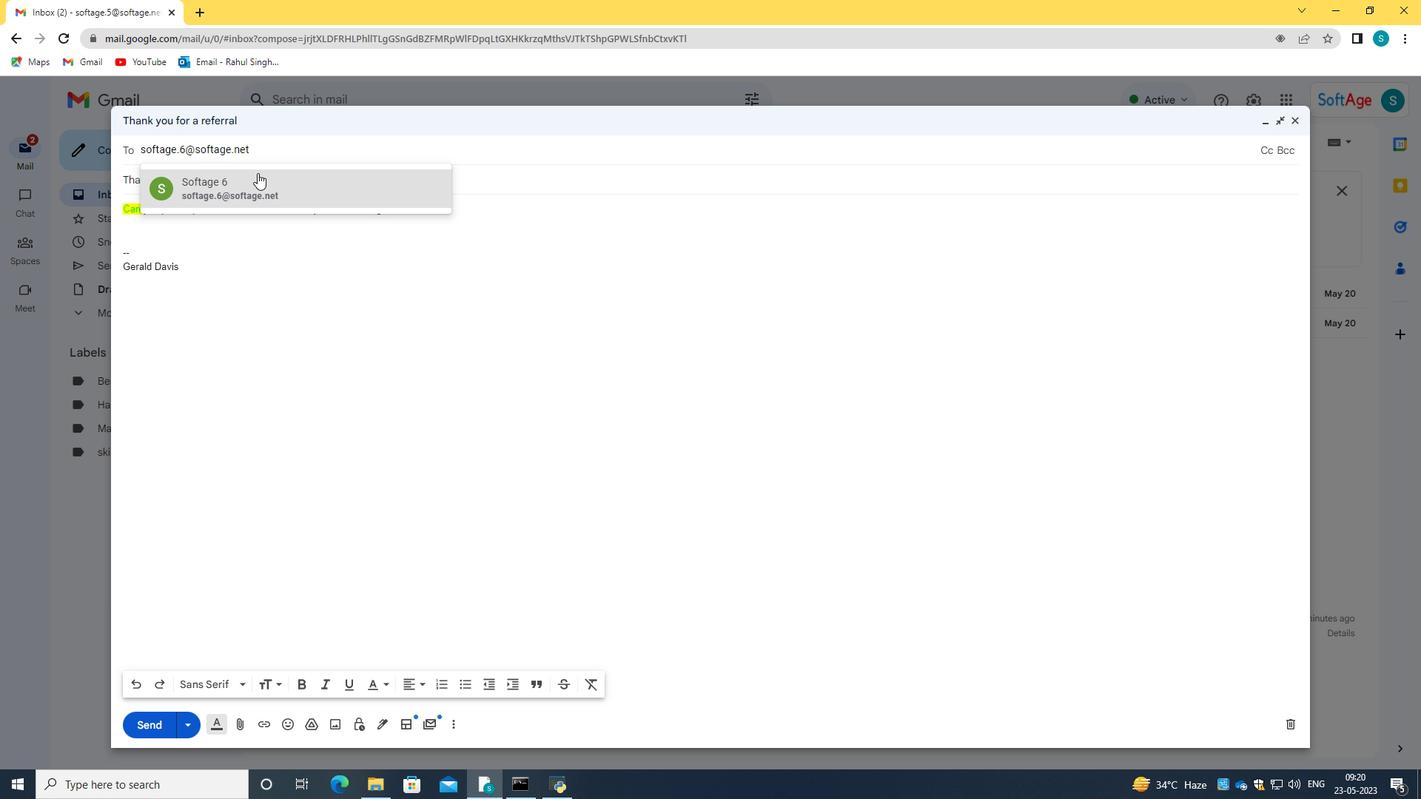 
Action: Mouse pressed left at (245, 183)
Screenshot: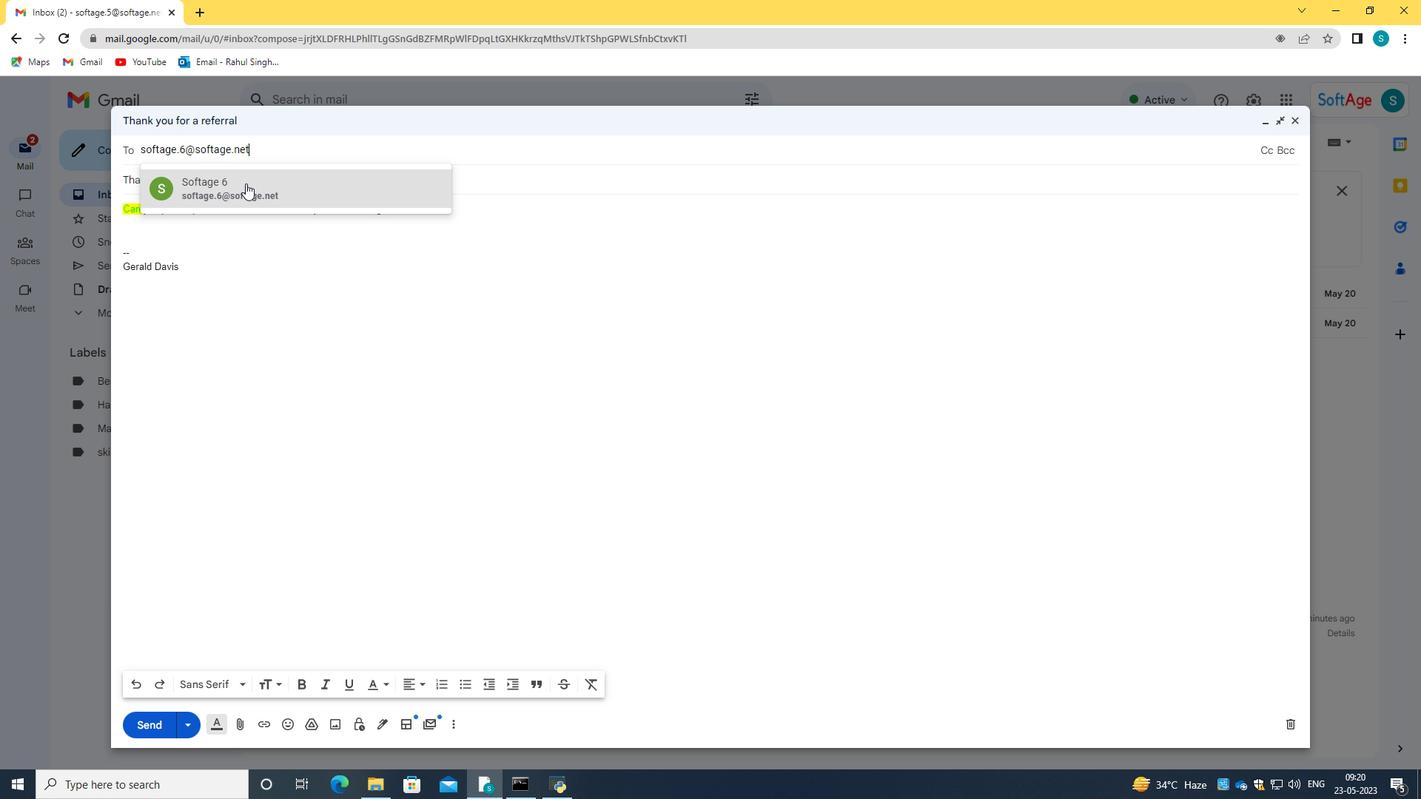 
Action: Mouse moved to (161, 723)
Screenshot: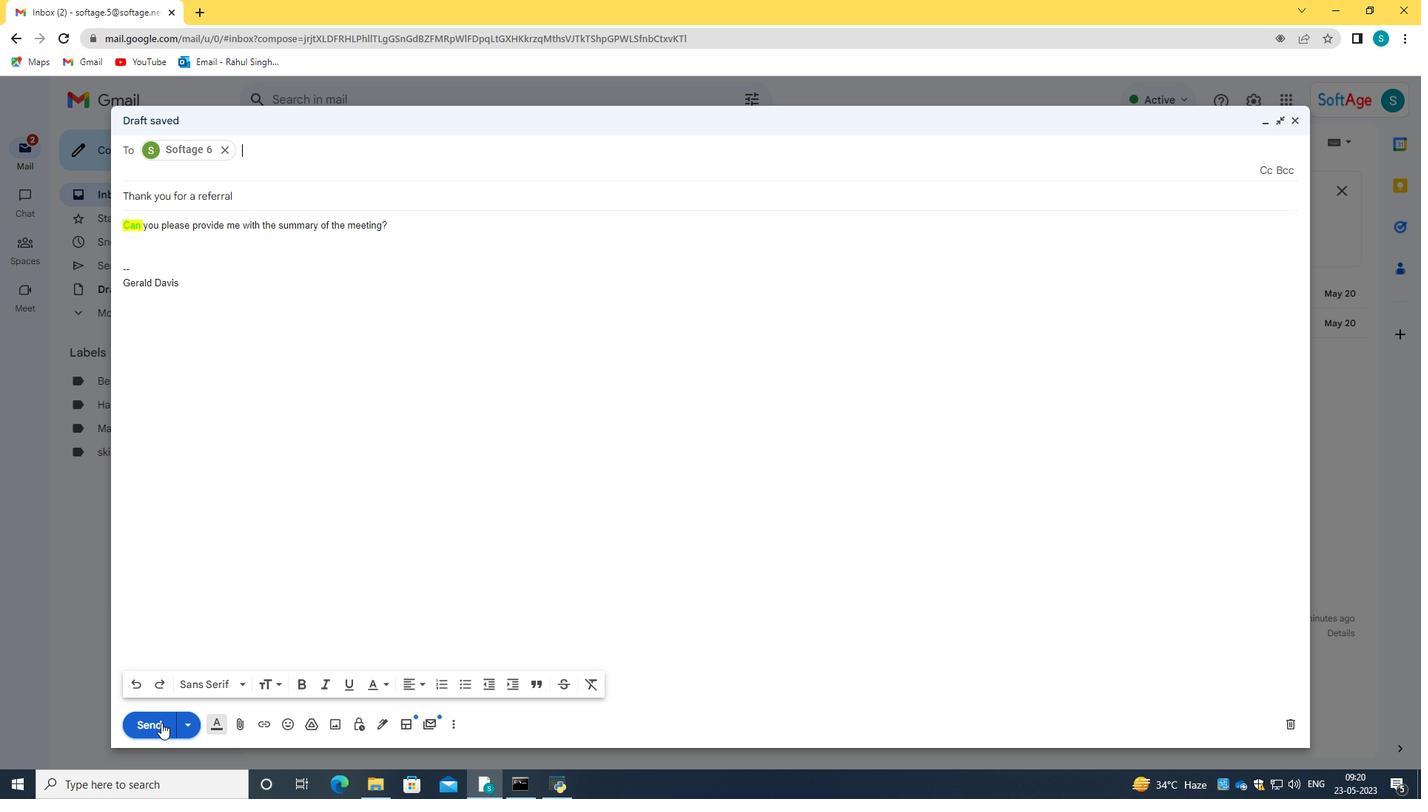 
Action: Mouse pressed left at (161, 723)
Screenshot: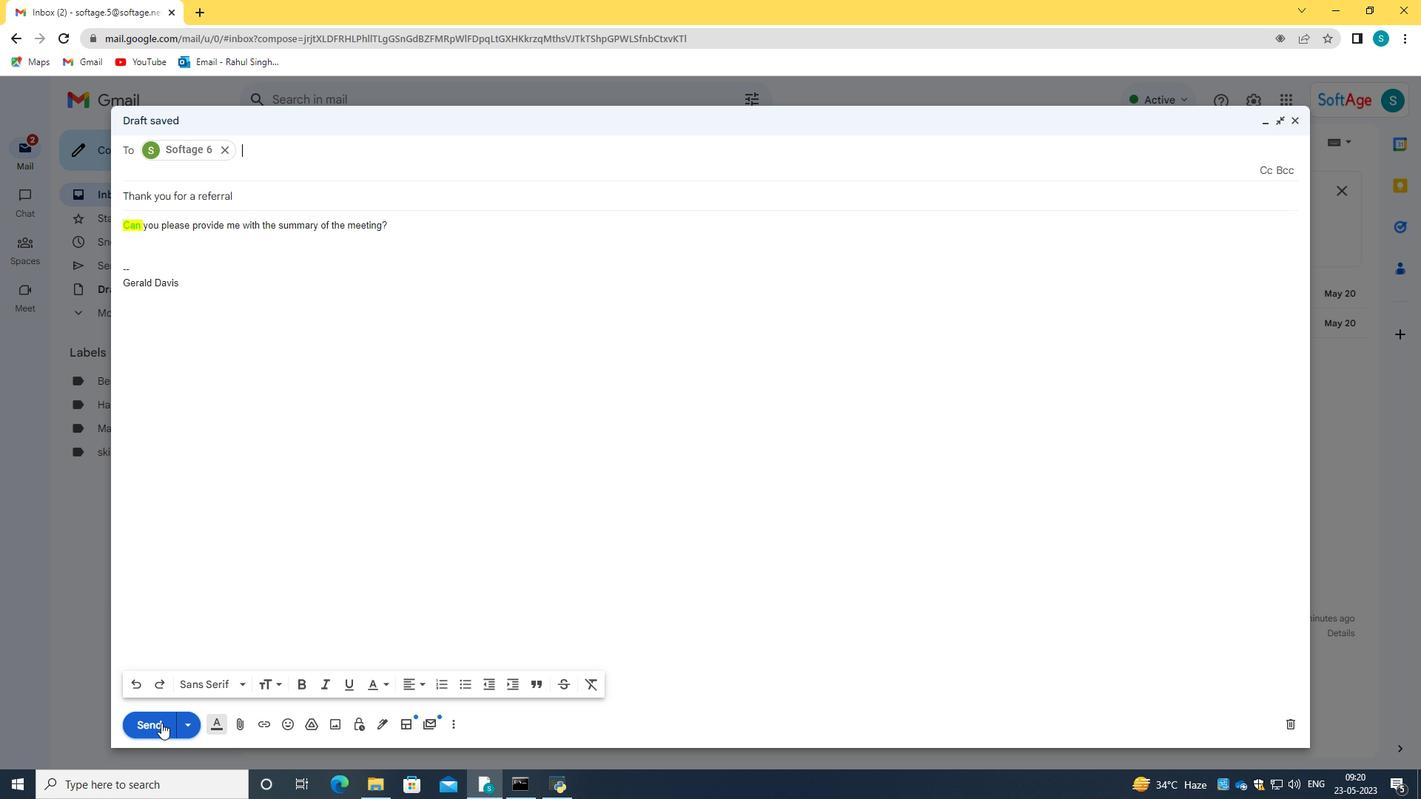 
Action: Mouse moved to (216, 354)
Screenshot: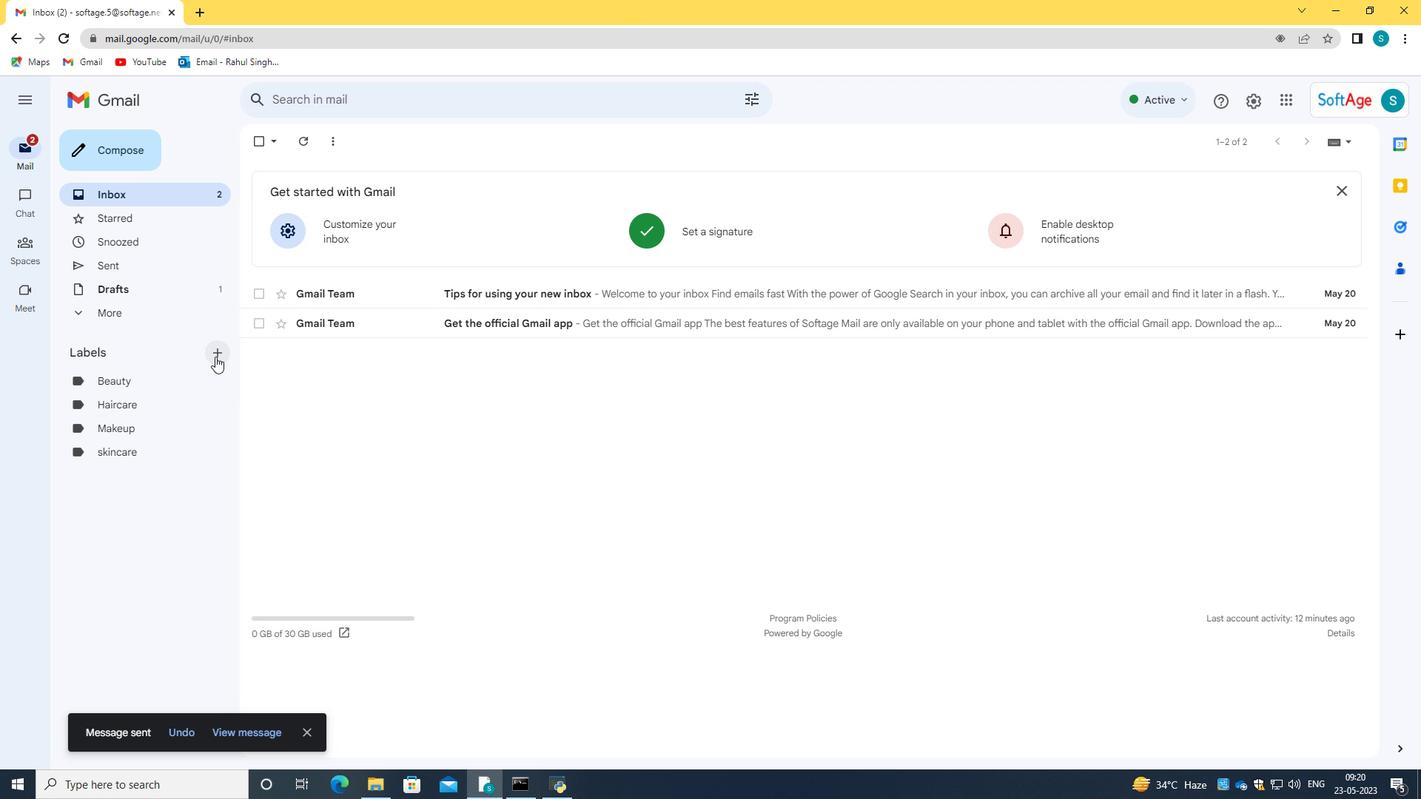
Action: Mouse pressed left at (216, 354)
Screenshot: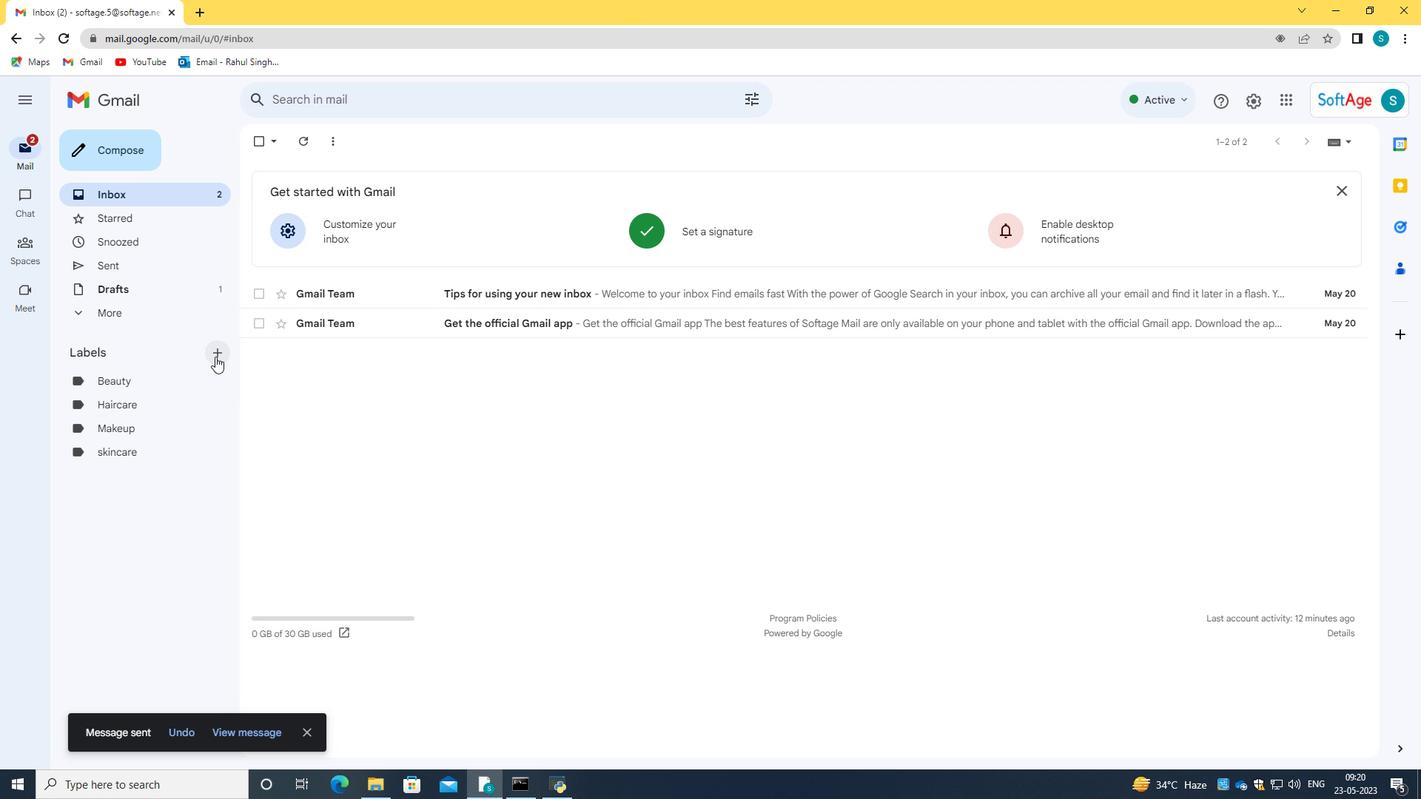 
Action: Mouse moved to (645, 406)
Screenshot: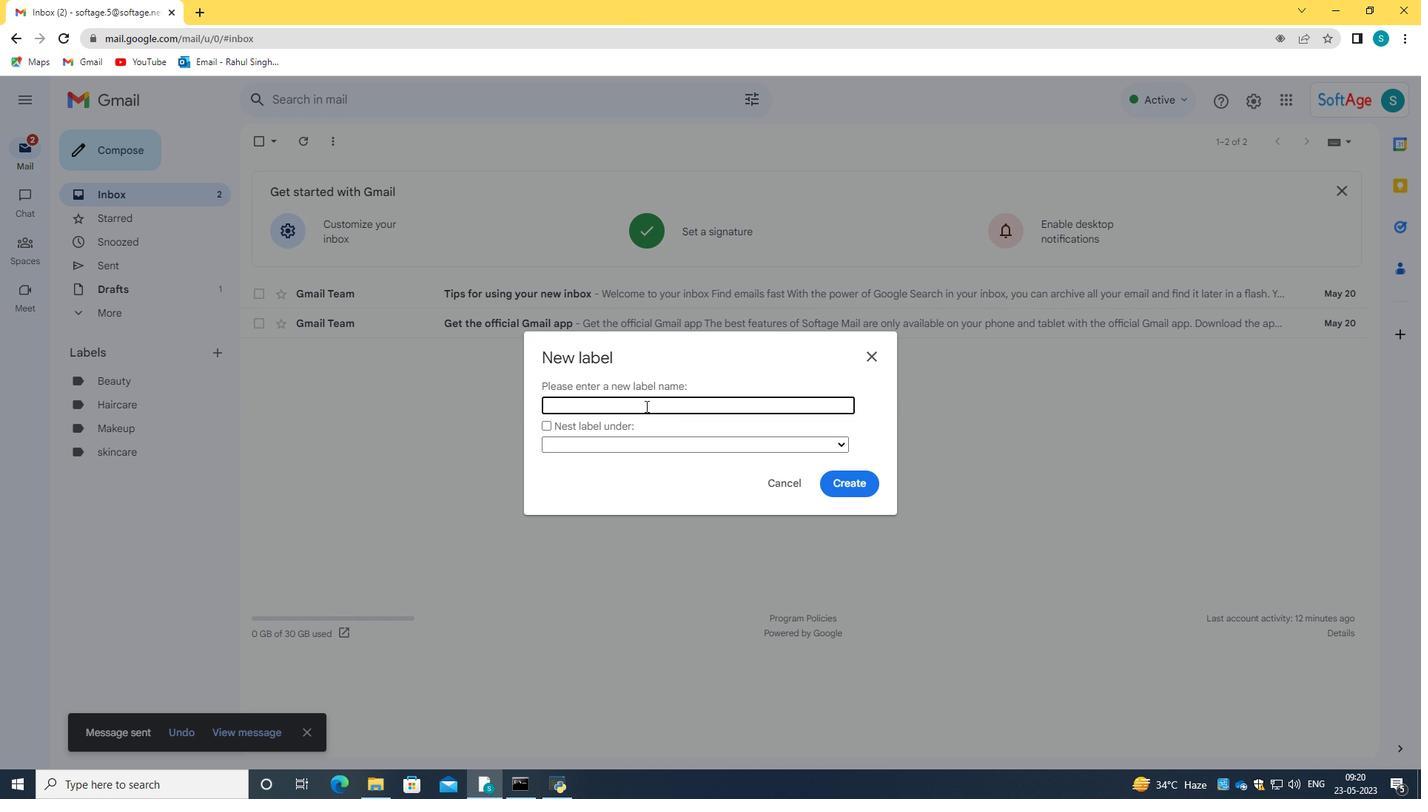
Action: Key pressed <Key.caps_lock>F<Key.caps_lock>ragrances
Screenshot: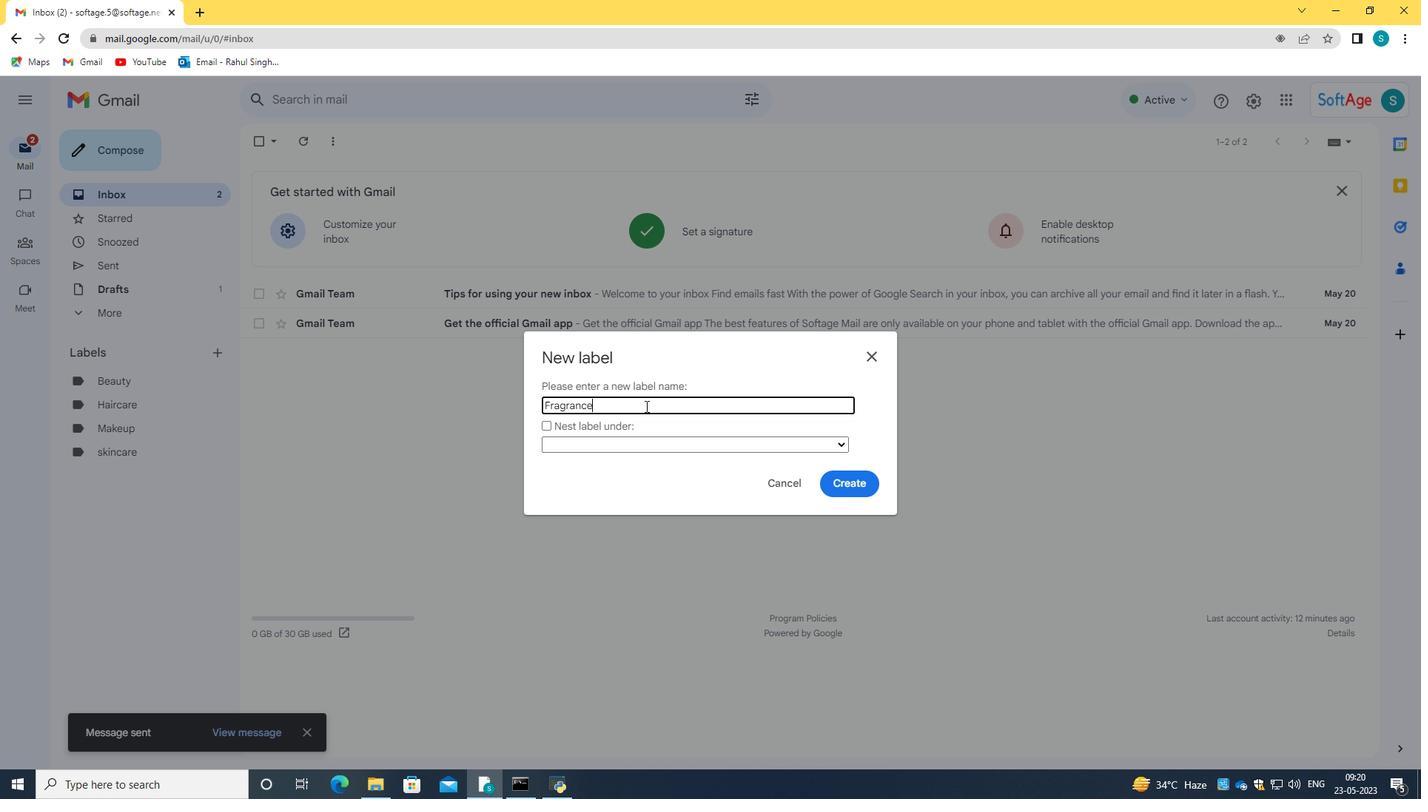 
Action: Mouse moved to (854, 484)
Screenshot: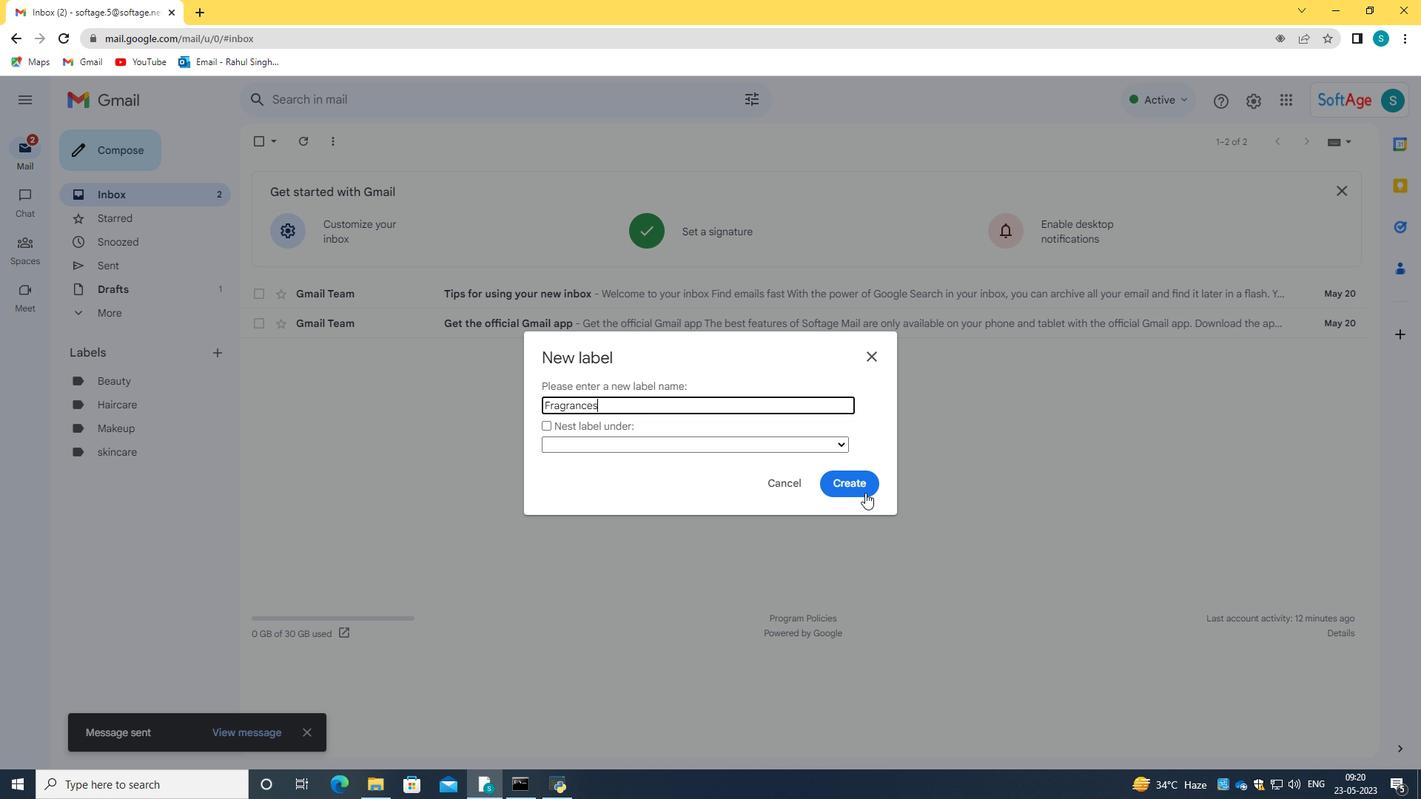 
Action: Mouse pressed left at (854, 484)
Screenshot: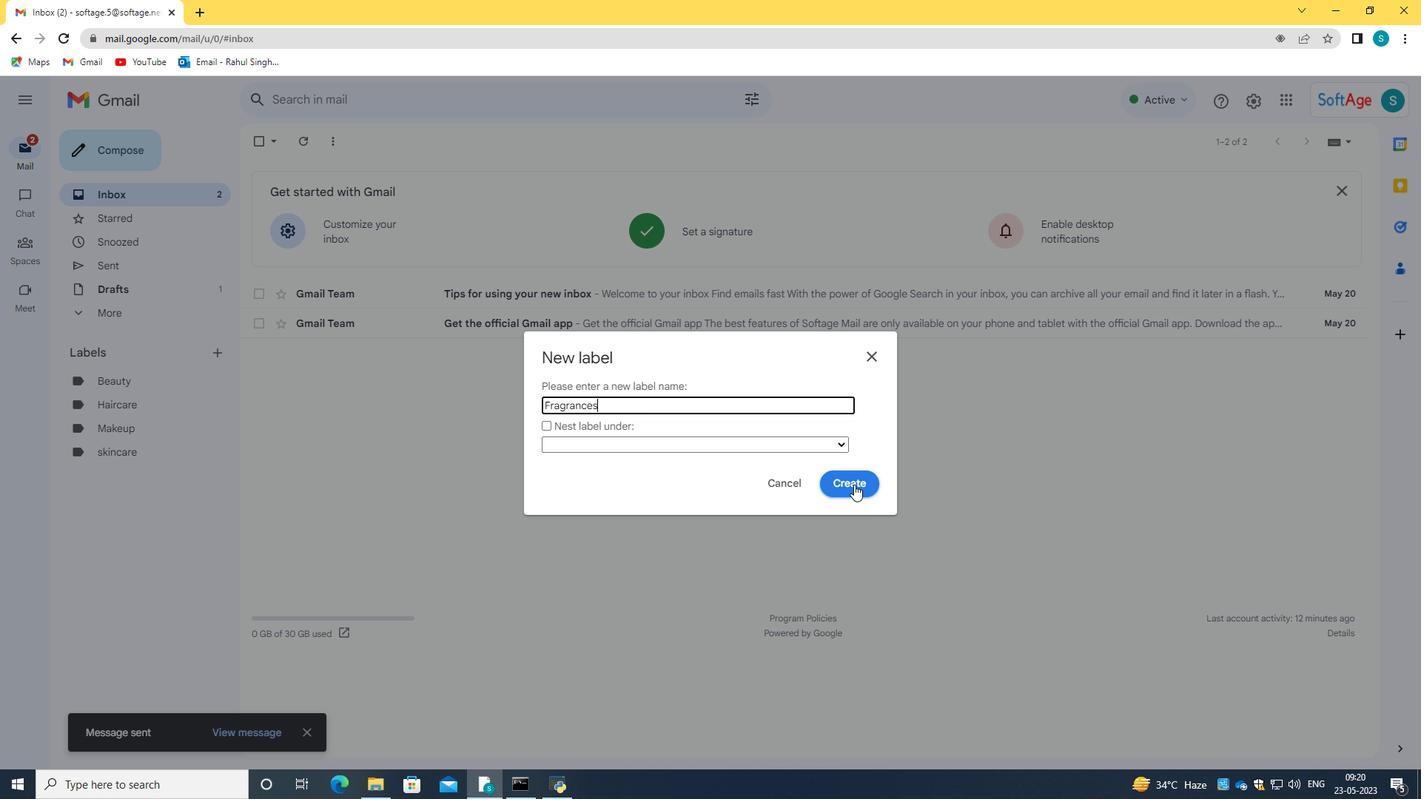 
Action: Mouse moved to (121, 261)
Screenshot: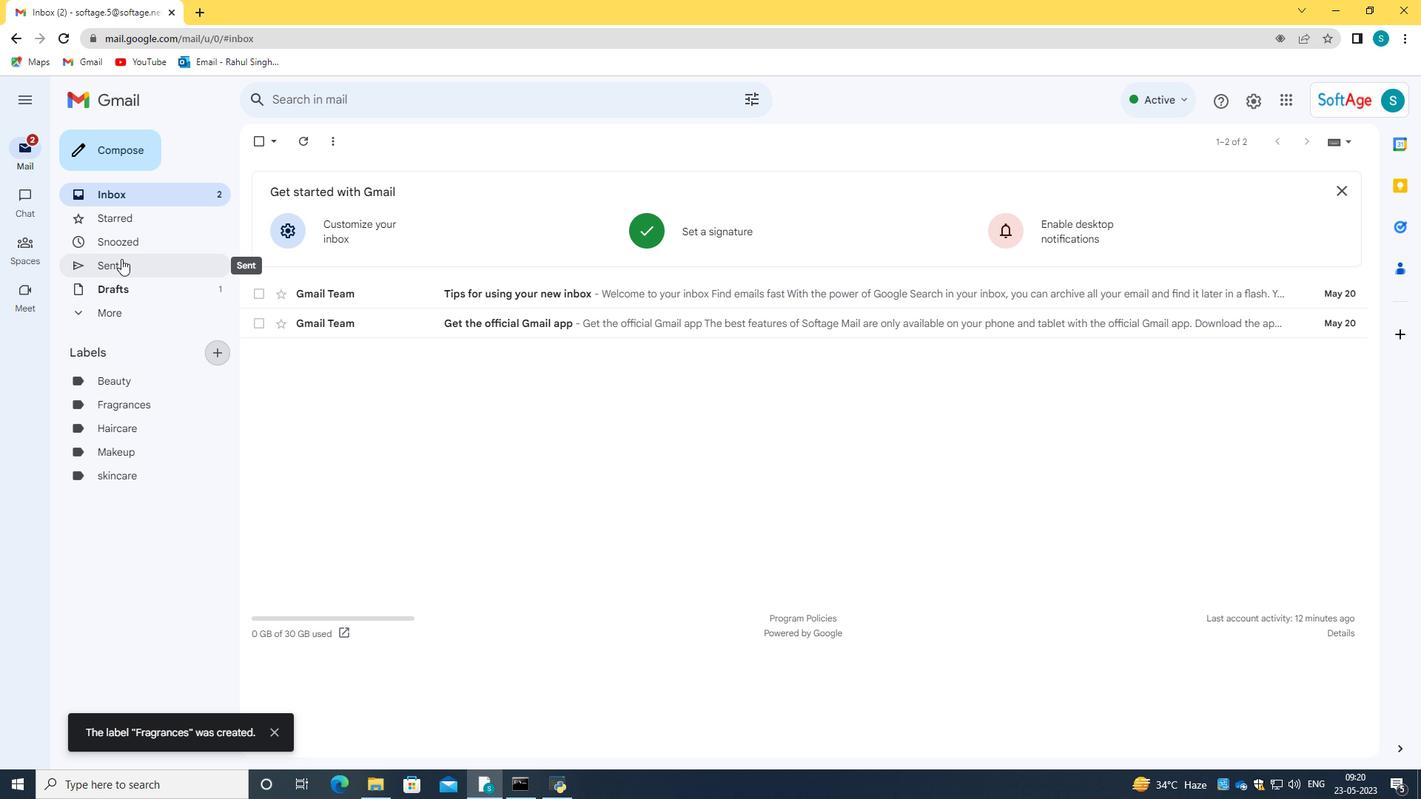 
Action: Mouse pressed left at (121, 261)
Screenshot: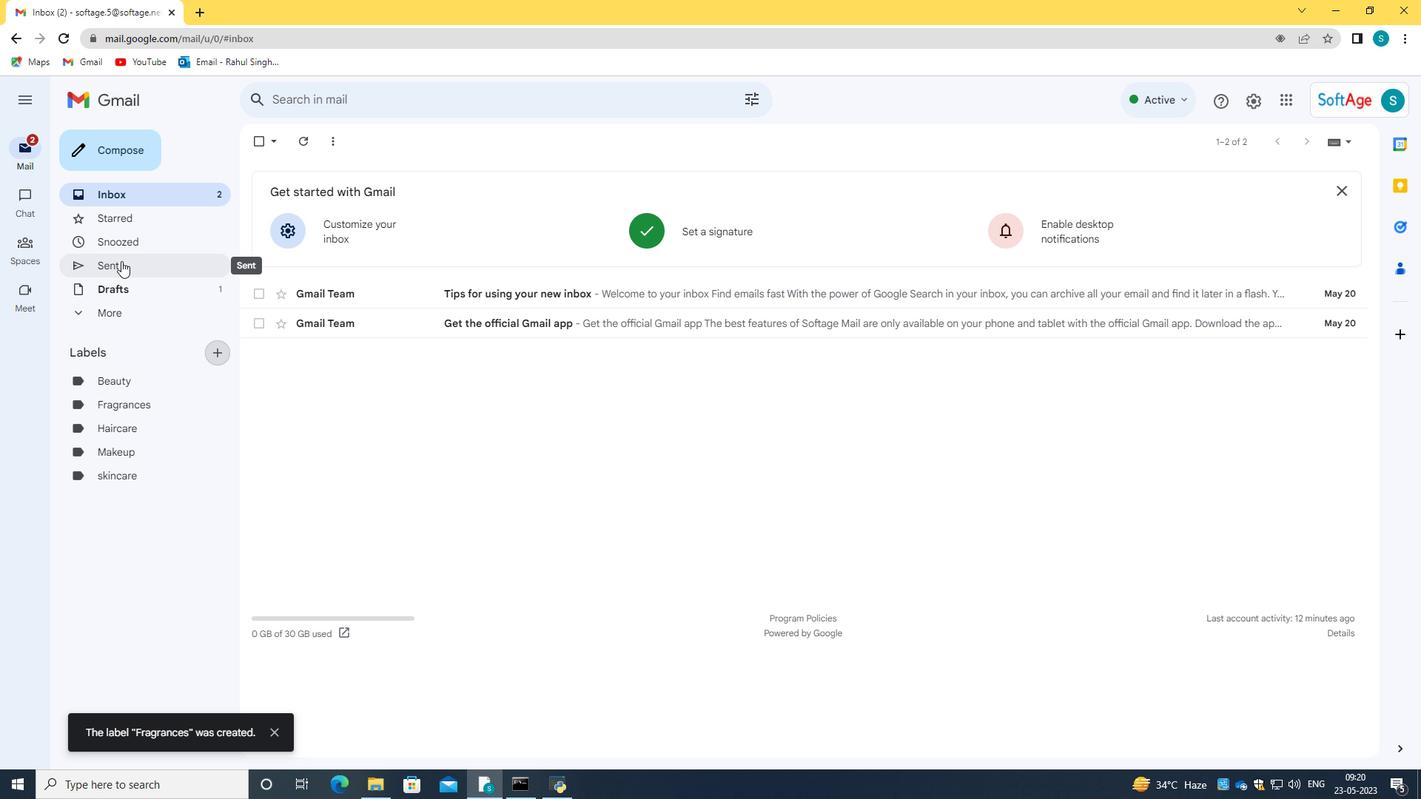
Action: Mouse moved to (266, 213)
Screenshot: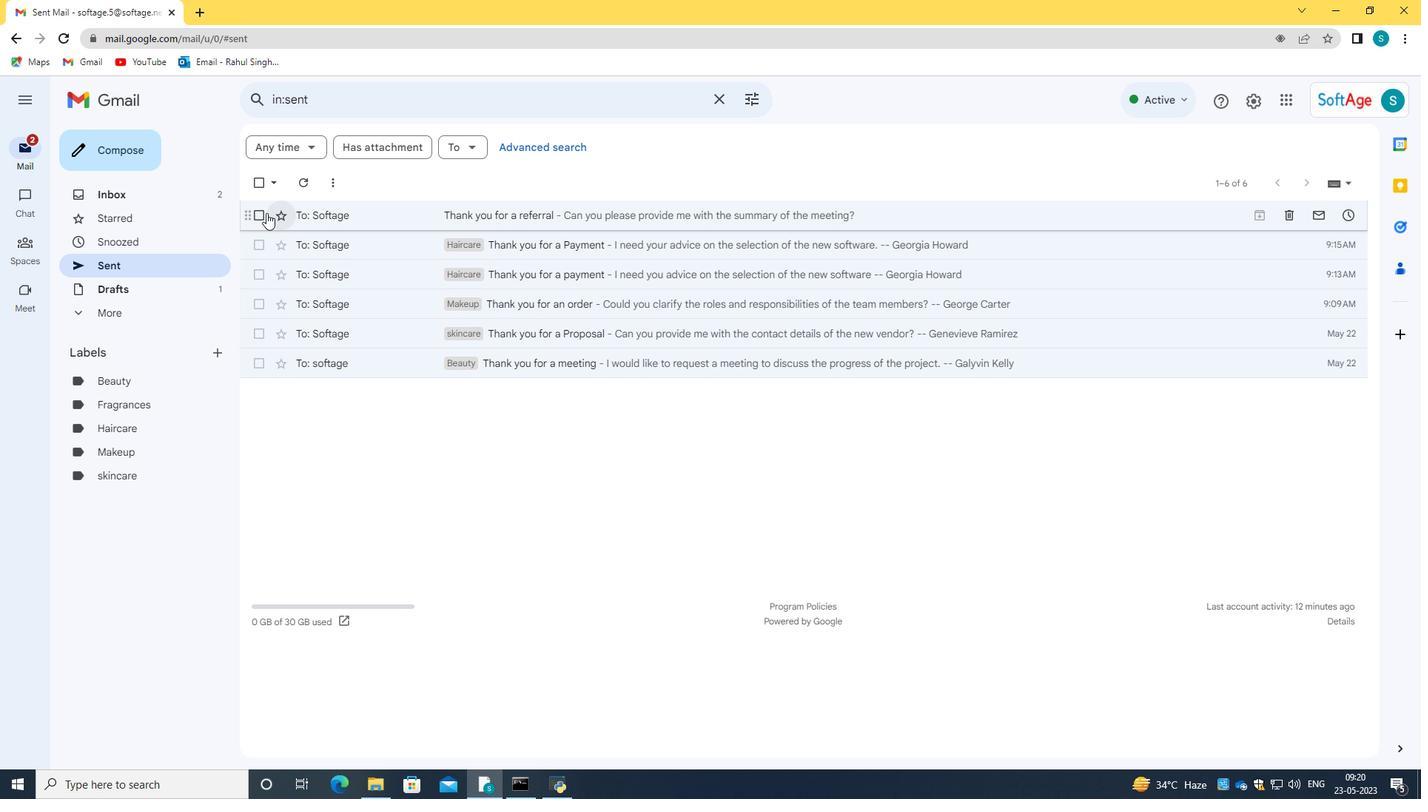 
Action: Mouse pressed left at (266, 213)
Screenshot: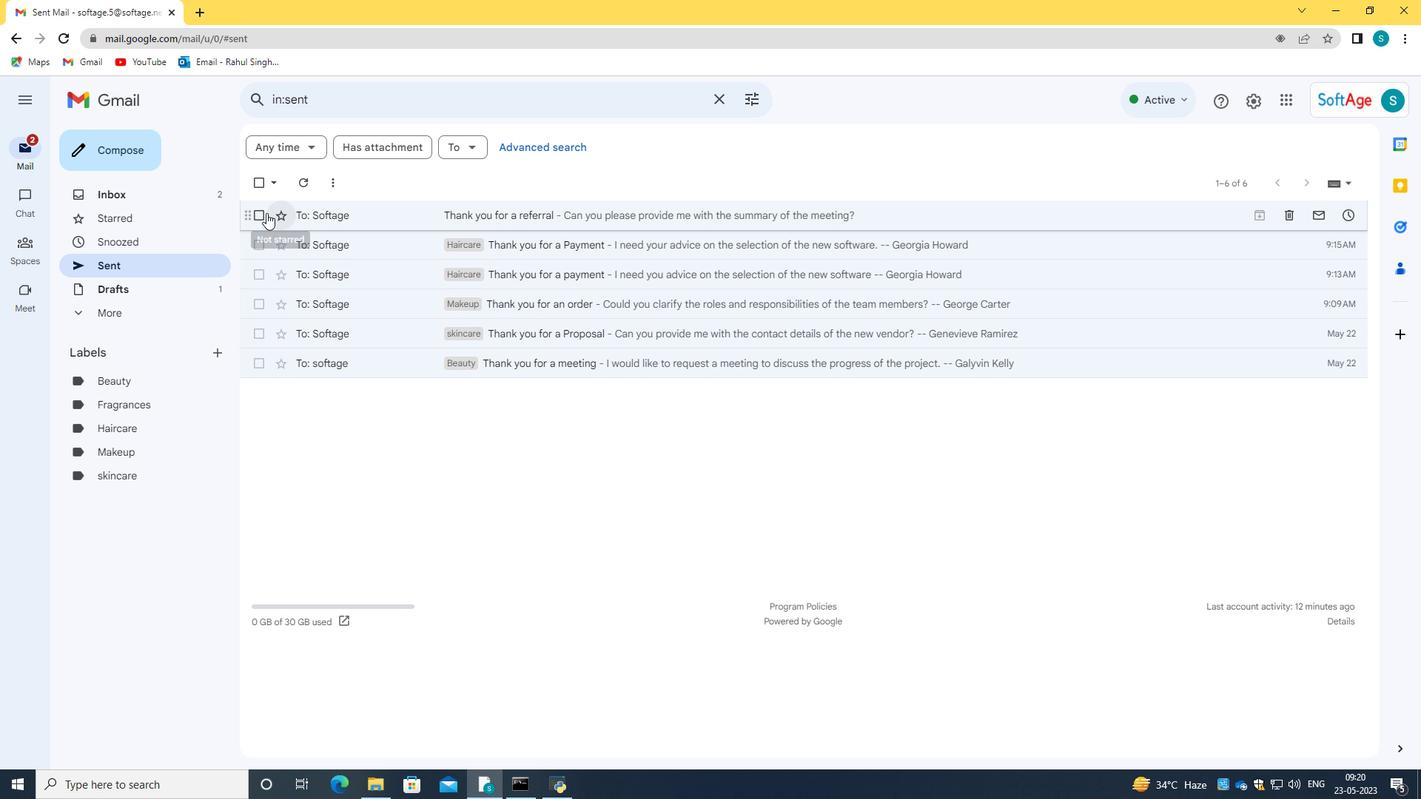 
Action: Mouse moved to (276, 212)
Screenshot: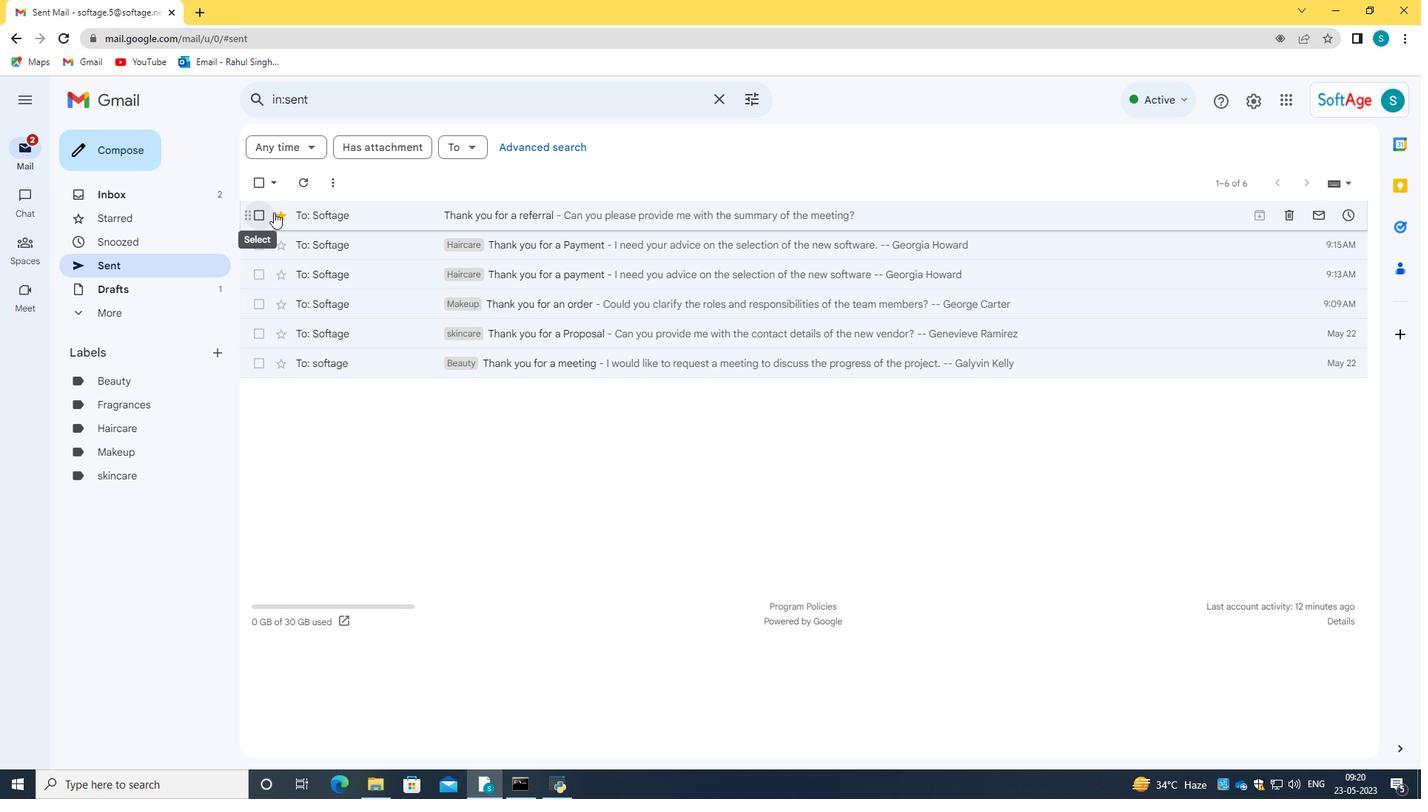 
Action: Mouse pressed left at (276, 212)
Screenshot: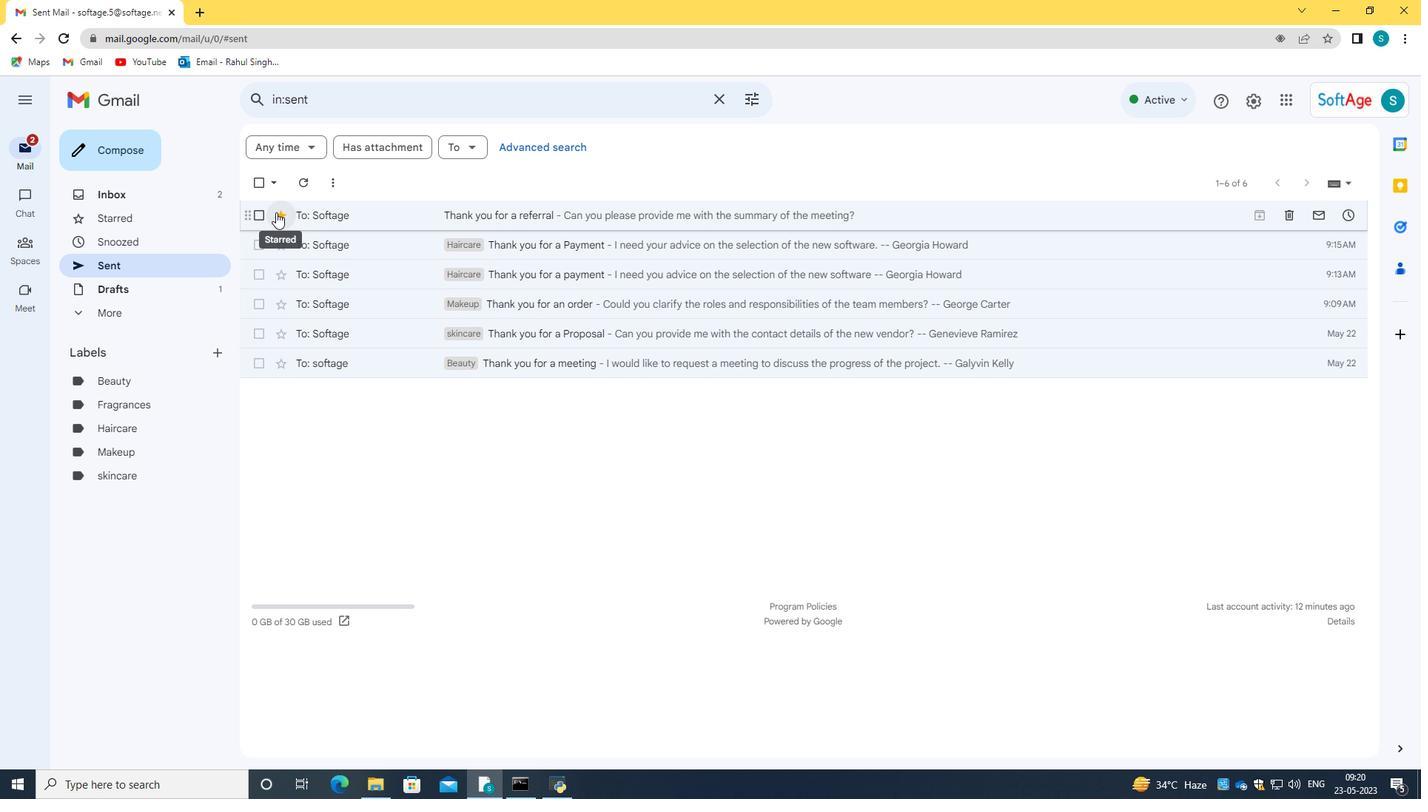 
Action: Mouse moved to (259, 212)
Screenshot: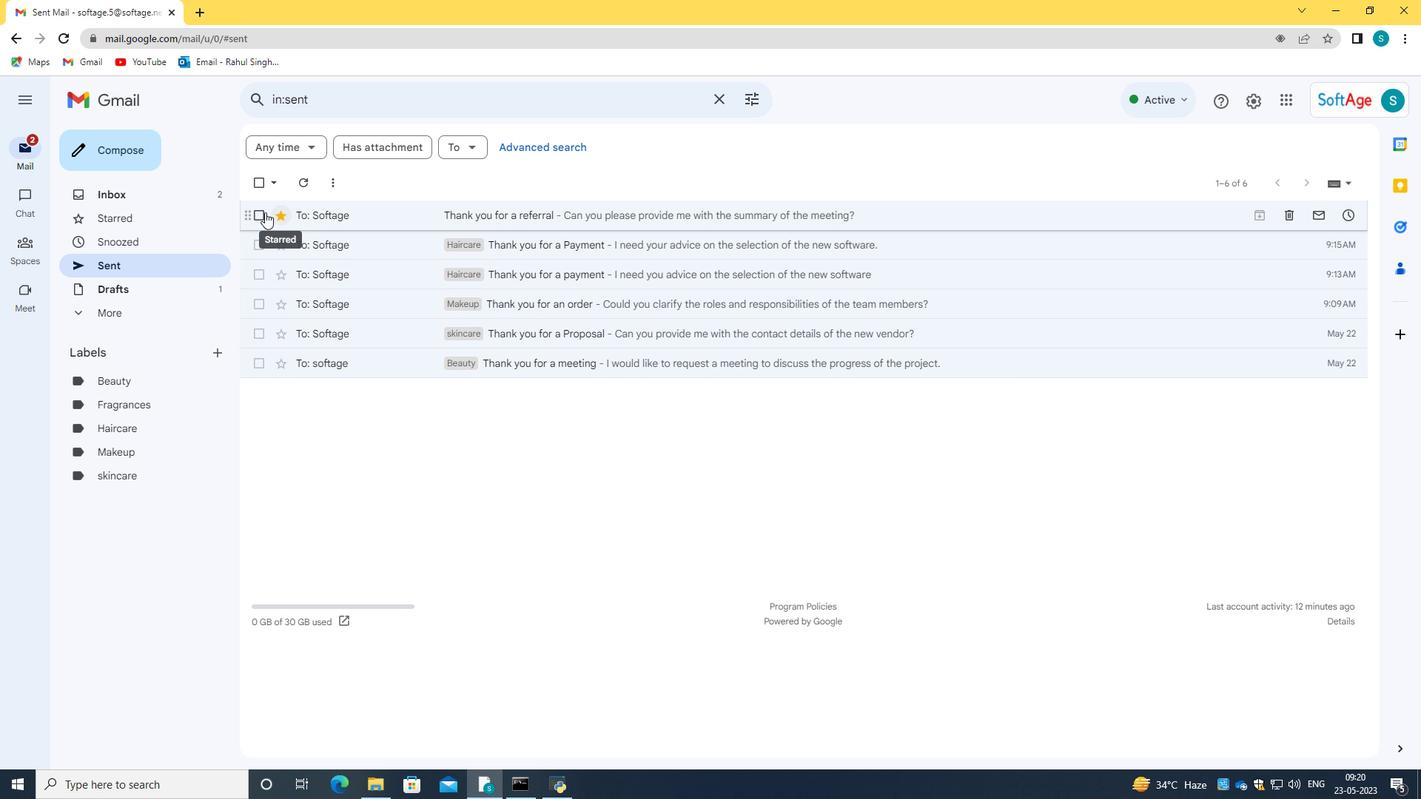 
Action: Mouse pressed left at (259, 212)
Screenshot: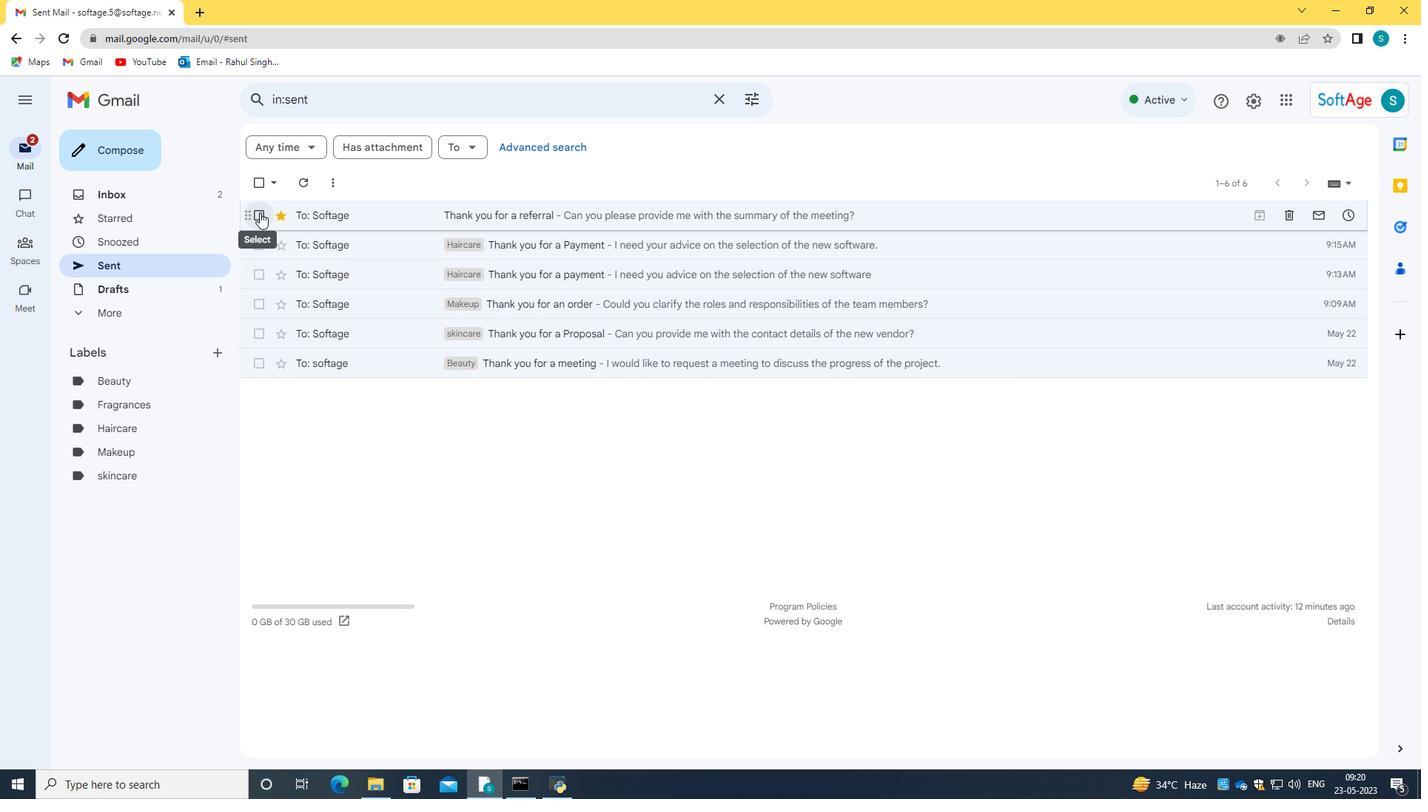 
Action: Mouse moved to (279, 215)
Screenshot: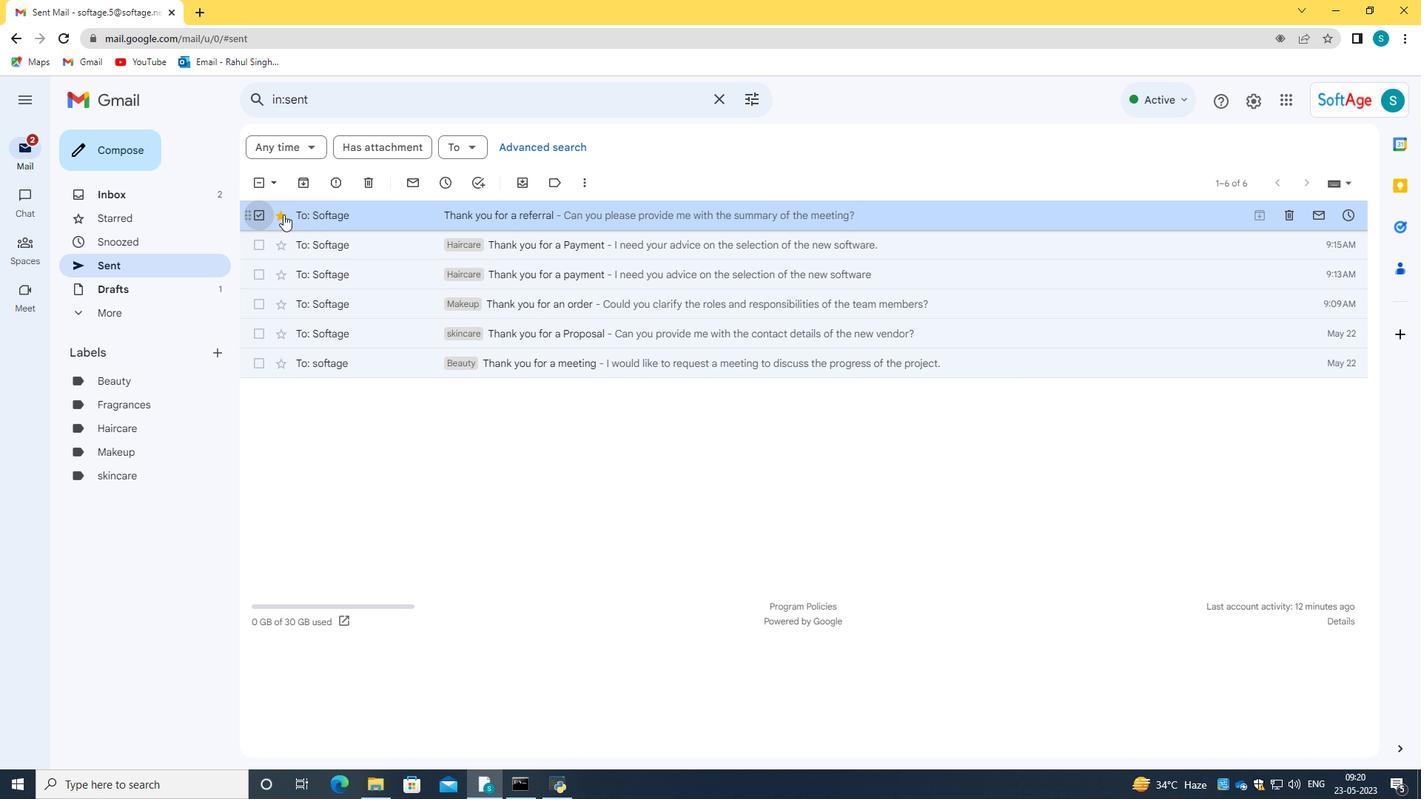
Action: Mouse pressed right at (279, 215)
Screenshot: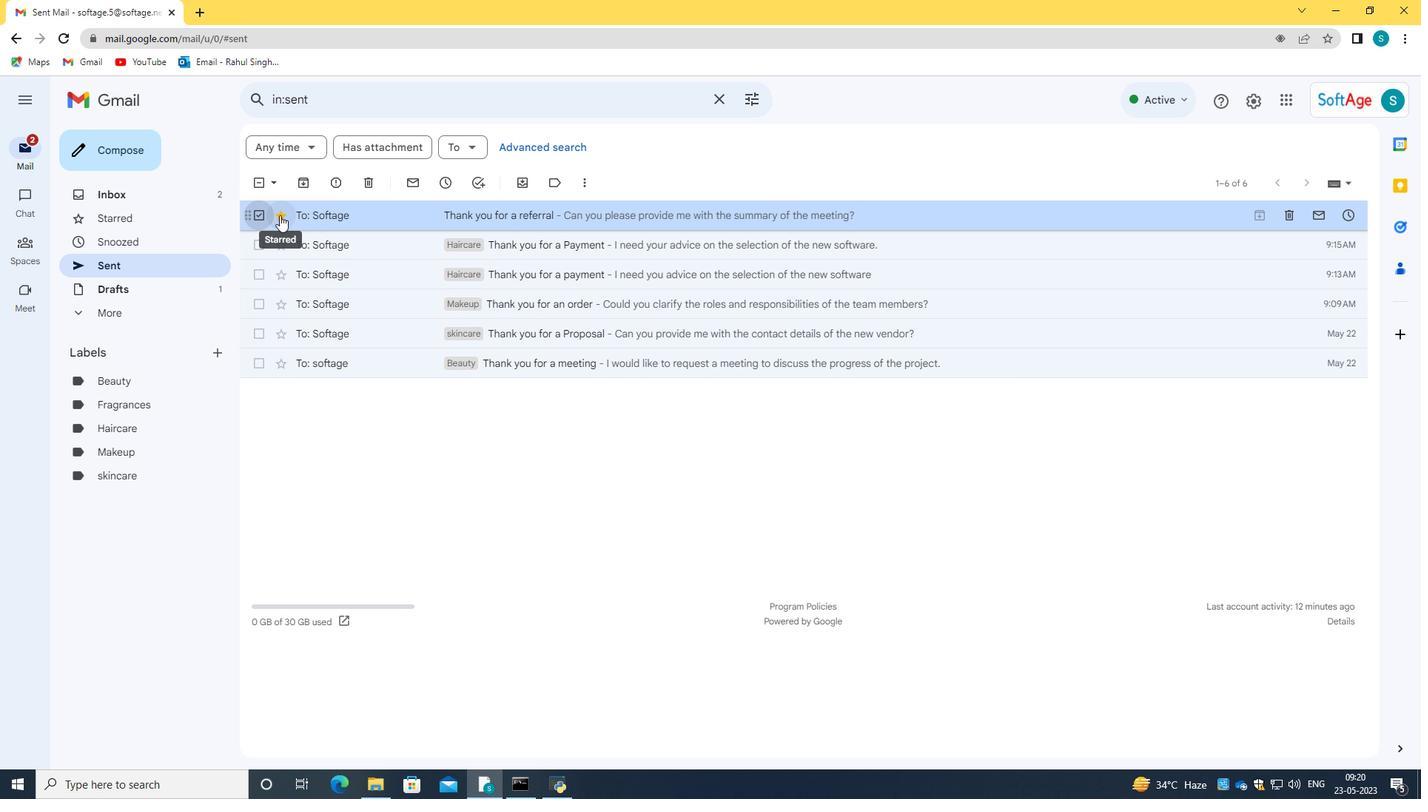 
Action: Mouse moved to (522, 189)
Screenshot: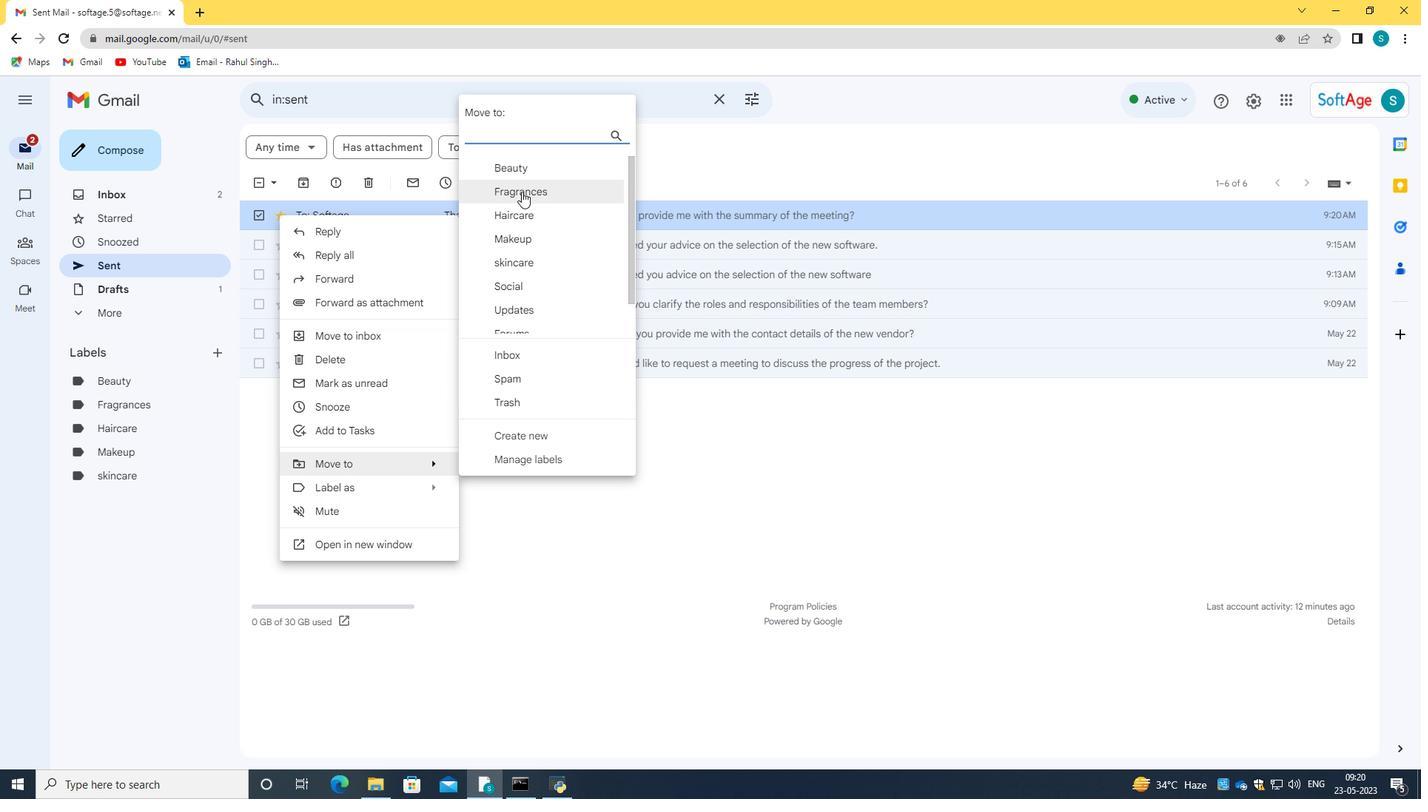
Action: Mouse pressed left at (522, 189)
Screenshot: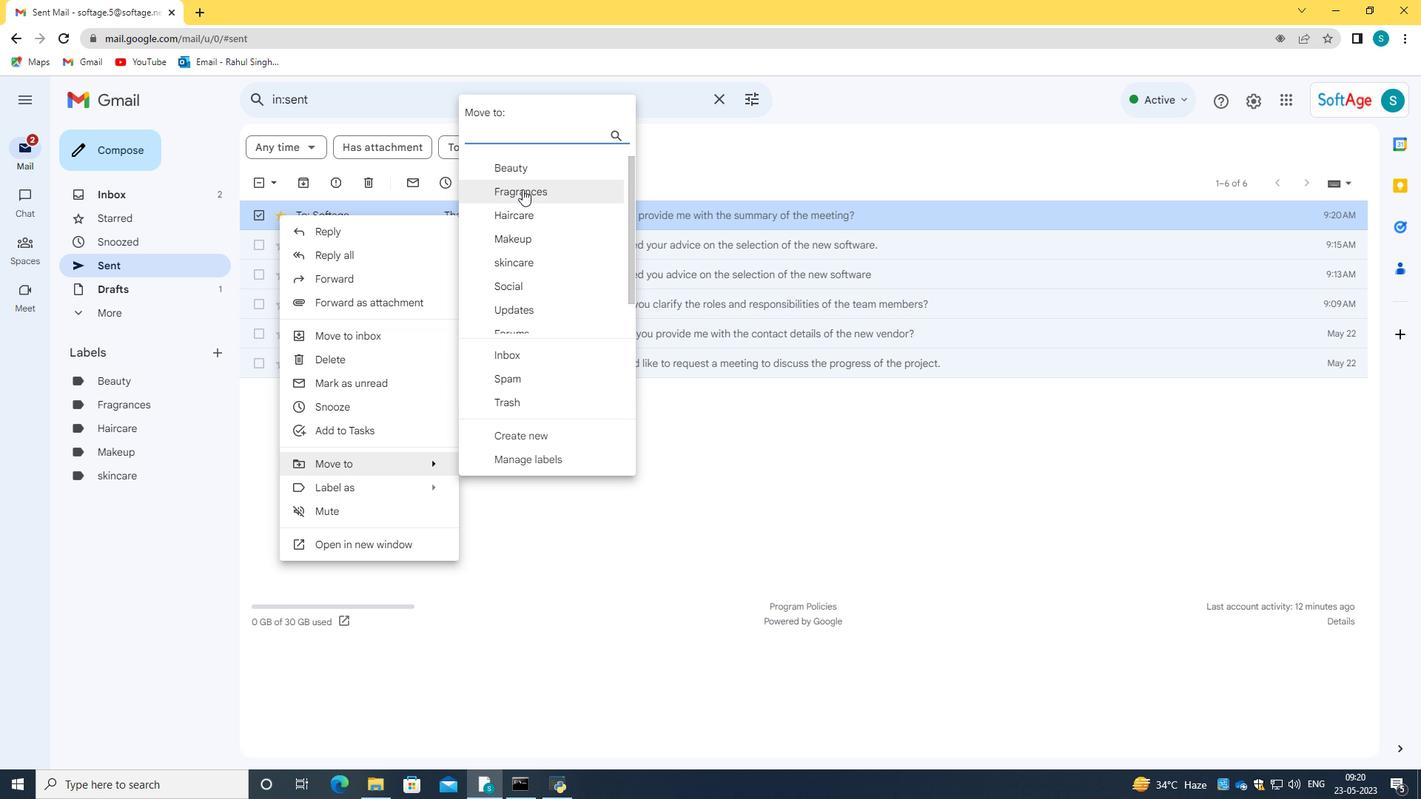 
Action: Mouse moved to (134, 399)
Screenshot: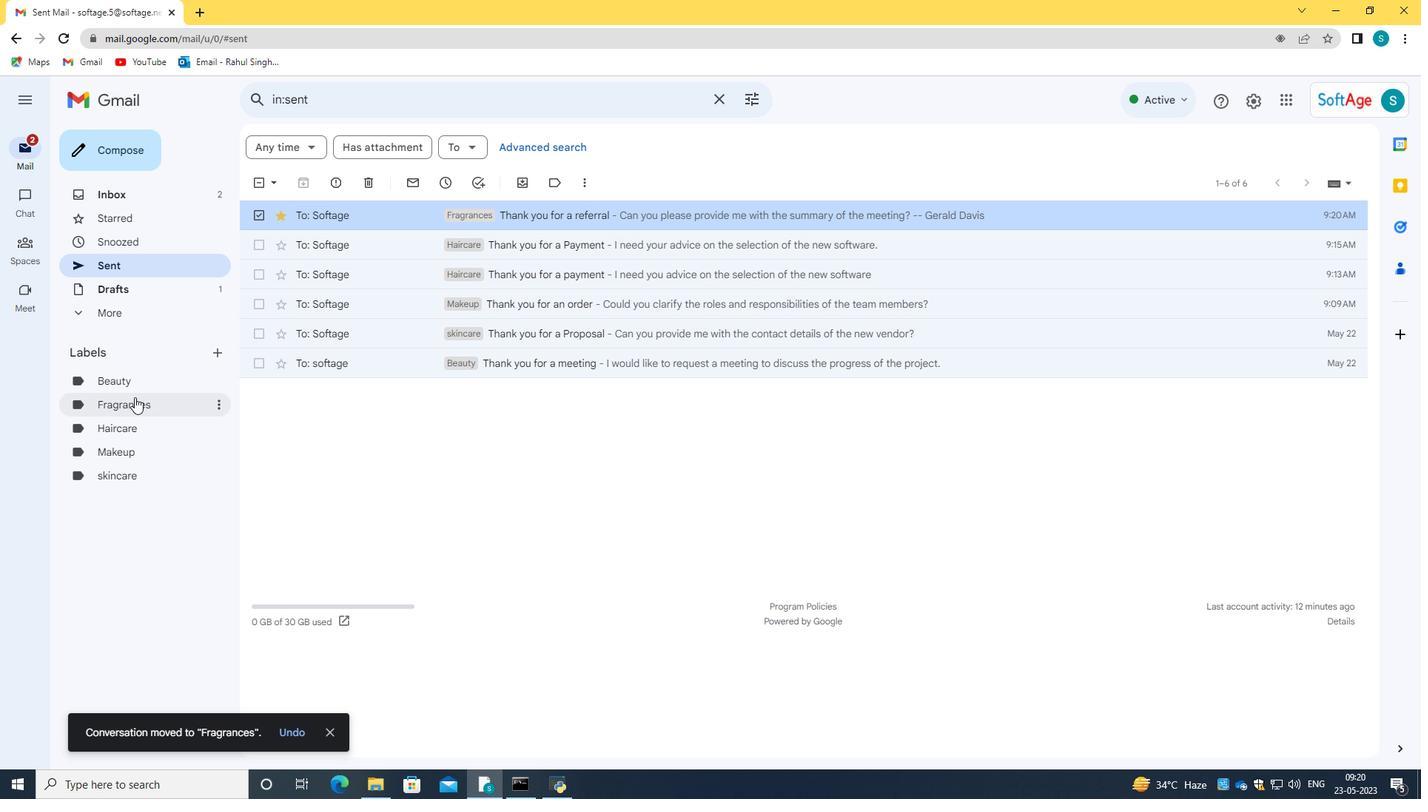 
Action: Mouse pressed left at (134, 399)
Screenshot: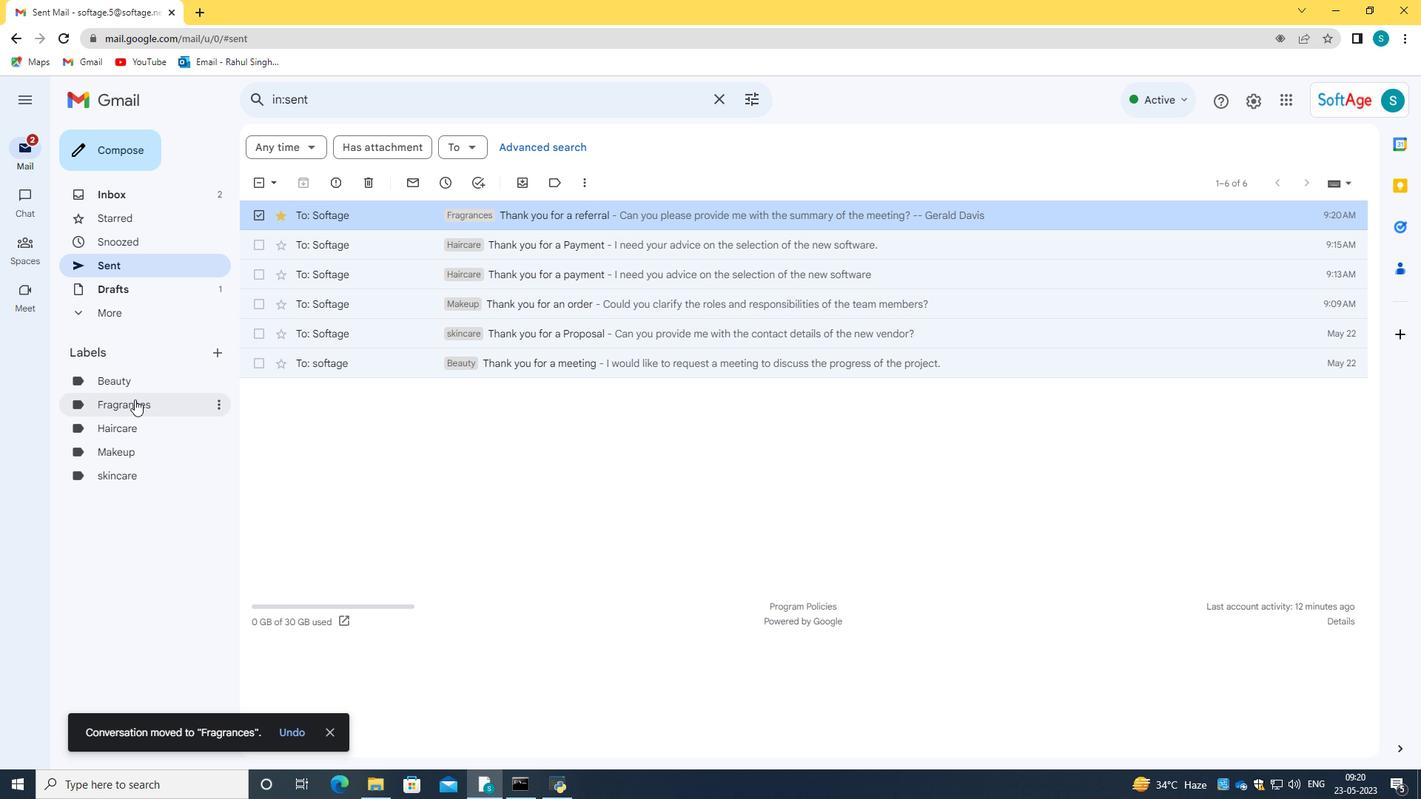 
Action: Mouse moved to (405, 218)
Screenshot: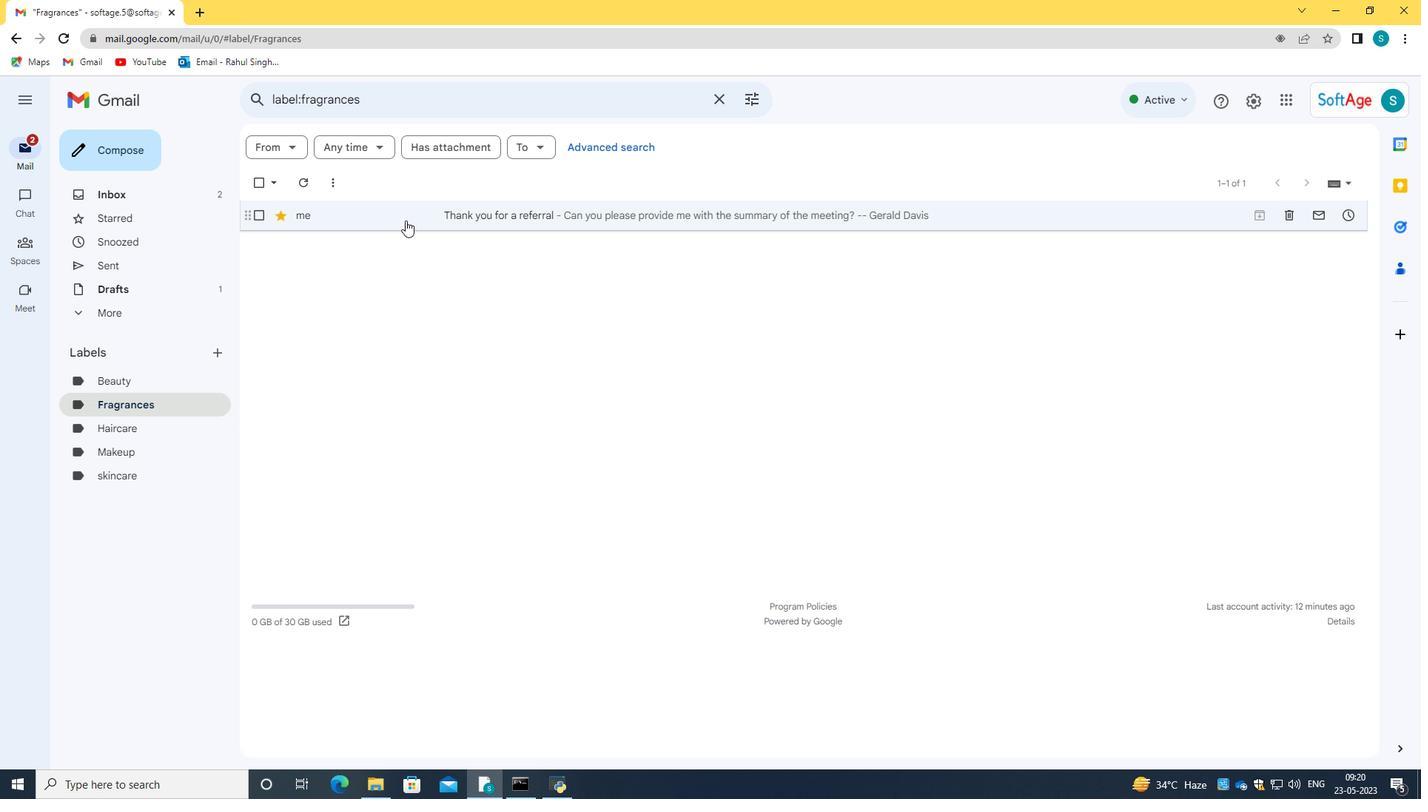 
Action: Mouse pressed left at (405, 218)
Screenshot: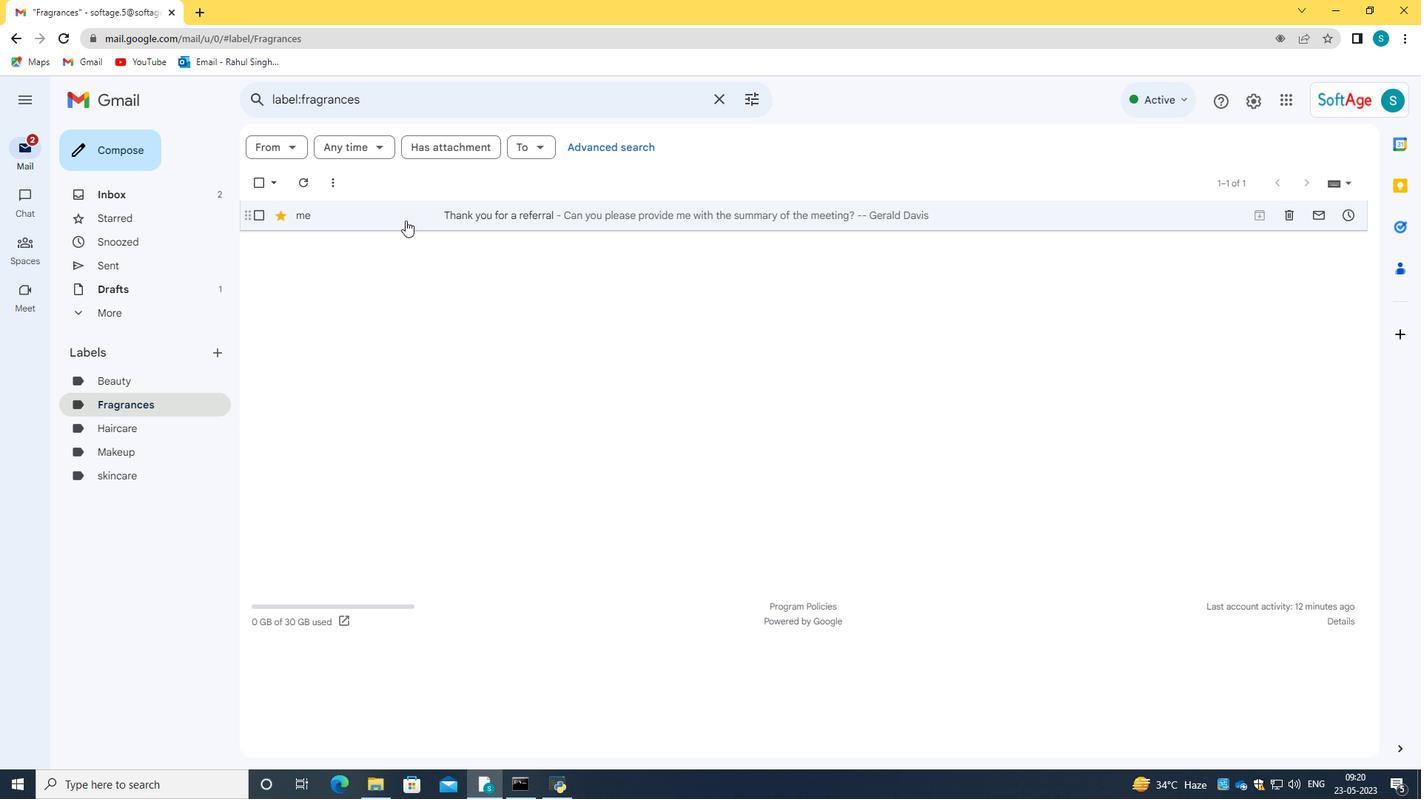 
Action: Mouse moved to (422, 264)
Screenshot: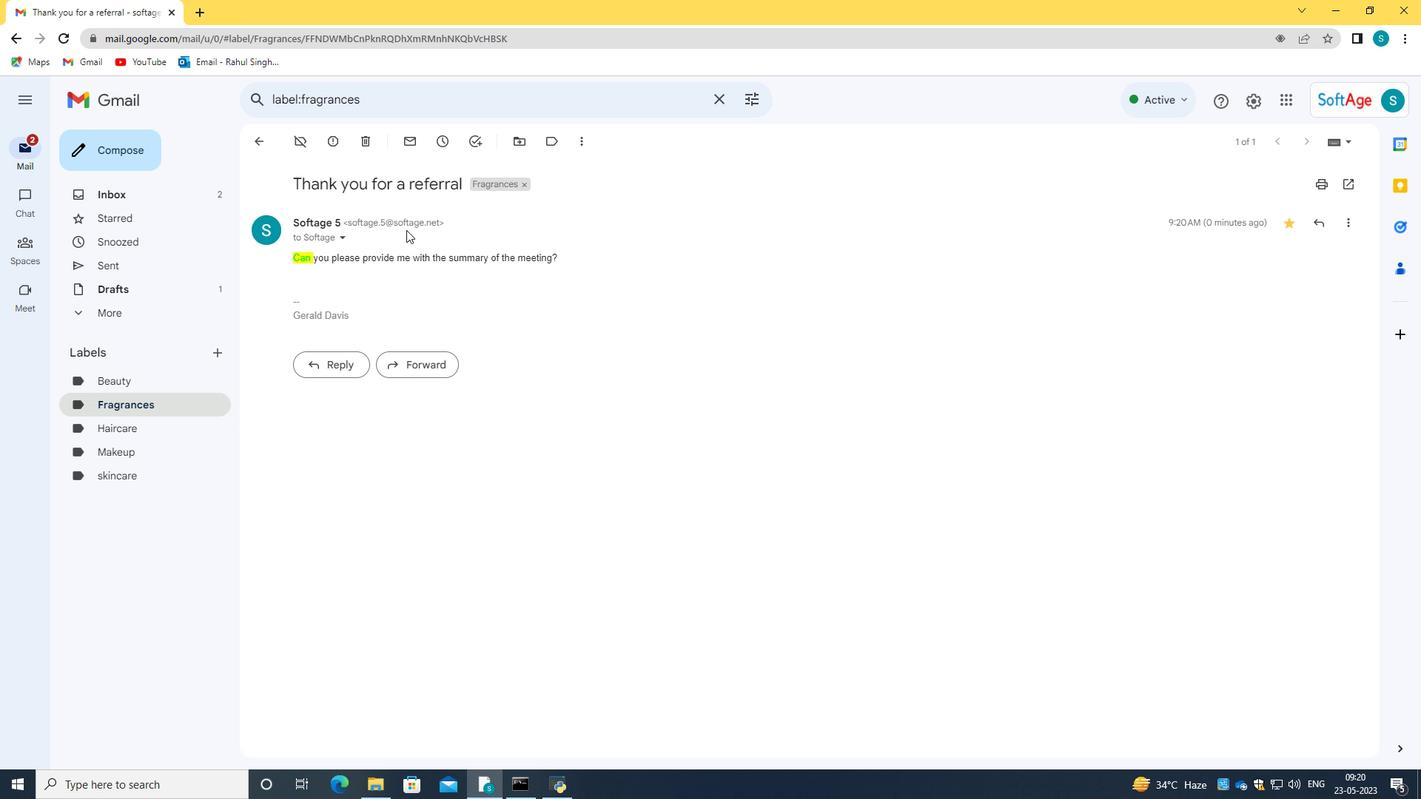 
